 Task: Create a digital illustration inspired by nature: Design a digital illustration that draws inspiration from nature, incorporating organic elements, textures, and colors.
Action: Mouse moved to (34, 10)
Screenshot: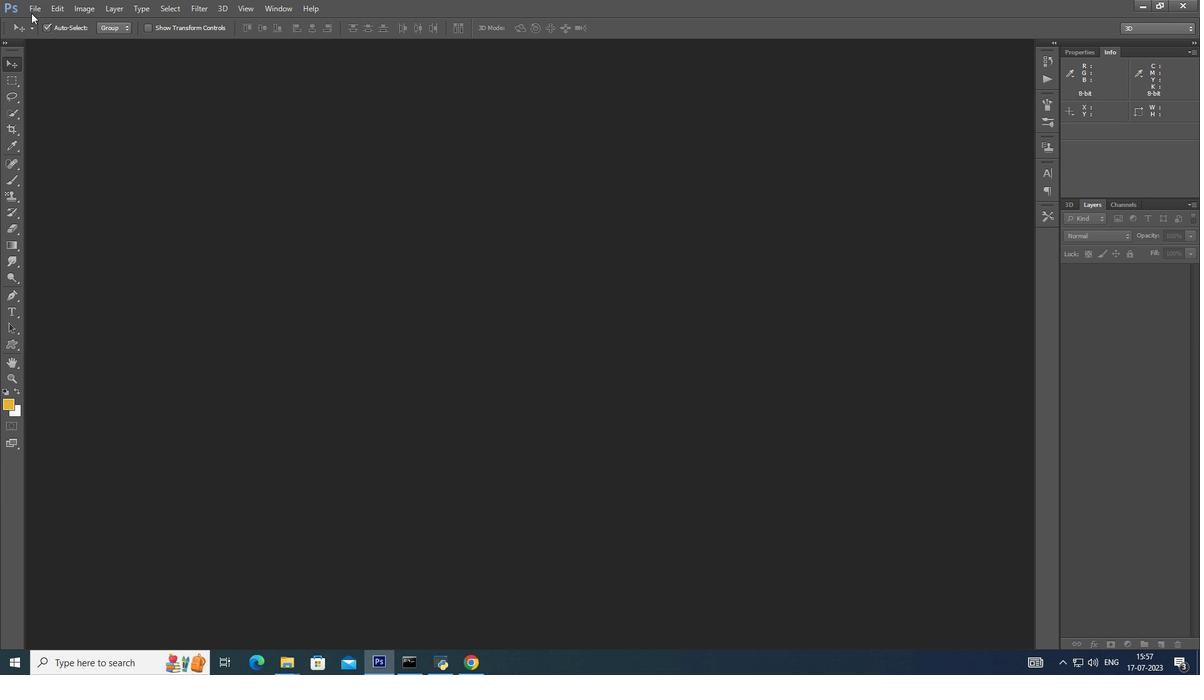 
Action: Mouse pressed left at (34, 10)
Screenshot: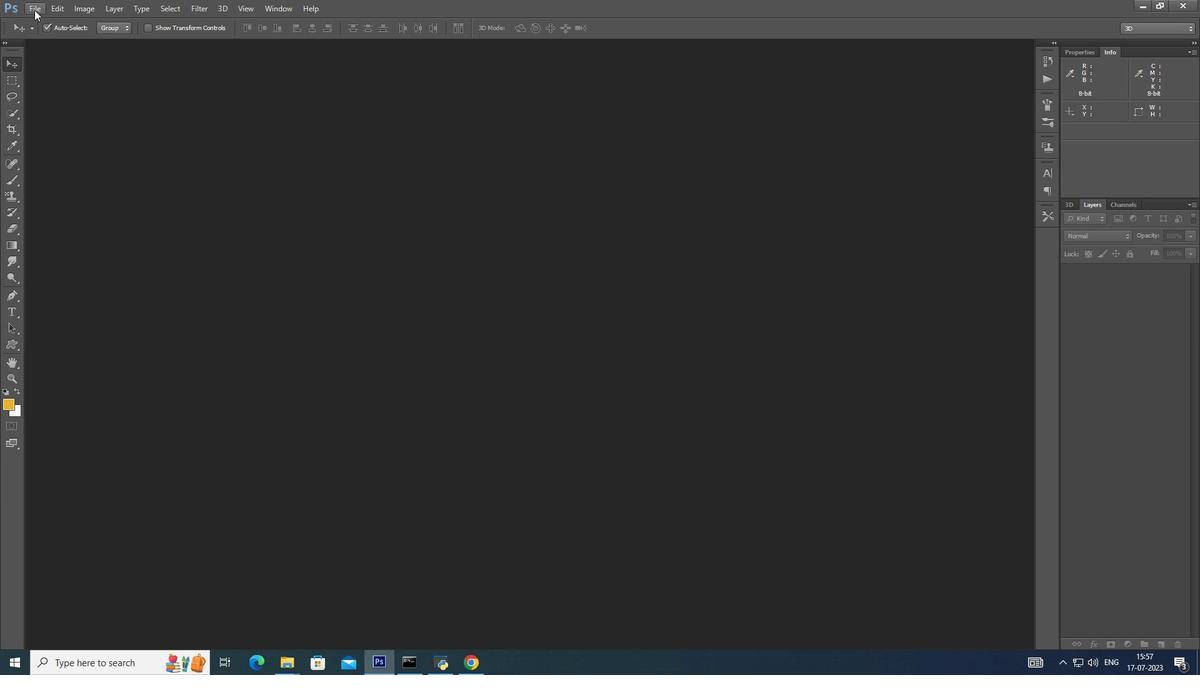 
Action: Mouse moved to (42, 21)
Screenshot: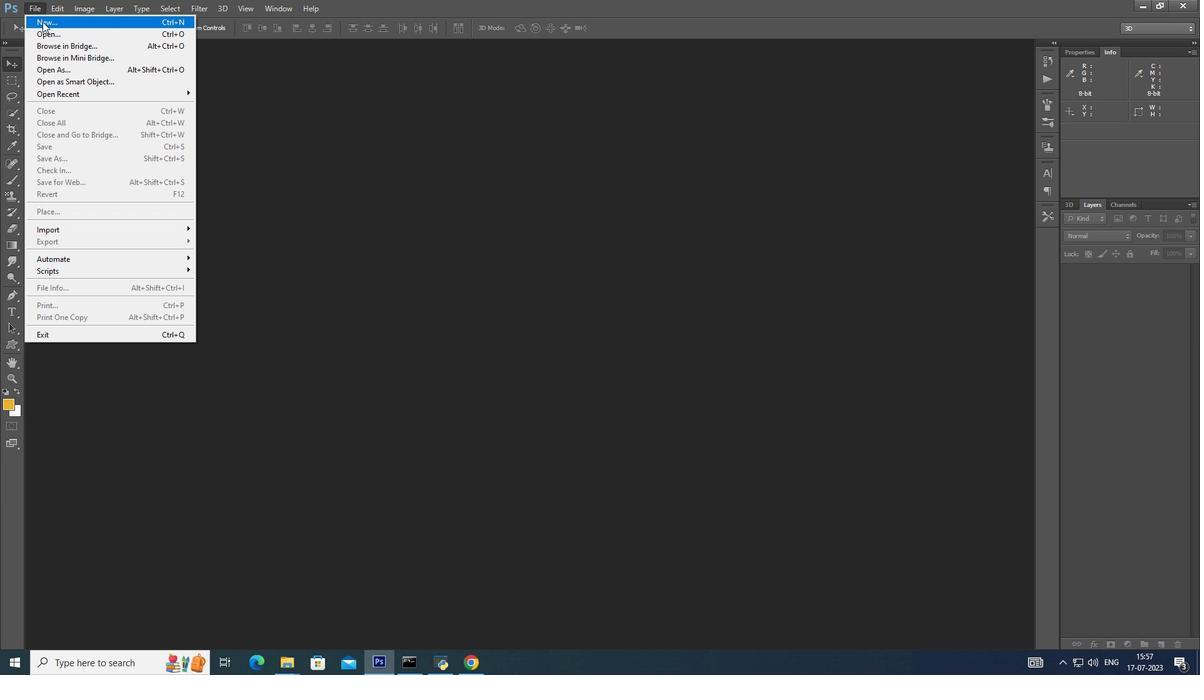 
Action: Mouse pressed left at (42, 21)
Screenshot: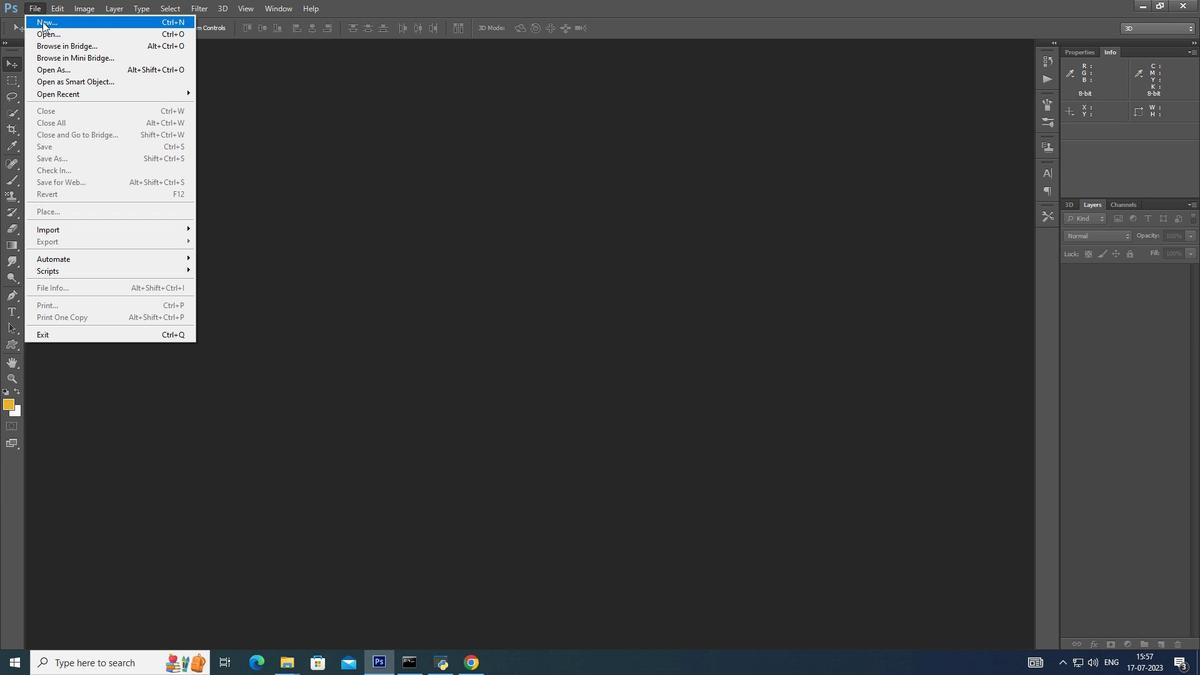 
Action: Mouse moved to (720, 160)
Screenshot: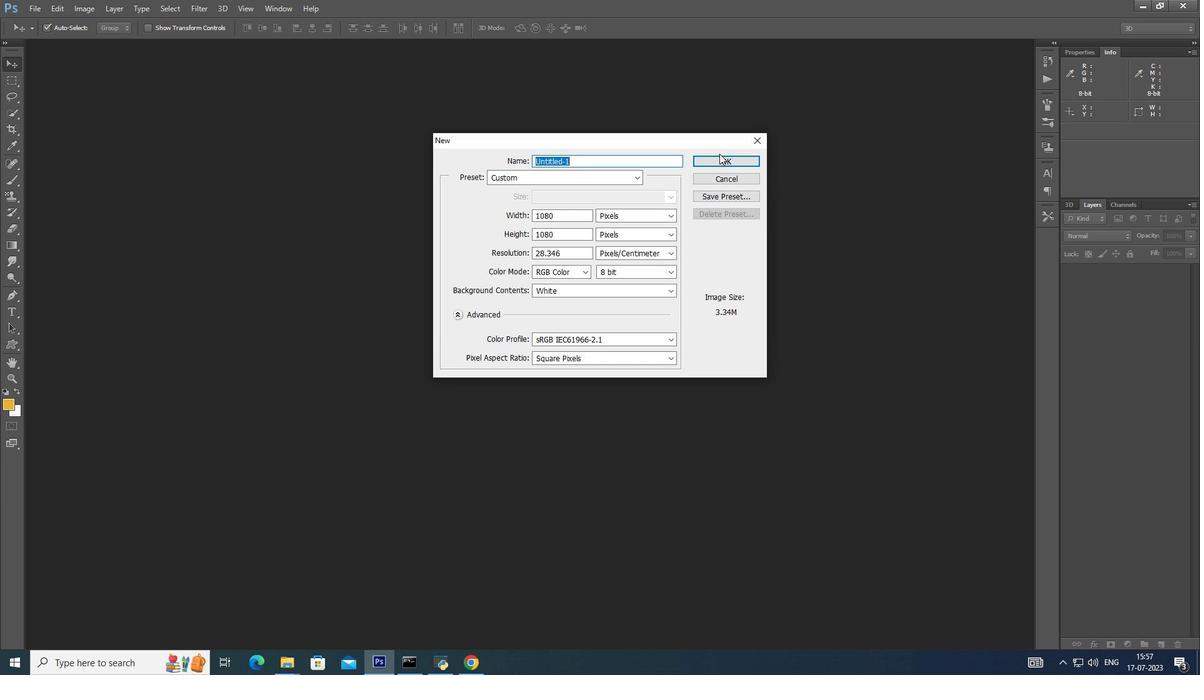 
Action: Mouse pressed left at (720, 160)
Screenshot: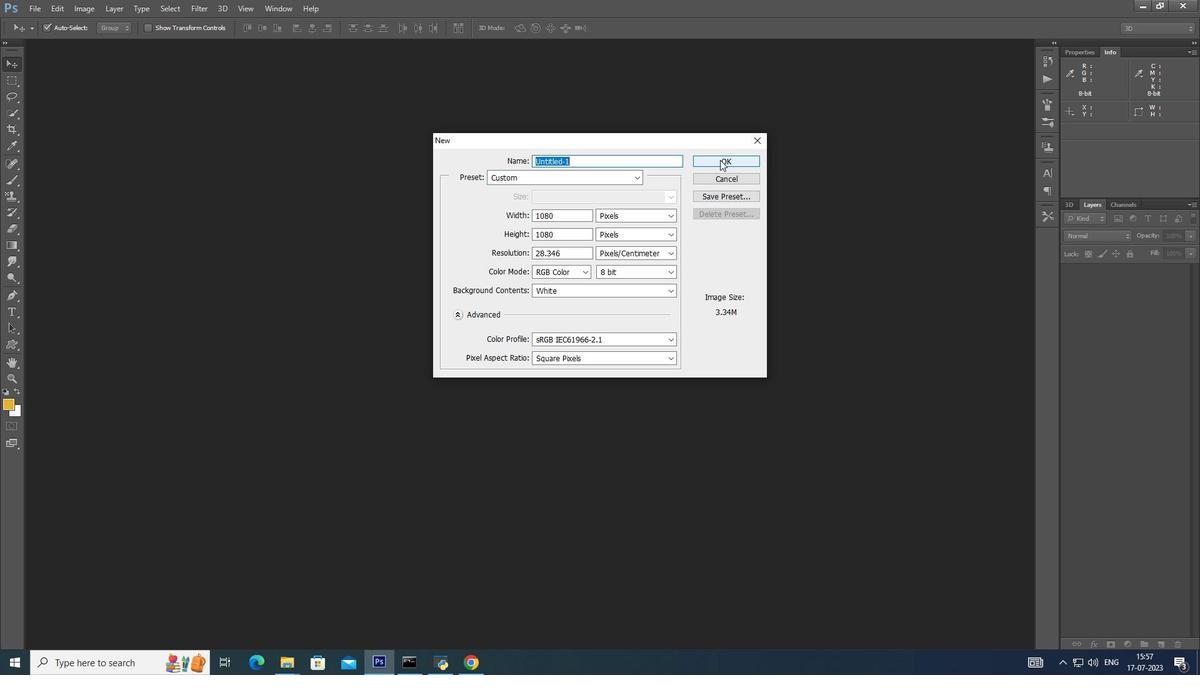 
Action: Mouse moved to (1161, 641)
Screenshot: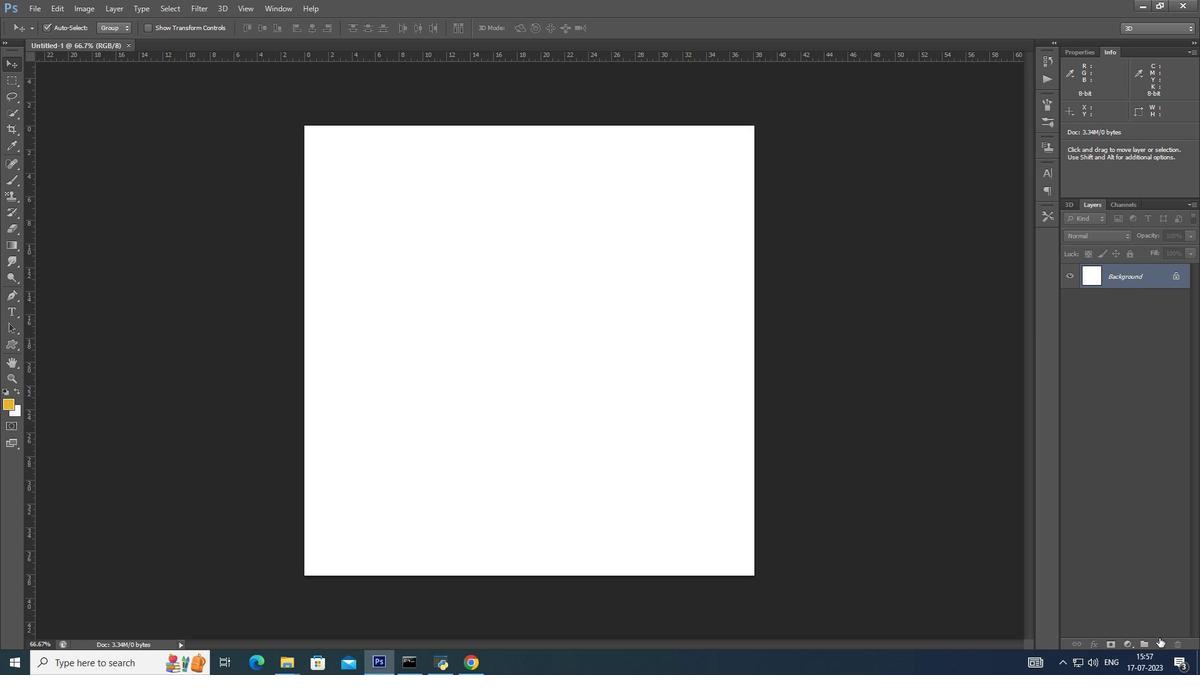 
Action: Mouse pressed left at (1161, 641)
Screenshot: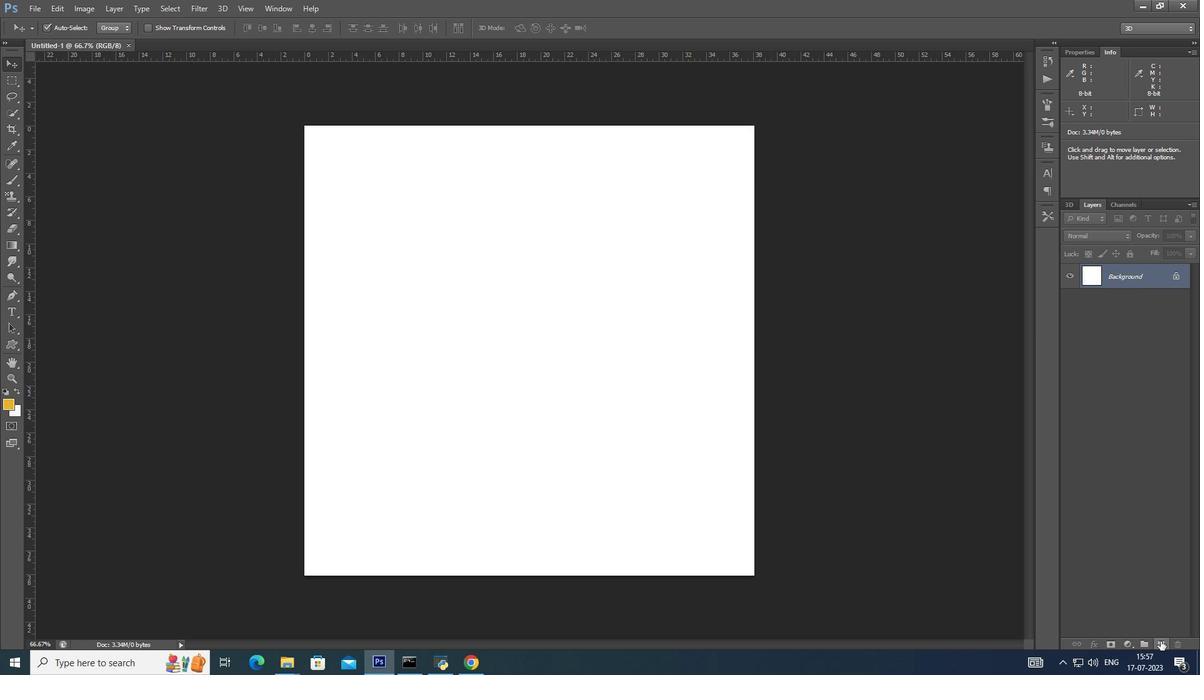 
Action: Mouse moved to (10, 96)
Screenshot: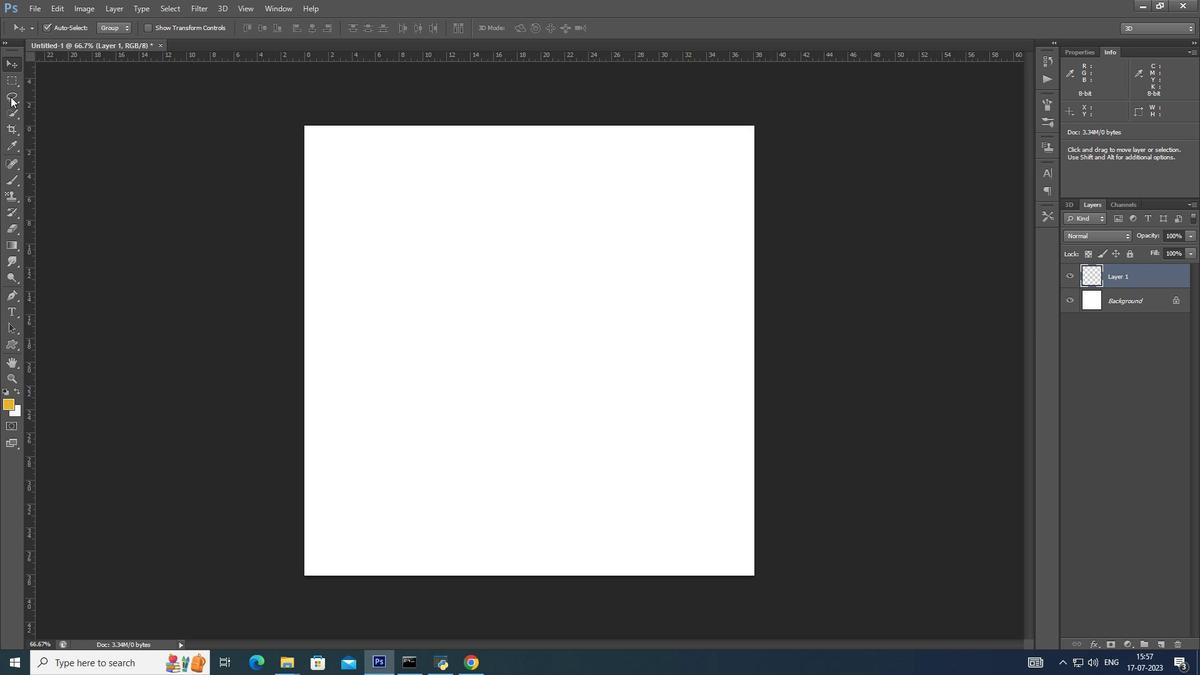 
Action: Mouse pressed left at (10, 96)
Screenshot: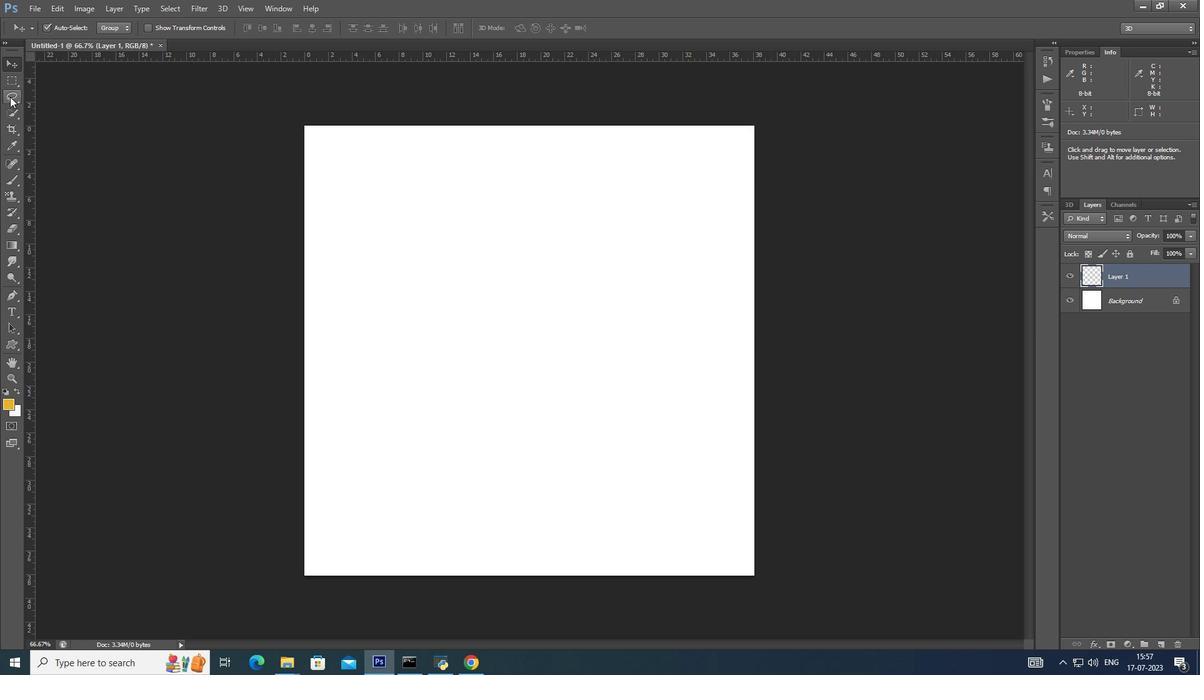 
Action: Mouse moved to (303, 522)
Screenshot: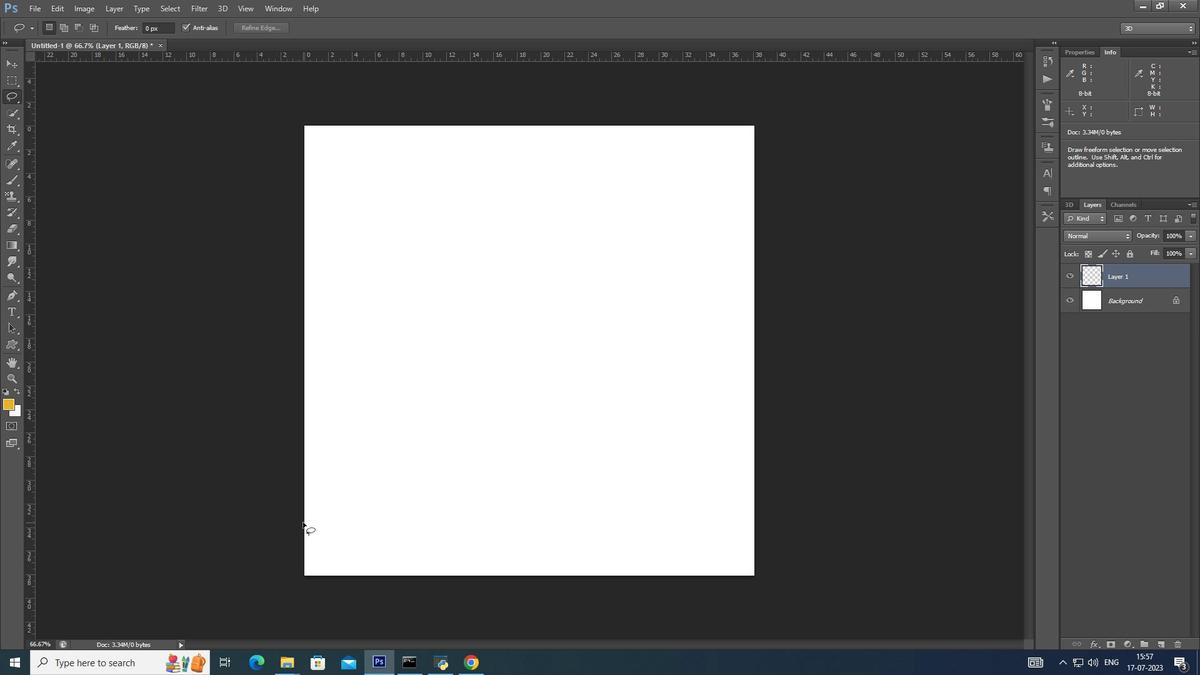 
Action: Mouse pressed left at (303, 522)
Screenshot: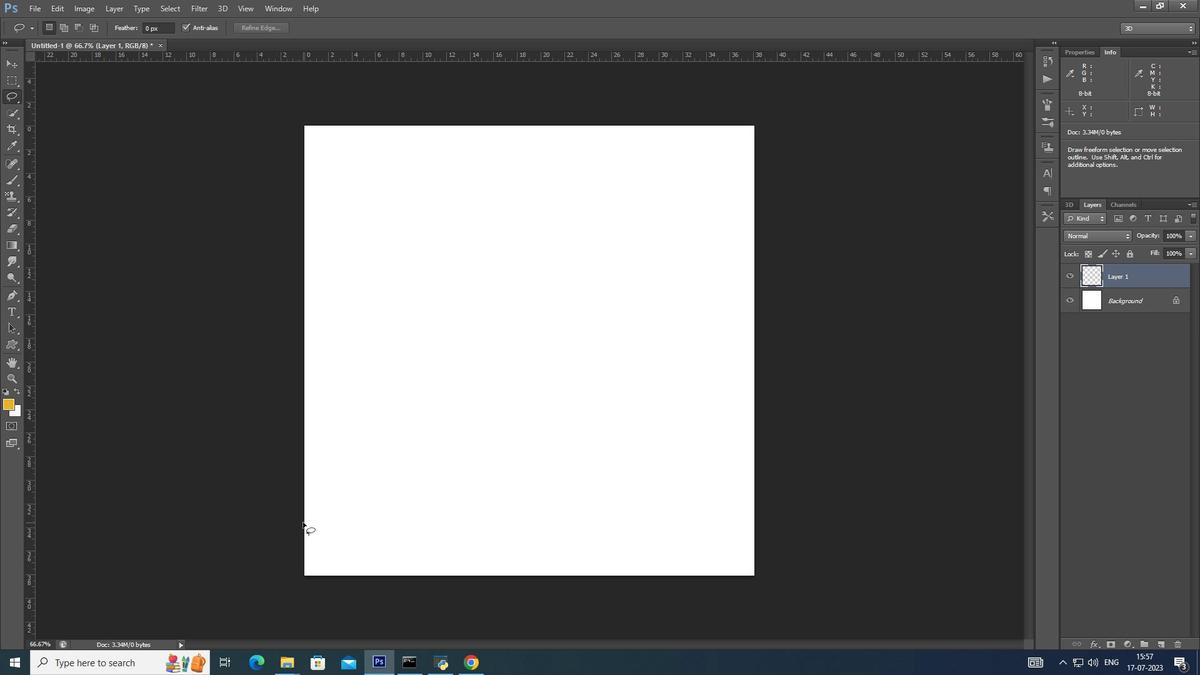 
Action: Mouse moved to (12, 400)
Screenshot: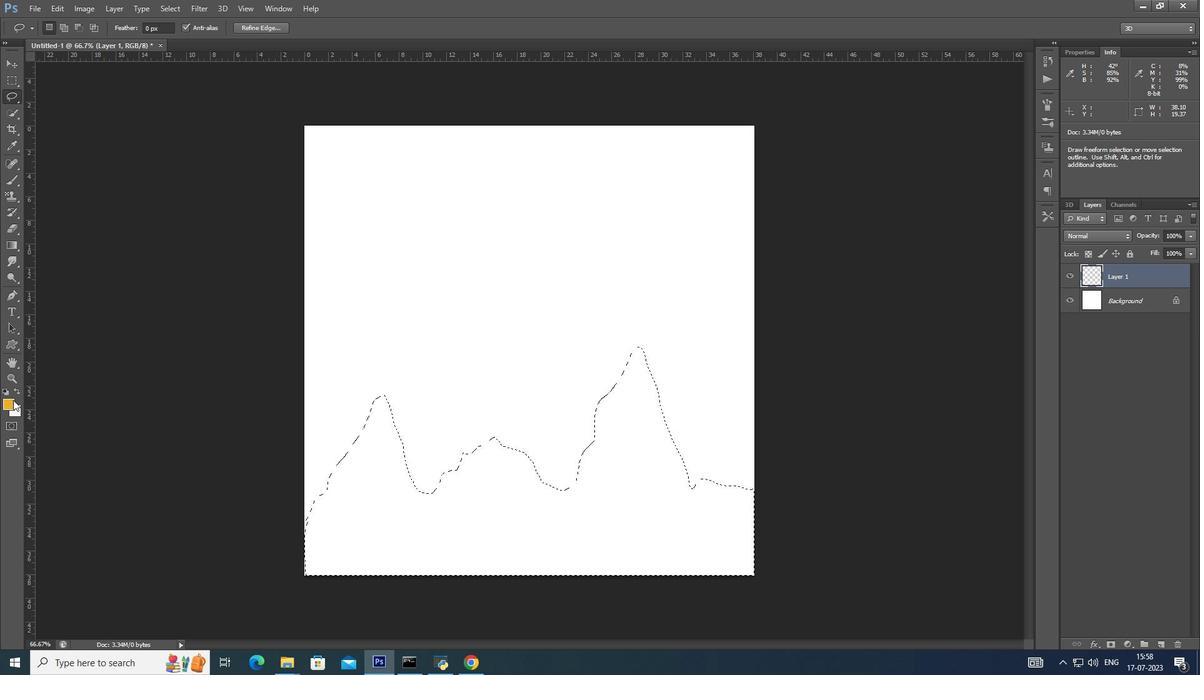 
Action: Mouse pressed left at (12, 400)
Screenshot: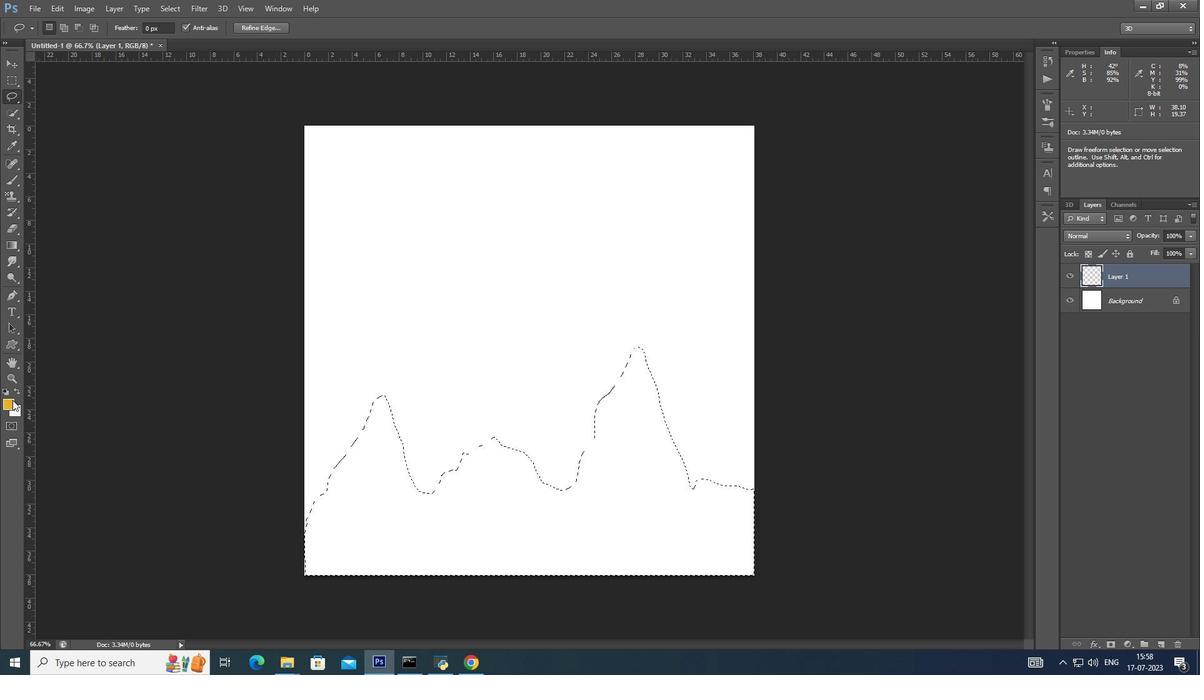 
Action: Mouse moved to (841, 333)
Screenshot: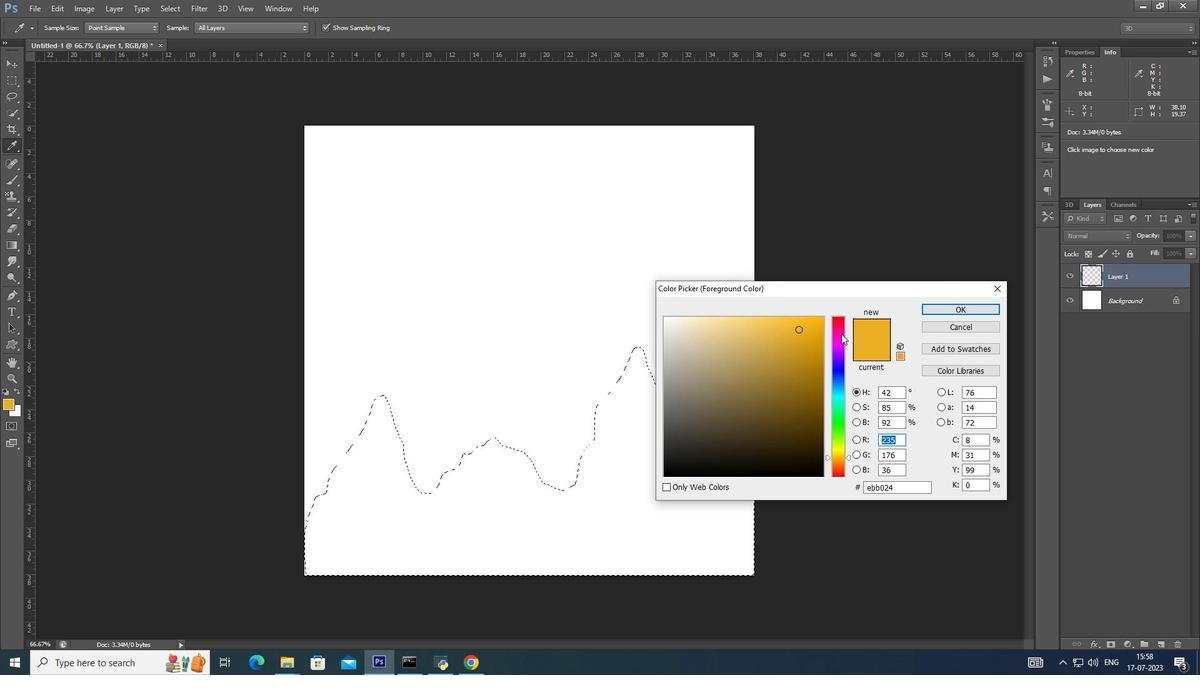 
Action: Mouse pressed left at (841, 333)
Screenshot: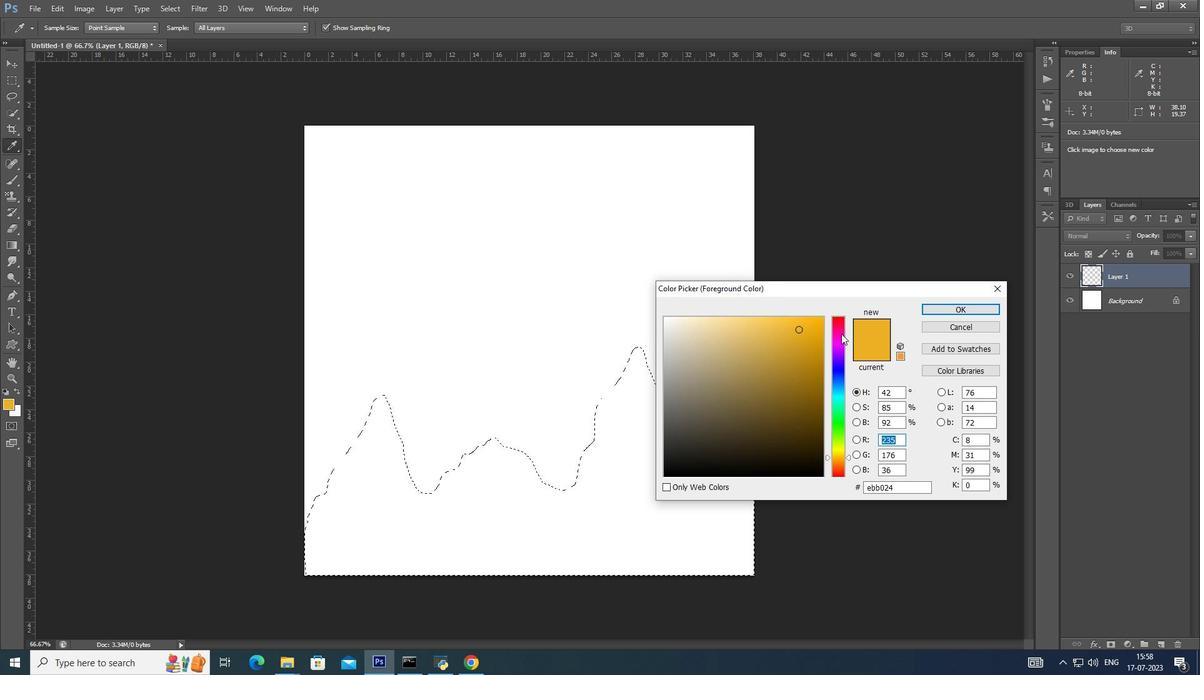 
Action: Mouse moved to (841, 323)
Screenshot: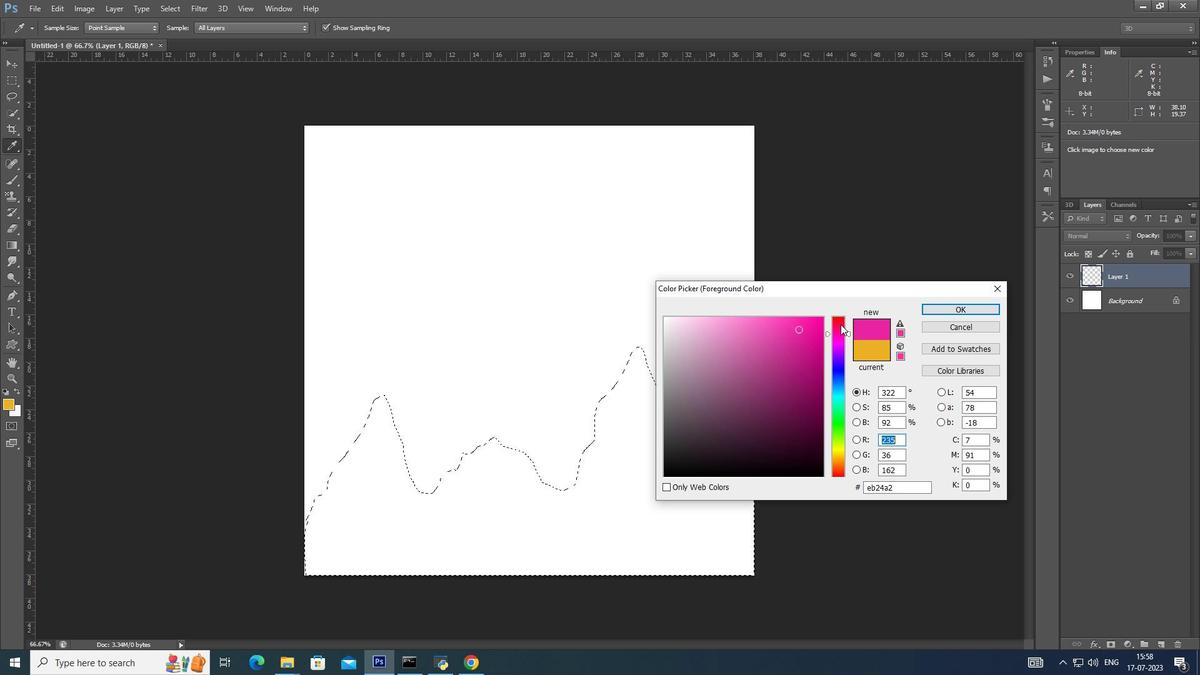 
Action: Mouse pressed left at (841, 323)
Screenshot: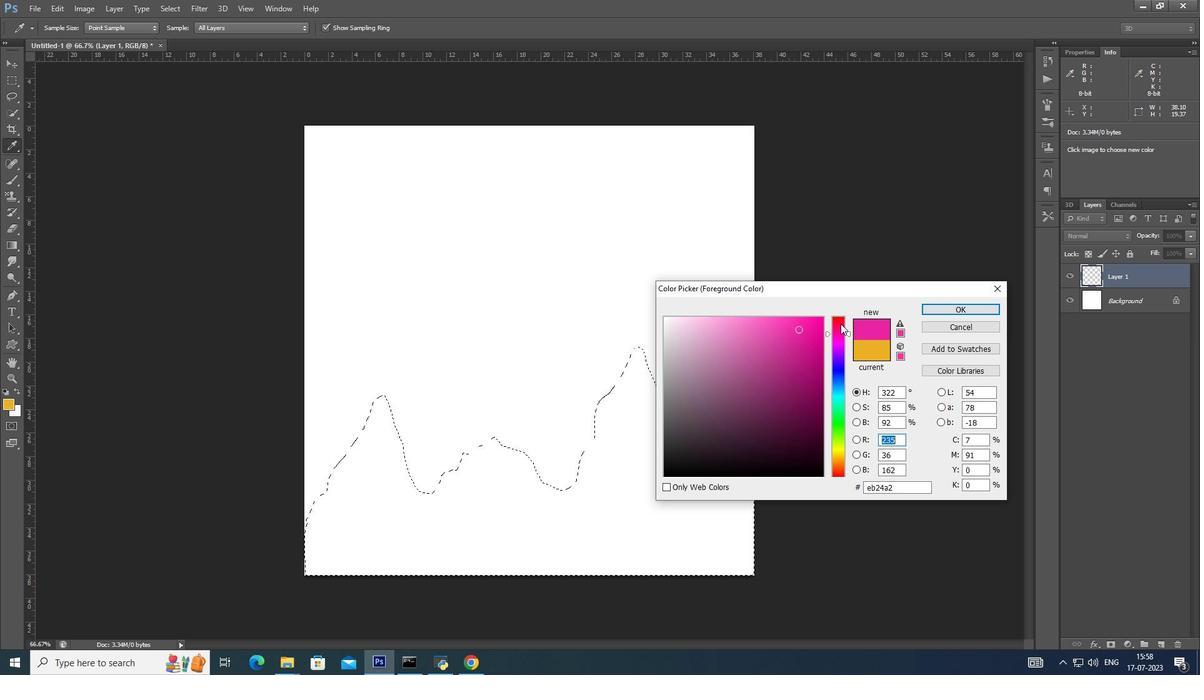 
Action: Mouse moved to (809, 325)
Screenshot: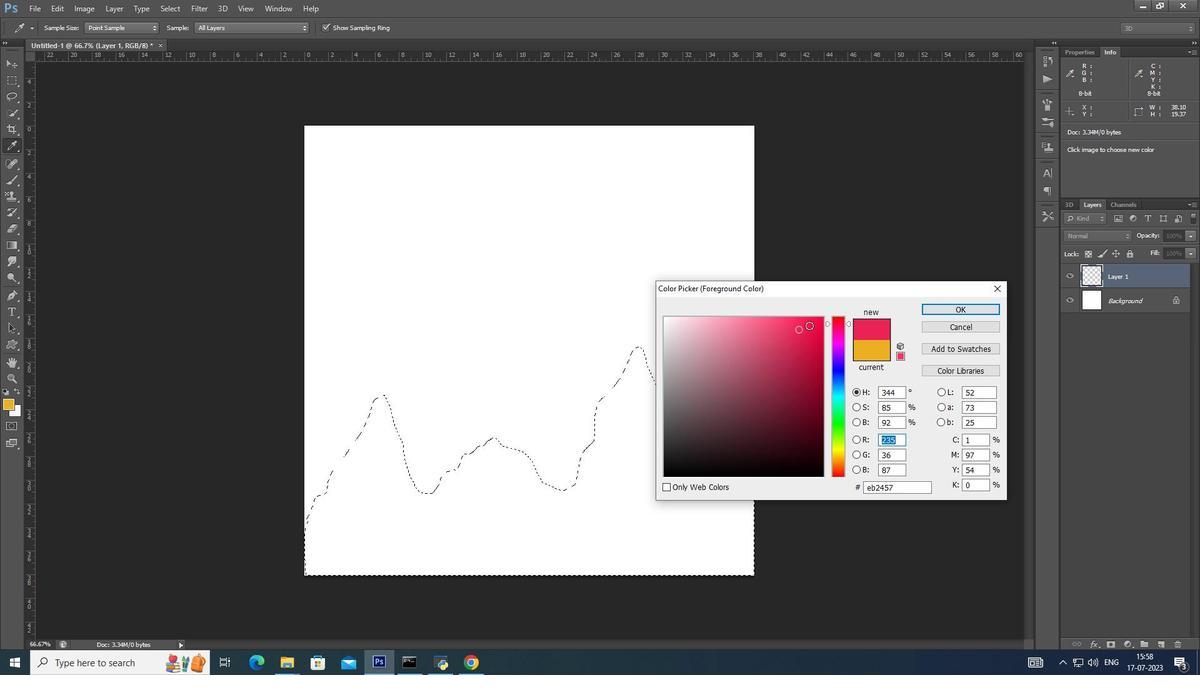 
Action: Mouse pressed left at (809, 325)
Screenshot: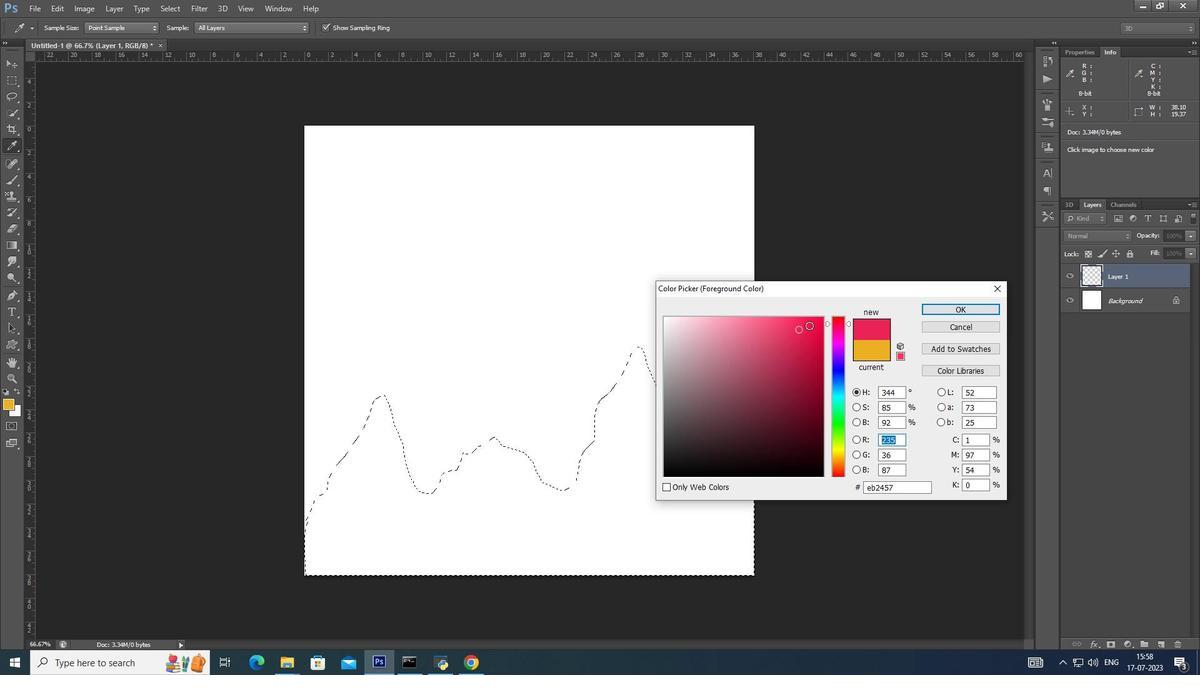 
Action: Mouse moved to (841, 319)
Screenshot: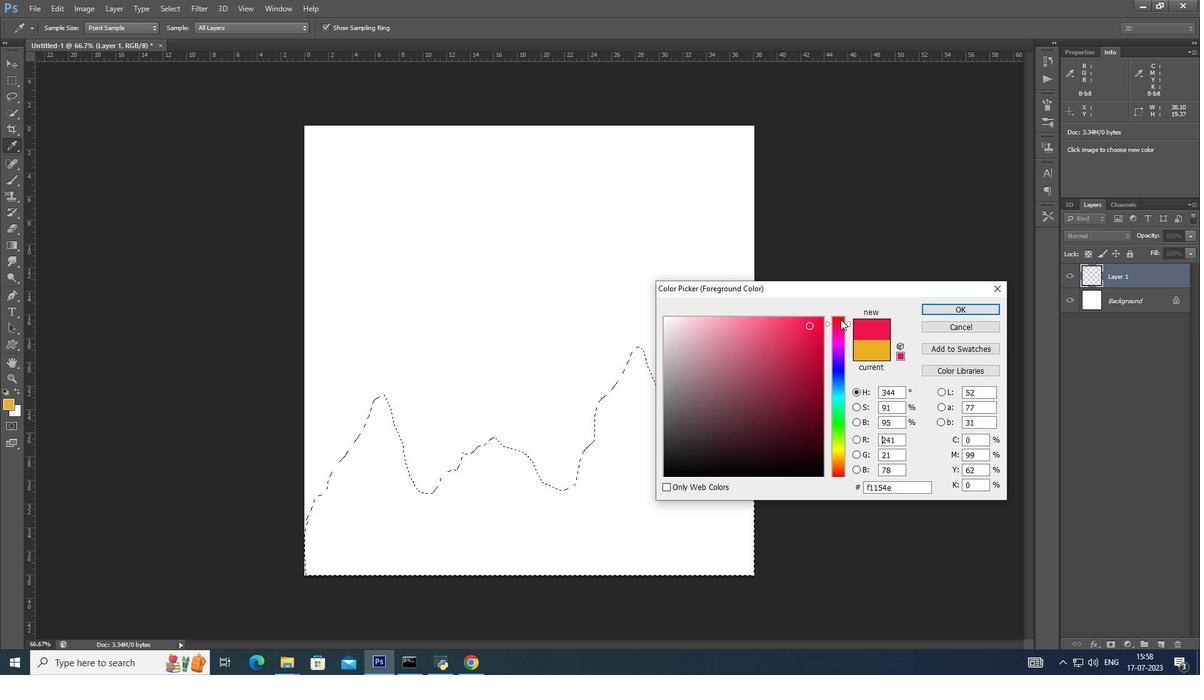 
Action: Mouse pressed left at (841, 319)
Screenshot: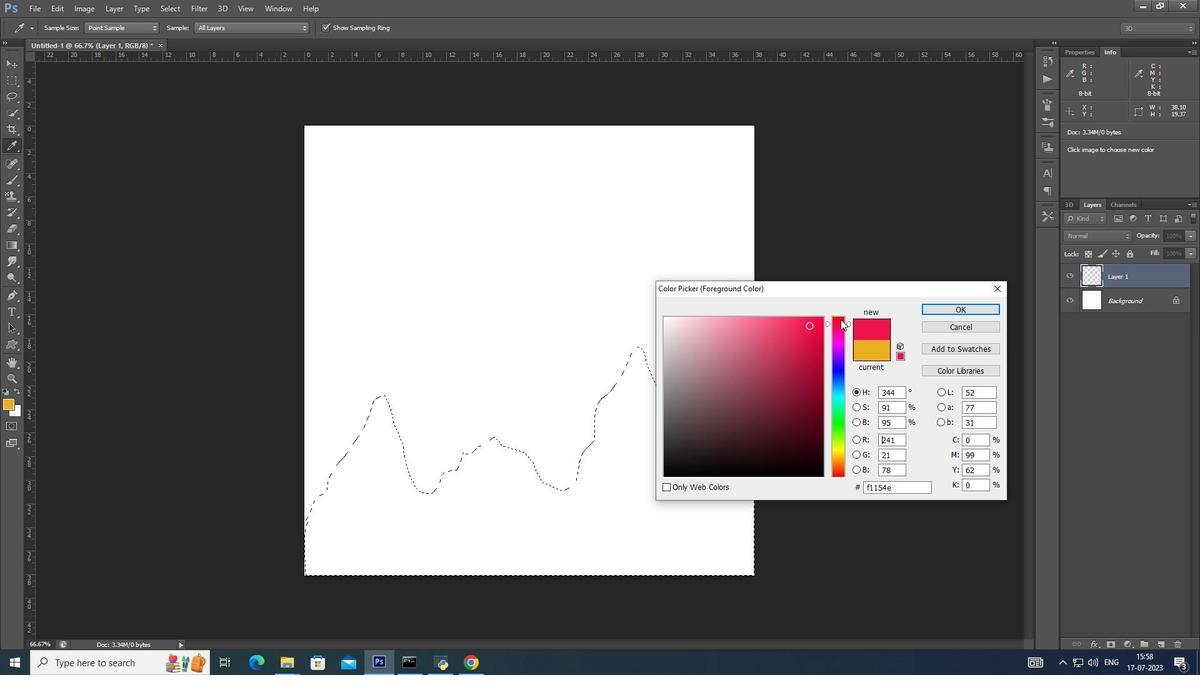 
Action: Mouse moved to (808, 411)
Screenshot: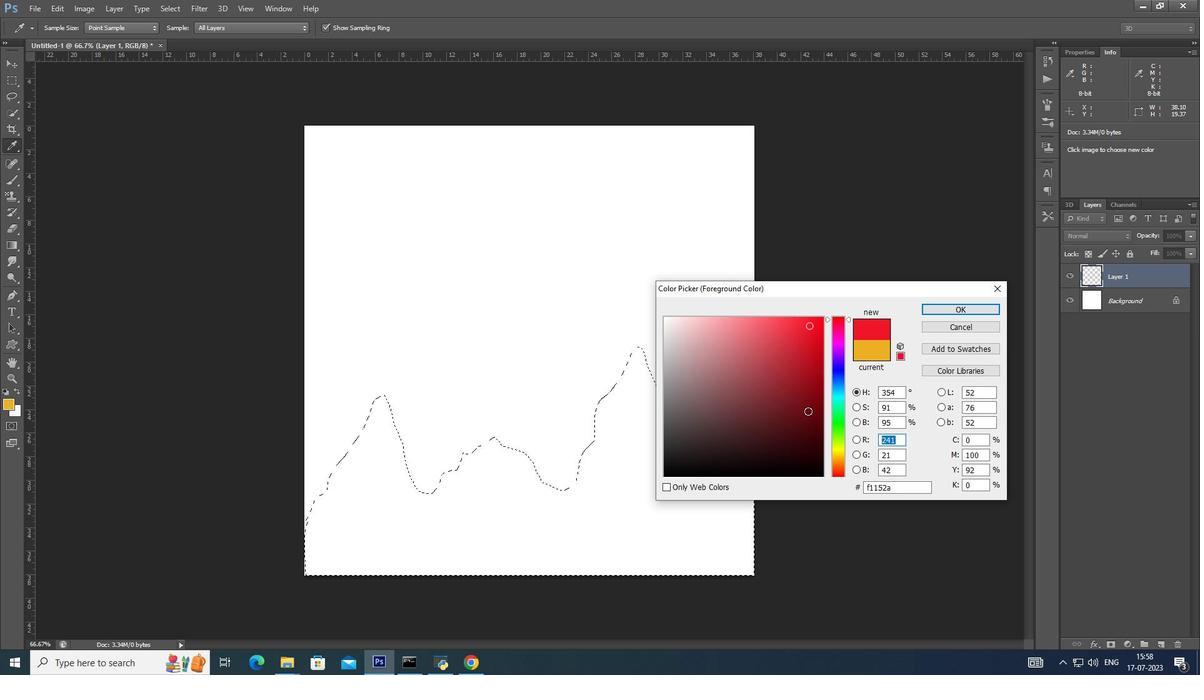 
Action: Mouse pressed left at (808, 411)
Screenshot: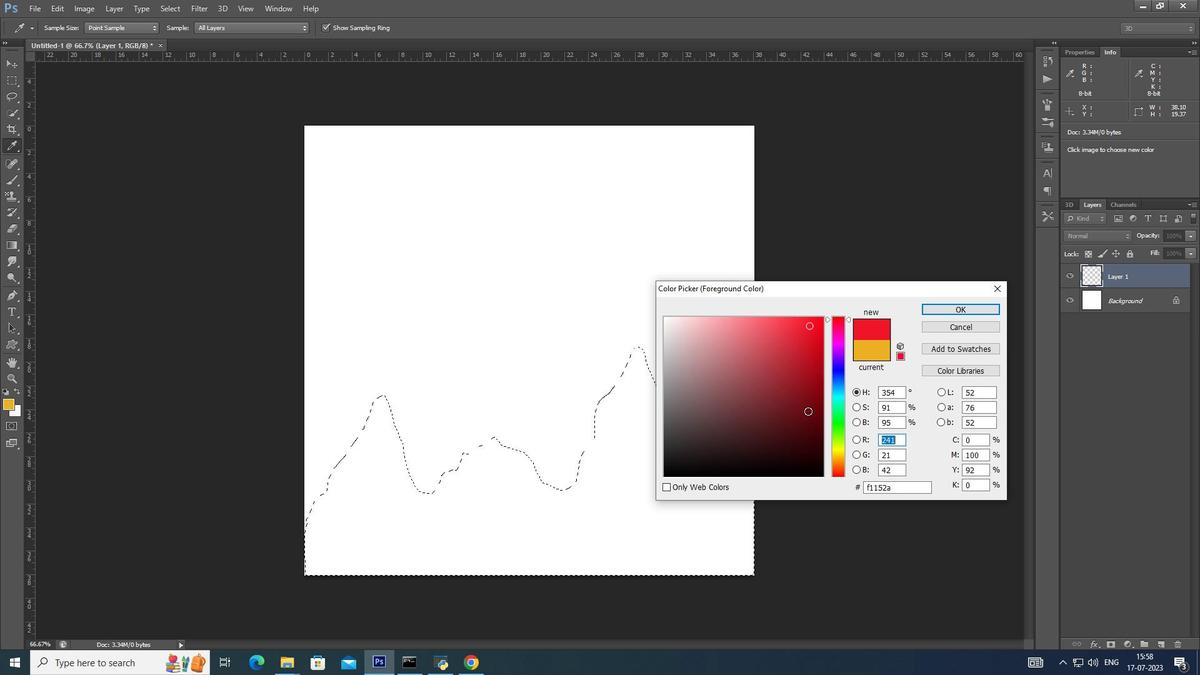 
Action: Mouse moved to (817, 323)
Screenshot: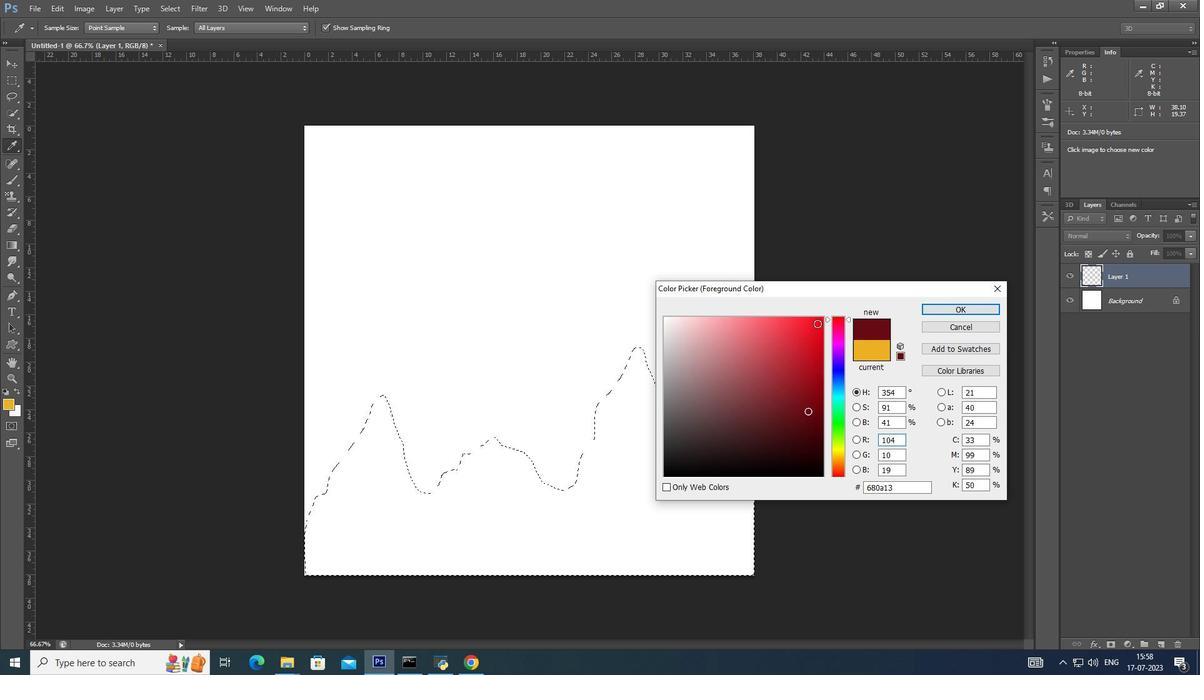 
Action: Mouse pressed left at (817, 323)
Screenshot: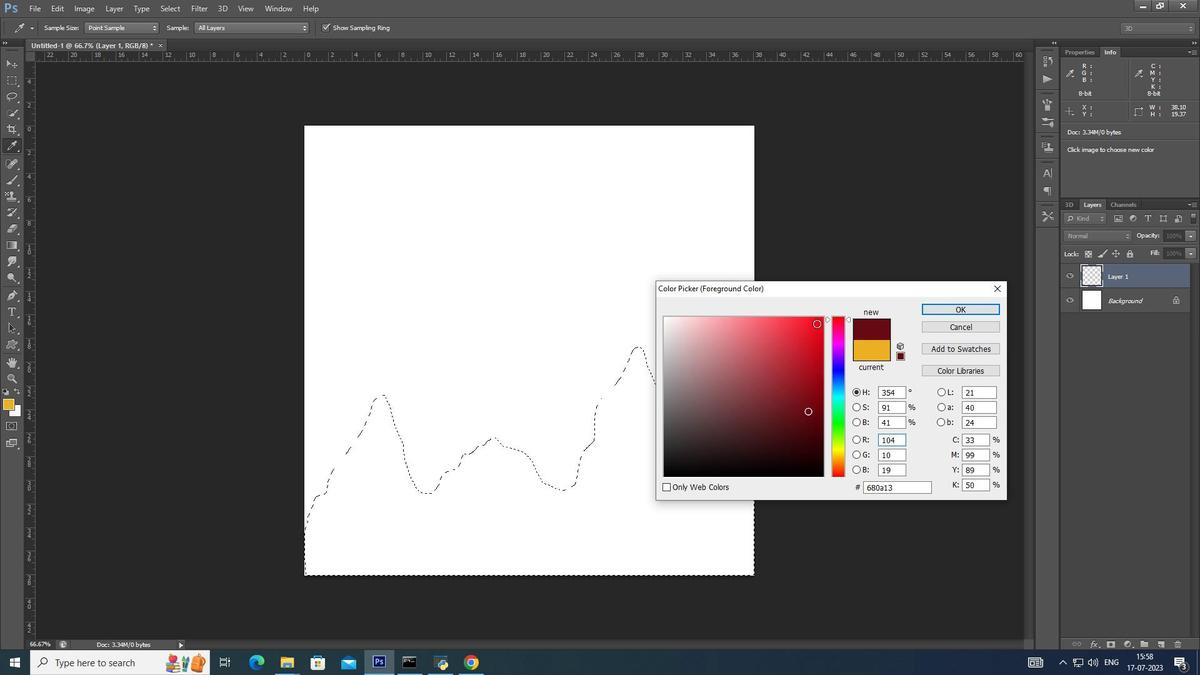 
Action: Mouse moved to (941, 307)
Screenshot: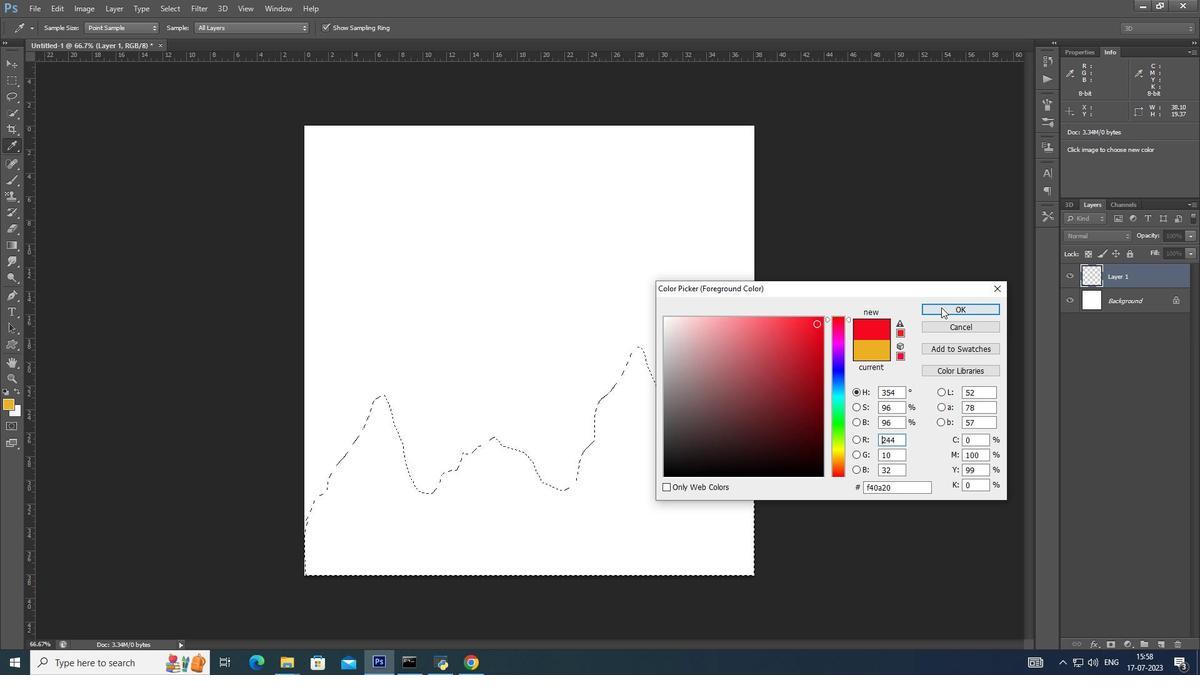 
Action: Mouse pressed left at (941, 307)
Screenshot: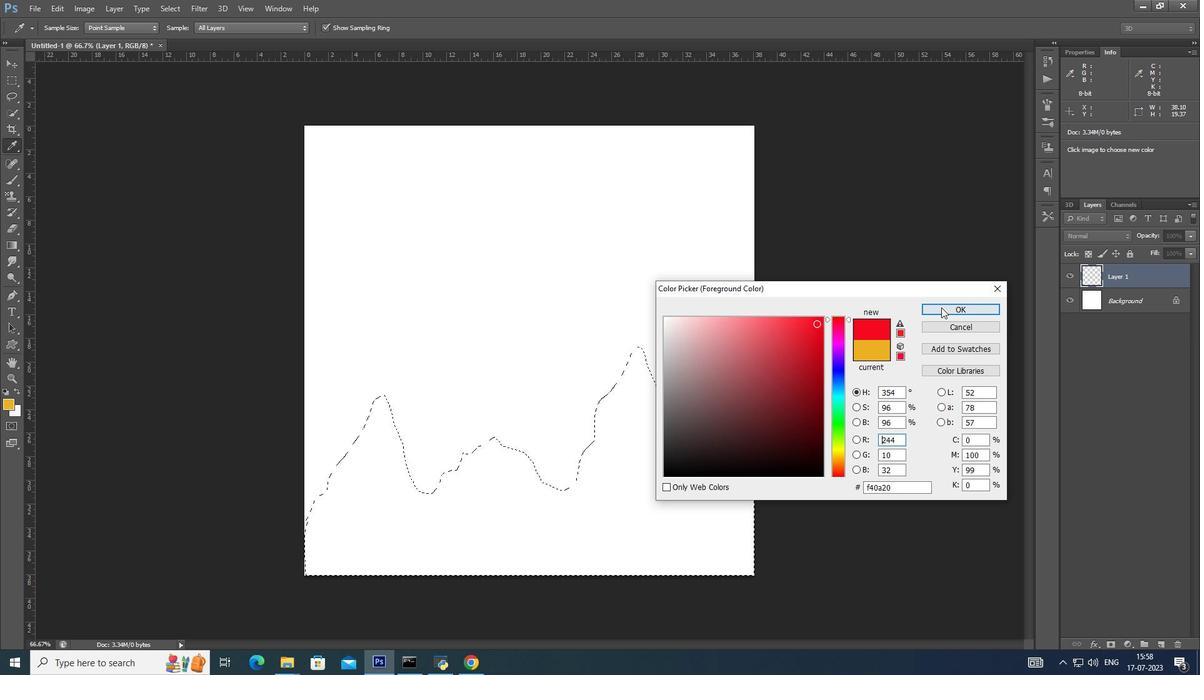 
Action: Mouse moved to (899, 343)
Screenshot: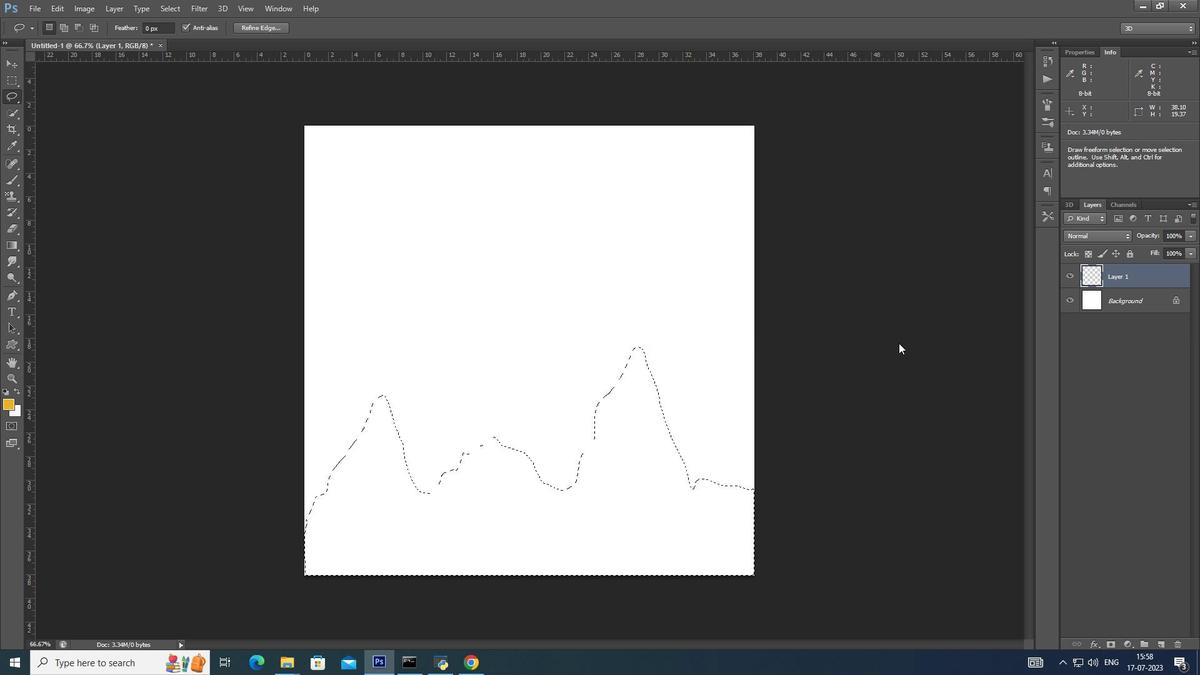
Action: Key pressed <Key.alt_l><Key.backspace>
Screenshot: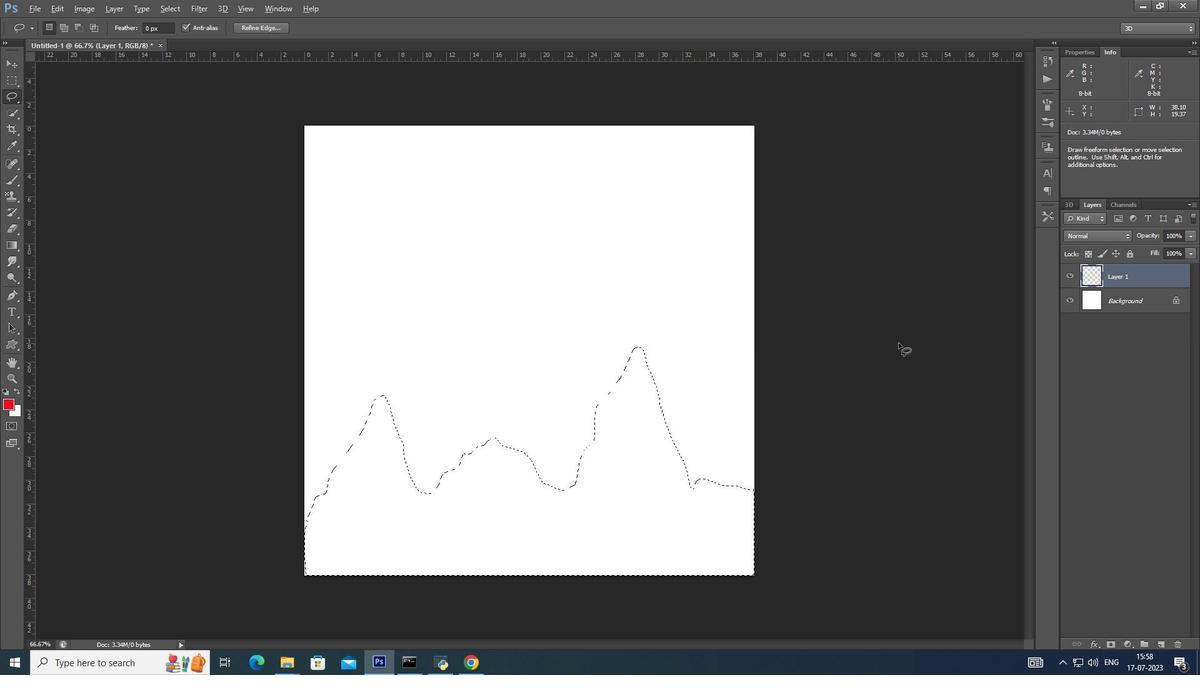 
Action: Mouse moved to (13, 65)
Screenshot: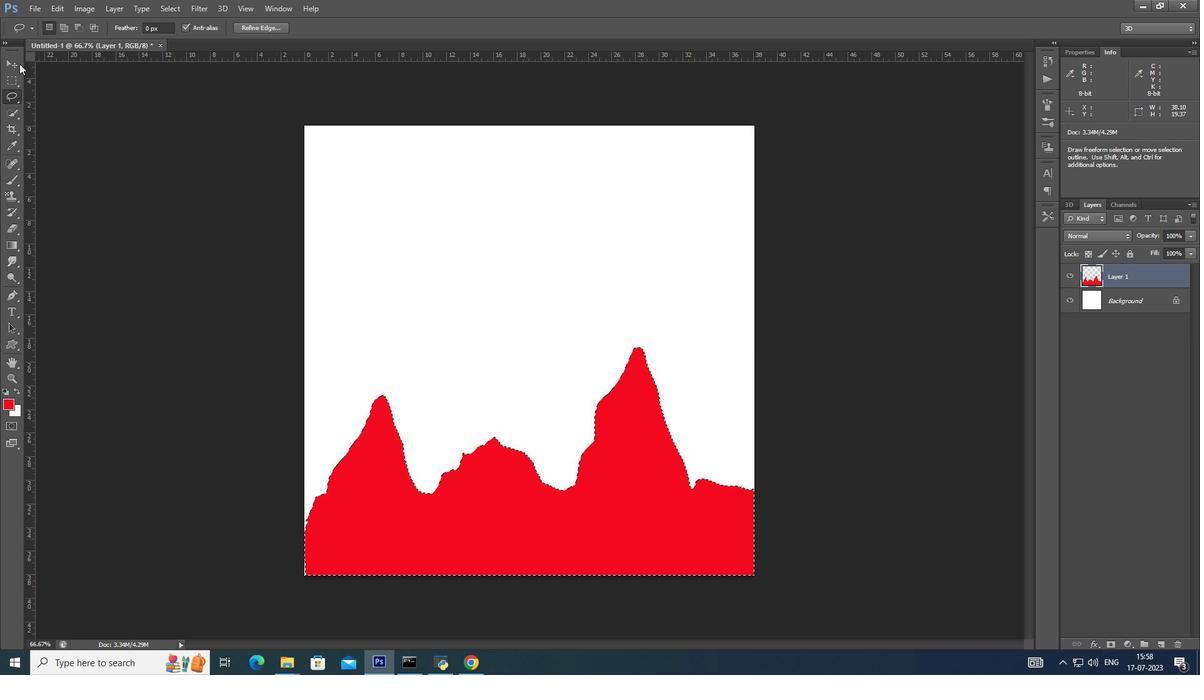 
Action: Mouse pressed left at (13, 65)
Screenshot: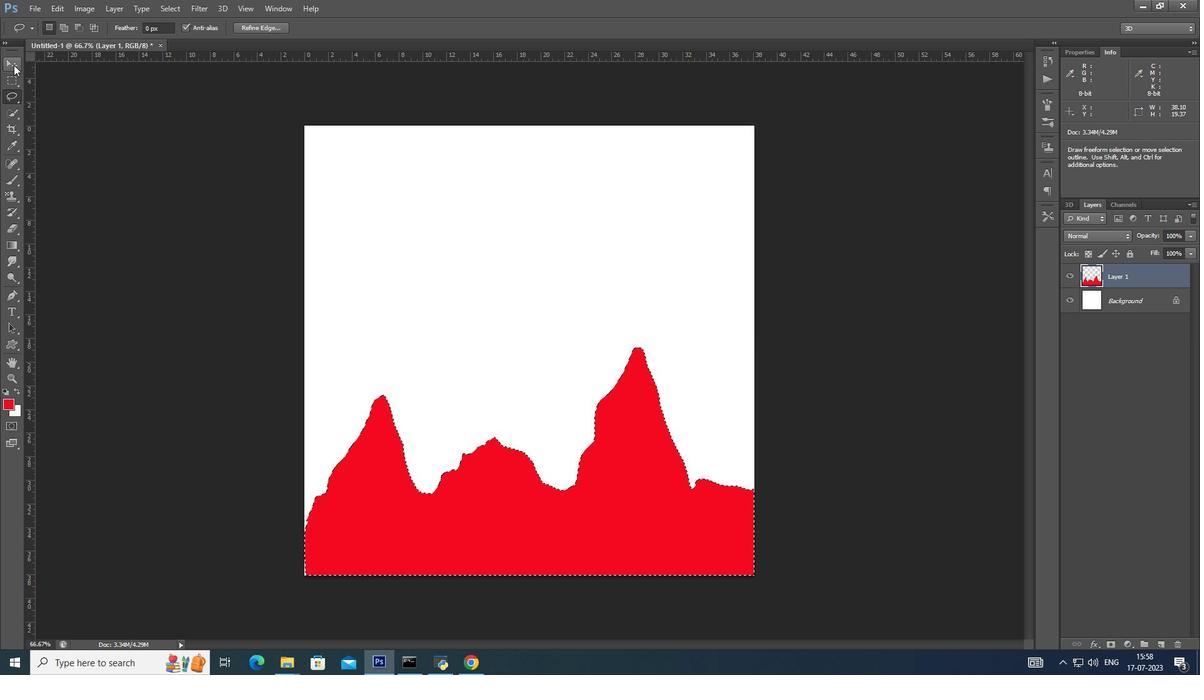 
Action: Mouse moved to (535, 541)
Screenshot: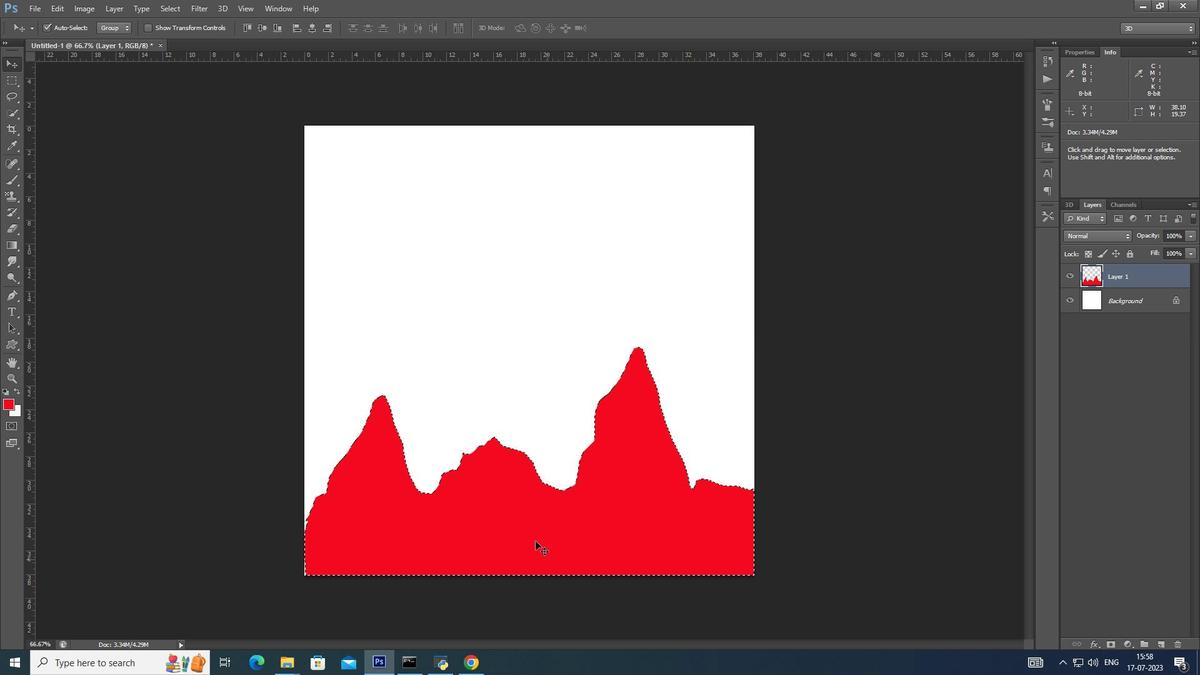 
Action: Key pressed ctrl+D
Screenshot: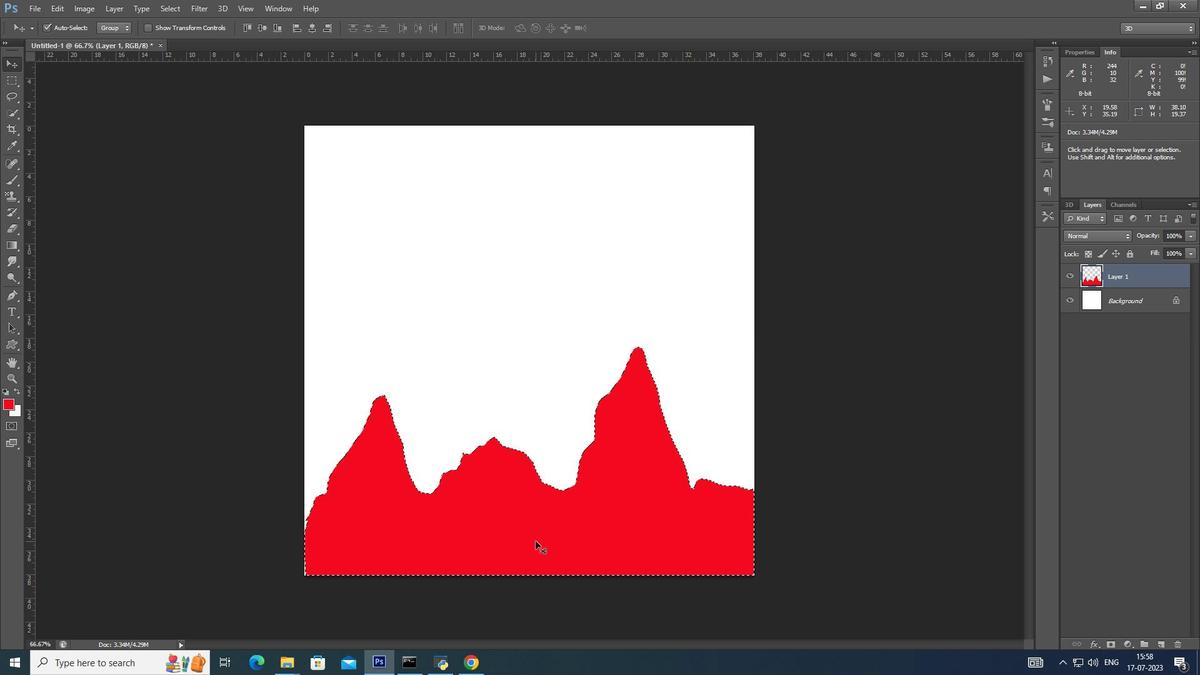 
Action: Mouse moved to (516, 532)
Screenshot: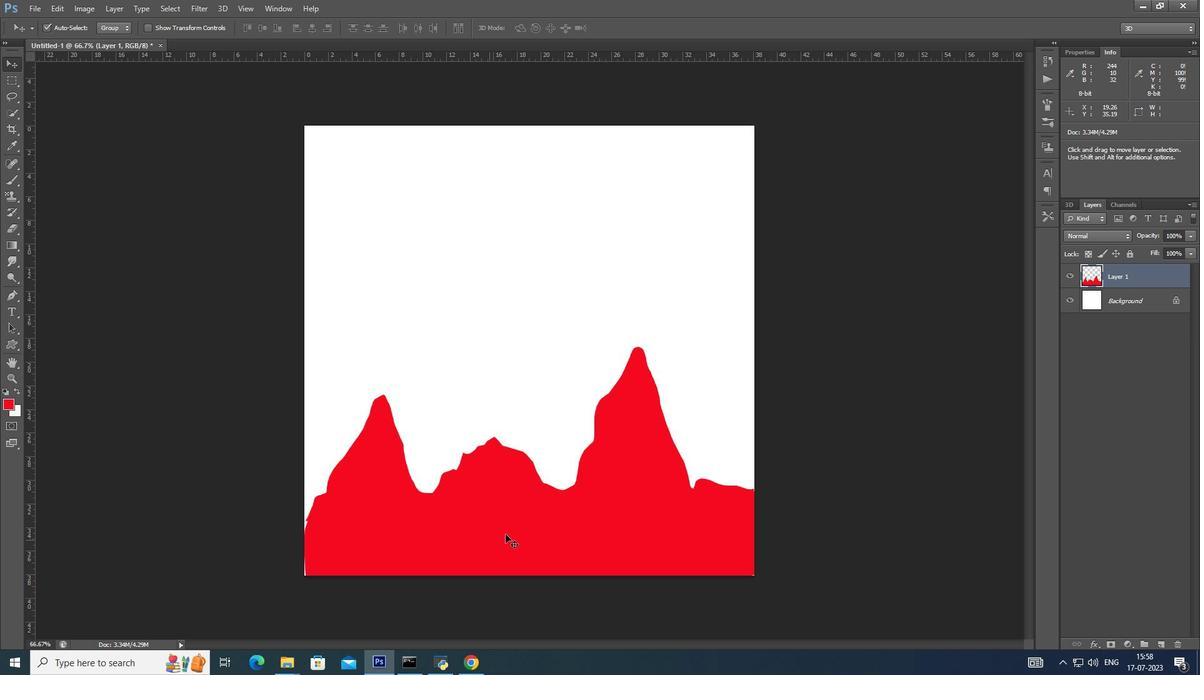 
Action: Mouse pressed left at (516, 532)
Screenshot: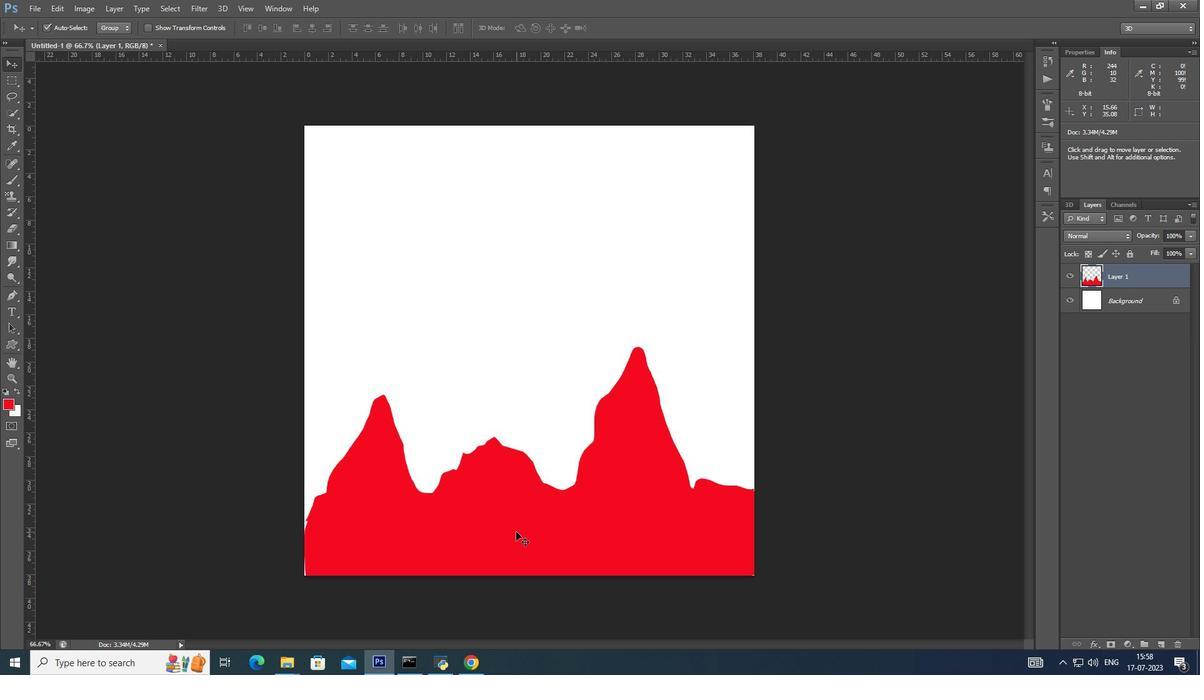 
Action: Mouse moved to (511, 532)
Screenshot: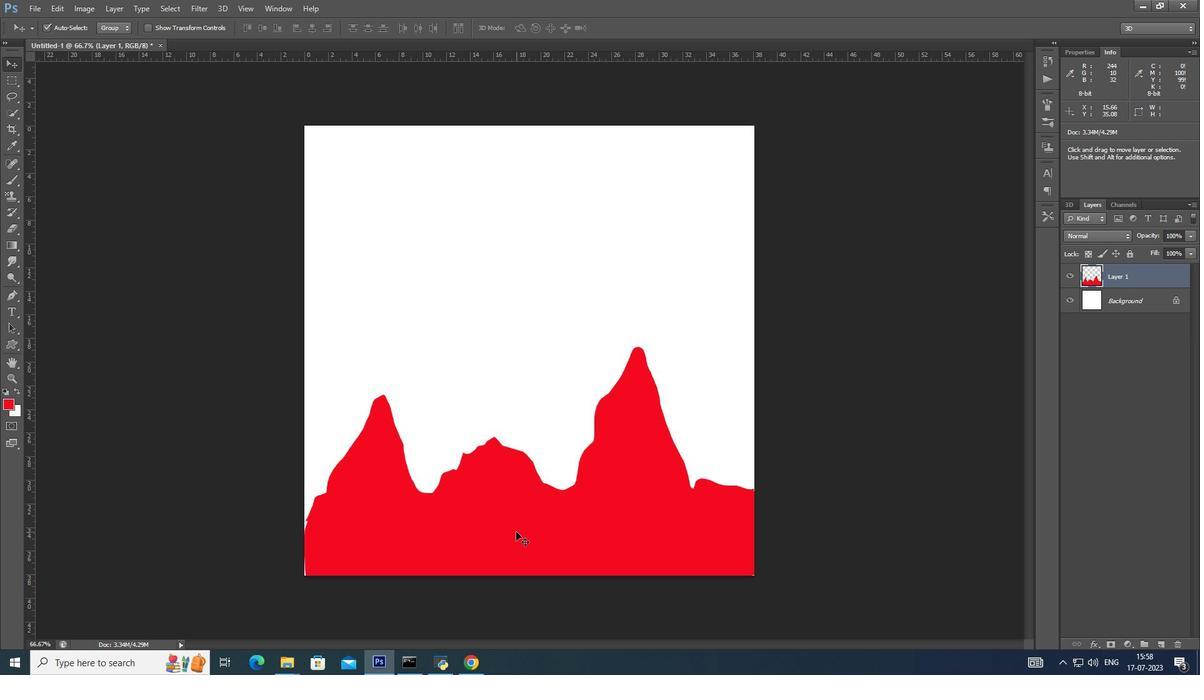
Action: Key pressed ctrl+T
Screenshot: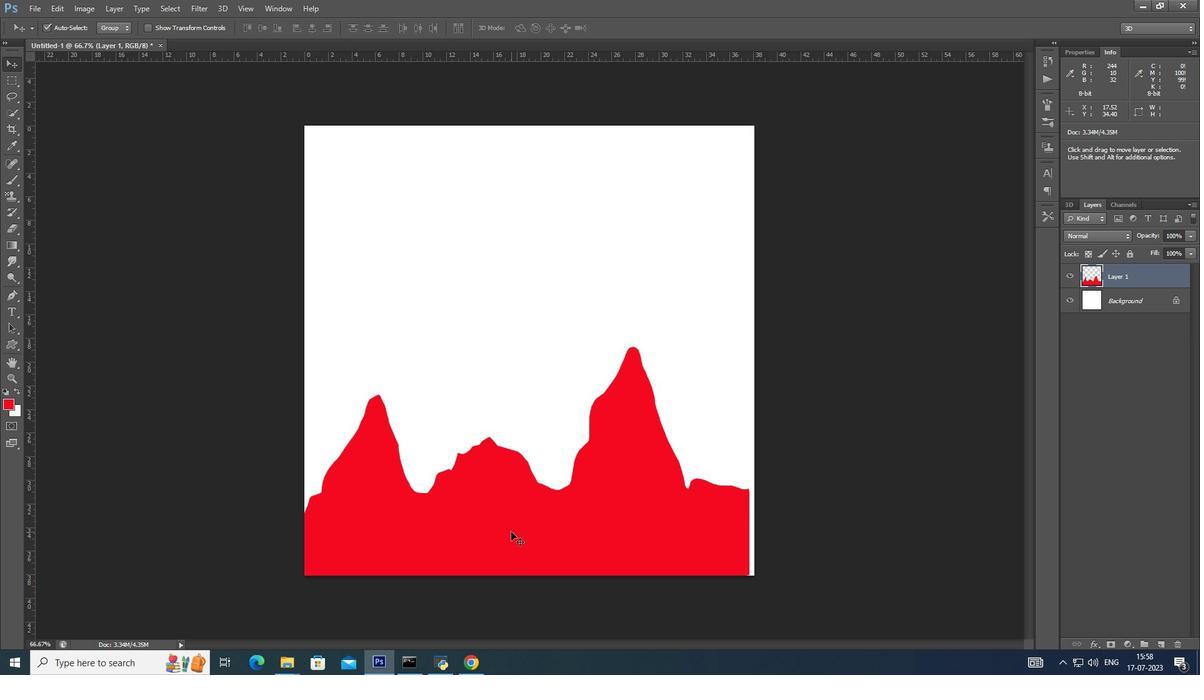 
Action: Mouse moved to (750, 345)
Screenshot: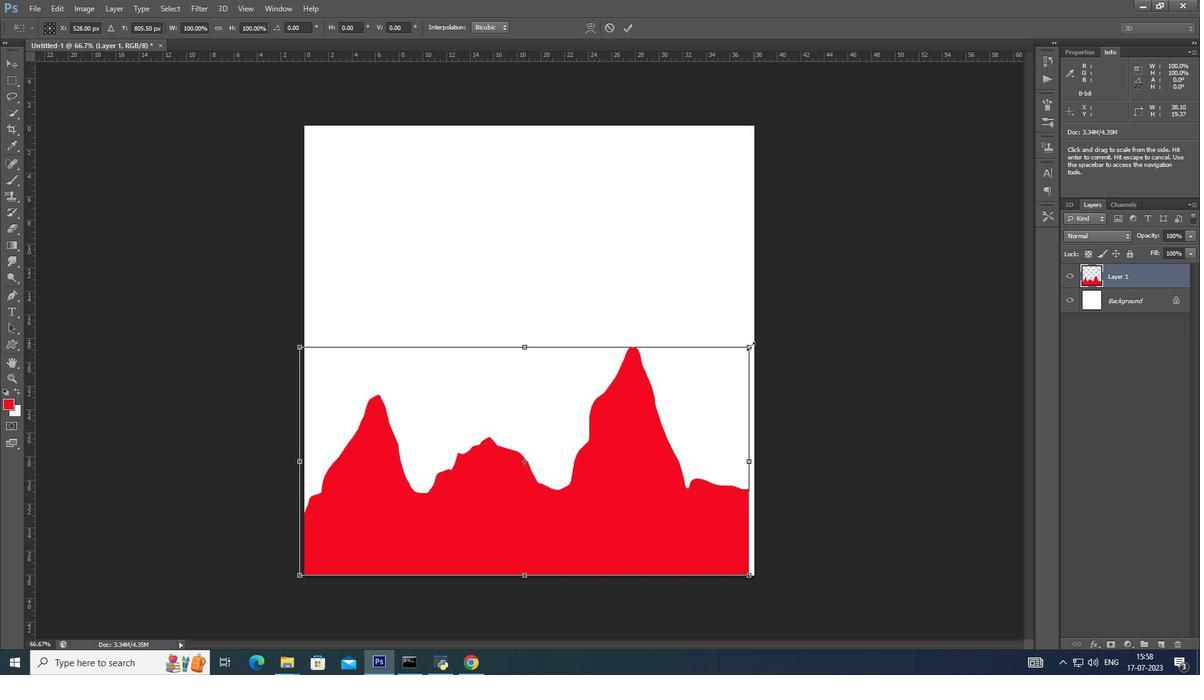 
Action: Mouse pressed left at (750, 345)
Screenshot: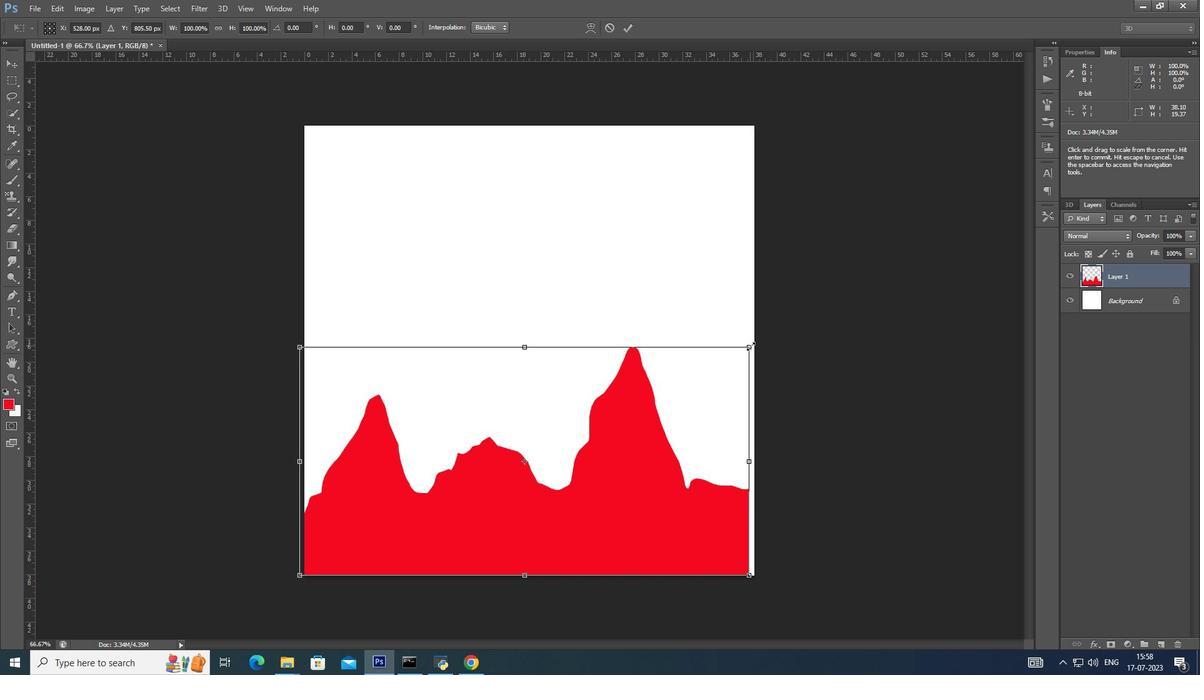 
Action: Key pressed <Key.alt_l><Key.shift>
Screenshot: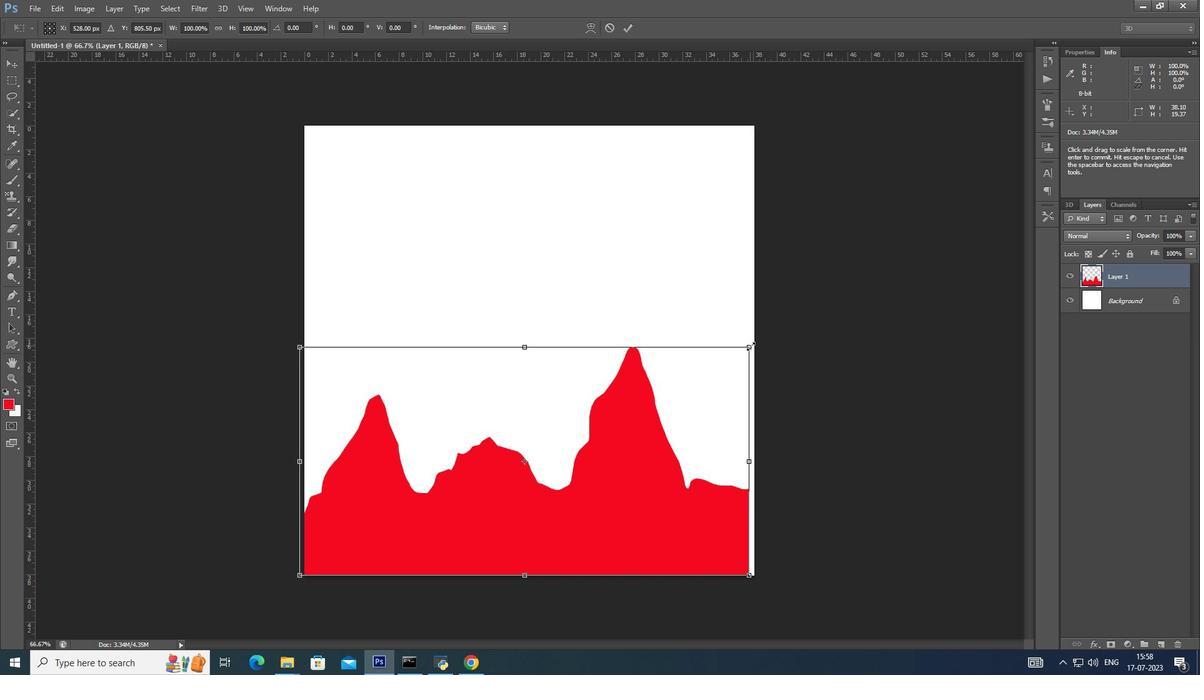 
Action: Mouse moved to (769, 339)
Screenshot: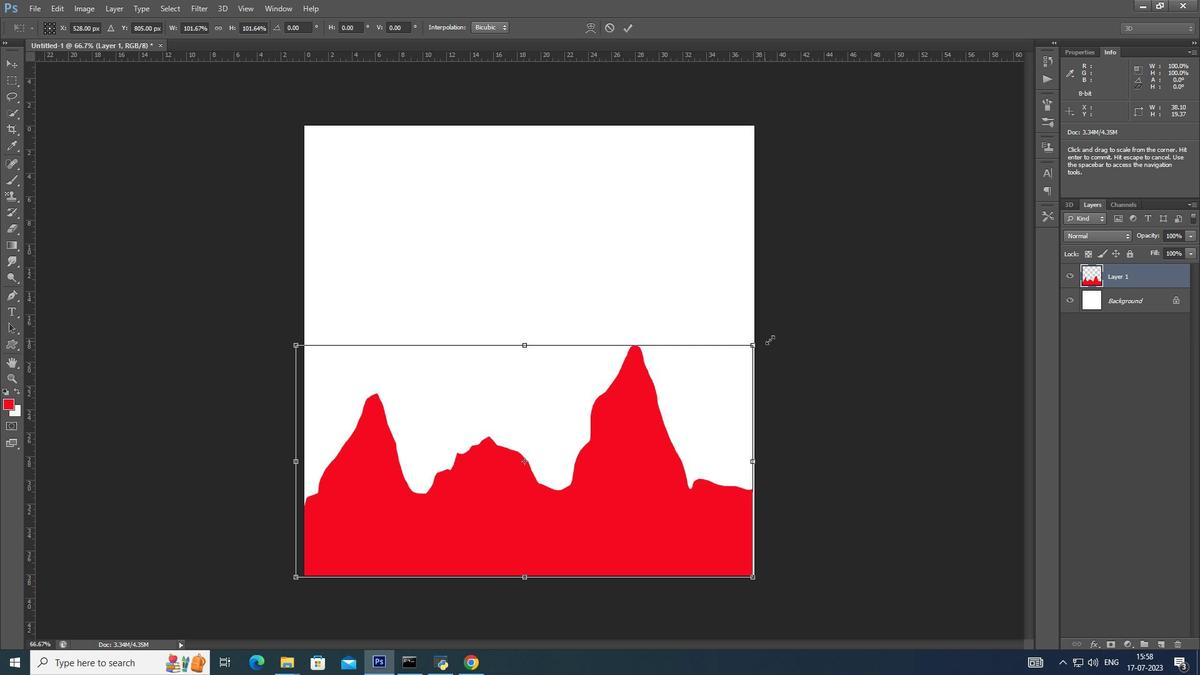 
Action: Key pressed <Key.shift>
Screenshot: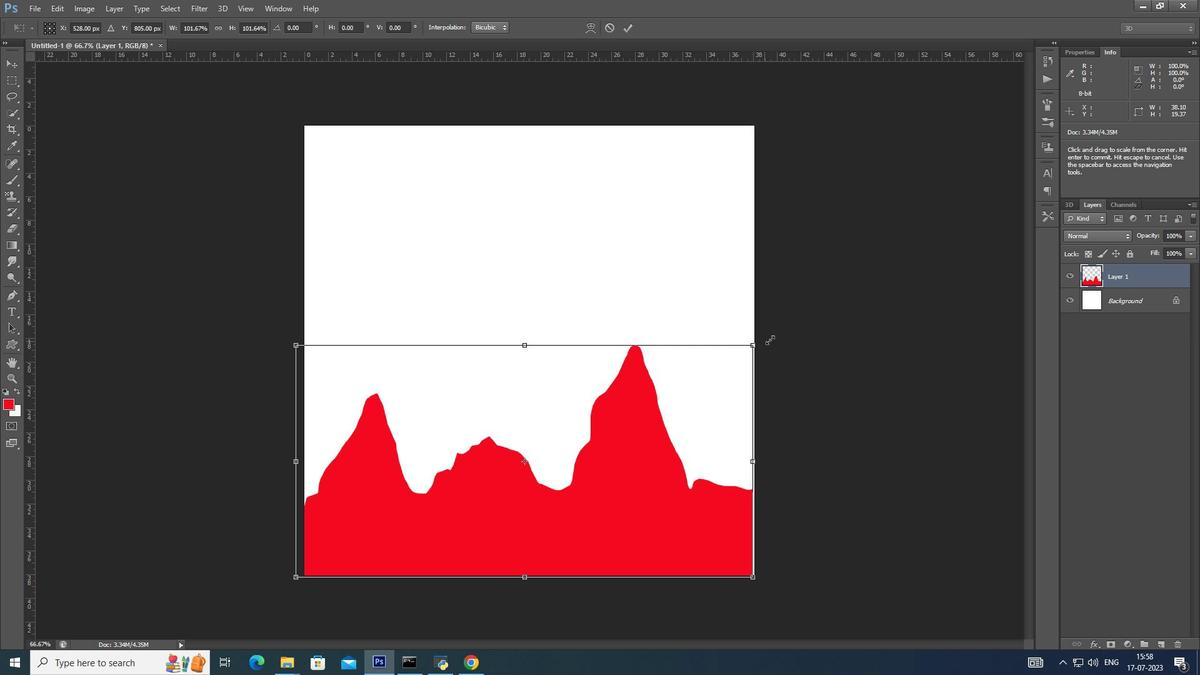 
Action: Mouse moved to (771, 339)
Screenshot: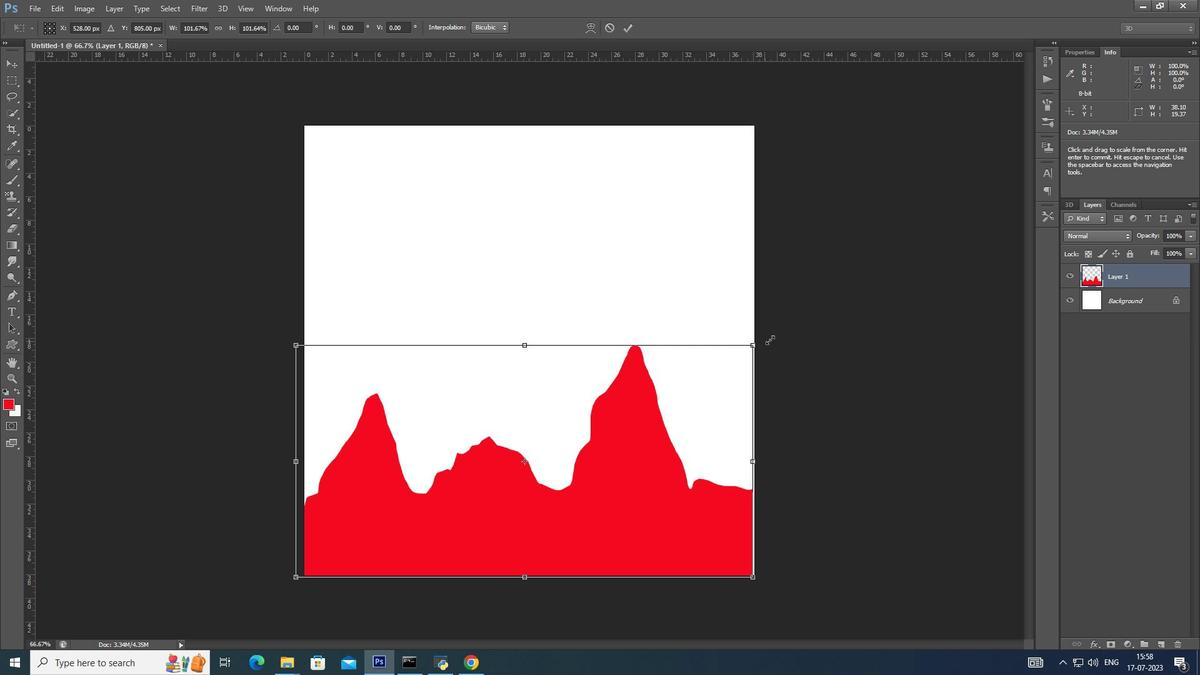 
Action: Key pressed <Key.shift><Key.shift><Key.shift><Key.shift><Key.shift><Key.shift><Key.shift><Key.shift><Key.shift><Key.shift><Key.shift><Key.shift><Key.shift><Key.shift><Key.shift><Key.shift><Key.shift><Key.shift><Key.shift>
Screenshot: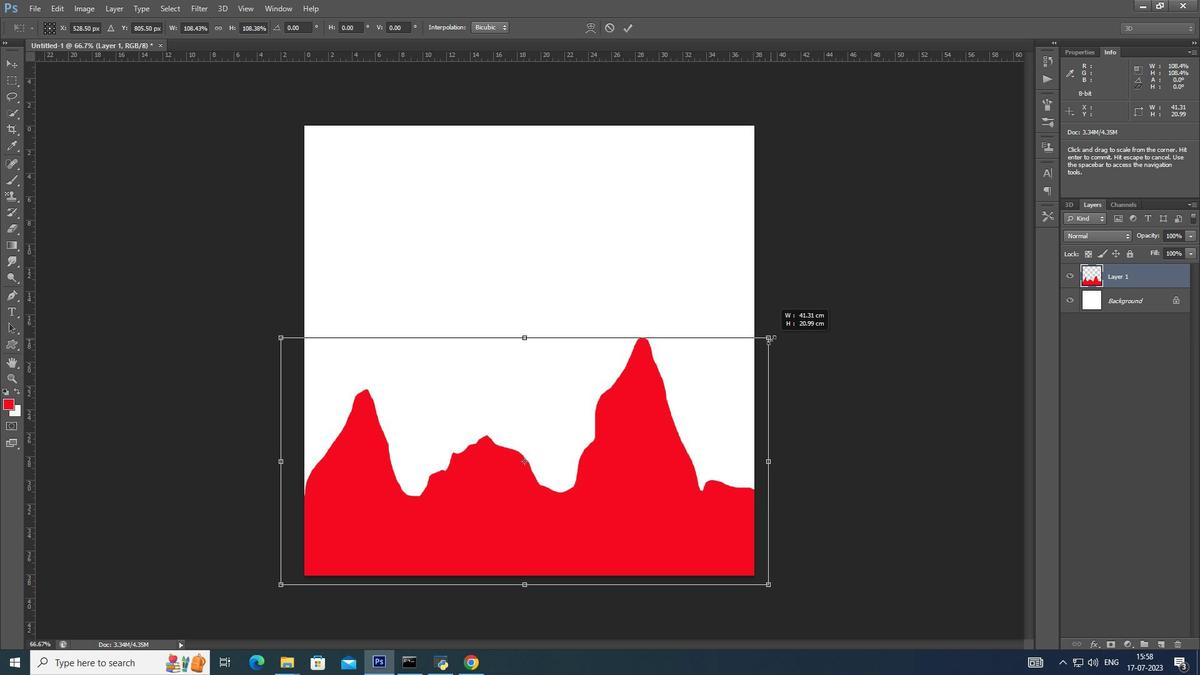 
Action: Mouse moved to (766, 343)
Screenshot: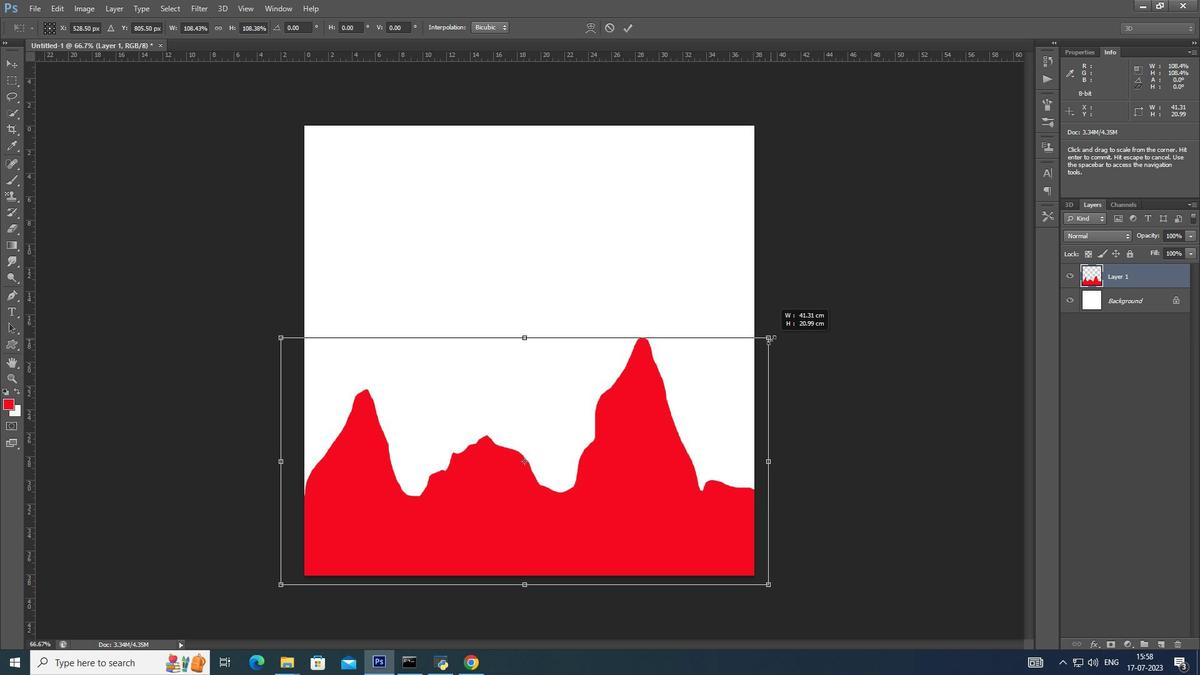 
Action: Key pressed <Key.shift>
Screenshot: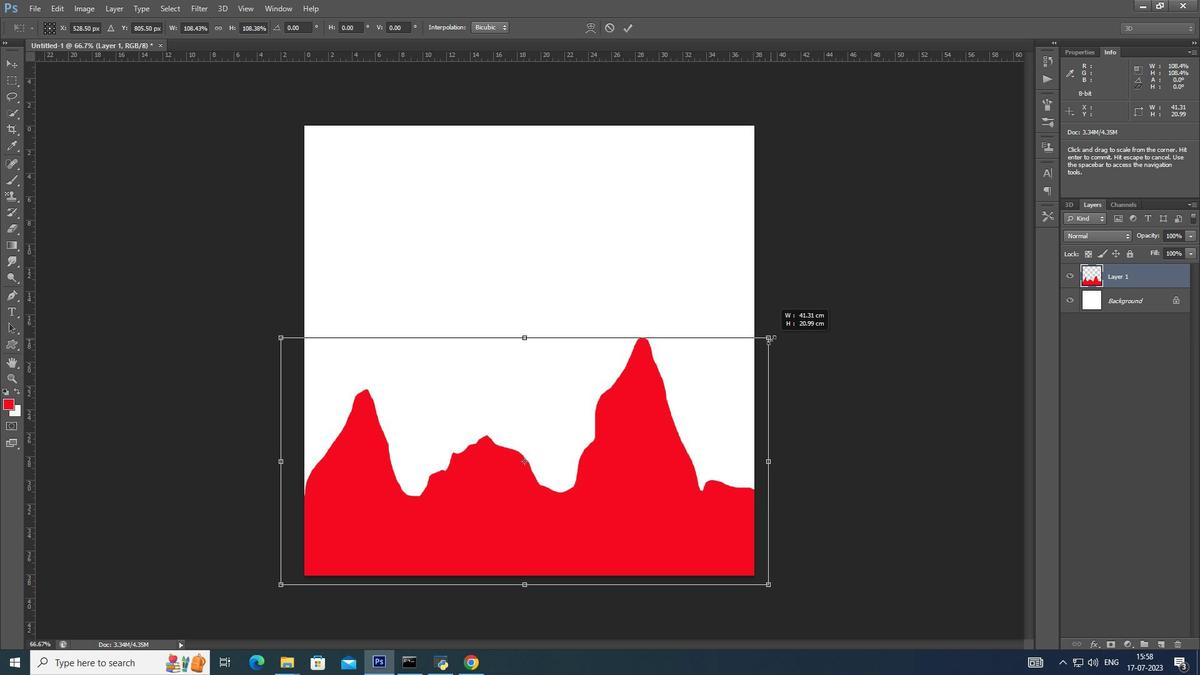 
Action: Mouse moved to (734, 390)
Screenshot: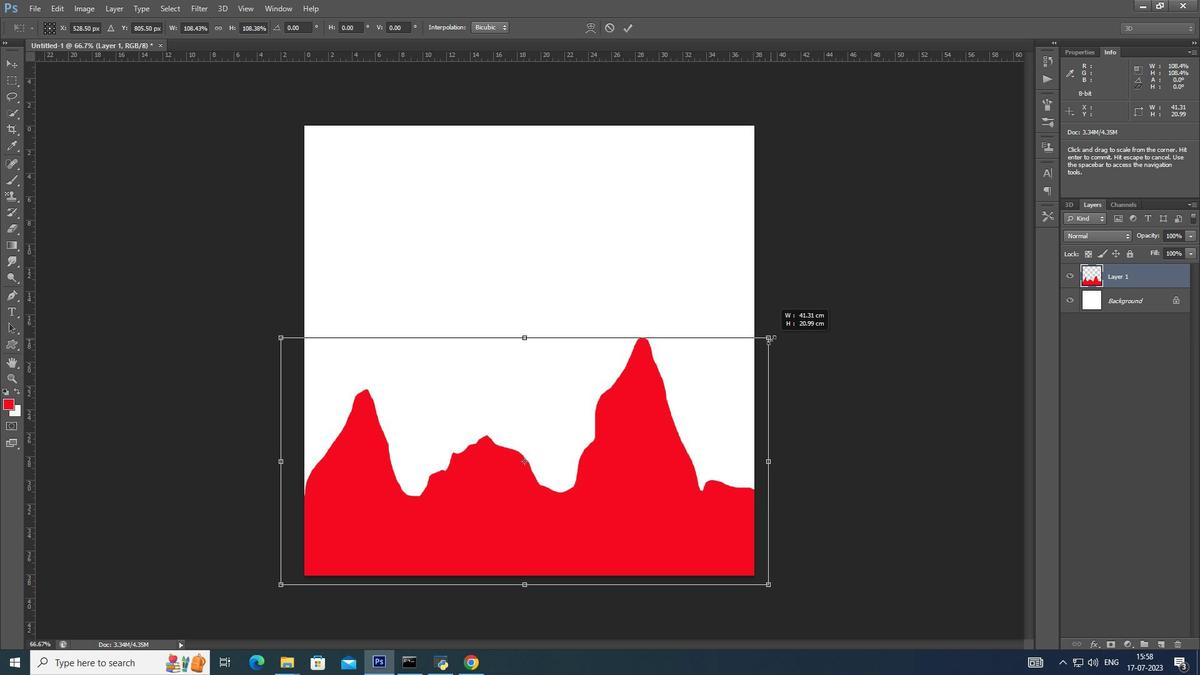 
Action: Key pressed <Key.shift>
Screenshot: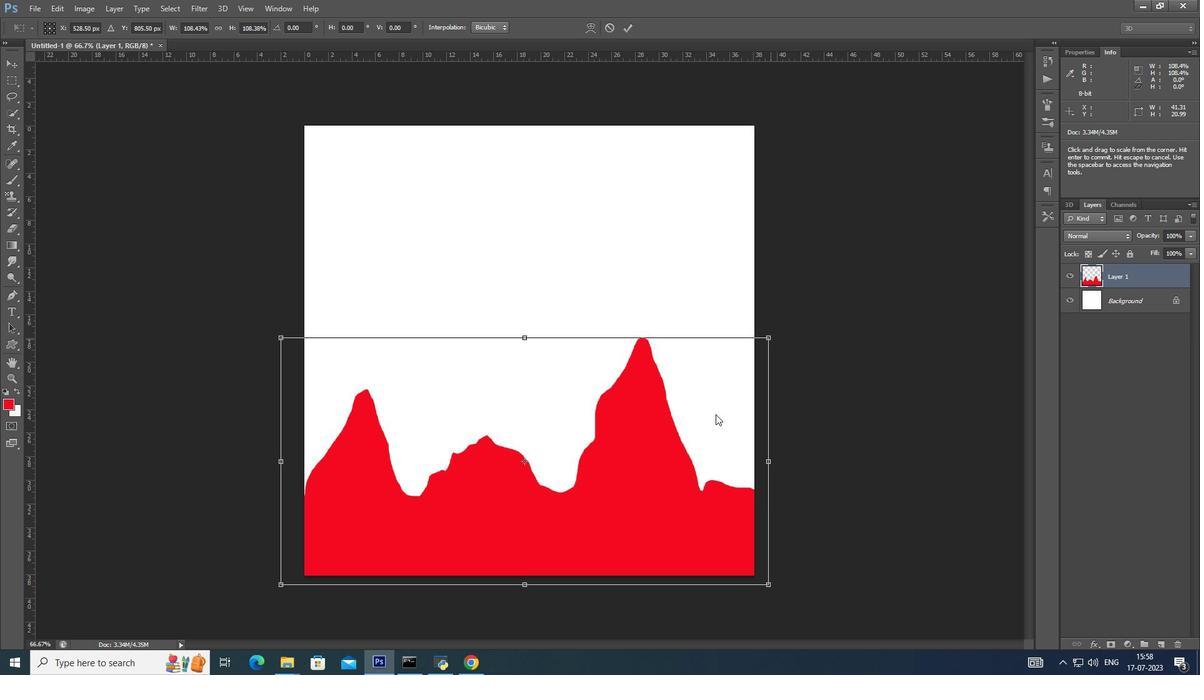 
Action: Mouse moved to (769, 337)
Screenshot: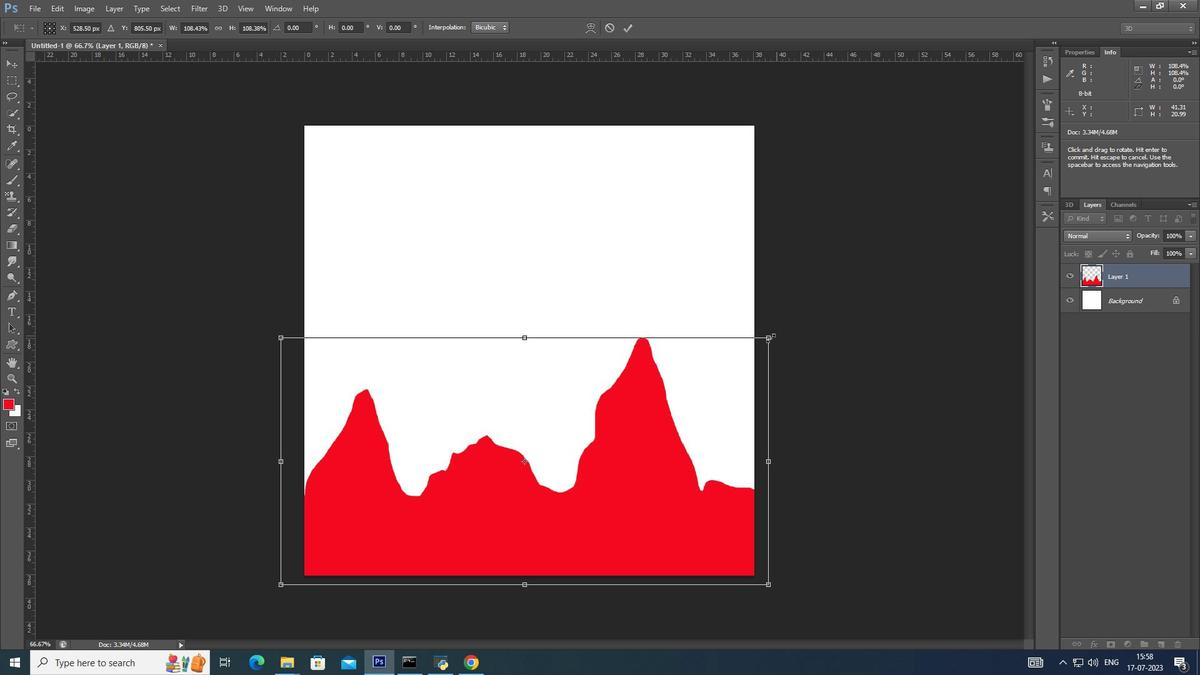 
Action: Key pressed <Key.alt_l>
Screenshot: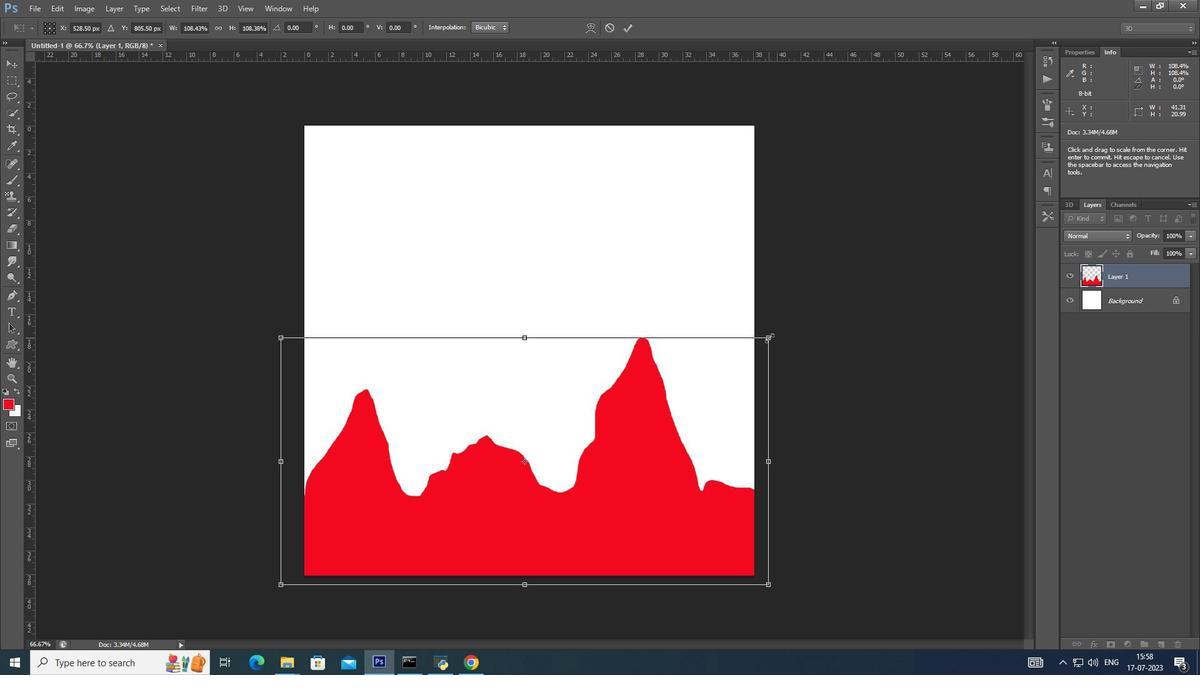 
Action: Mouse pressed left at (769, 337)
Screenshot: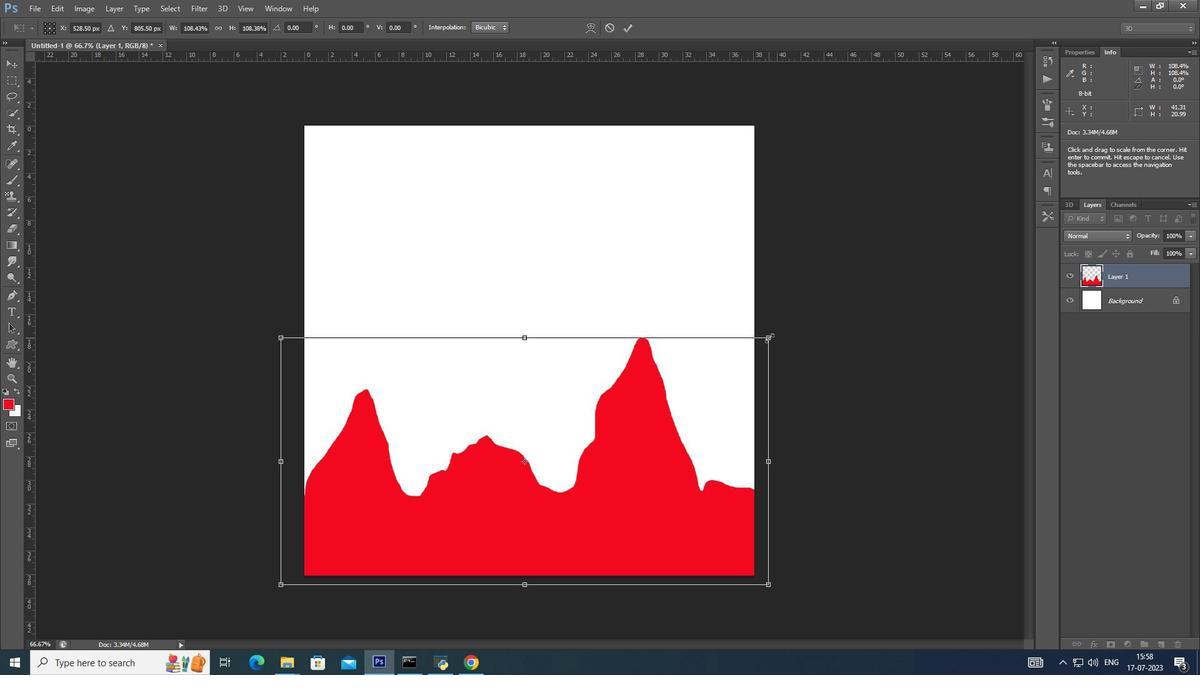 
Action: Key pressed <Key.shift>
Screenshot: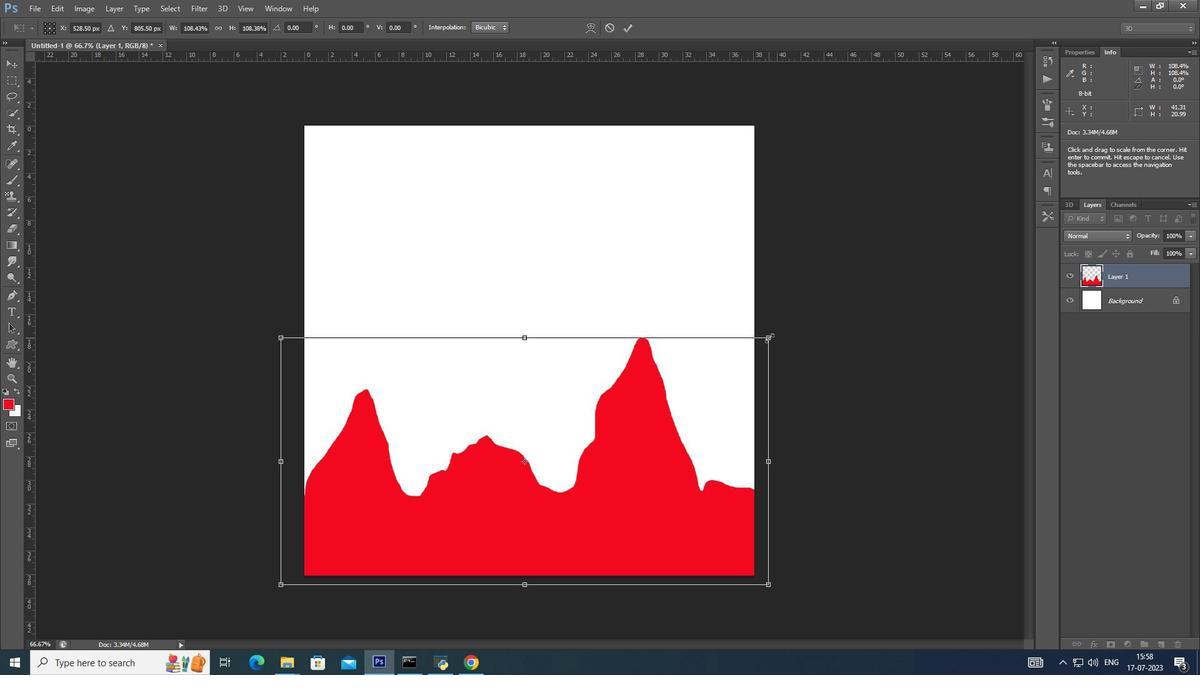 
Action: Mouse moved to (776, 337)
Screenshot: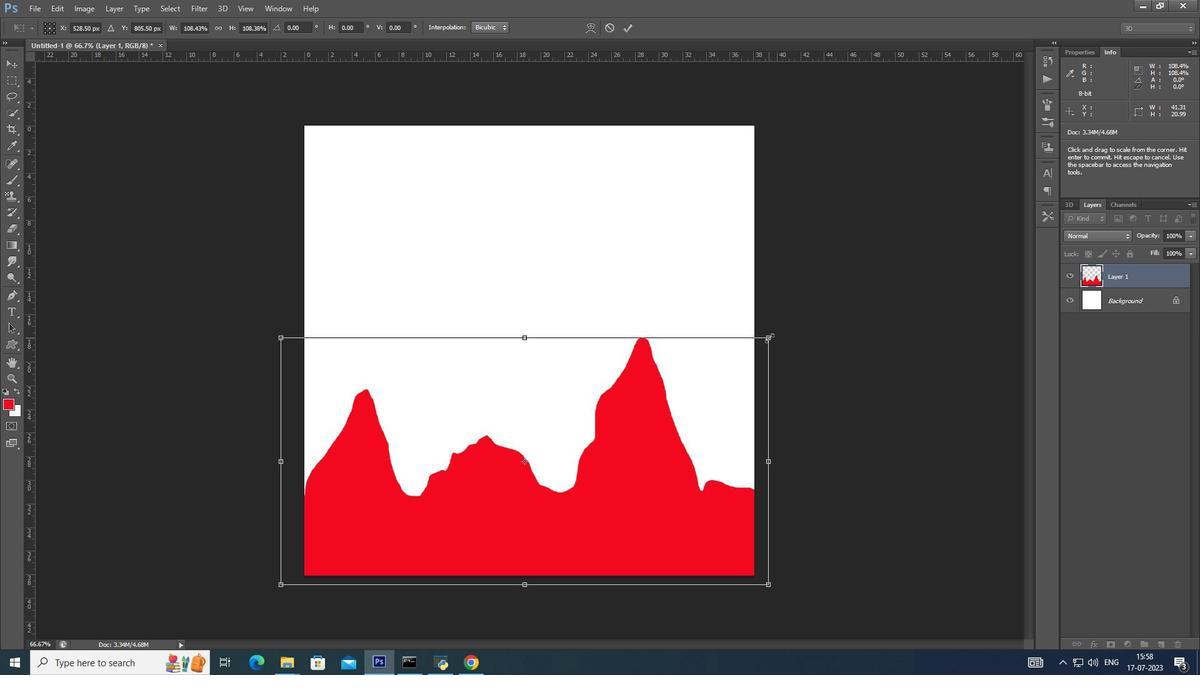 
Action: Key pressed <Key.shift>
Screenshot: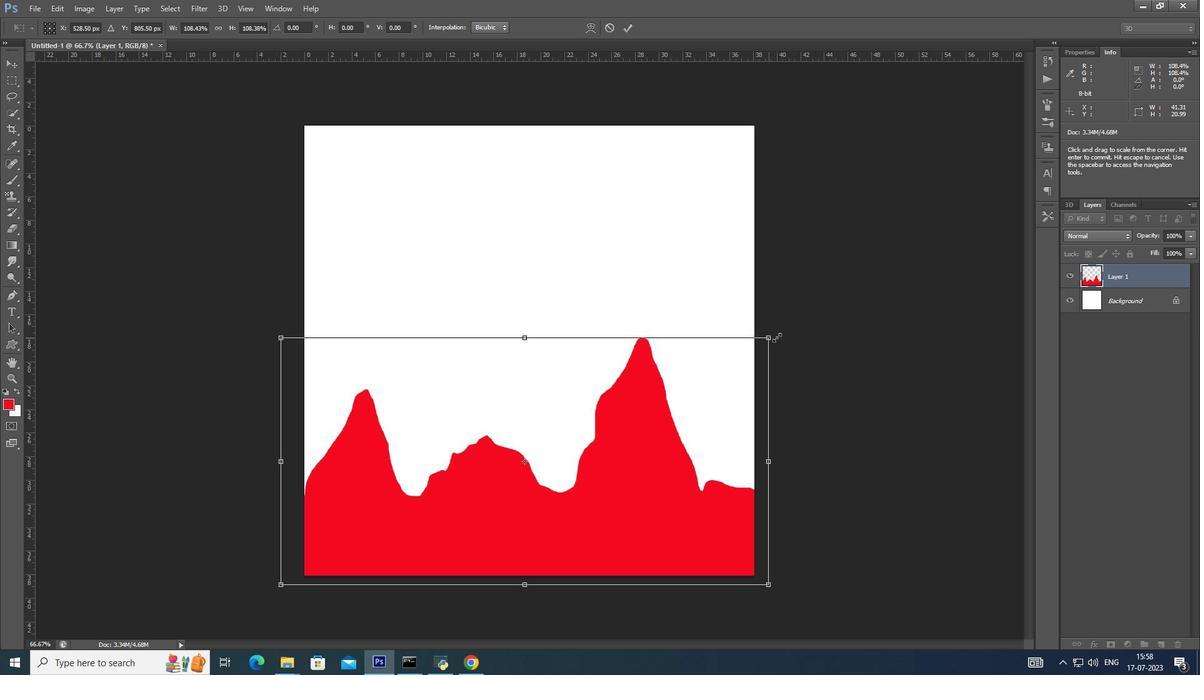 
Action: Mouse moved to (776, 337)
Screenshot: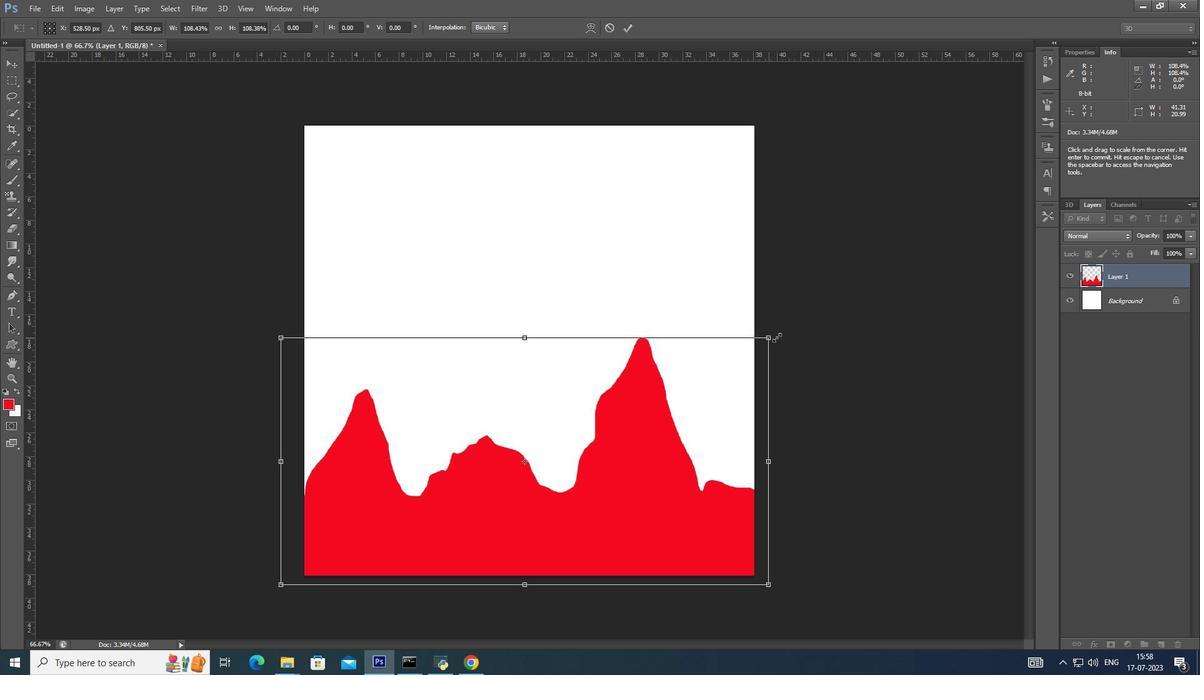 
Action: Key pressed <Key.shift><Key.shift>
Screenshot: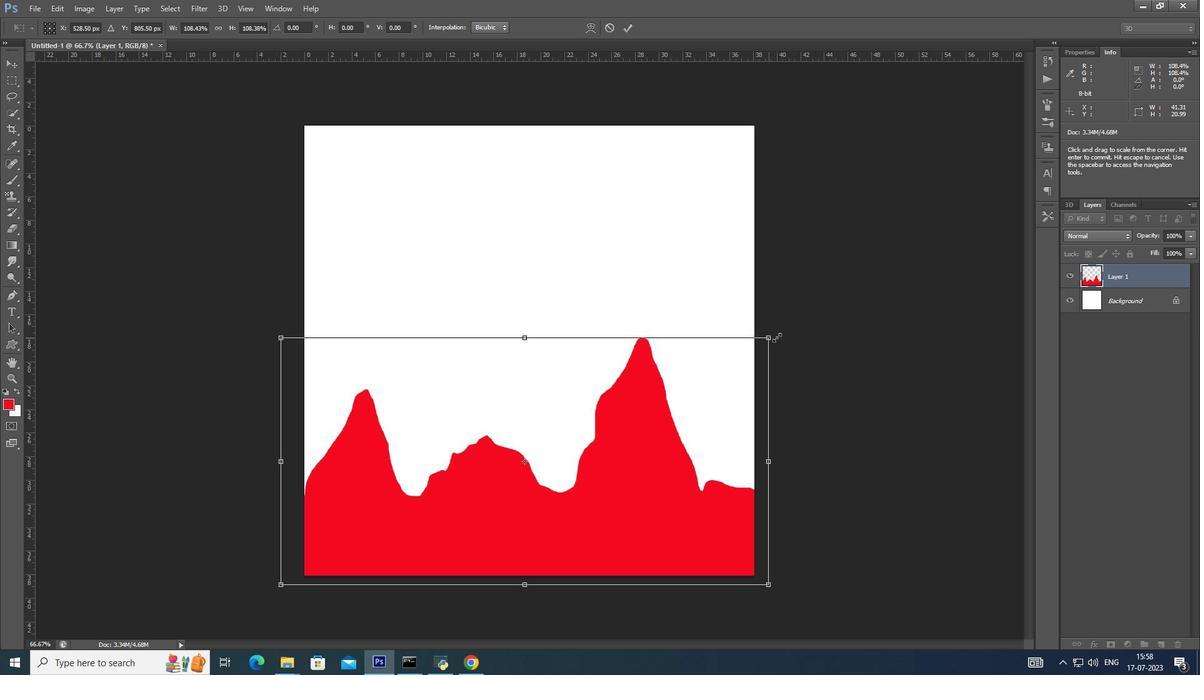 
Action: Mouse moved to (777, 336)
Screenshot: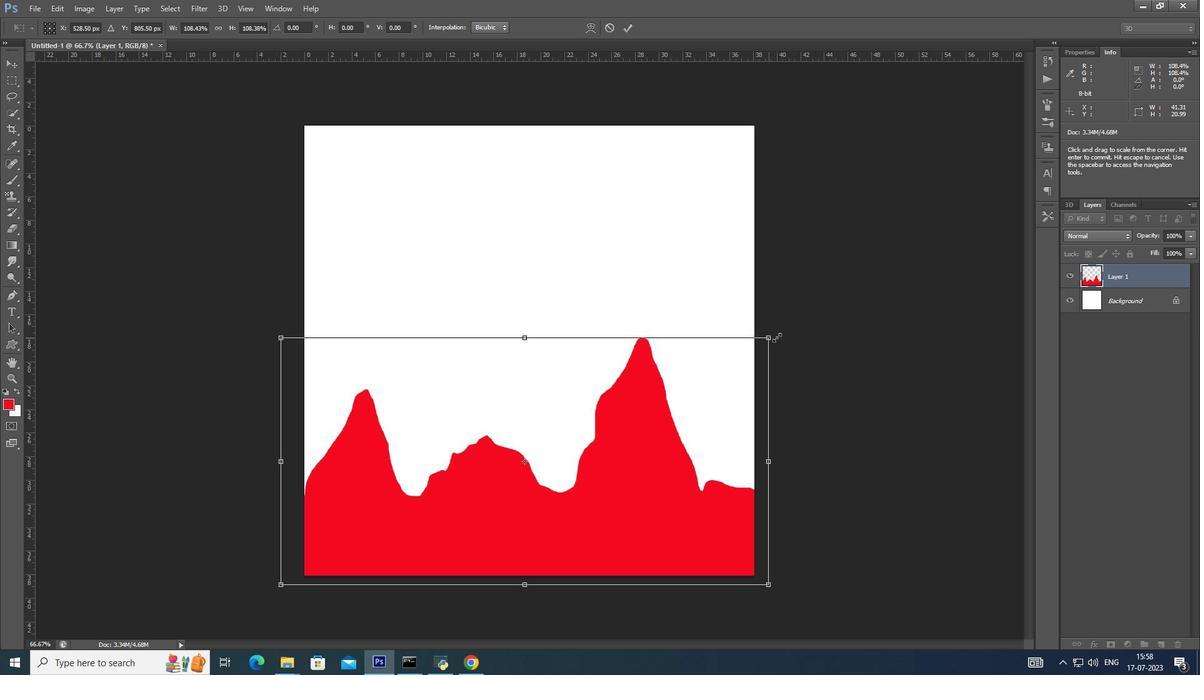 
Action: Key pressed <Key.shift>
Screenshot: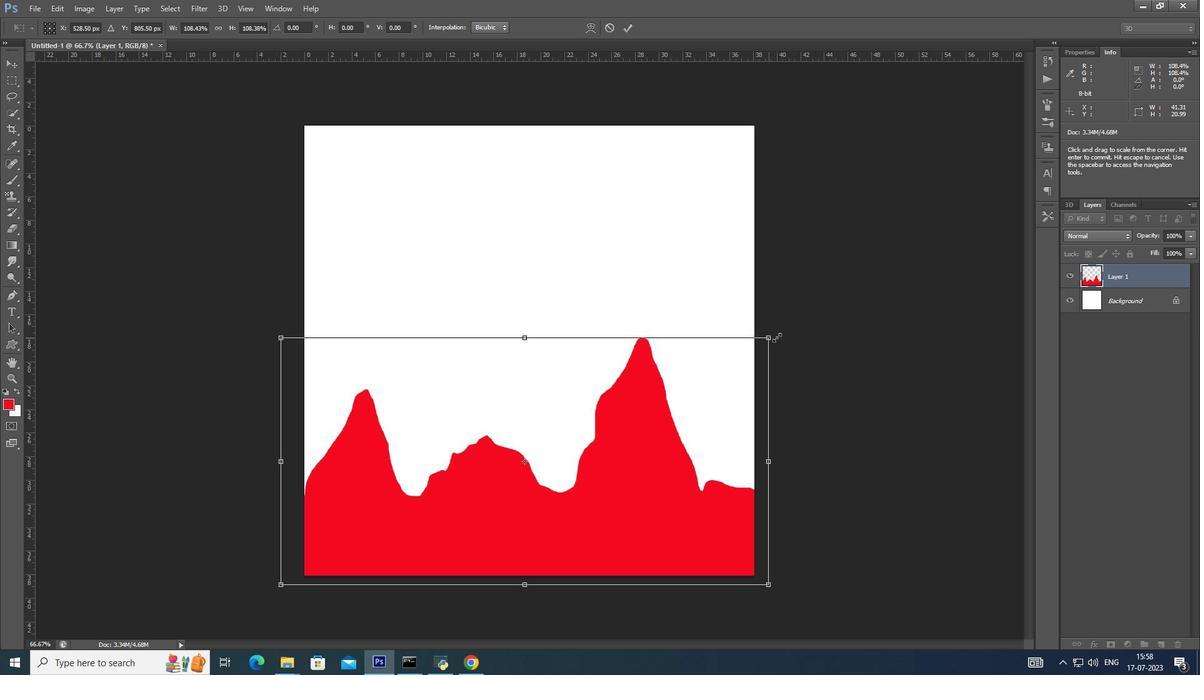 
Action: Mouse moved to (778, 336)
Screenshot: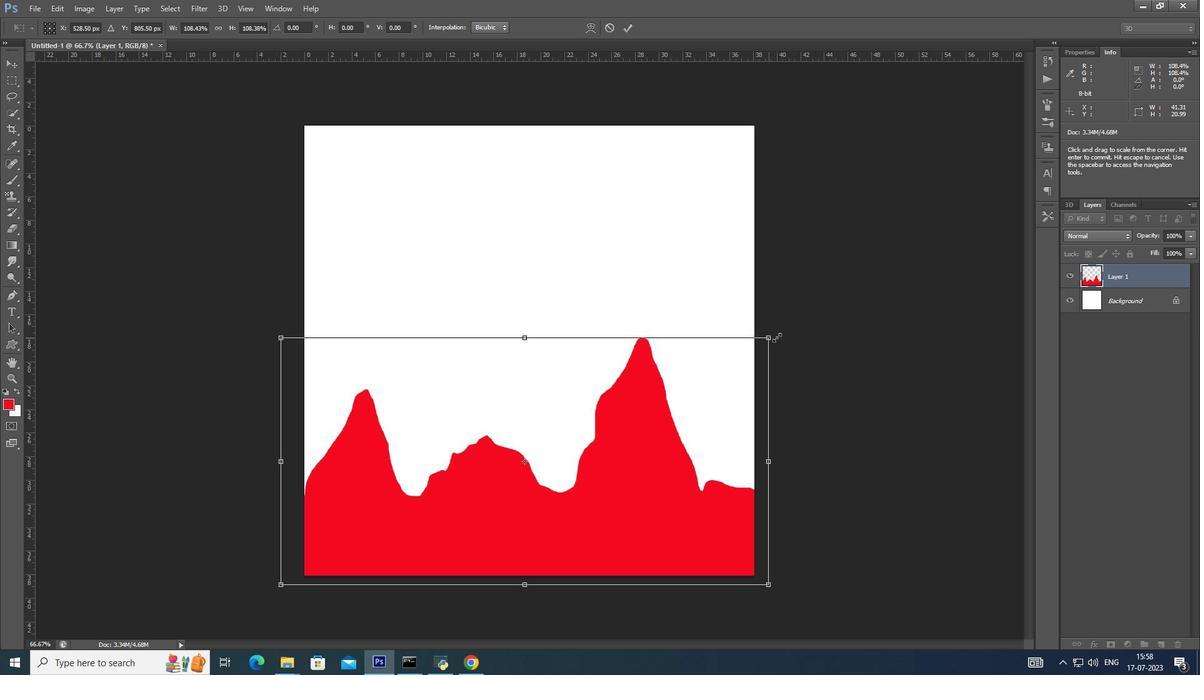 
Action: Key pressed <Key.shift>
Screenshot: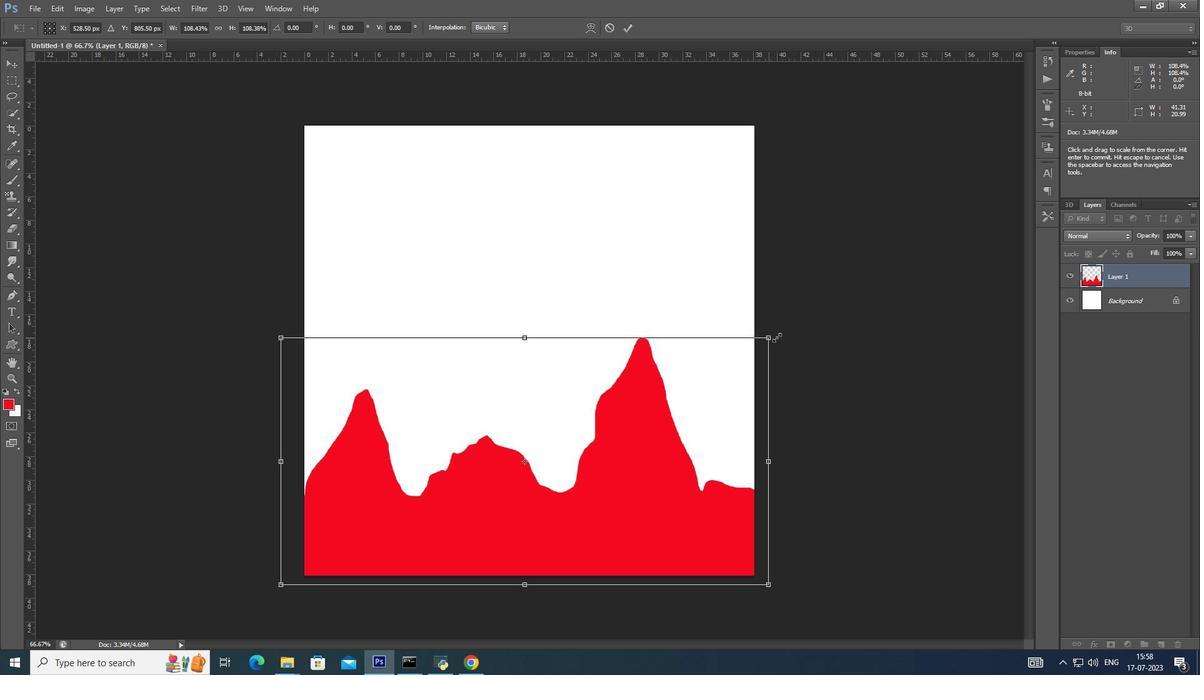 
Action: Mouse moved to (779, 336)
Screenshot: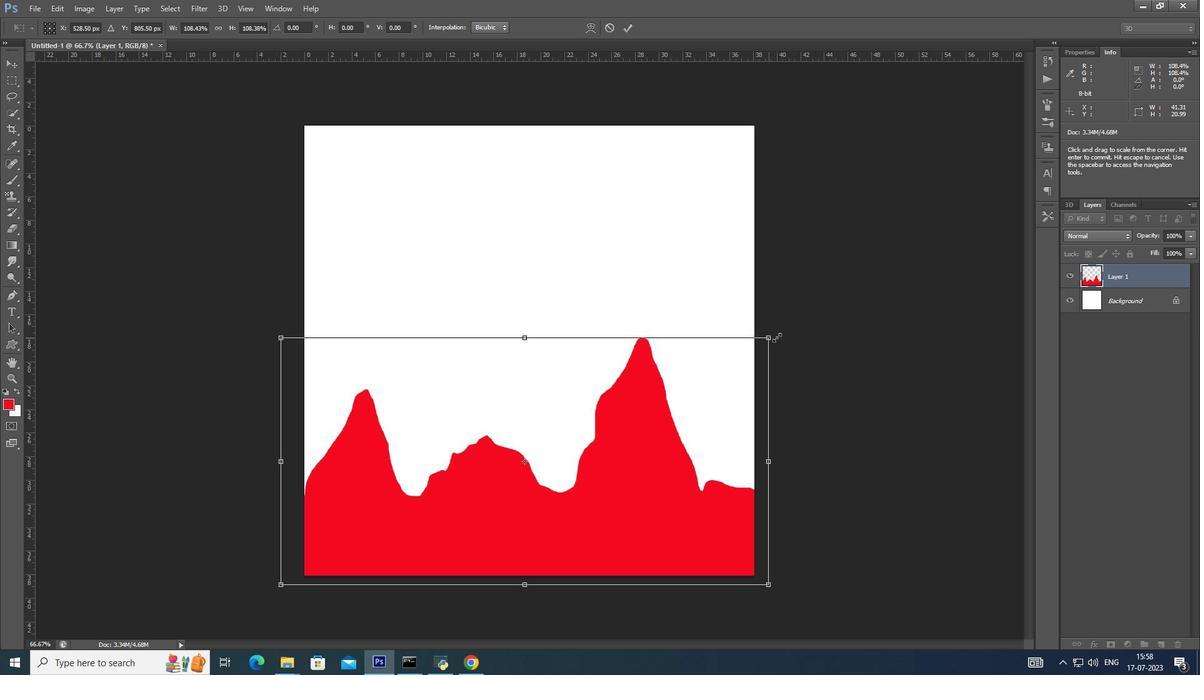 
Action: Key pressed <Key.shift>
Screenshot: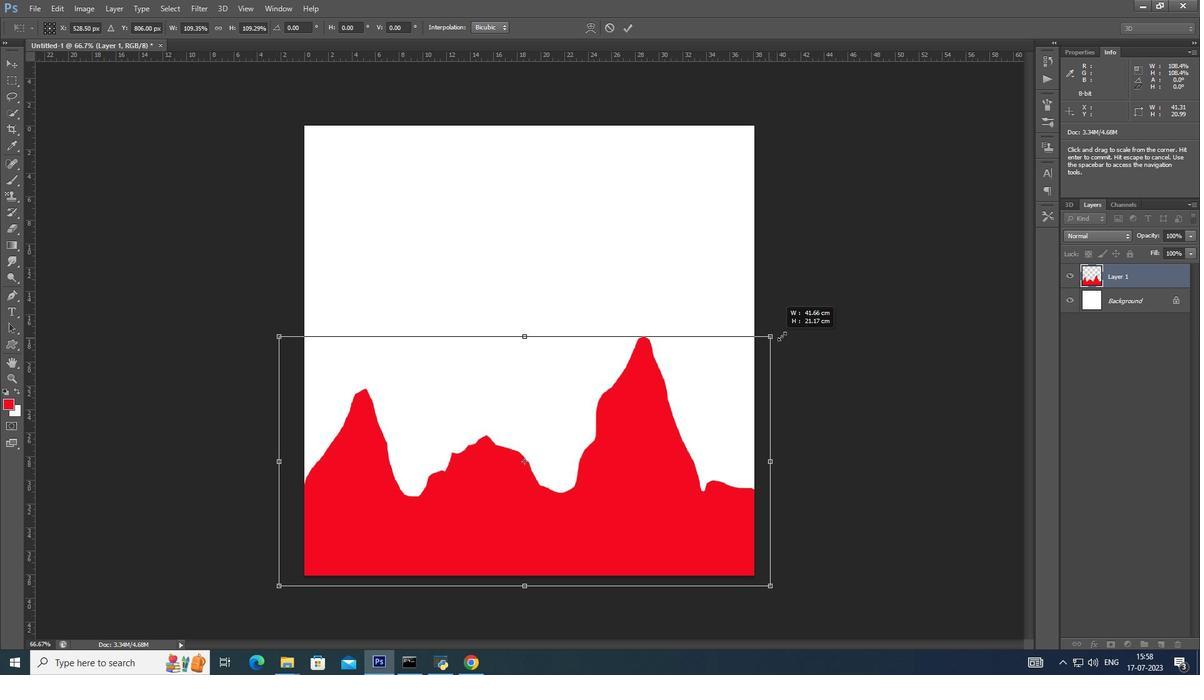 
Action: Mouse moved to (780, 336)
Screenshot: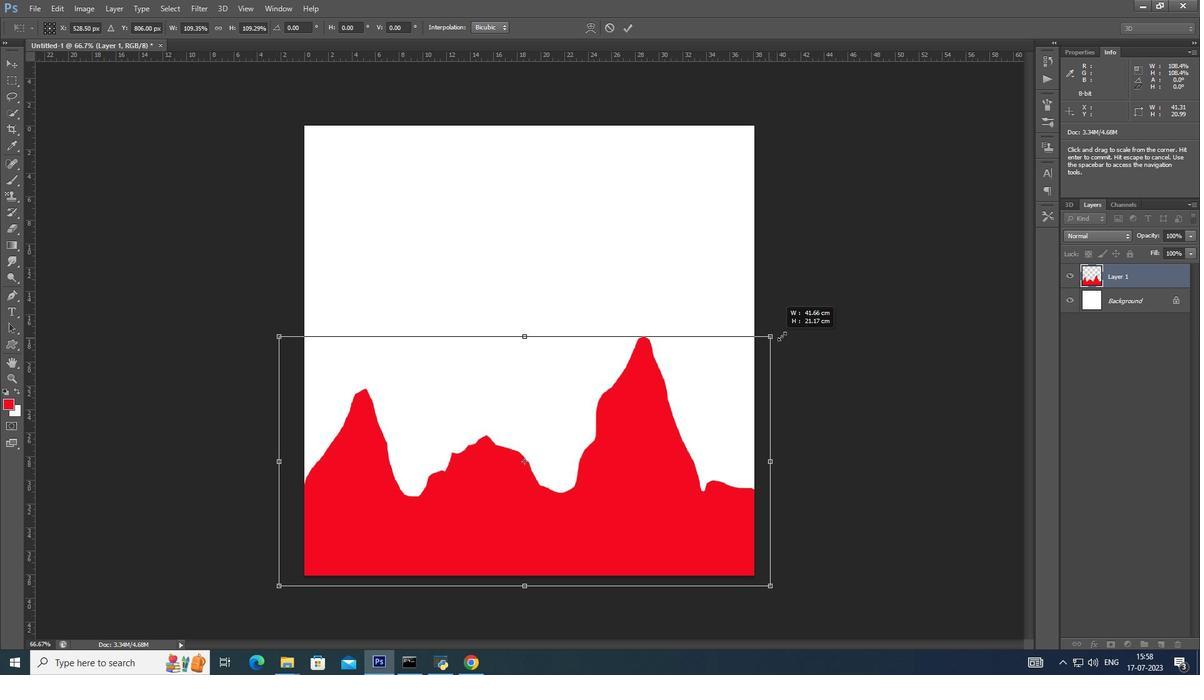 
Action: Key pressed <Key.shift>
Screenshot: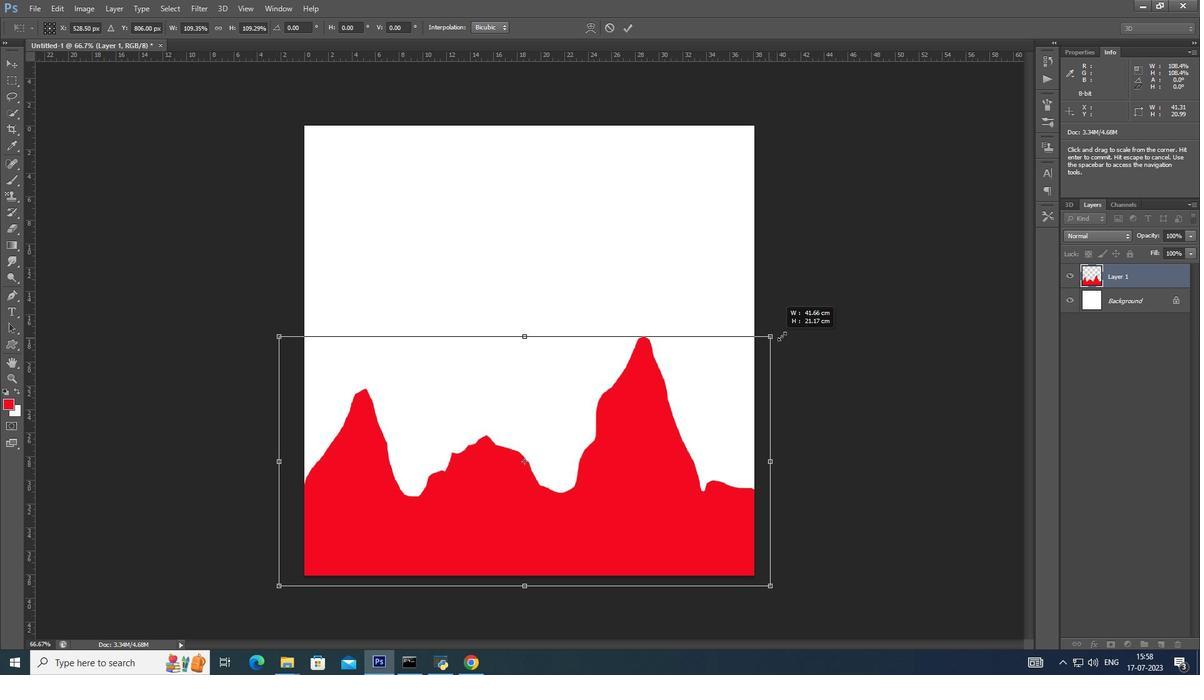 
Action: Mouse moved to (781, 335)
Screenshot: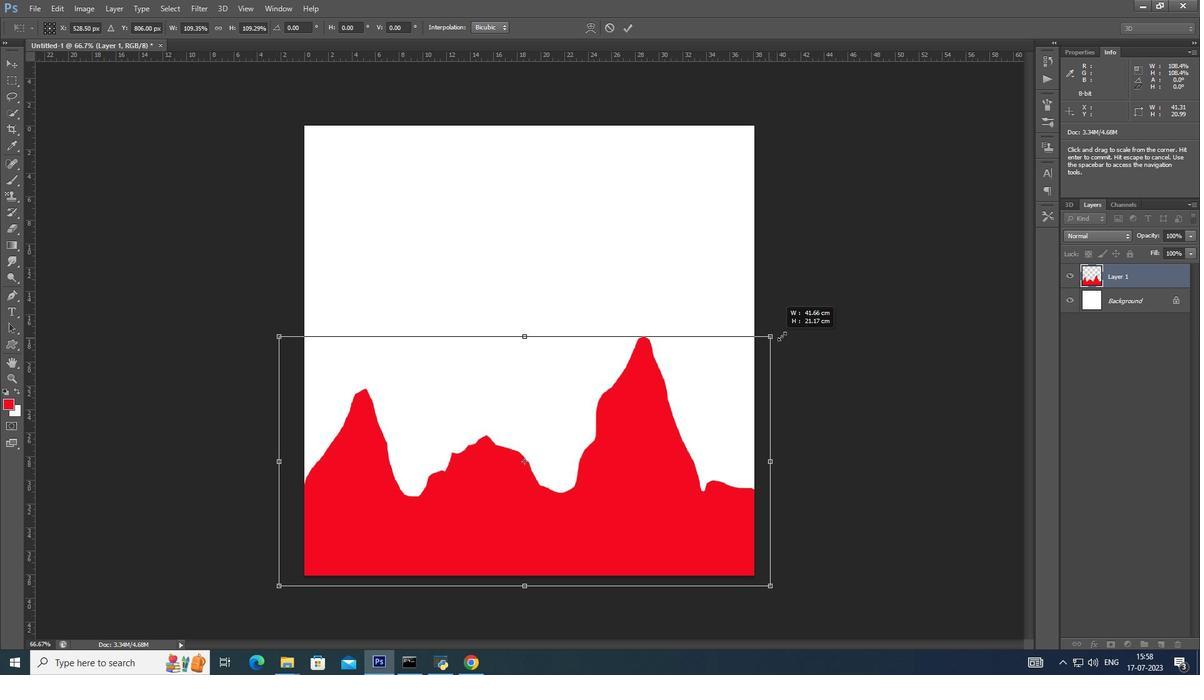 
Action: Key pressed <Key.shift>
Screenshot: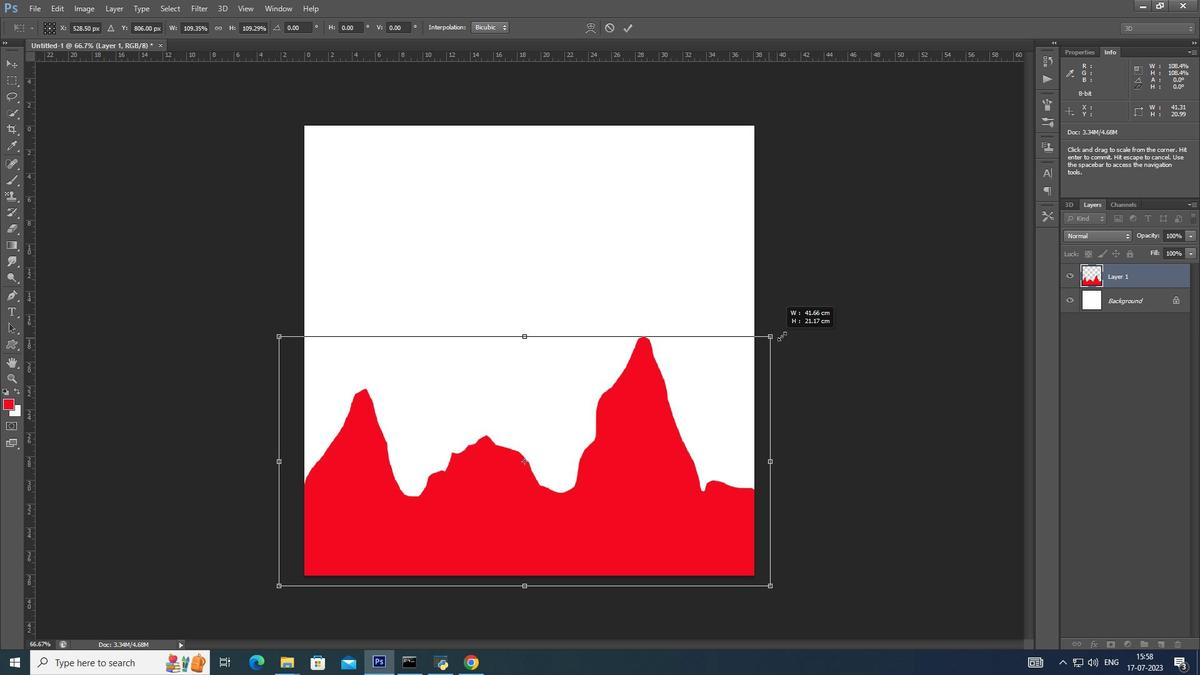 
Action: Mouse moved to (782, 335)
Screenshot: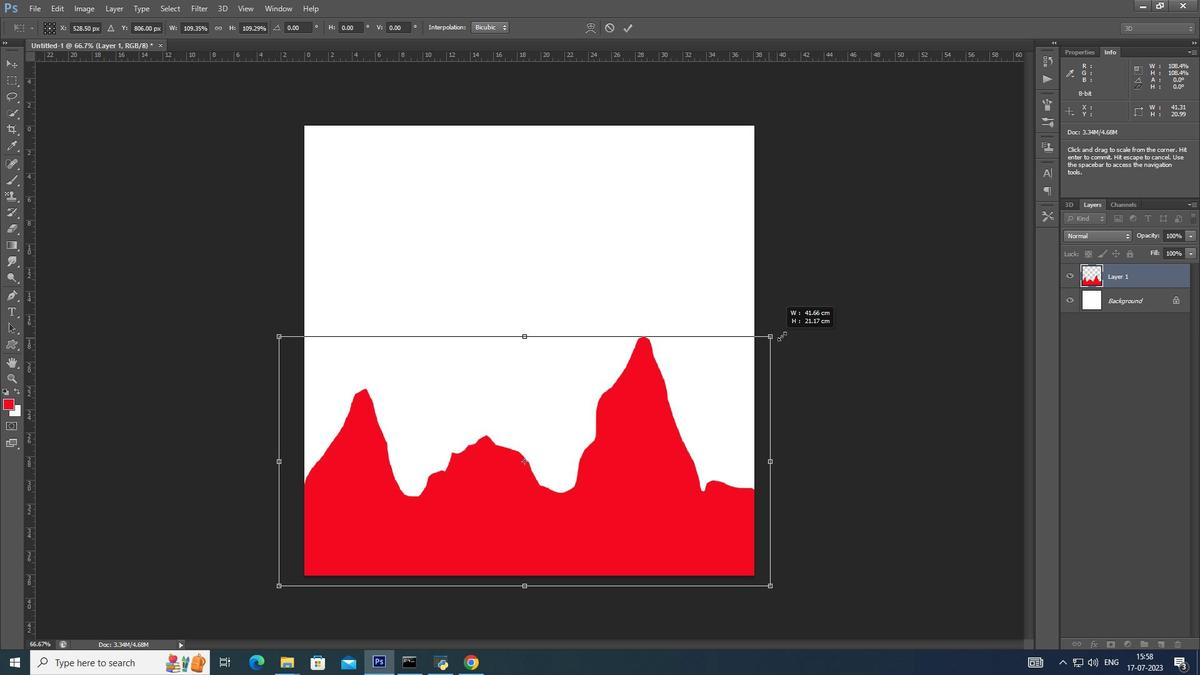 
Action: Key pressed <Key.shift>
Screenshot: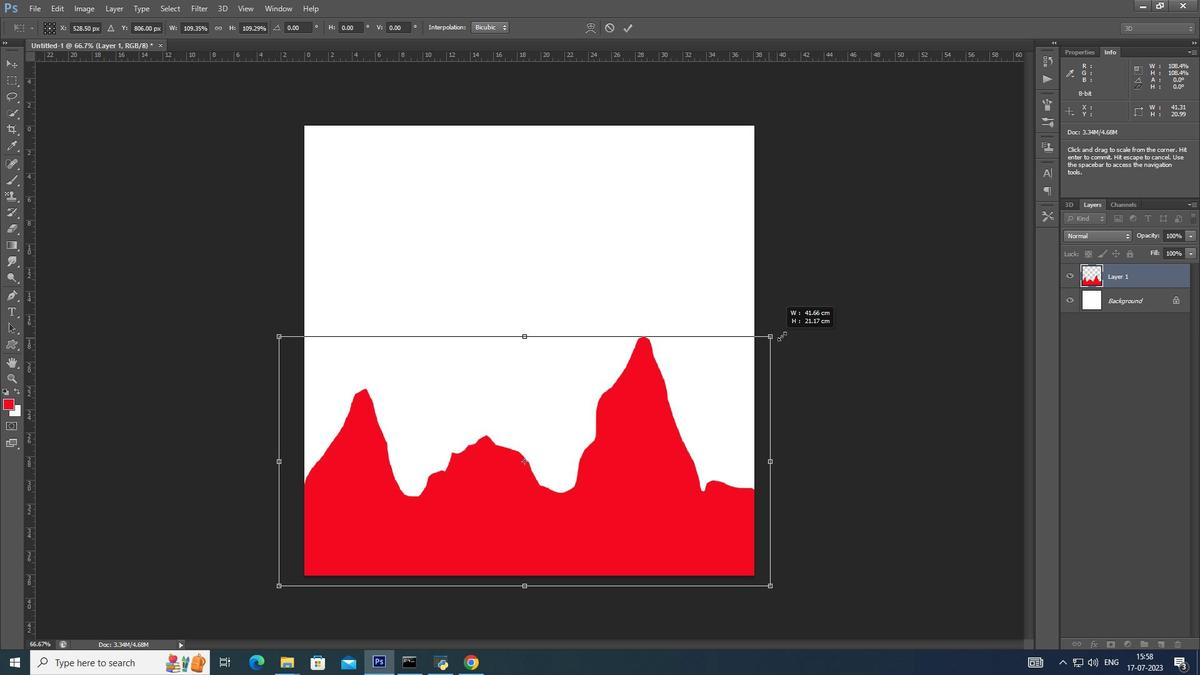 
Action: Mouse moved to (782, 335)
Screenshot: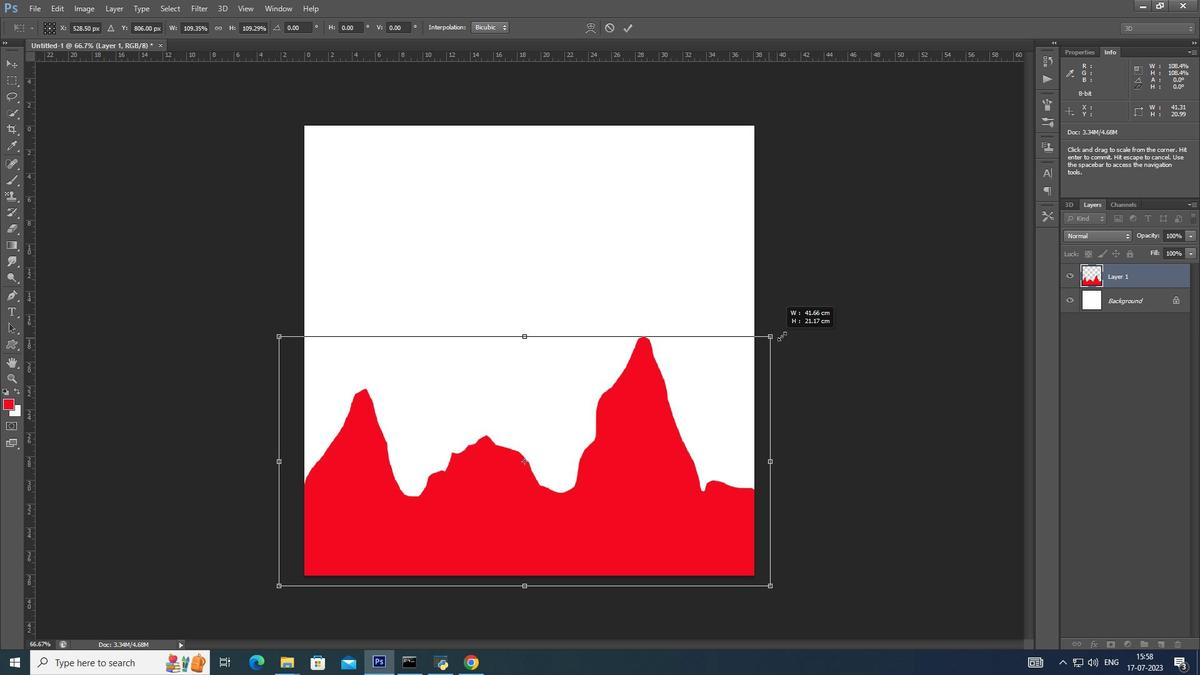 
Action: Key pressed <Key.shift><Key.shift><Key.shift><Key.shift><Key.shift><Key.shift><Key.shift><Key.shift><Key.shift><Key.shift><Key.shift><Key.shift>
Screenshot: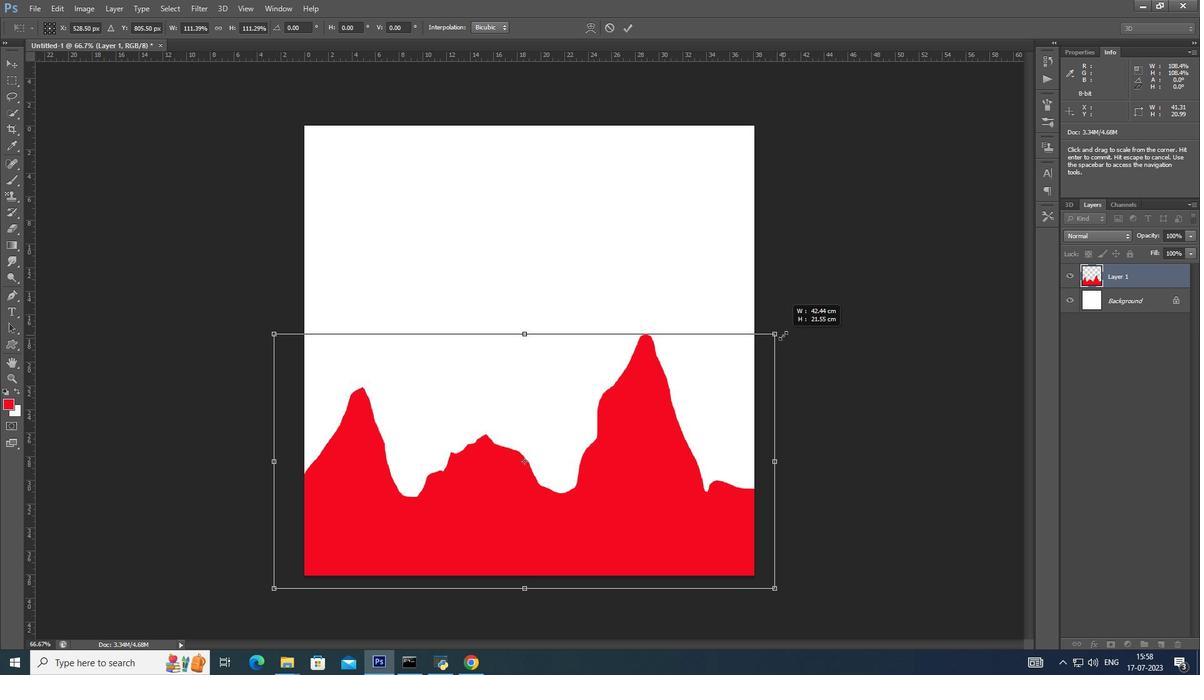 
Action: Mouse moved to (783, 335)
Screenshot: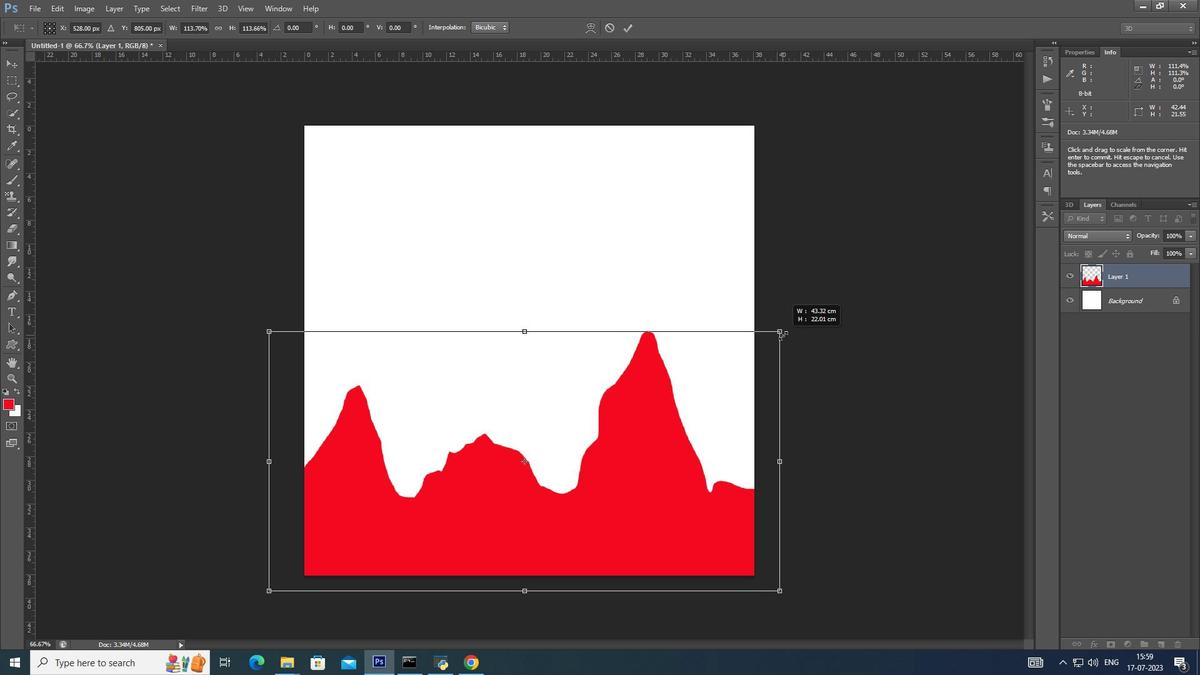 
Action: Key pressed <Key.shift>
Screenshot: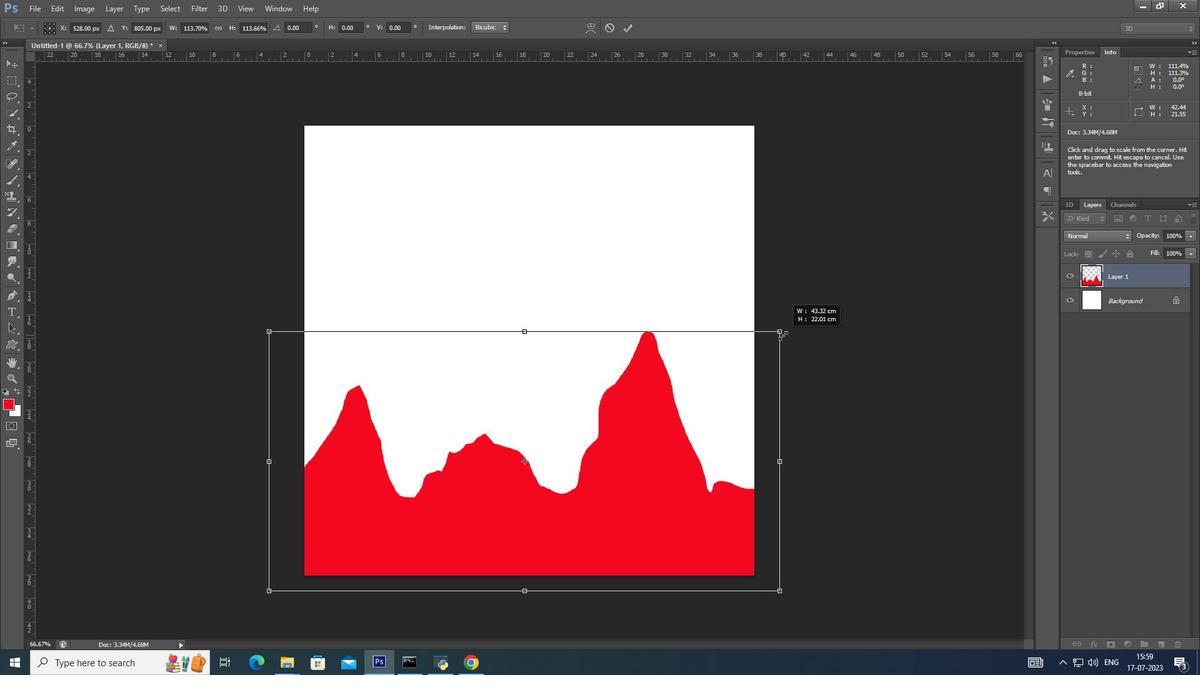 
Action: Mouse moved to (784, 335)
Screenshot: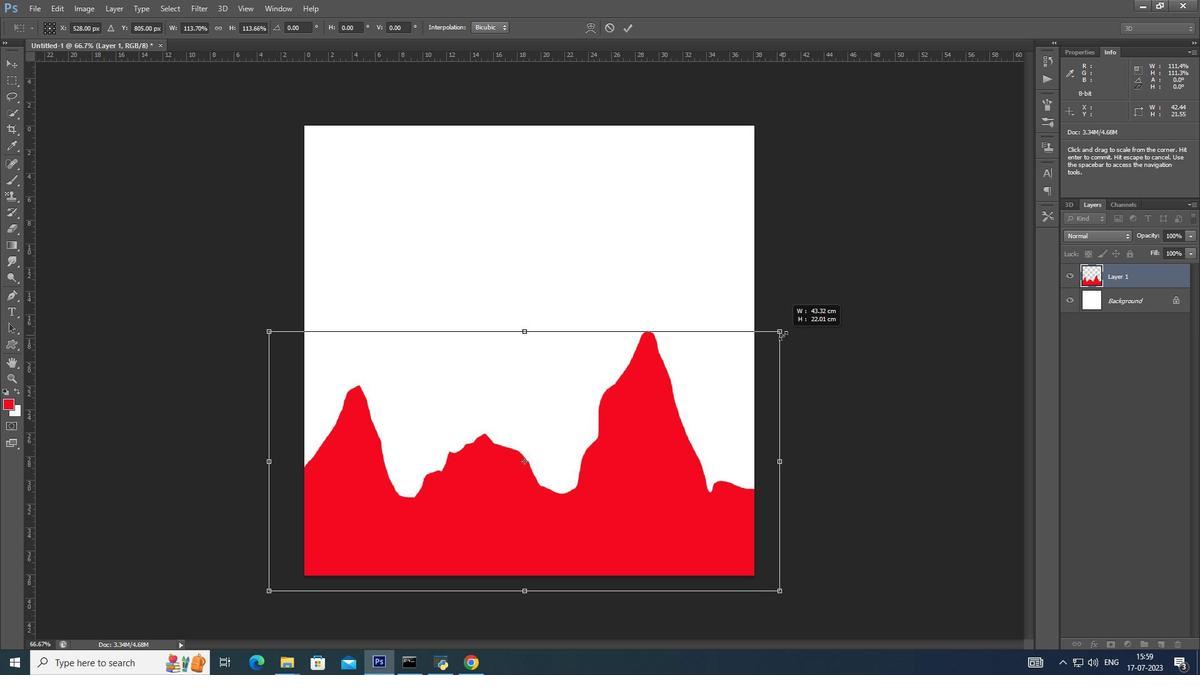 
Action: Key pressed <Key.shift>
Screenshot: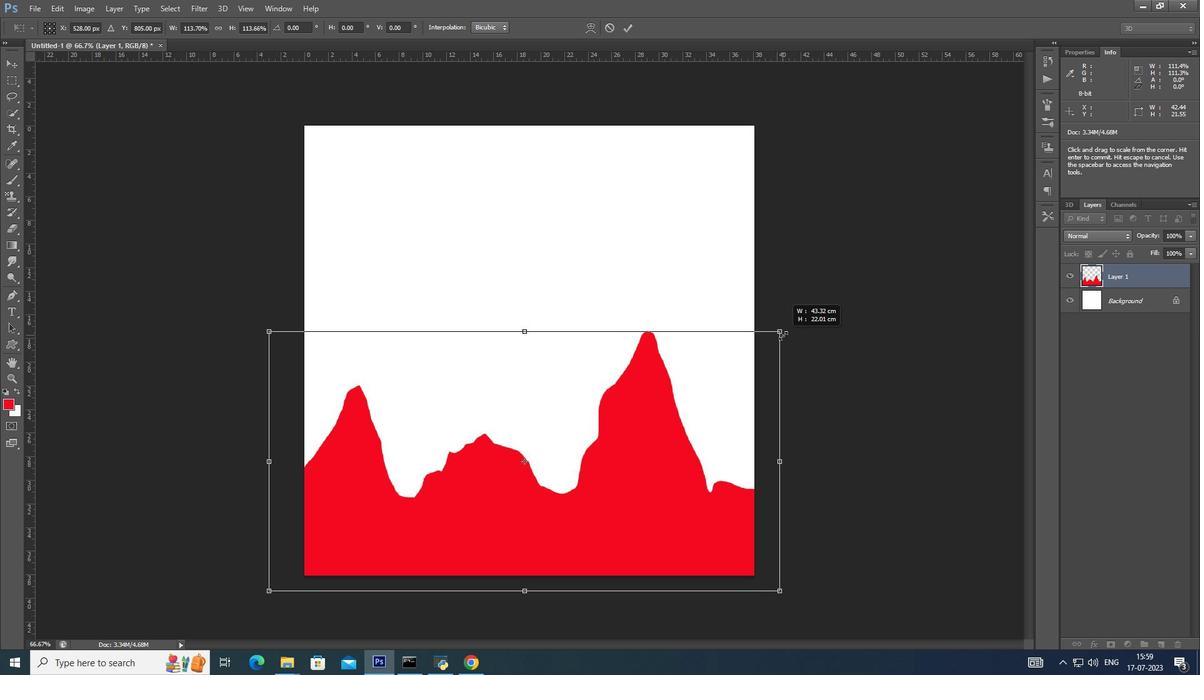 
Action: Mouse moved to (784, 334)
Screenshot: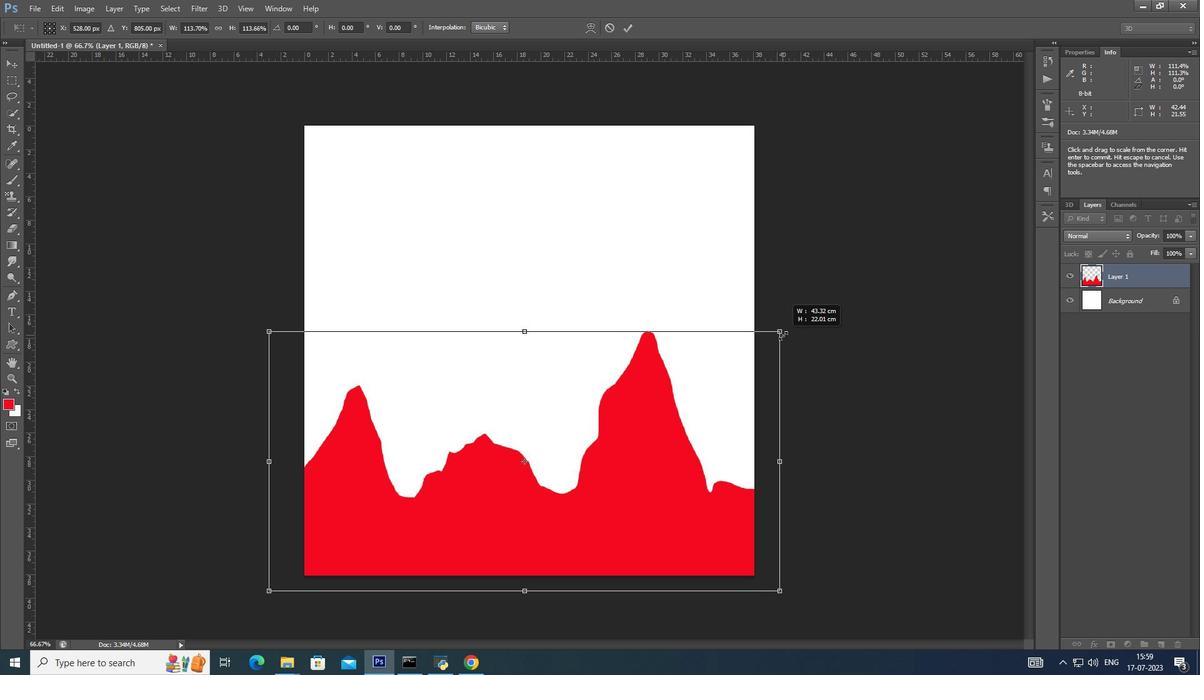 
Action: Key pressed <Key.shift><Key.shift><Key.shift><Key.shift><Key.shift><Key.shift><Key.shift><Key.shift><Key.shift><Key.shift><Key.shift><Key.shift><Key.shift><Key.shift>
Screenshot: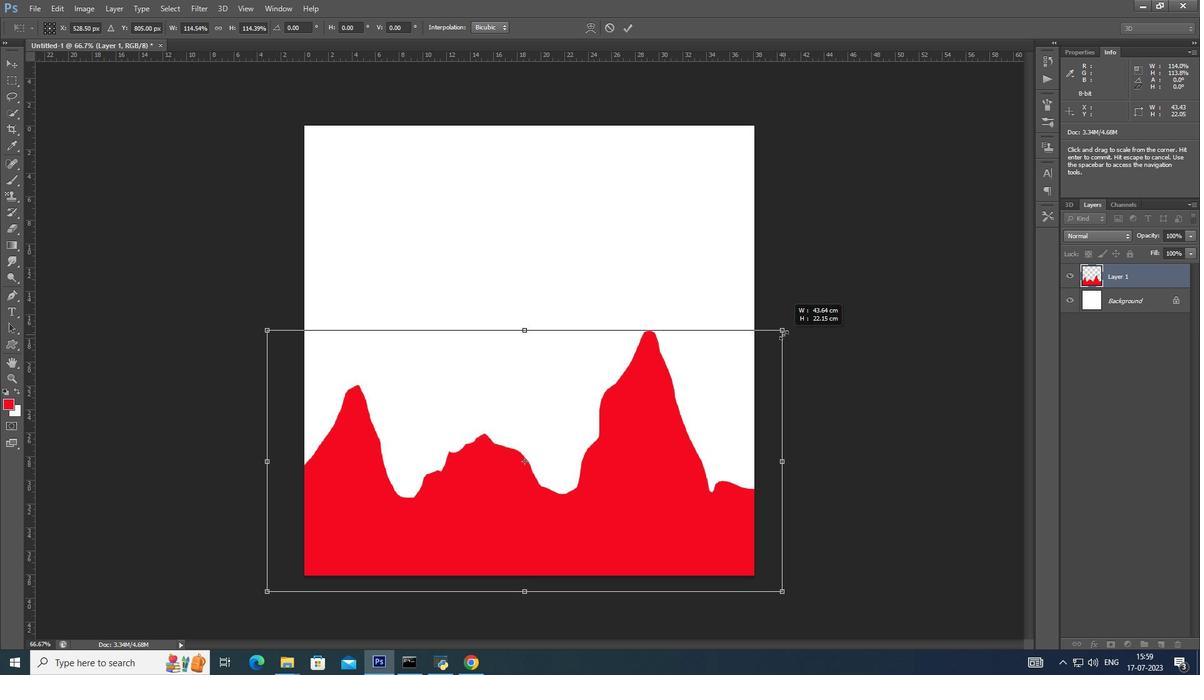 
Action: Mouse moved to (783, 334)
Screenshot: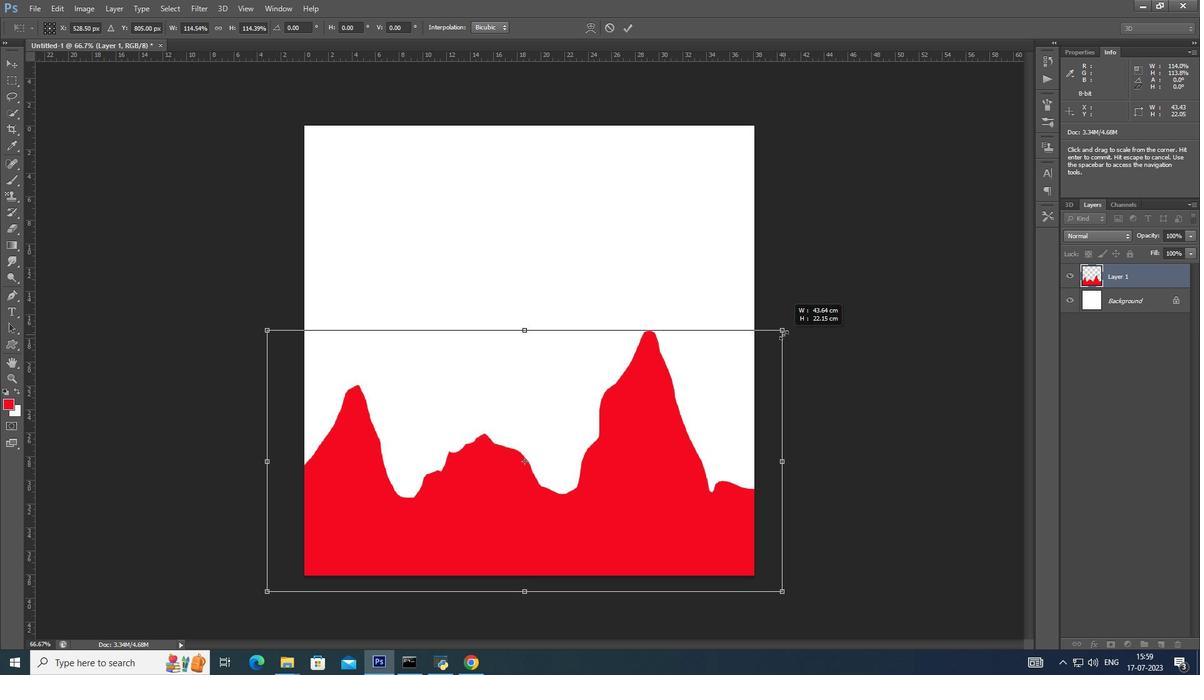 
Action: Key pressed <Key.shift><Key.shift><Key.shift><Key.shift>
Screenshot: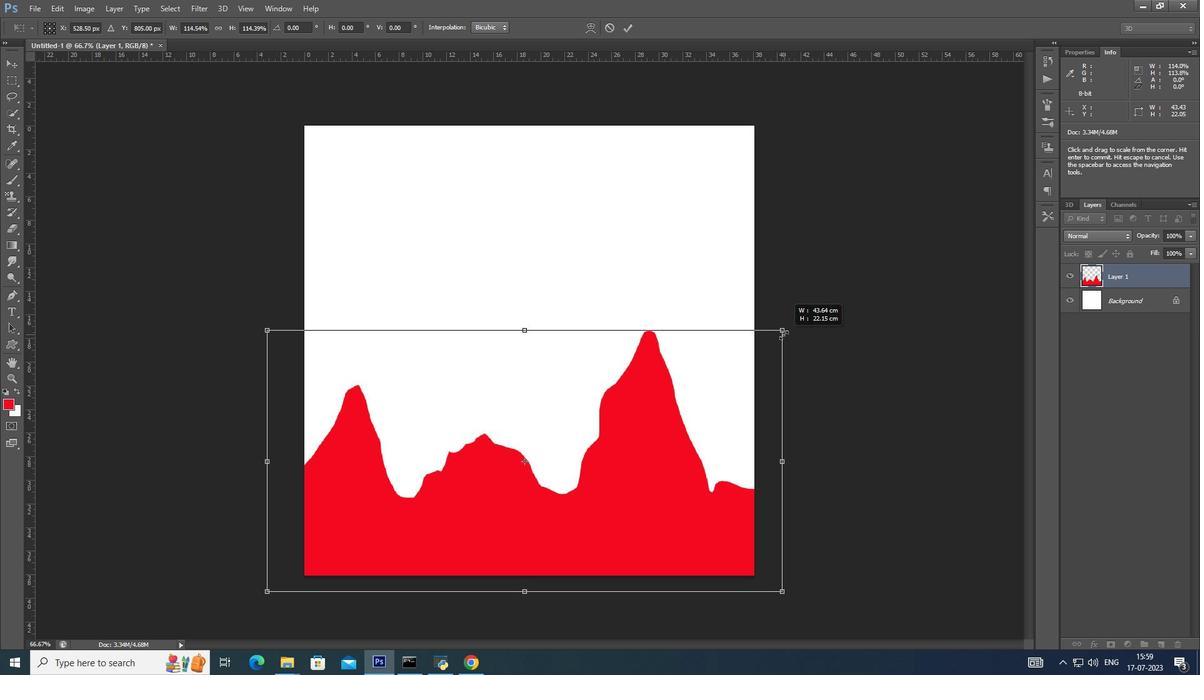 
Action: Mouse moved to (659, 485)
Screenshot: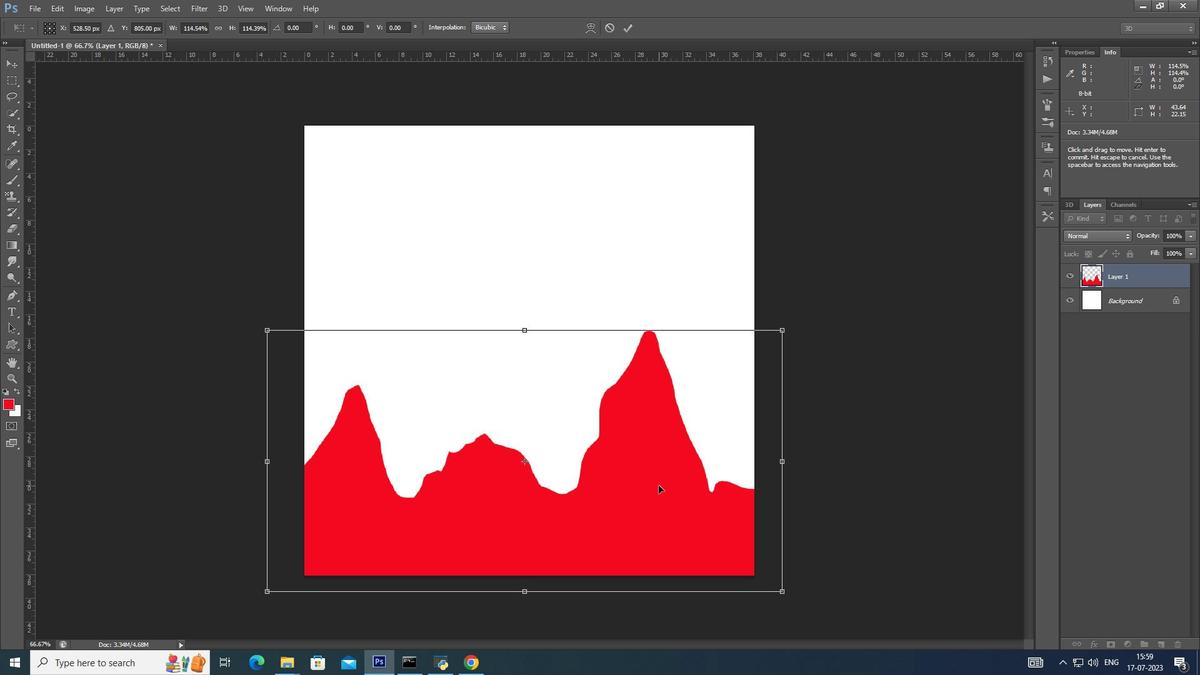 
Action: Mouse pressed left at (659, 485)
Screenshot: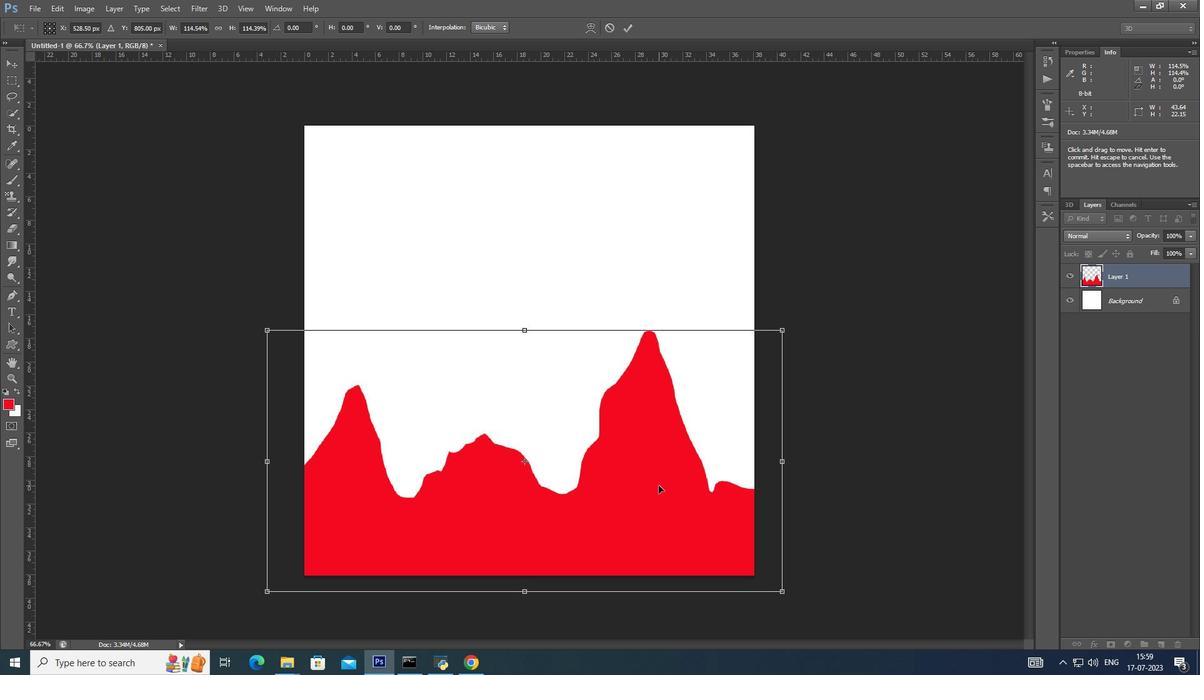 
Action: Mouse moved to (817, 333)
Screenshot: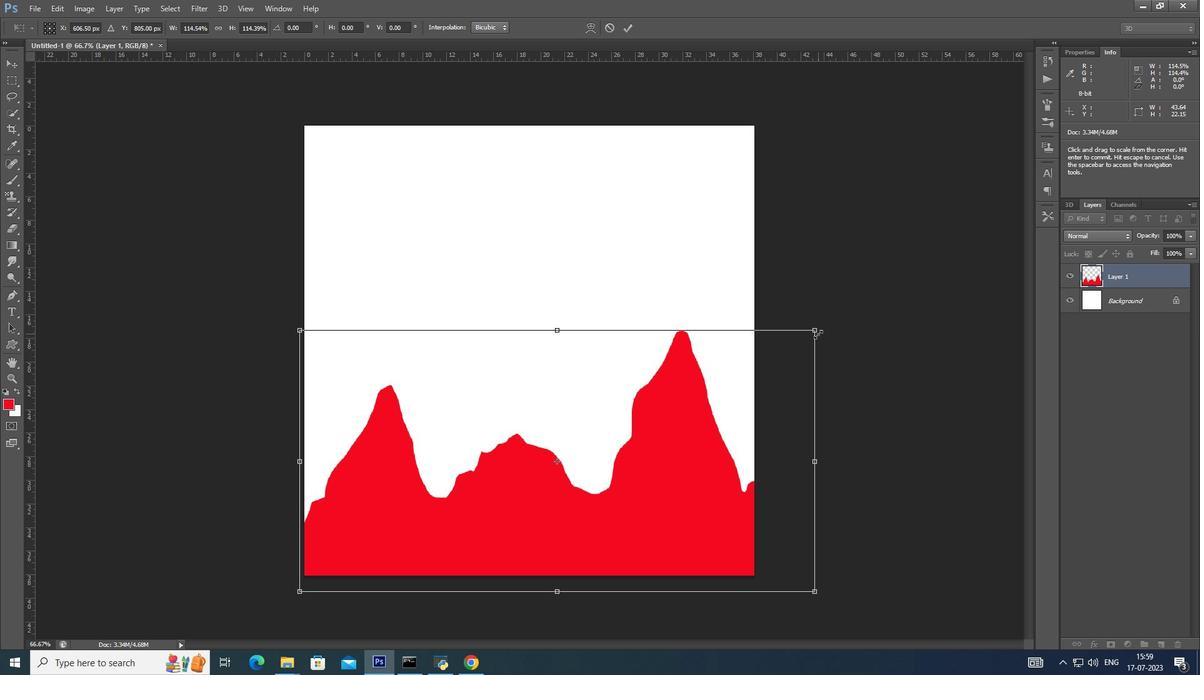 
Action: Key pressed <Key.shift>
Screenshot: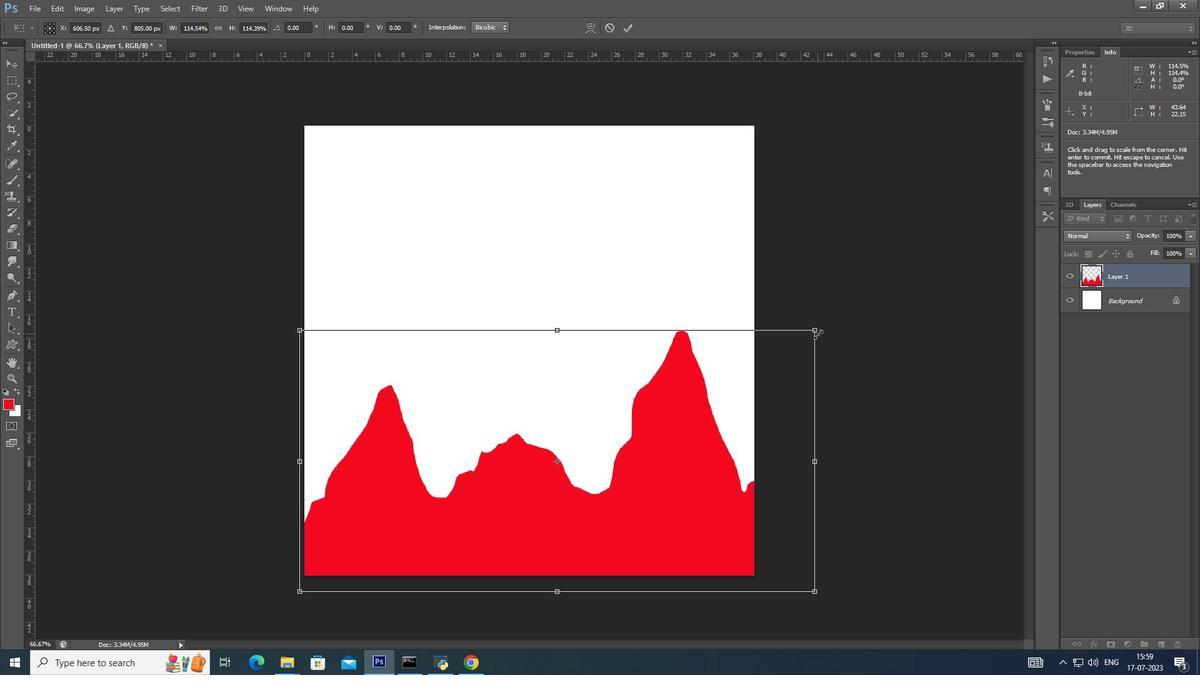 
Action: Mouse pressed left at (817, 333)
Screenshot: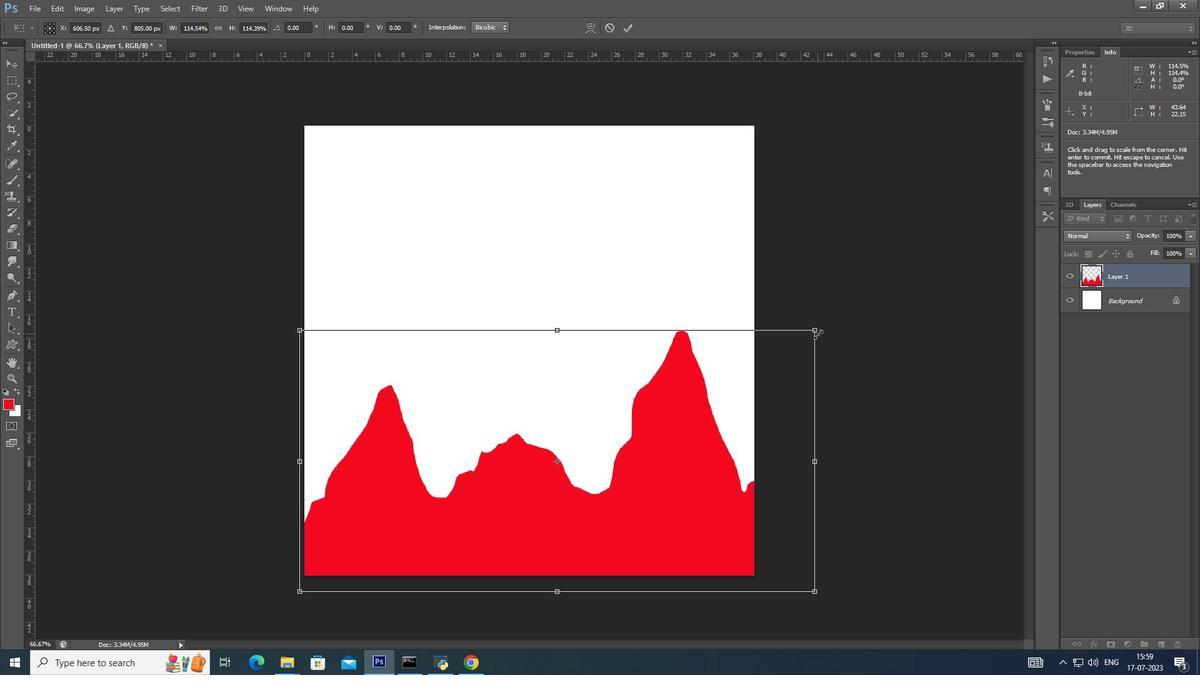 
Action: Key pressed <Key.alt_l>
Screenshot: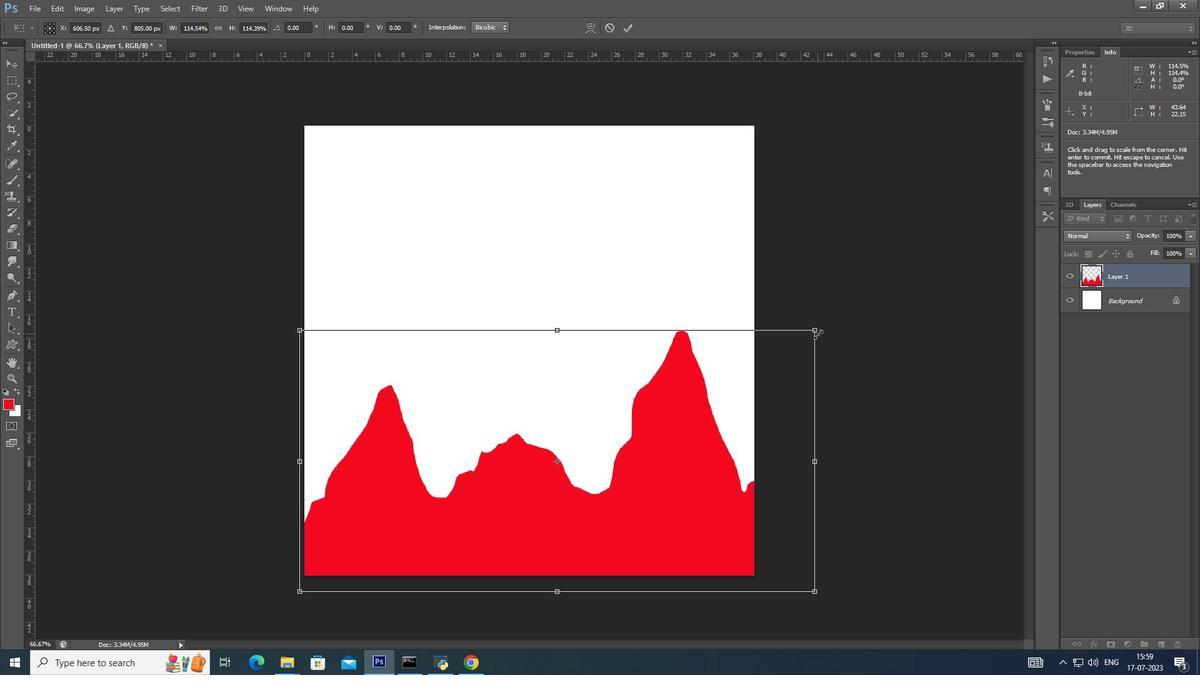 
Action: Mouse moved to (849, 321)
Screenshot: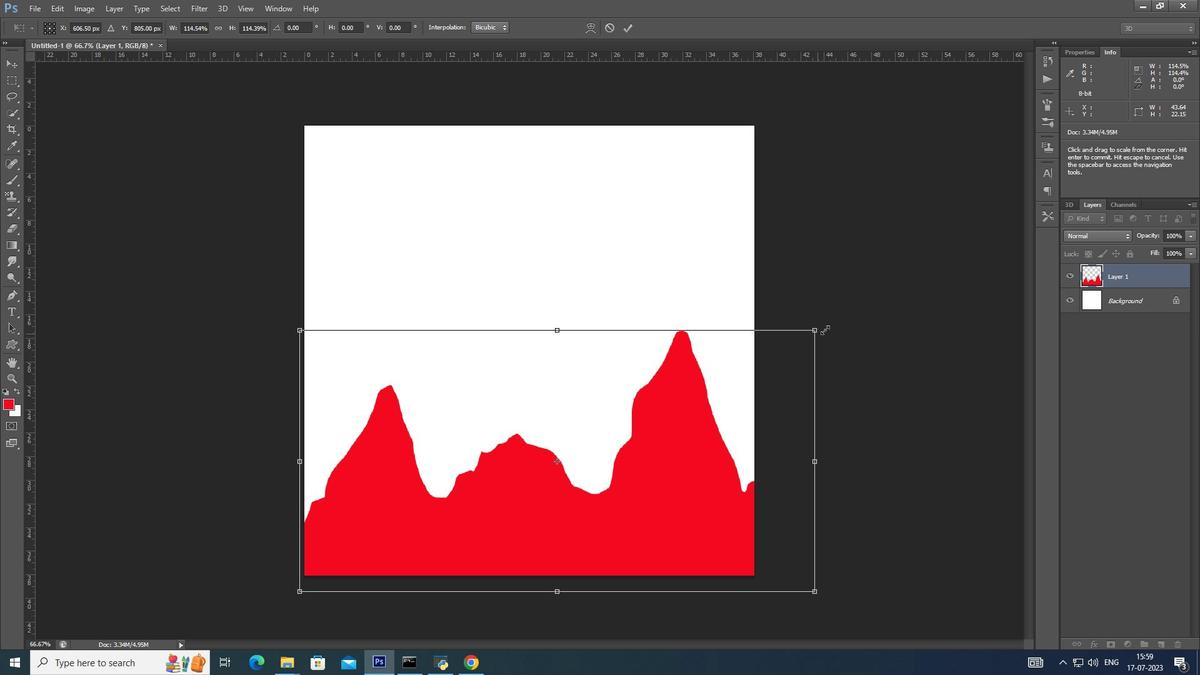 
Action: Key pressed <Key.shift>
Screenshot: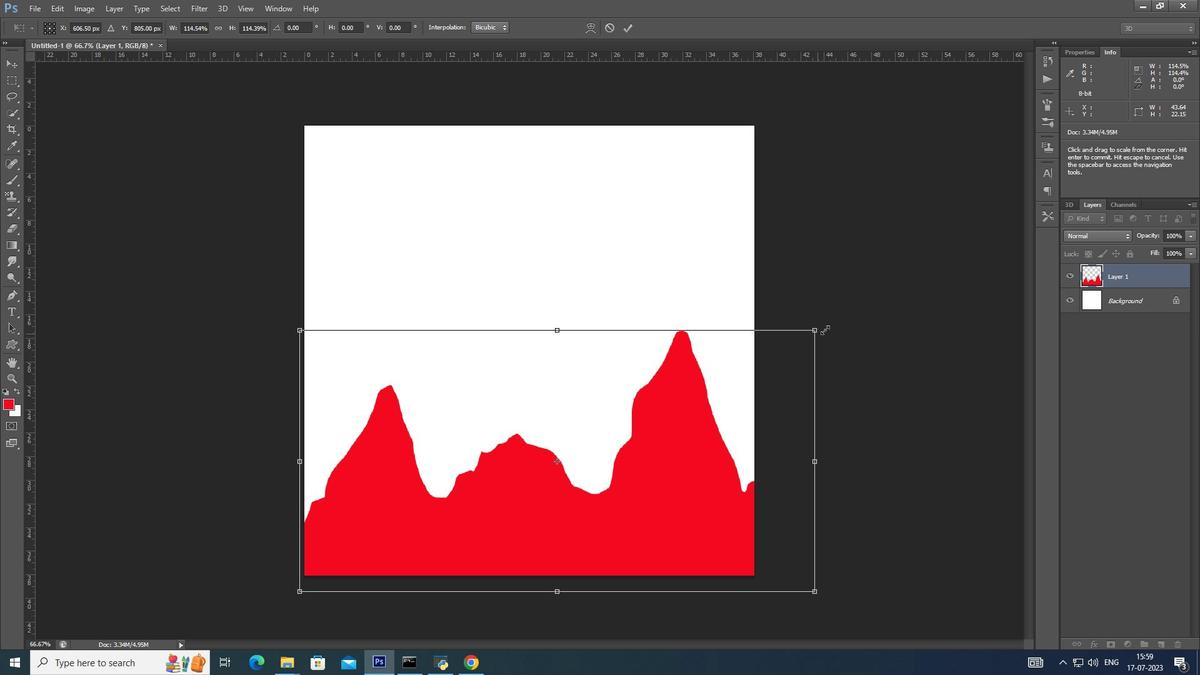 
Action: Mouse moved to (849, 320)
Screenshot: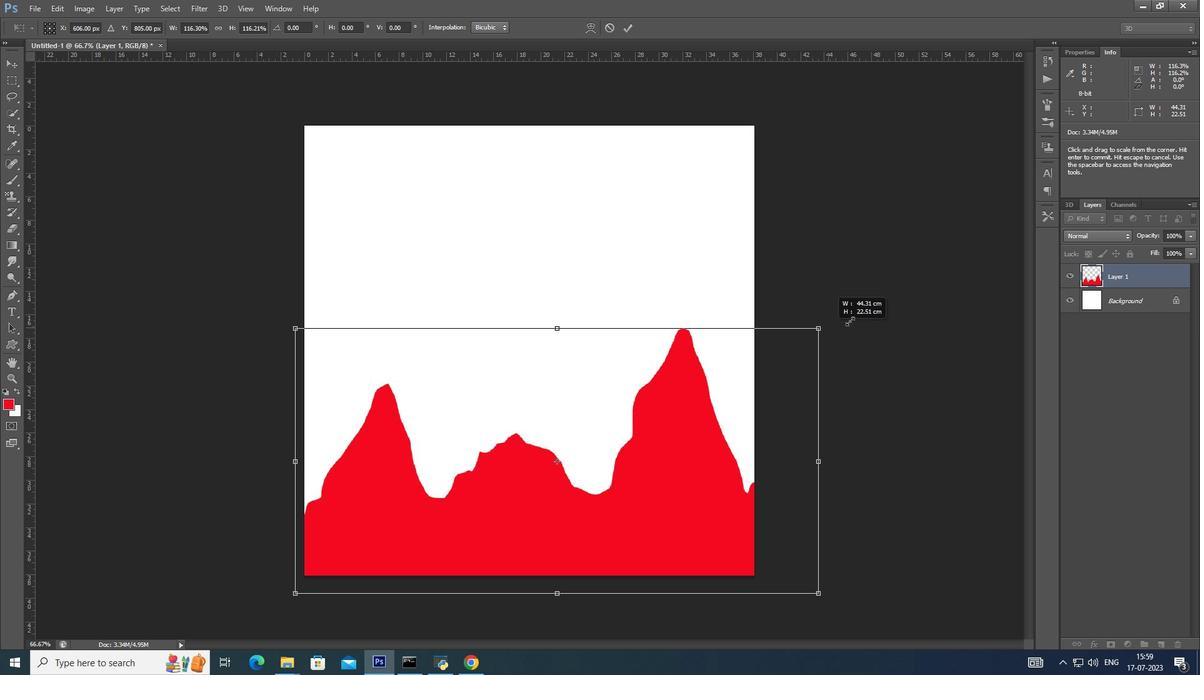 
Action: Key pressed <Key.alt_l><Key.shift><Key.alt_l>
Screenshot: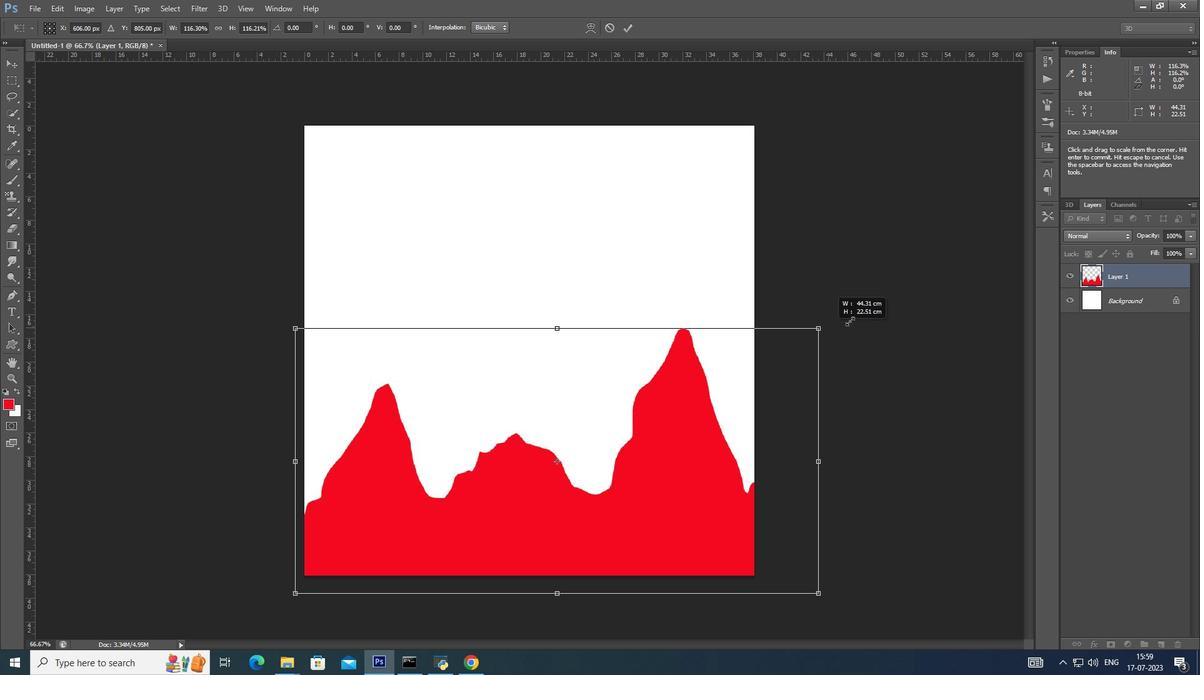 
Action: Mouse moved to (850, 320)
Screenshot: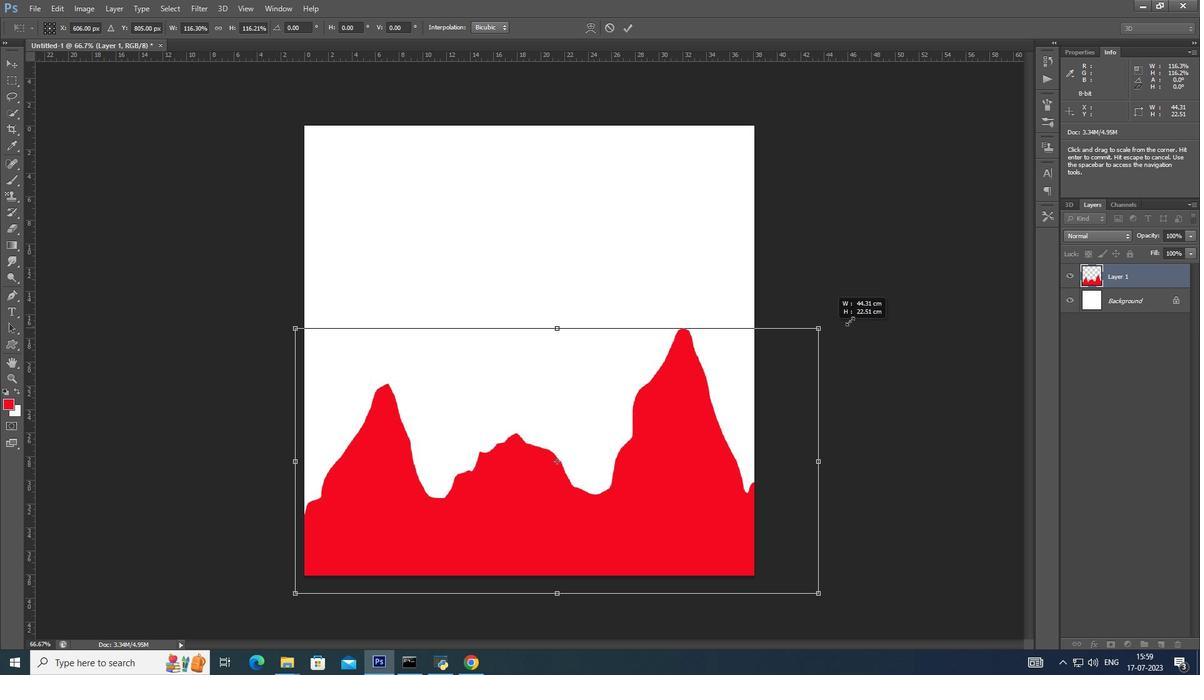 
Action: Key pressed <Key.shift><Key.alt_l>
Screenshot: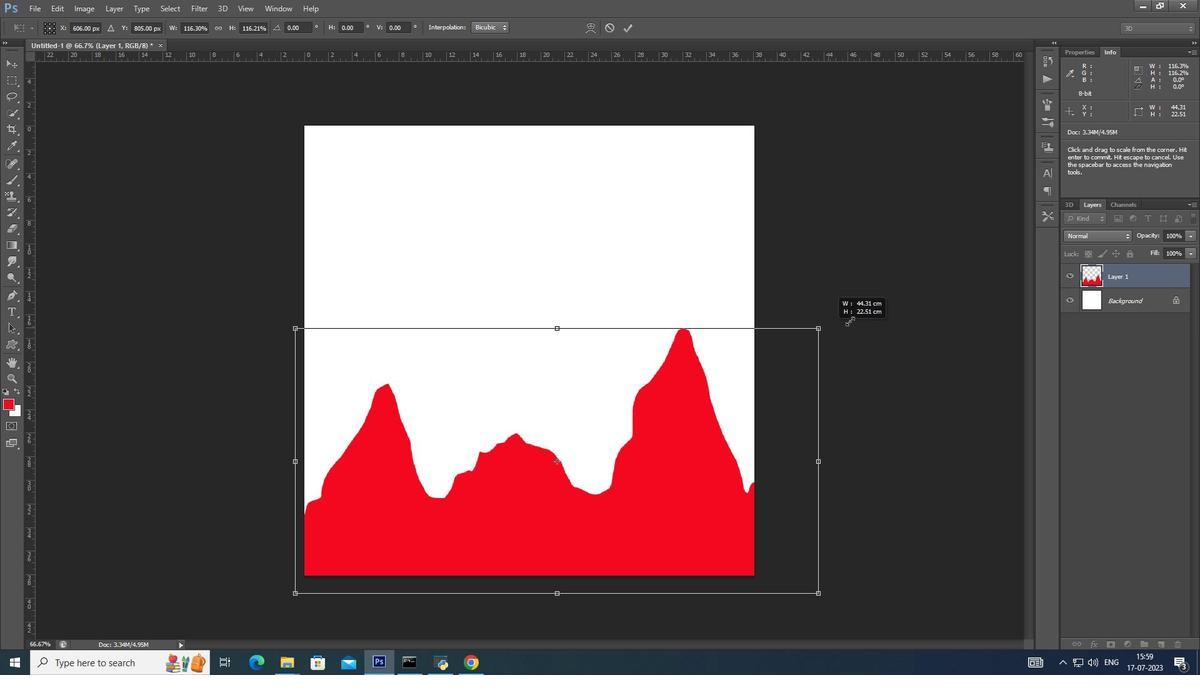 
Action: Mouse moved to (860, 317)
Screenshot: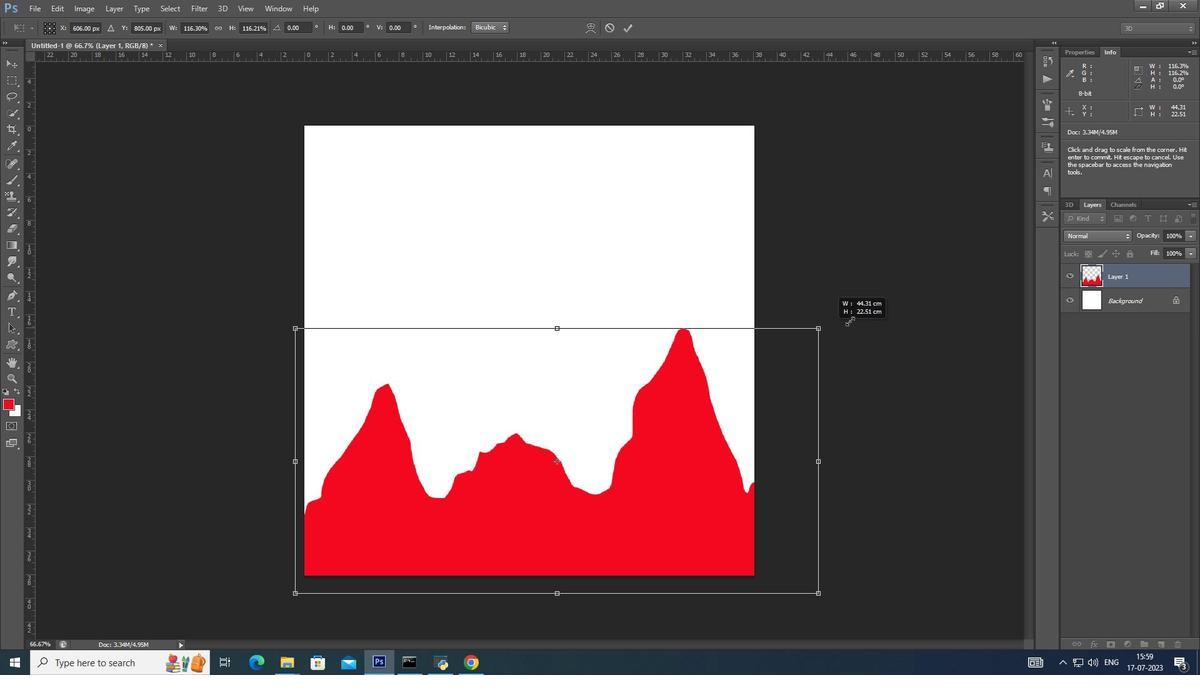 
Action: Key pressed <Key.shift>
Screenshot: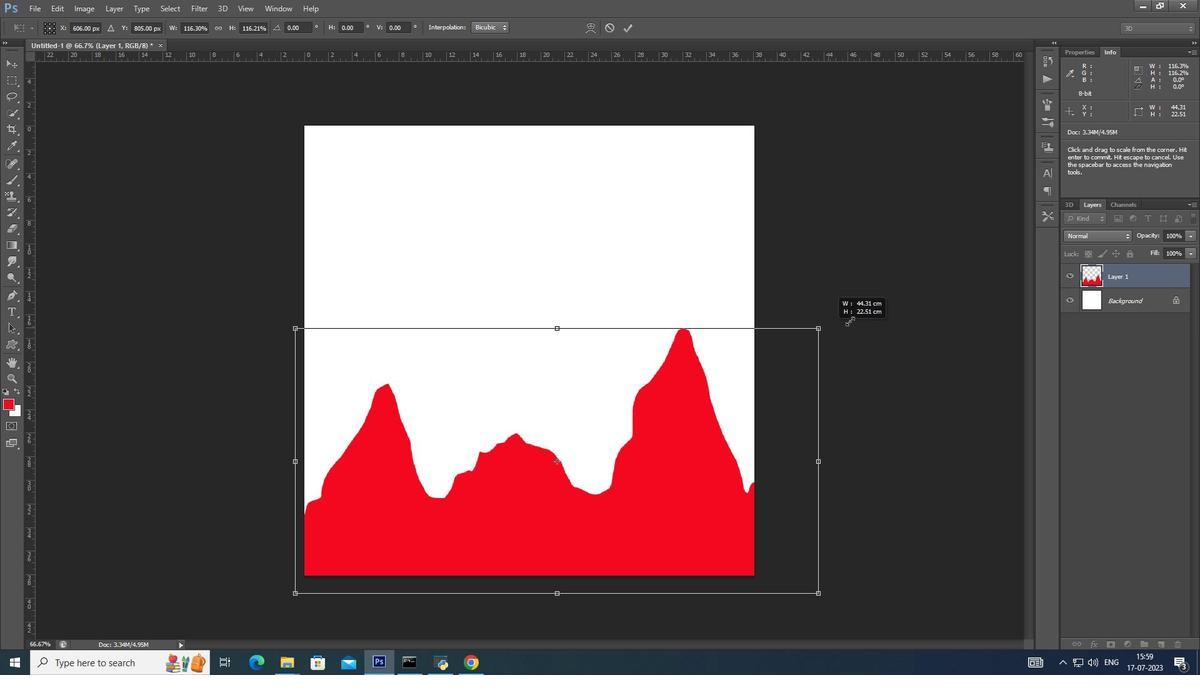 
Action: Mouse moved to (864, 315)
Screenshot: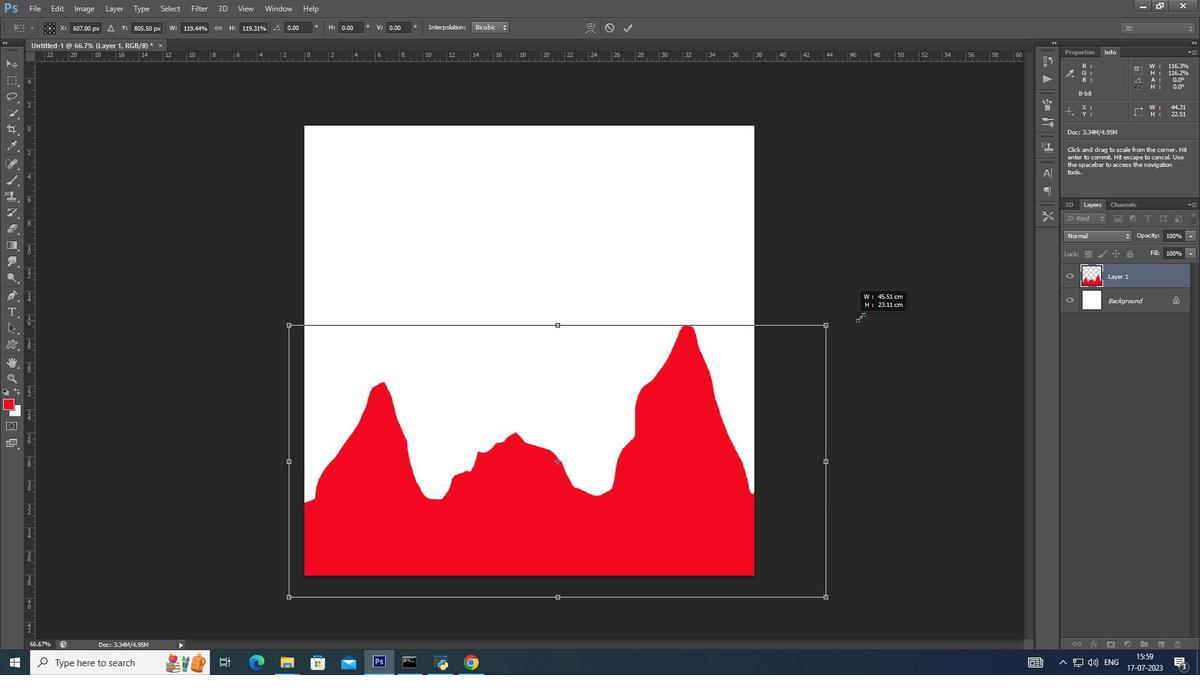 
Action: Key pressed <Key.alt_l>
Screenshot: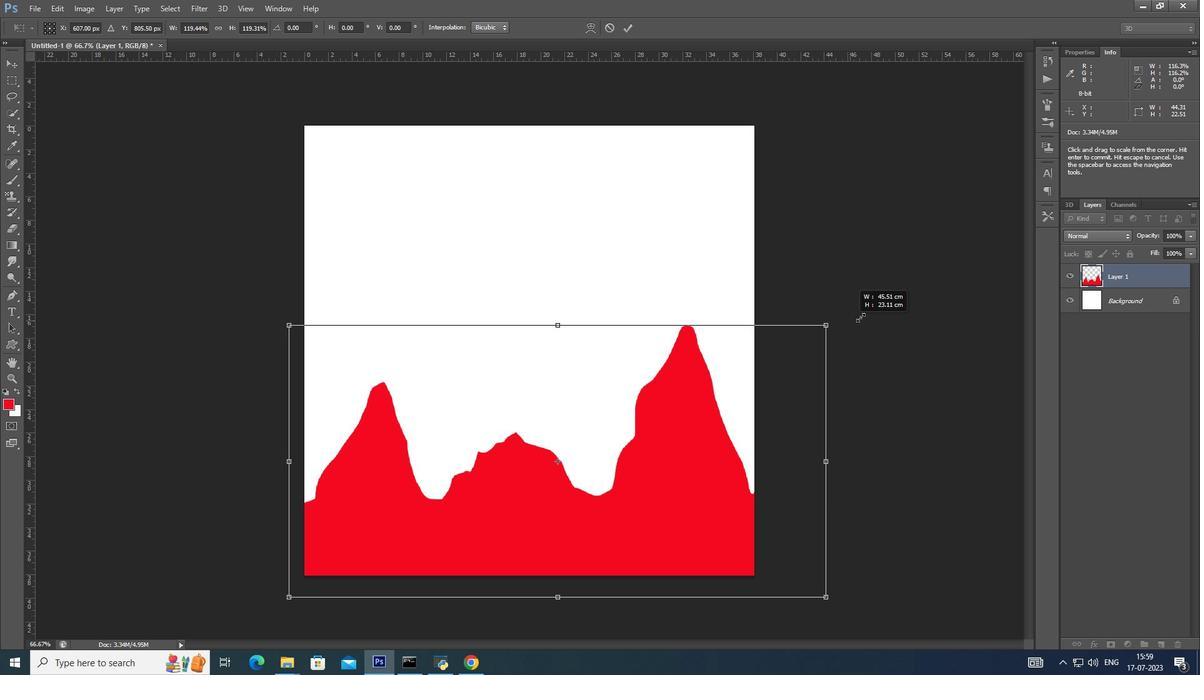 
Action: Mouse moved to (864, 314)
Screenshot: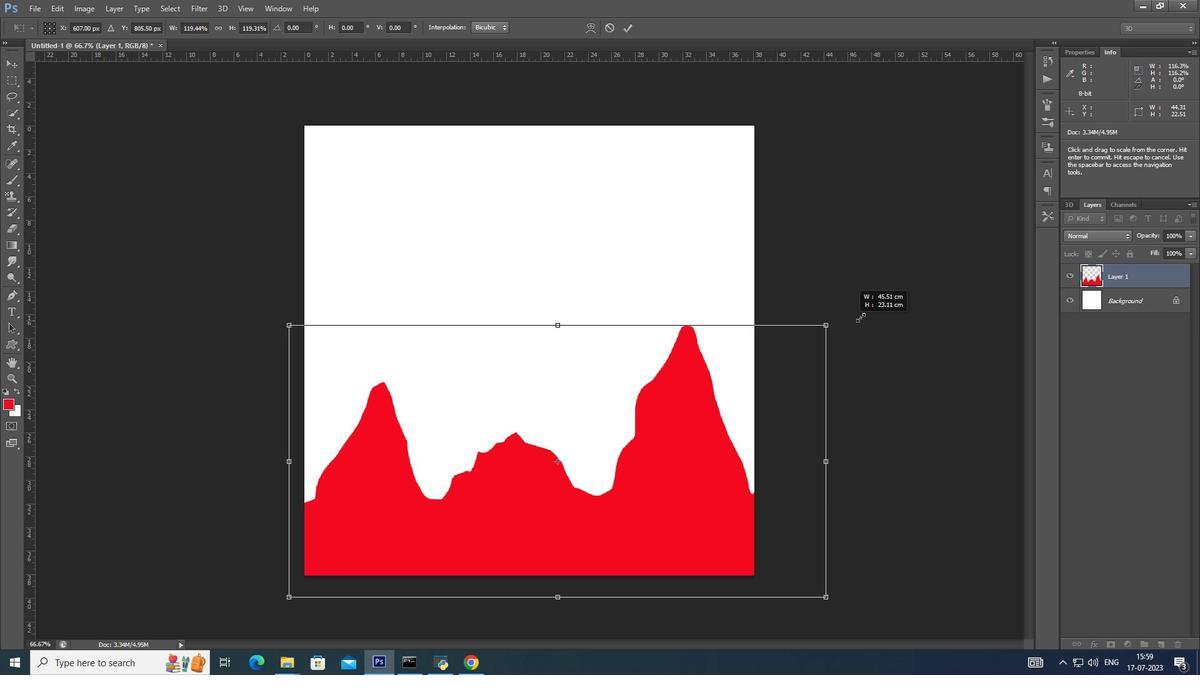 
Action: Key pressed <Key.shift><Key.alt_l><Key.shift><Key.alt_l><Key.shift><Key.alt_l>
Screenshot: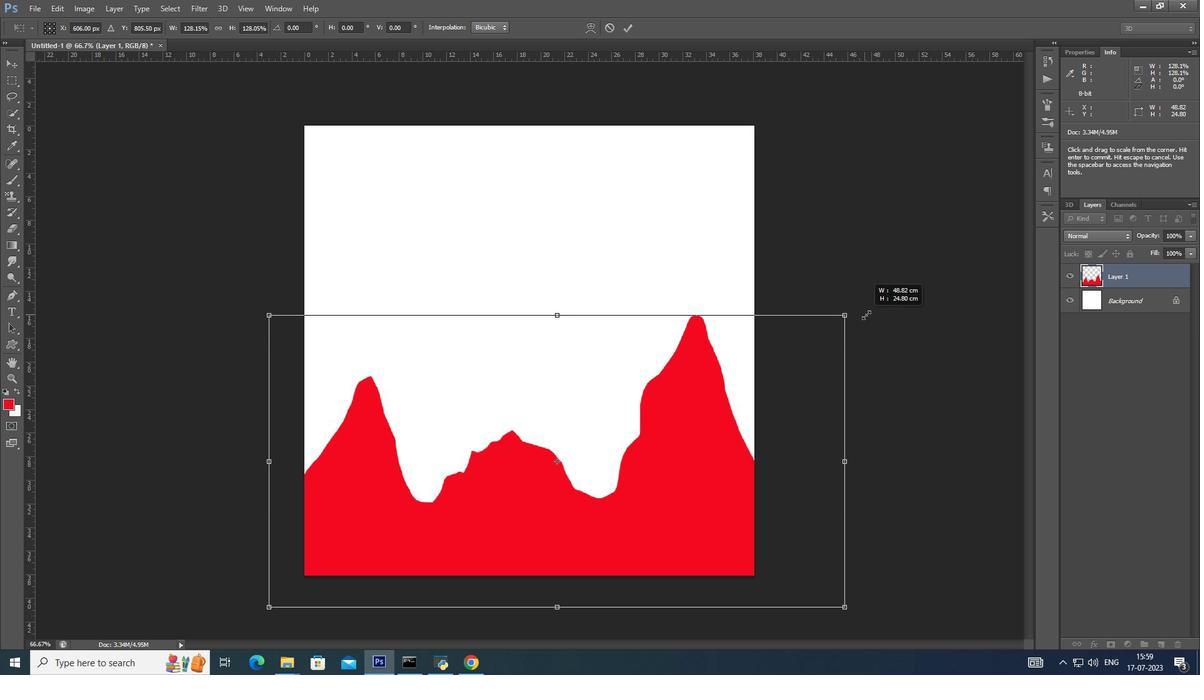 
Action: Mouse moved to (867, 313)
Screenshot: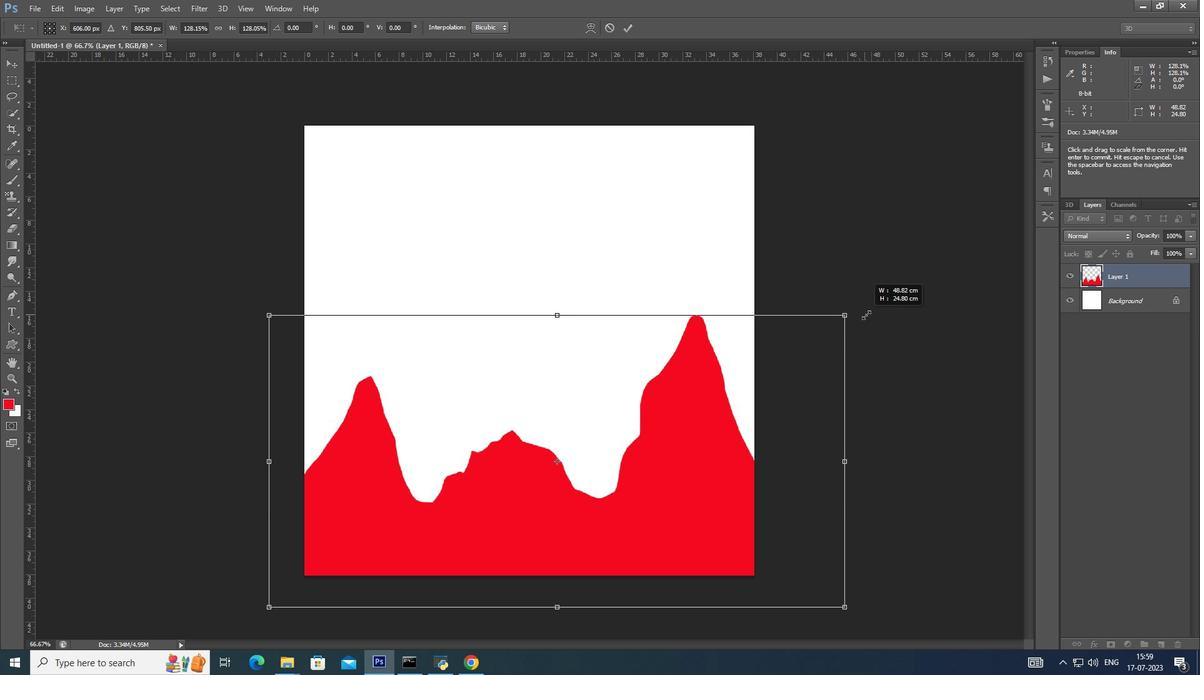 
Action: Key pressed <Key.alt_l><Key.shift><Key.alt_l><Key.shift><Key.alt_l><Key.shift><Key.alt_l><Key.shift><Key.alt_l><Key.shift><Key.alt_l><Key.shift><Key.alt_l><Key.shift><Key.alt_l><Key.shift><Key.alt_l><Key.shift><Key.alt_l><Key.shift><Key.alt_l><Key.shift><Key.alt_l><Key.shift><Key.alt_l>
Screenshot: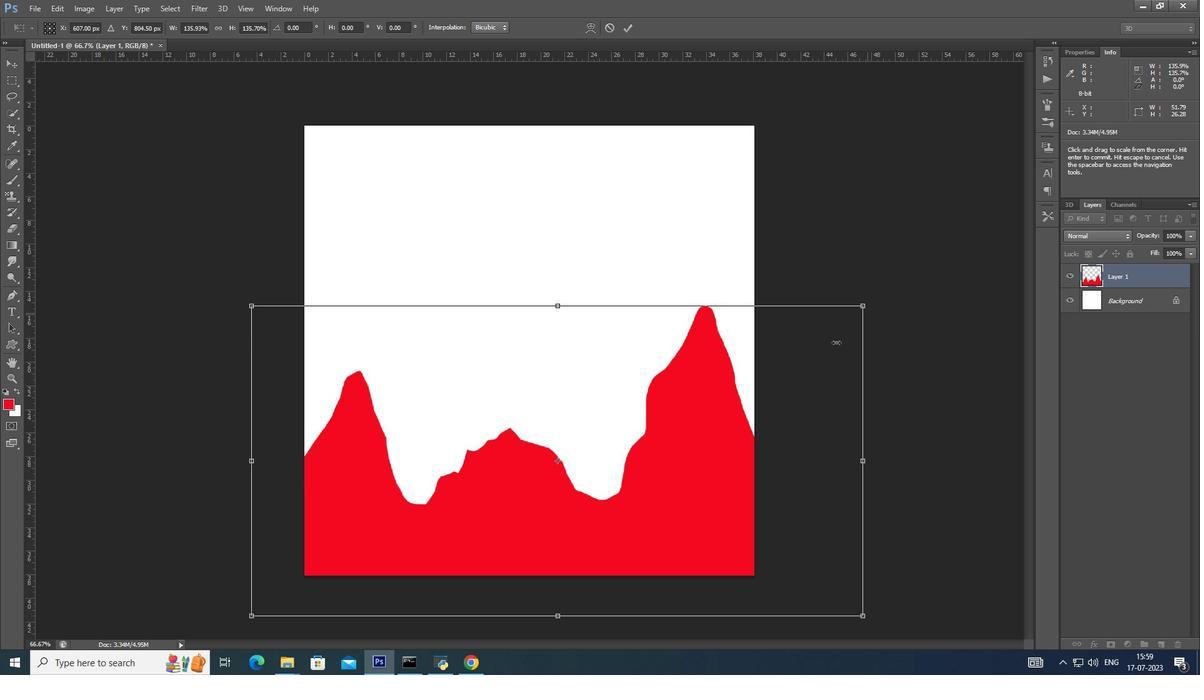 
Action: Mouse moved to (868, 313)
Screenshot: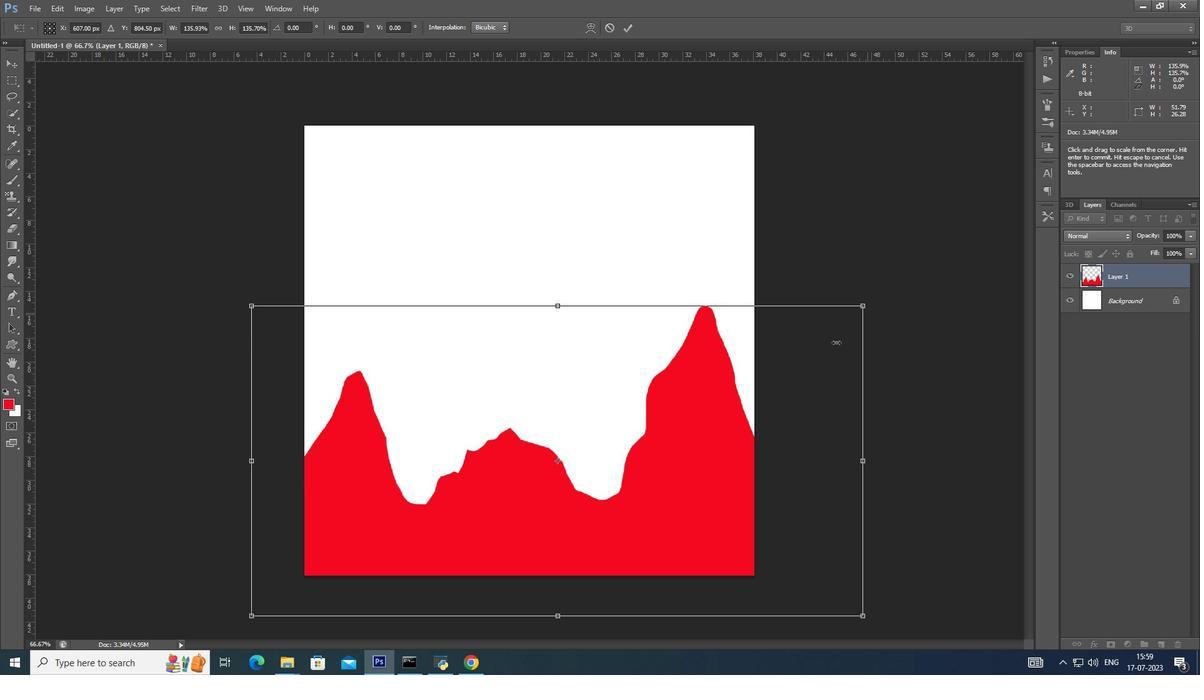
Action: Key pressed <Key.shift>
Screenshot: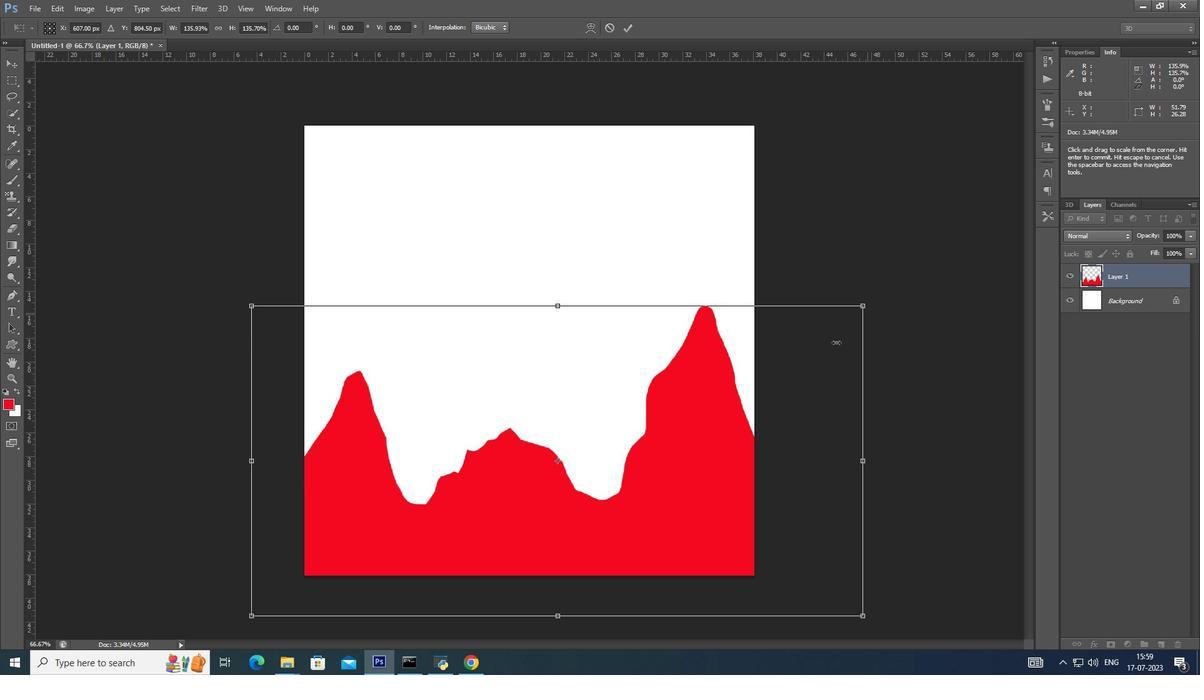 
Action: Mouse moved to (836, 342)
Screenshot: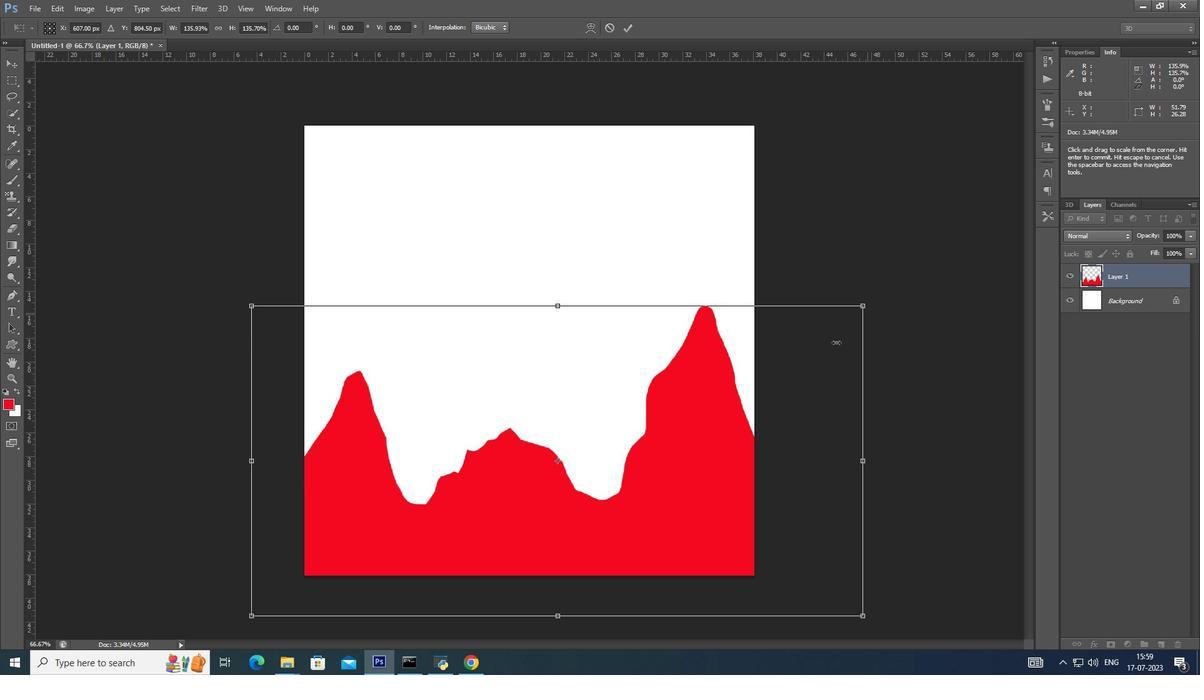 
Action: Key pressed <Key.alt_l><Key.shift>
Screenshot: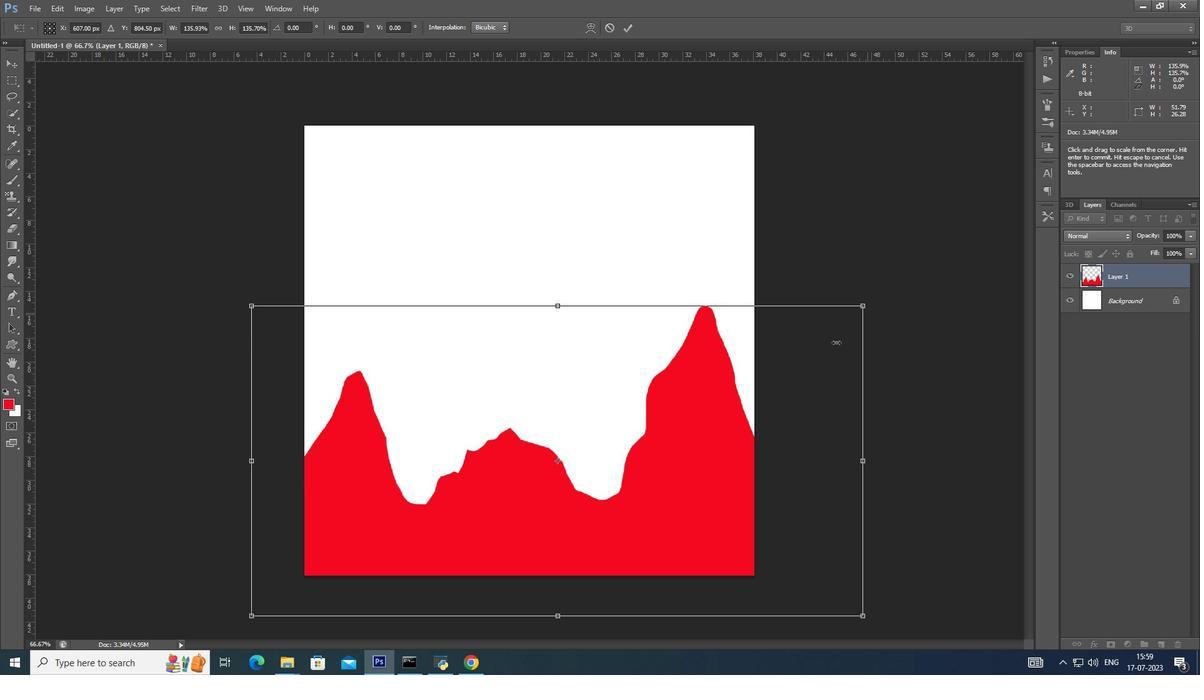 
Action: Mouse moved to (824, 352)
Screenshot: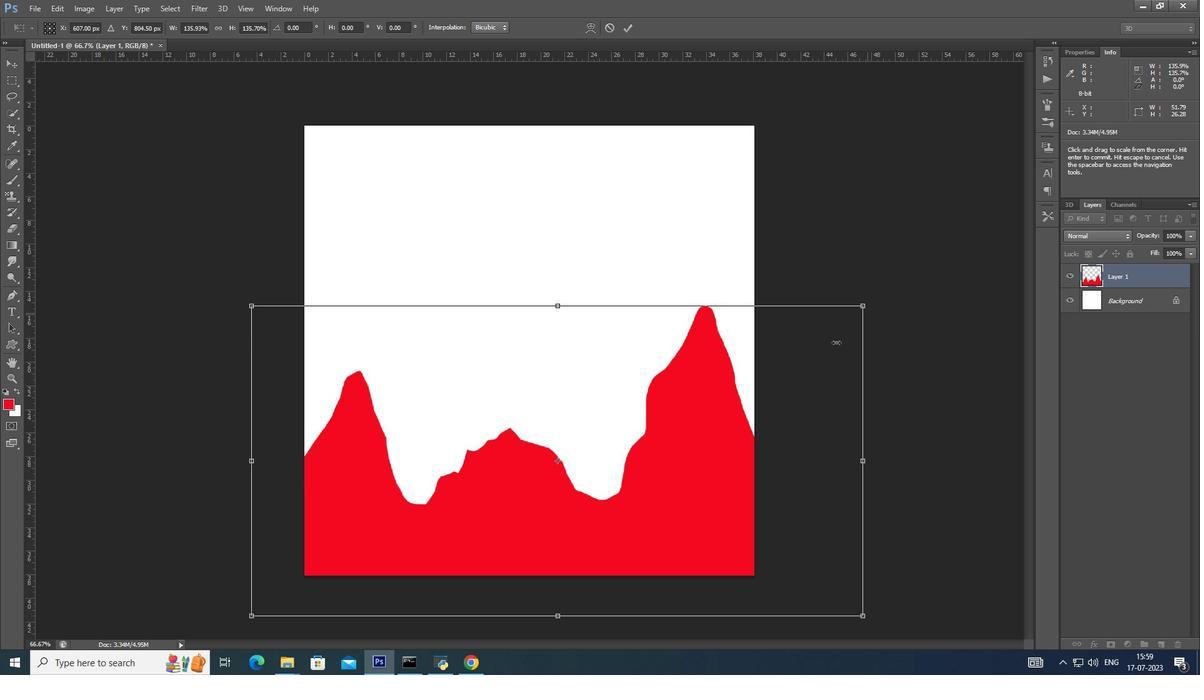 
Action: Key pressed <Key.alt_l>
Screenshot: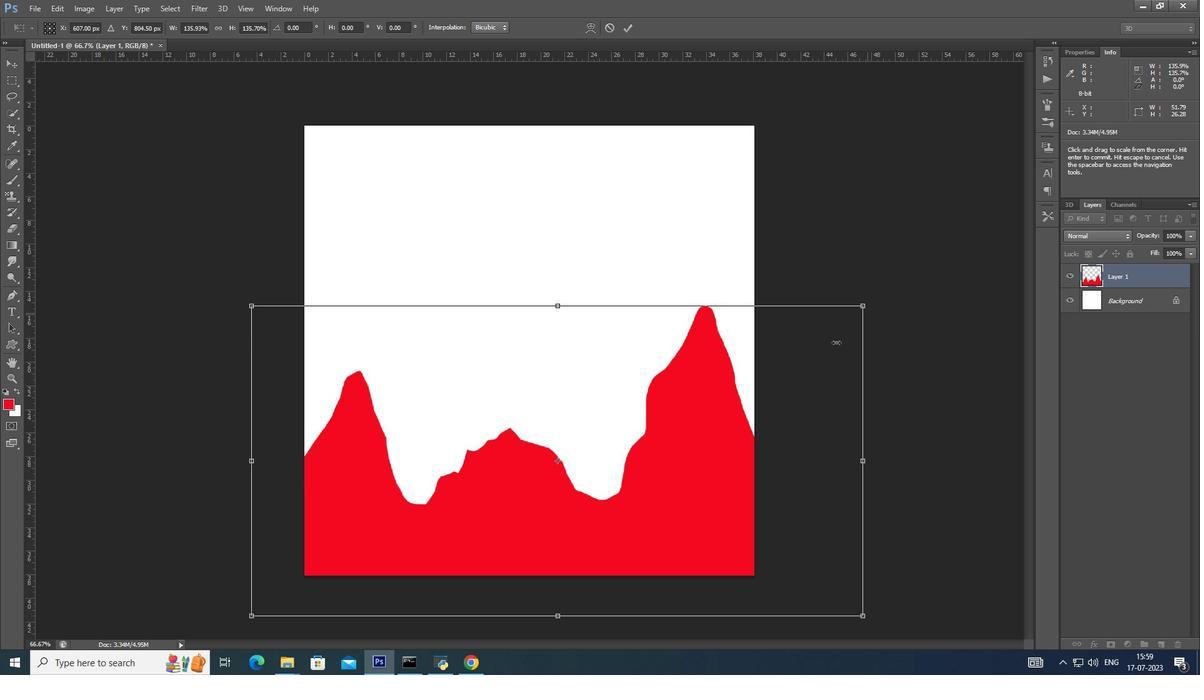 
Action: Mouse moved to (792, 380)
Screenshot: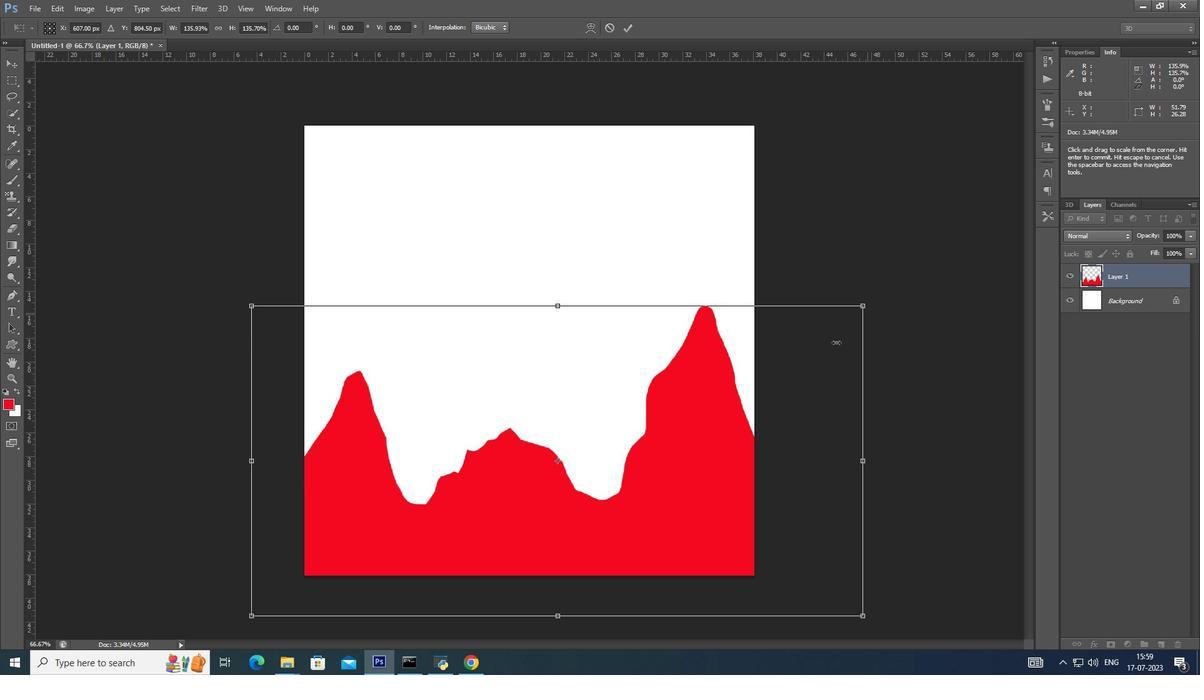 
Action: Key pressed <Key.shift>
Screenshot: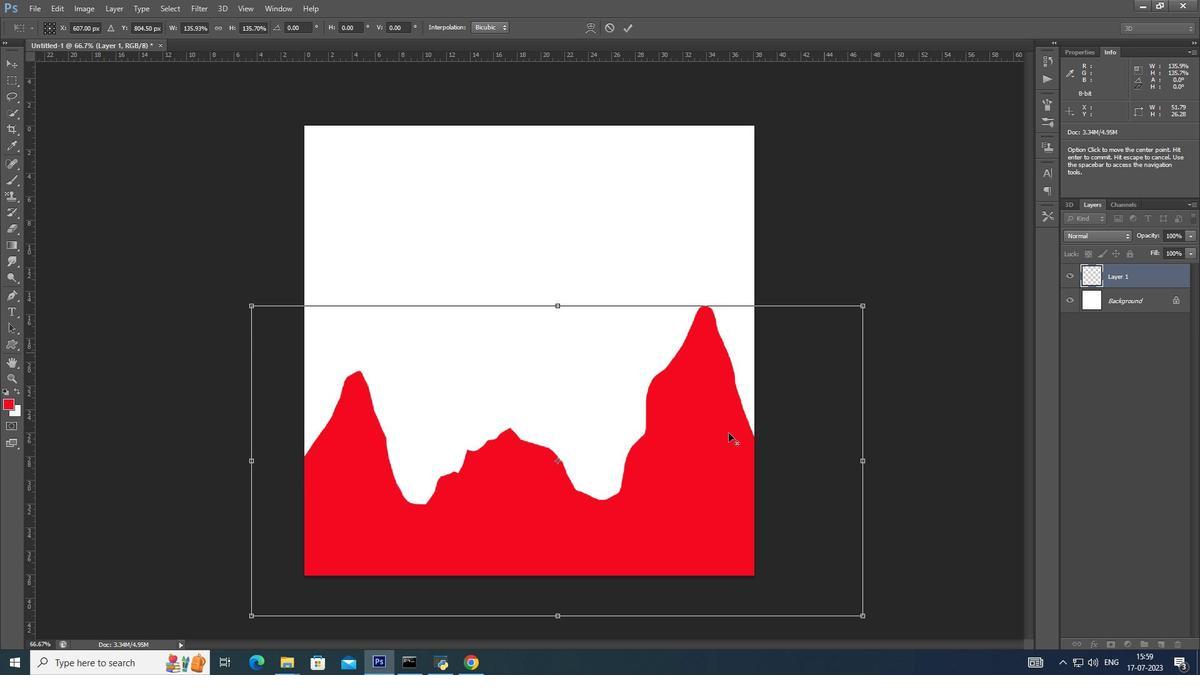
Action: Mouse moved to (730, 431)
Screenshot: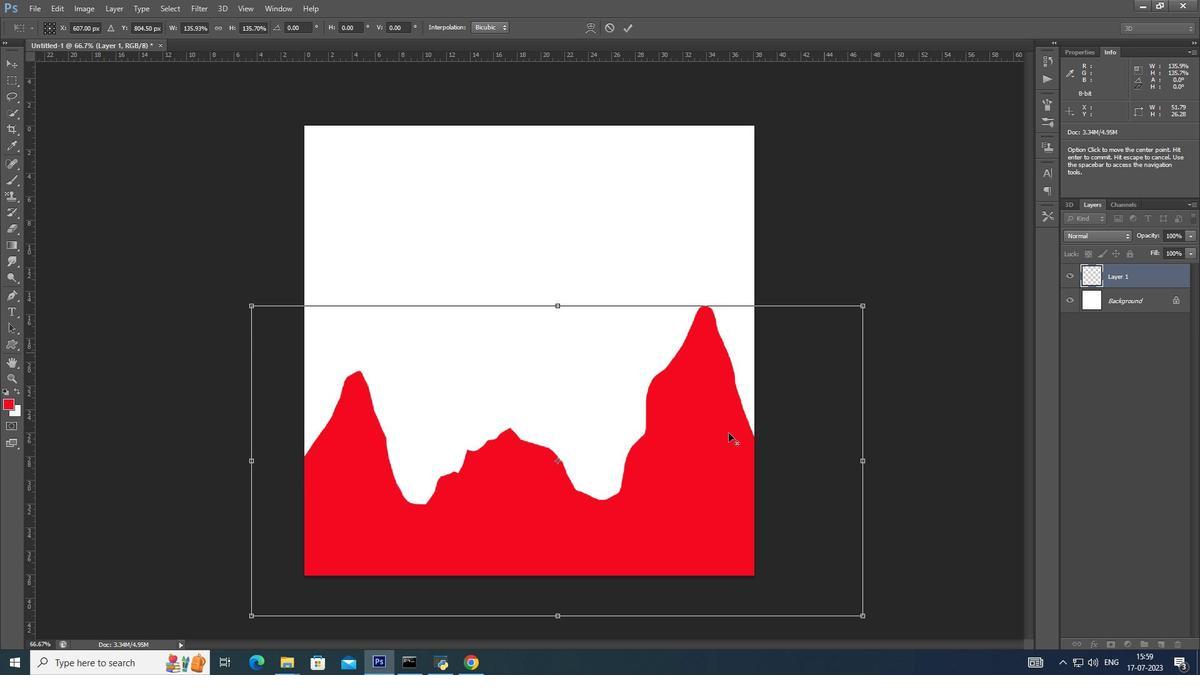 
Action: Key pressed <Key.alt_l>
Screenshot: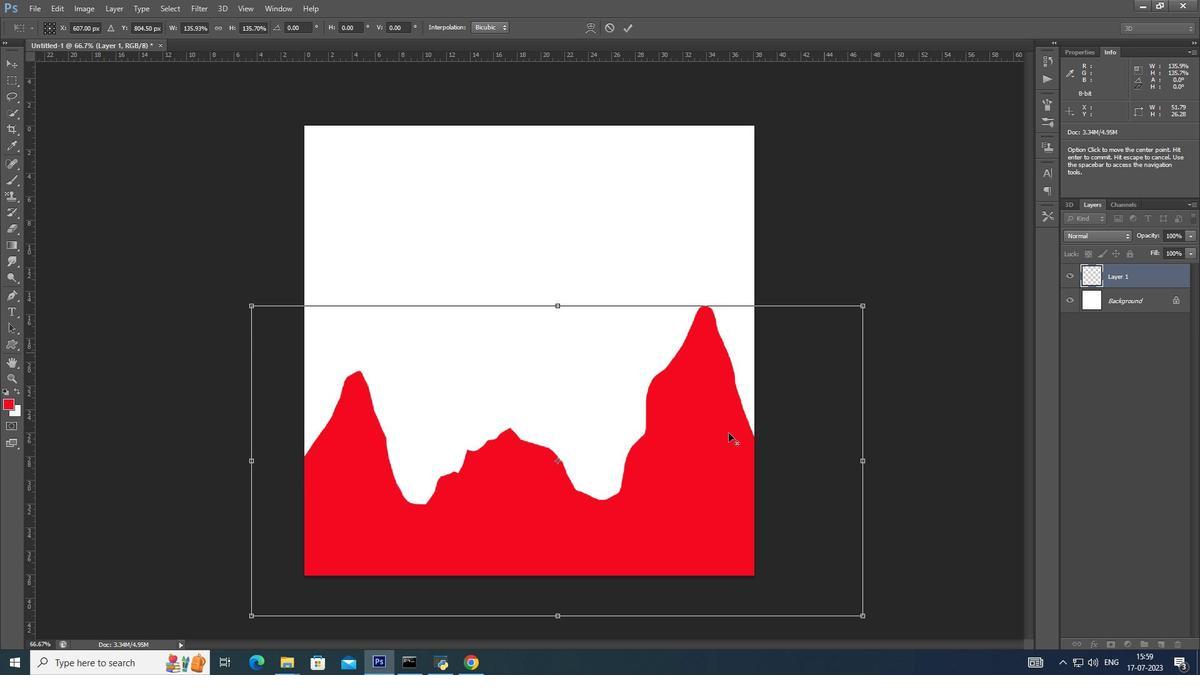 
Action: Mouse moved to (729, 433)
Screenshot: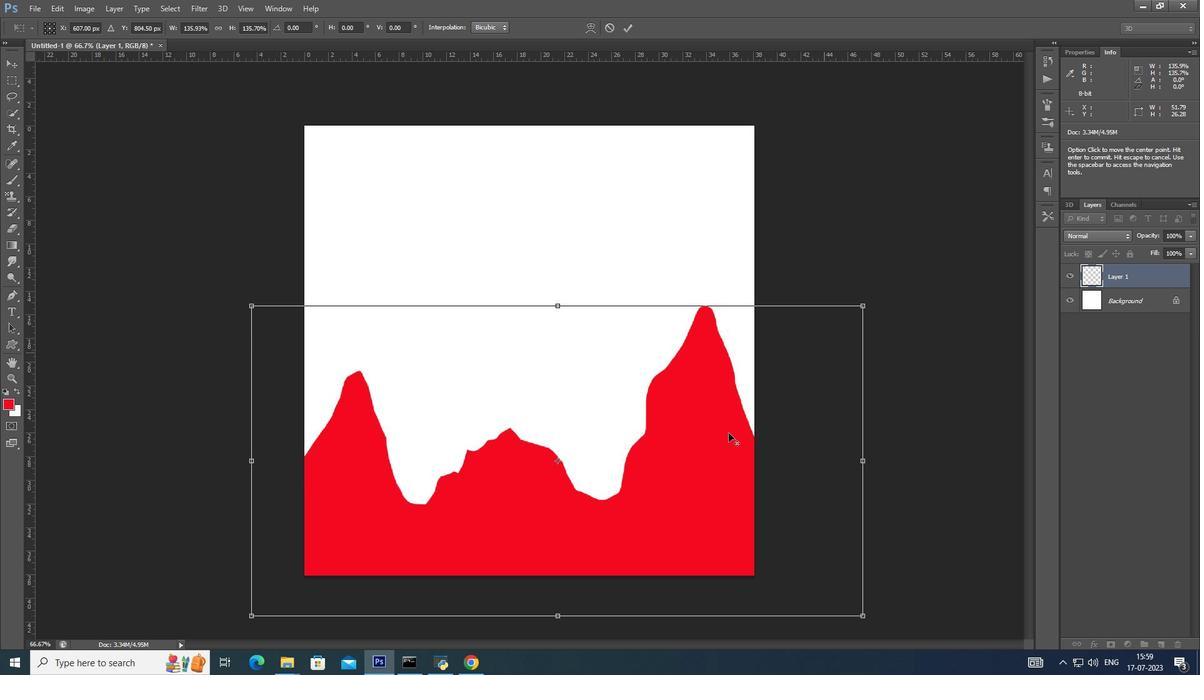 
Action: Key pressed <Key.shift><Key.alt_l>
Screenshot: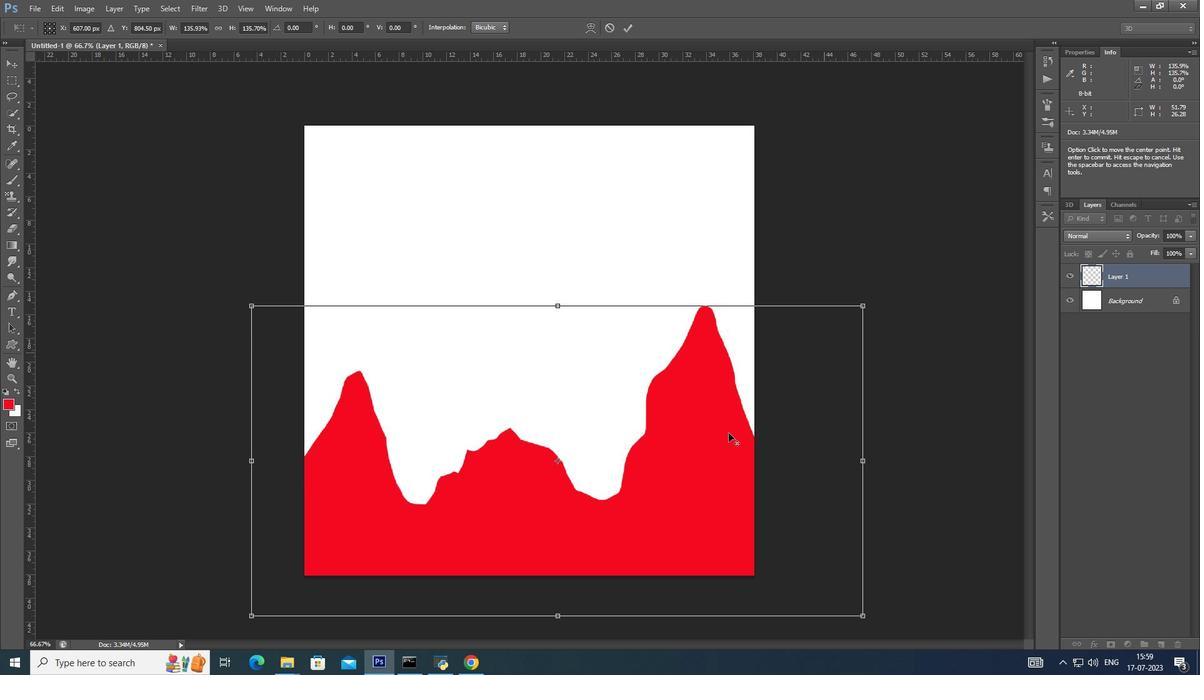 
Action: Mouse moved to (724, 437)
Screenshot: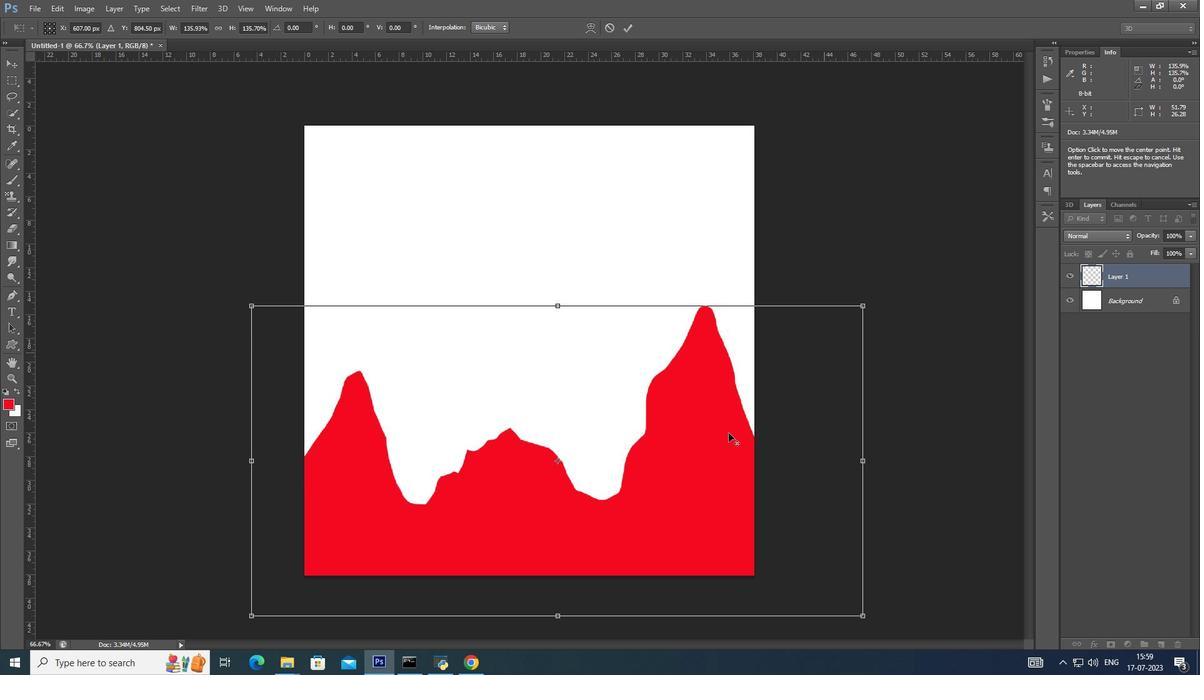 
Action: Key pressed <Key.shift>
Screenshot: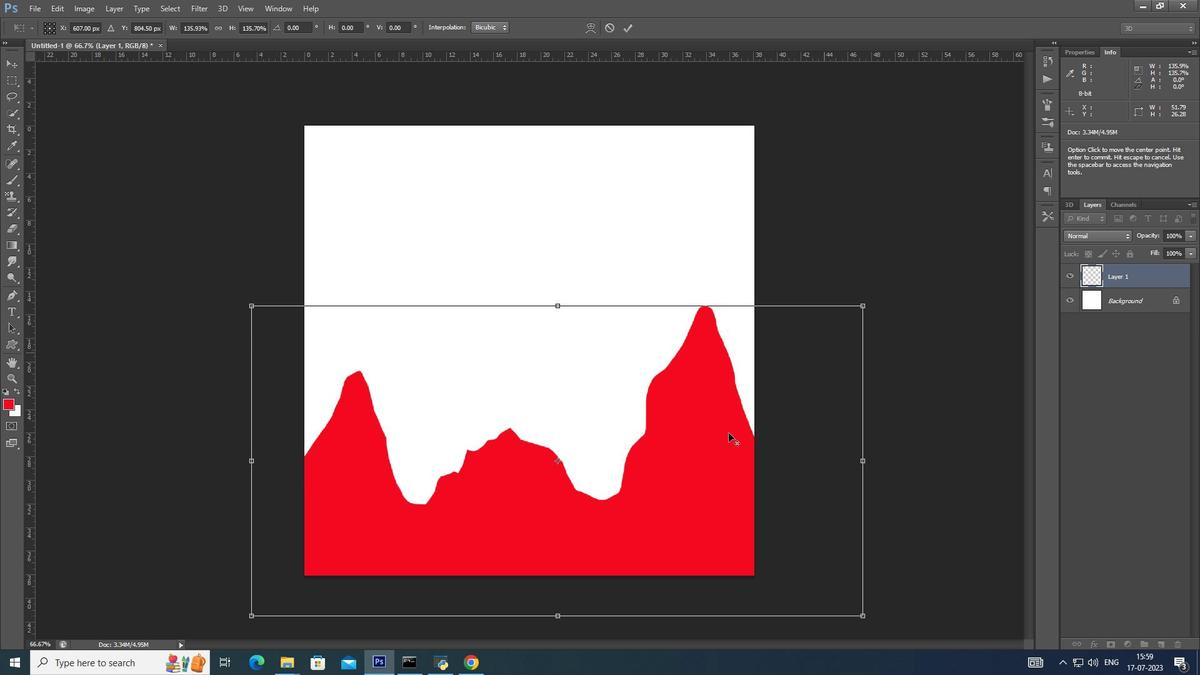 
Action: Mouse moved to (719, 440)
Screenshot: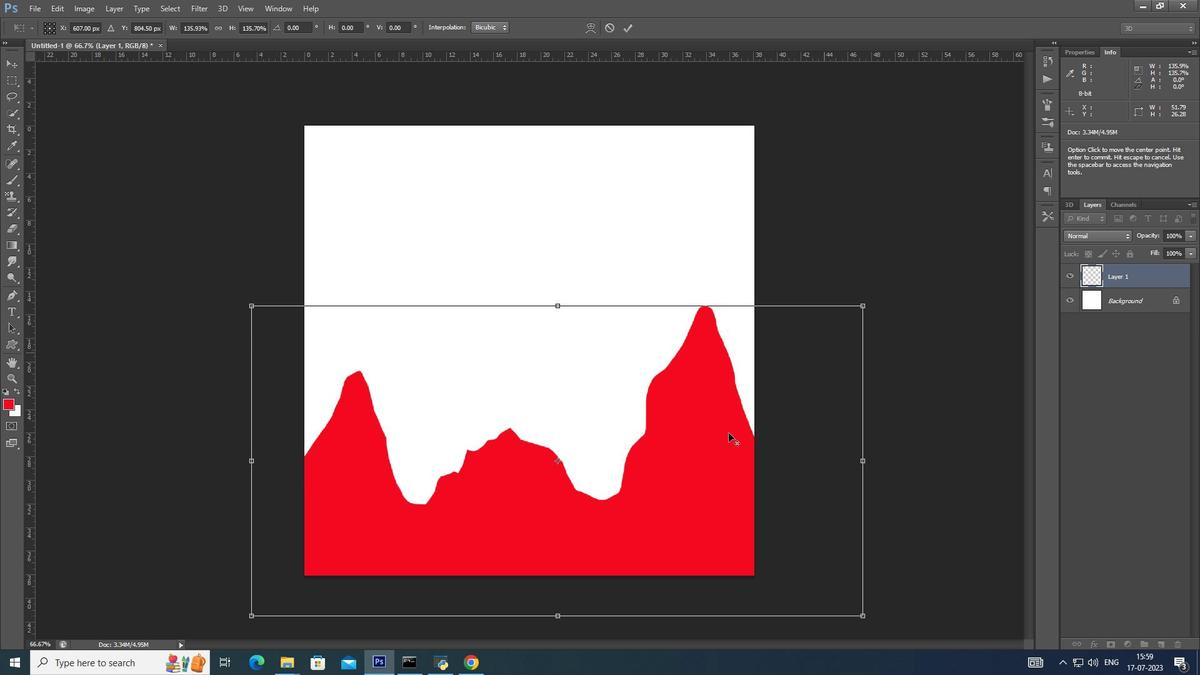 
Action: Key pressed <Key.alt_l><Key.shift>
Screenshot: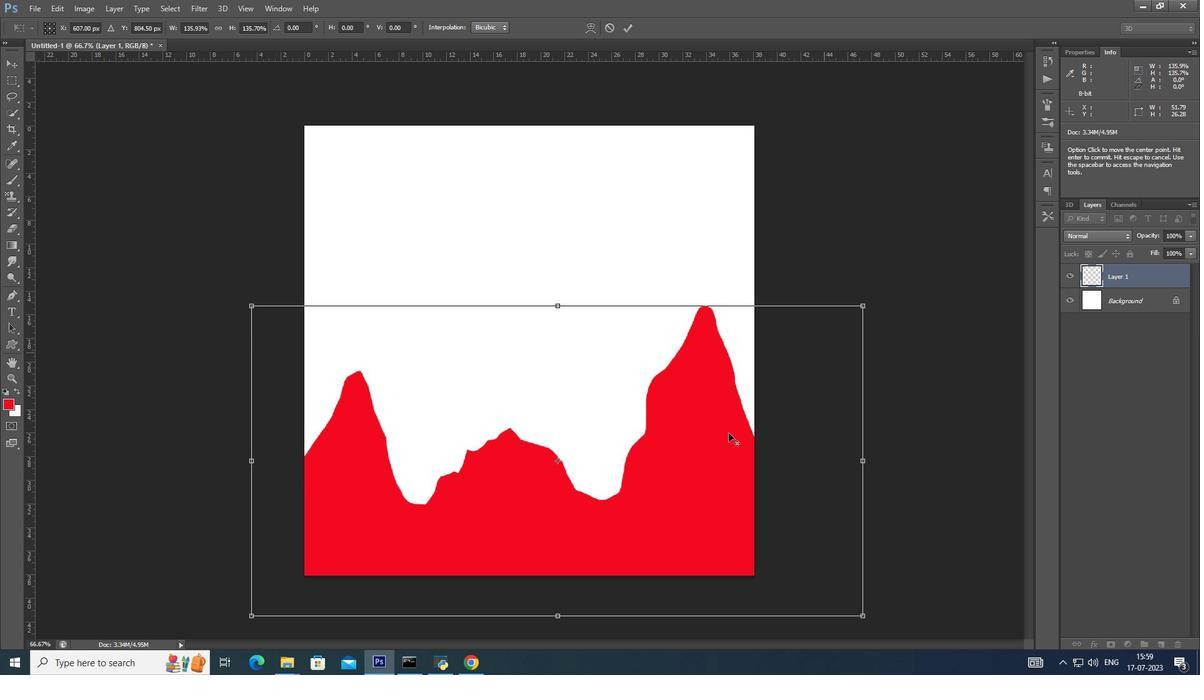 
Action: Mouse moved to (707, 447)
Screenshot: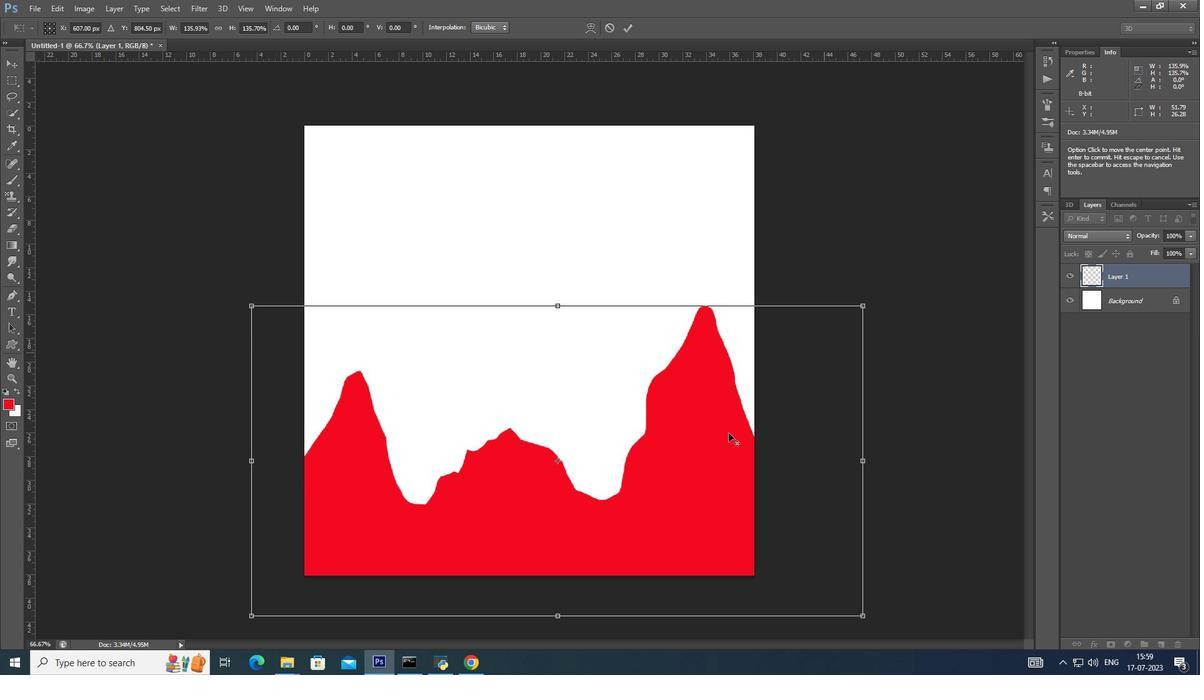
Action: Key pressed <Key.alt_l><Key.shift><Key.alt_l><Key.shift><Key.alt_l>
Screenshot: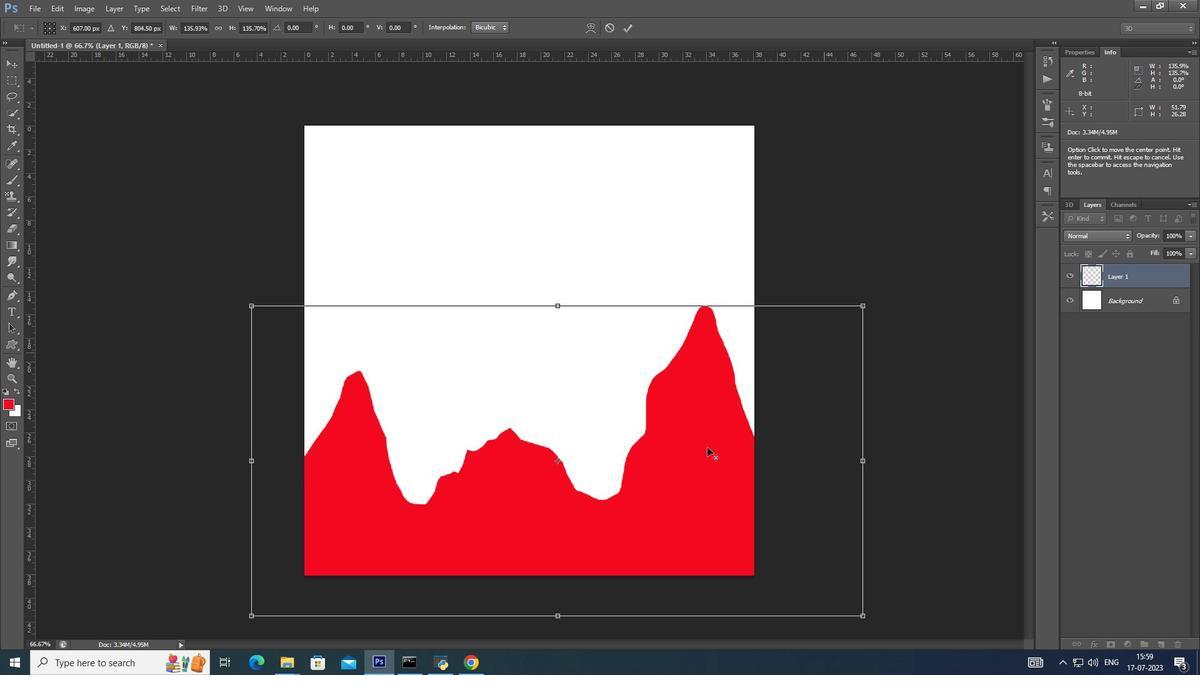 
Action: Mouse moved to (707, 447)
Screenshot: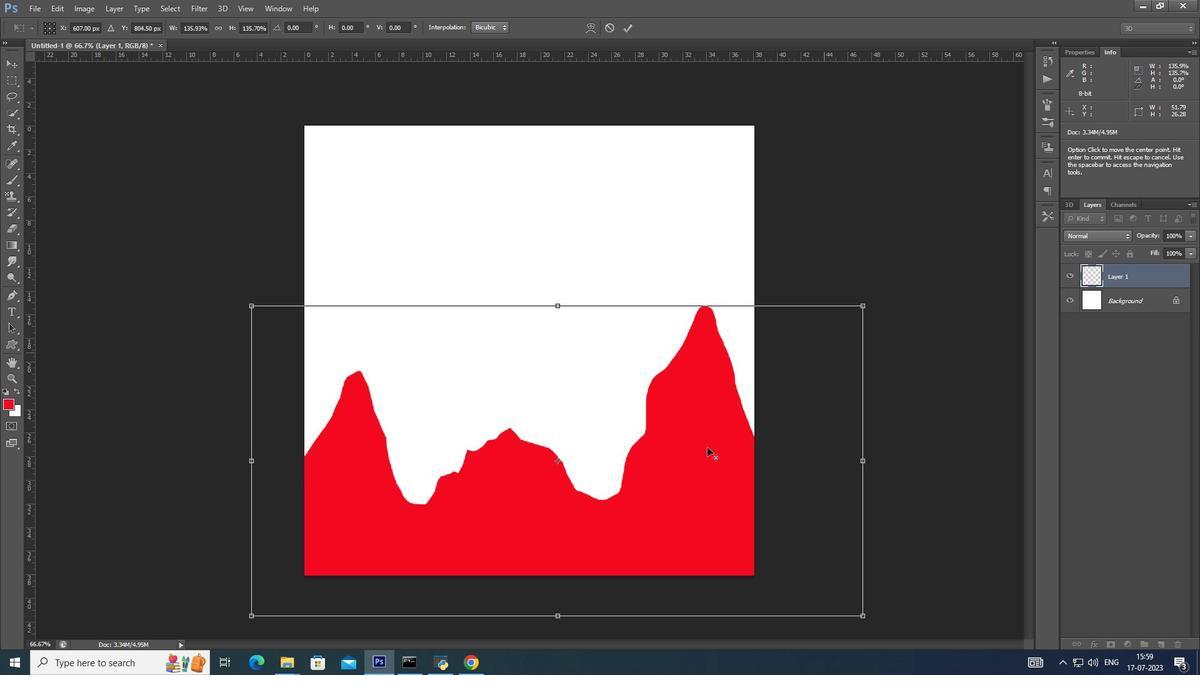 
Action: Key pressed <Key.shift>
Screenshot: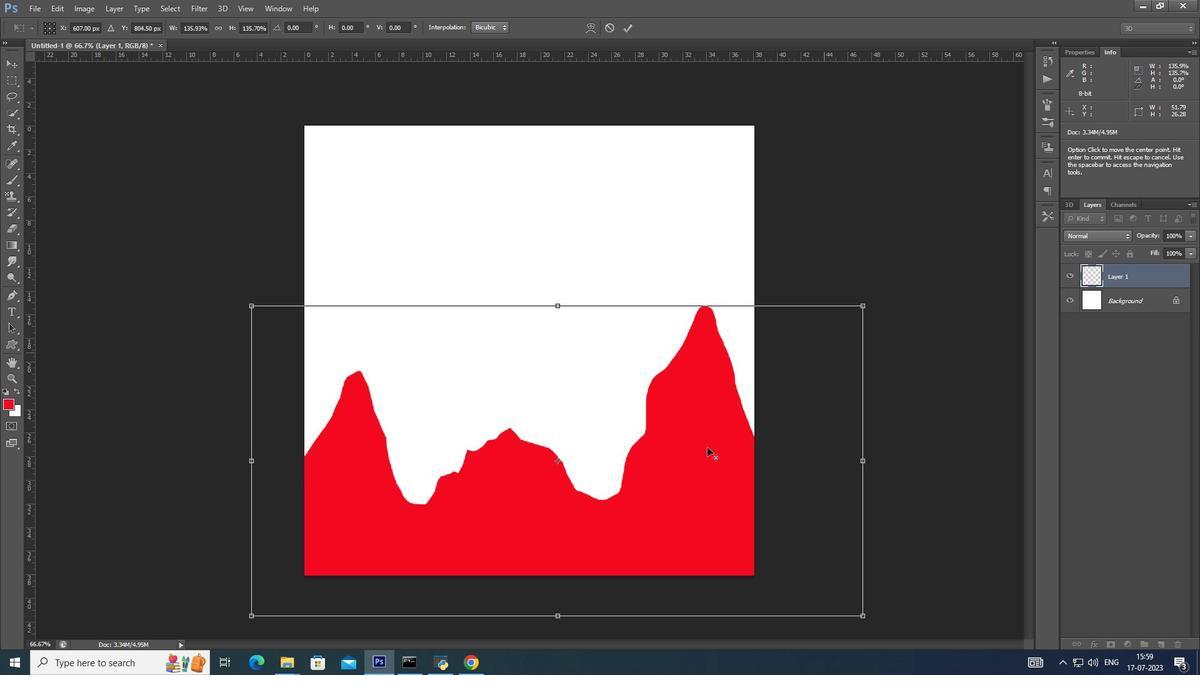 
Action: Mouse moved to (705, 437)
Screenshot: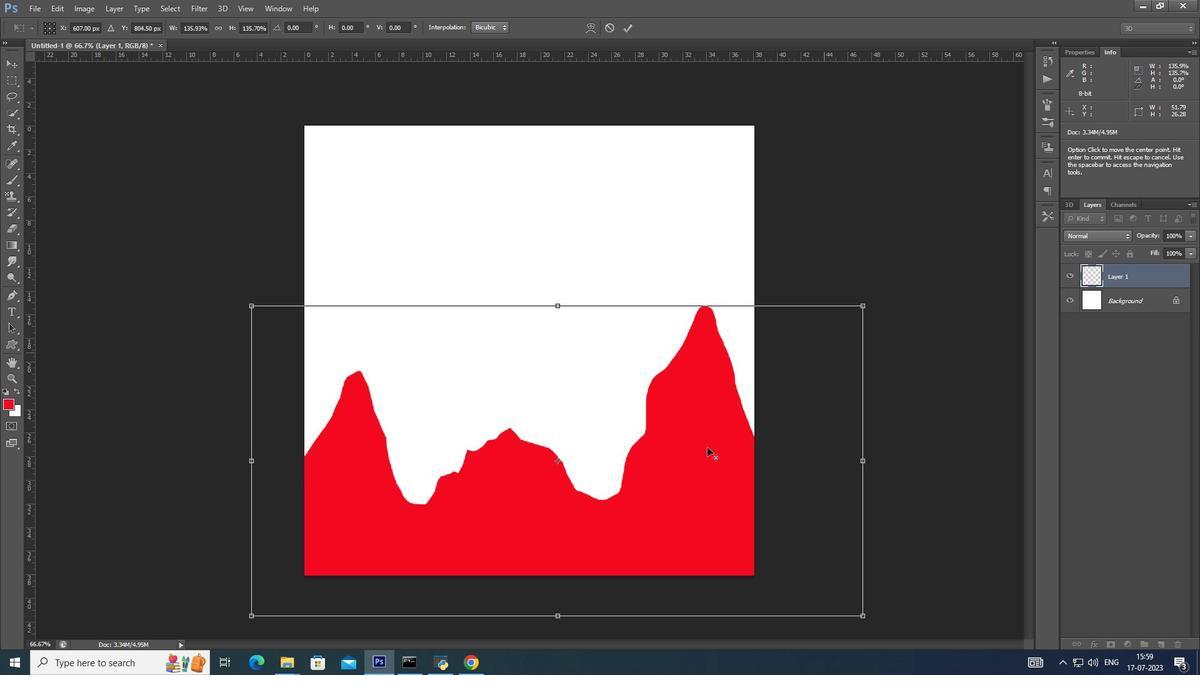 
Action: Key pressed <Key.alt_l>
Screenshot: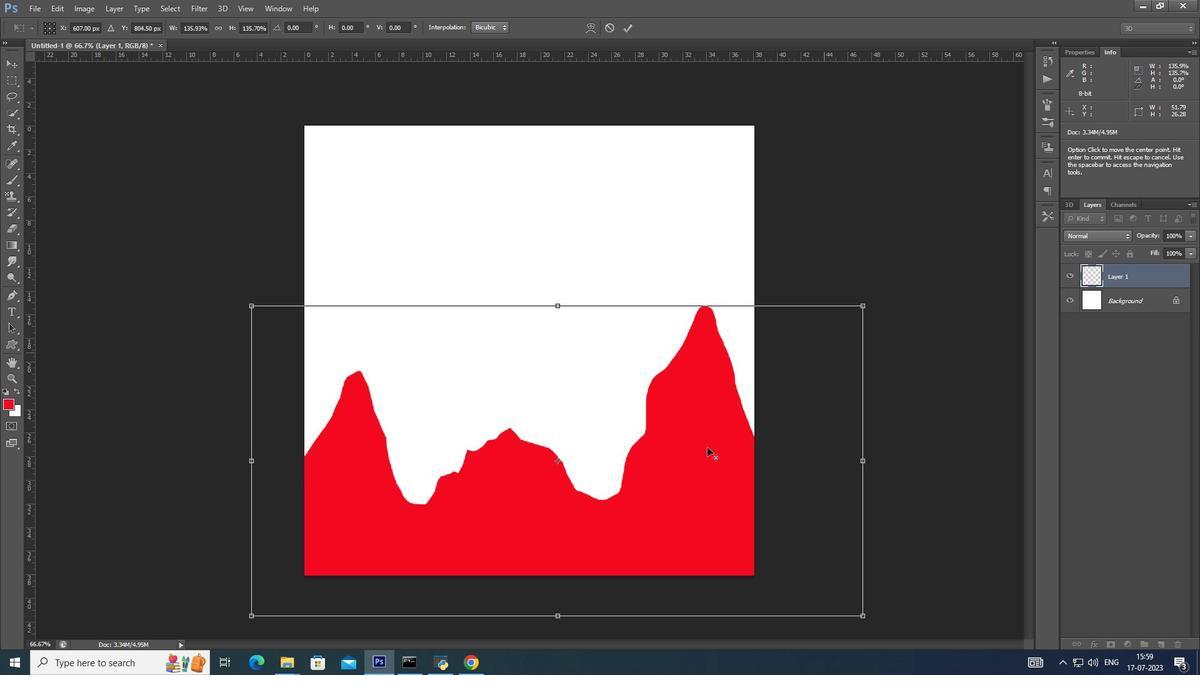 
Action: Mouse pressed left at (705, 437)
Screenshot: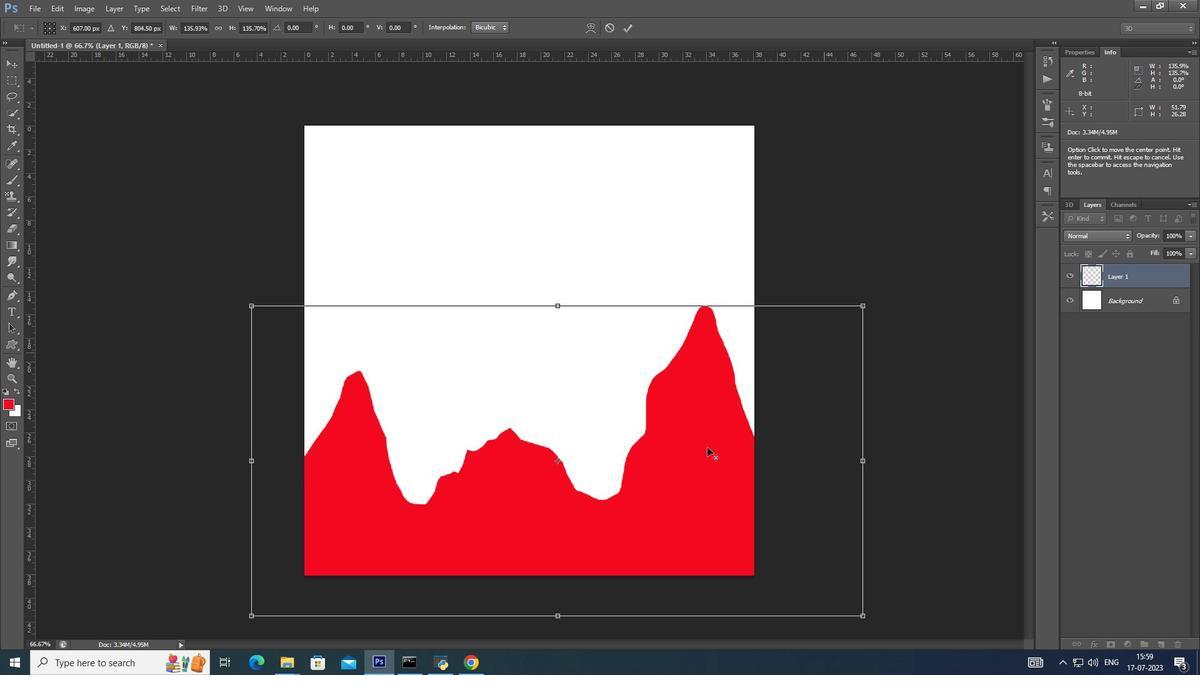 
Action: Key pressed <Key.alt_l>
Screenshot: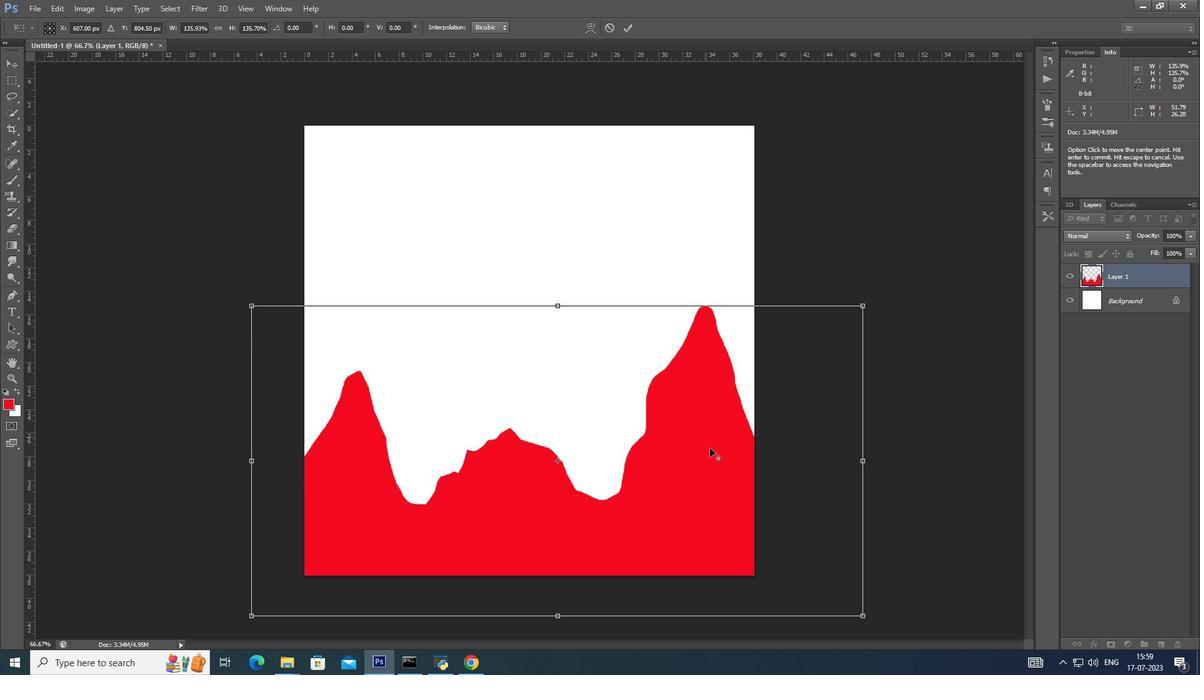 
Action: Mouse moved to (705, 437)
Screenshot: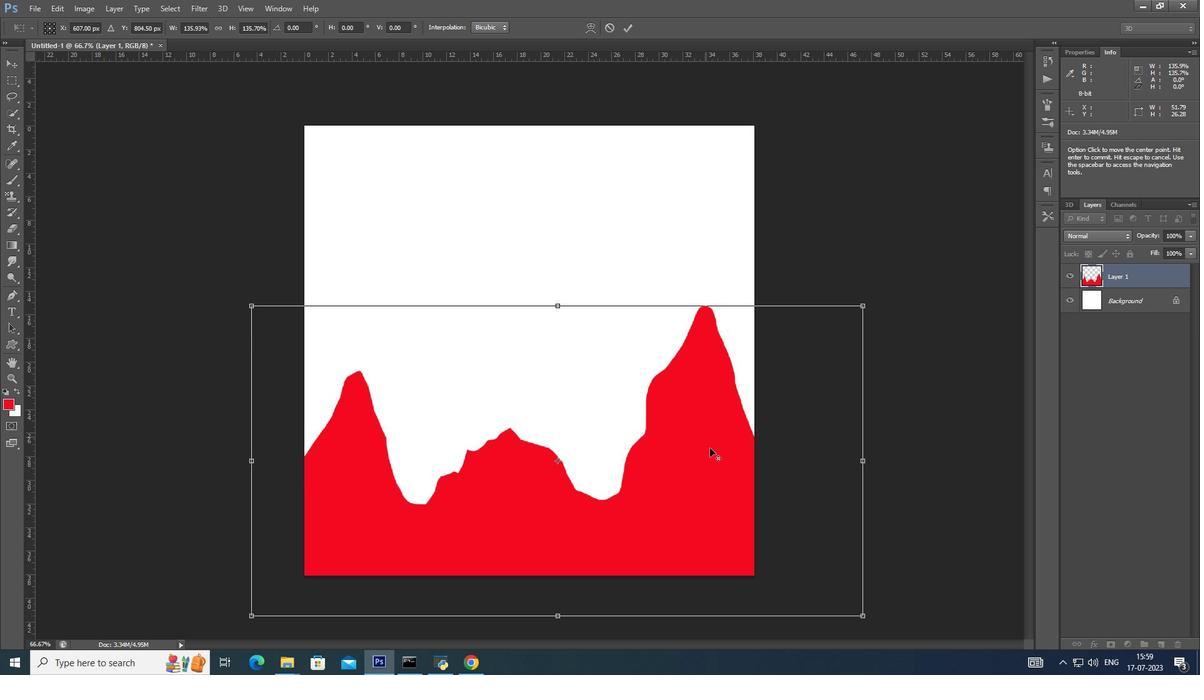 
Action: Key pressed <Key.shift>
Screenshot: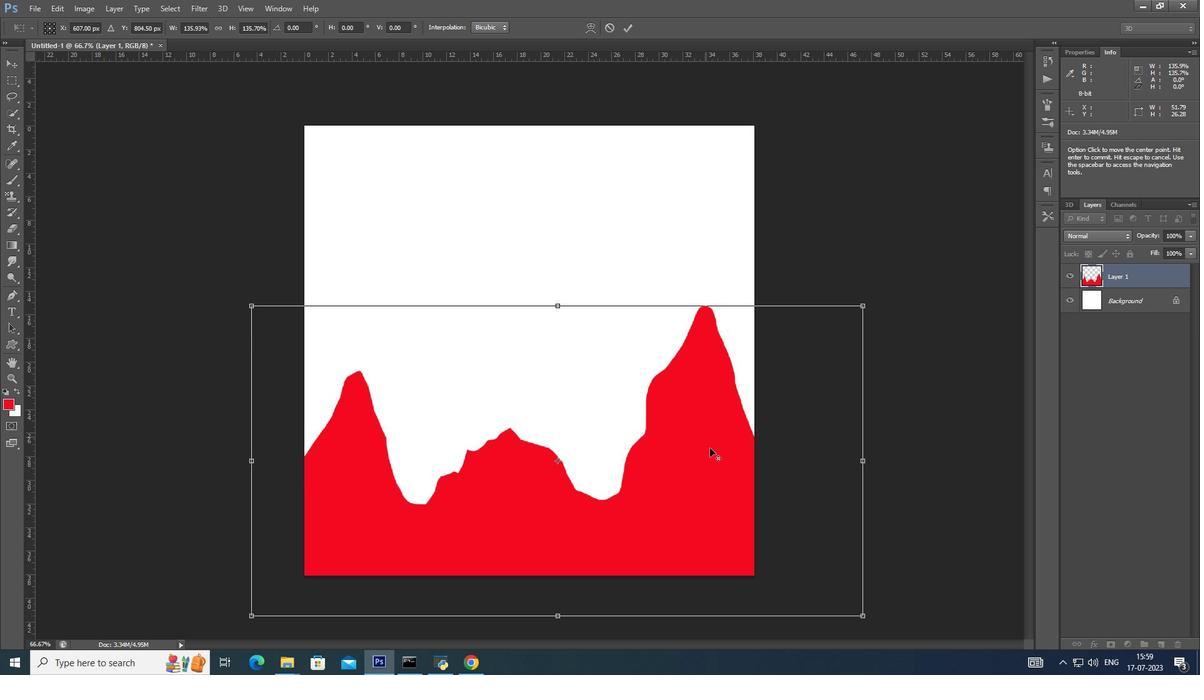 
Action: Mouse moved to (710, 448)
Screenshot: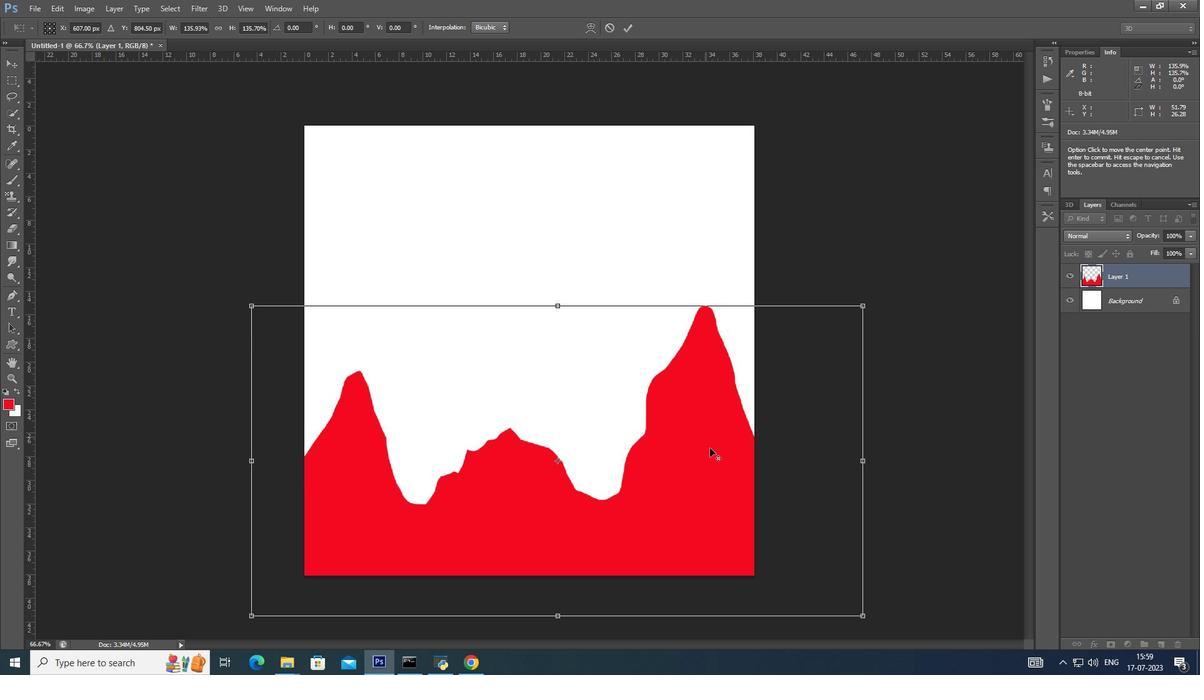 
Action: Key pressed <Key.alt_l>
Screenshot: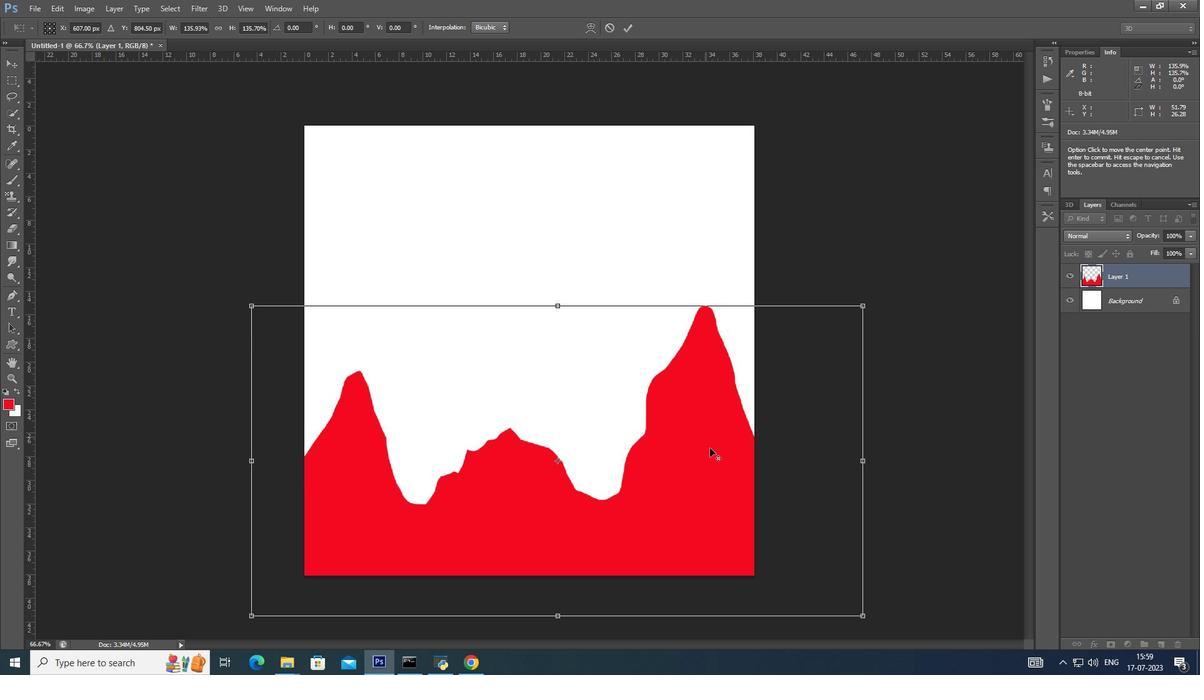 
Action: Mouse moved to (717, 462)
Screenshot: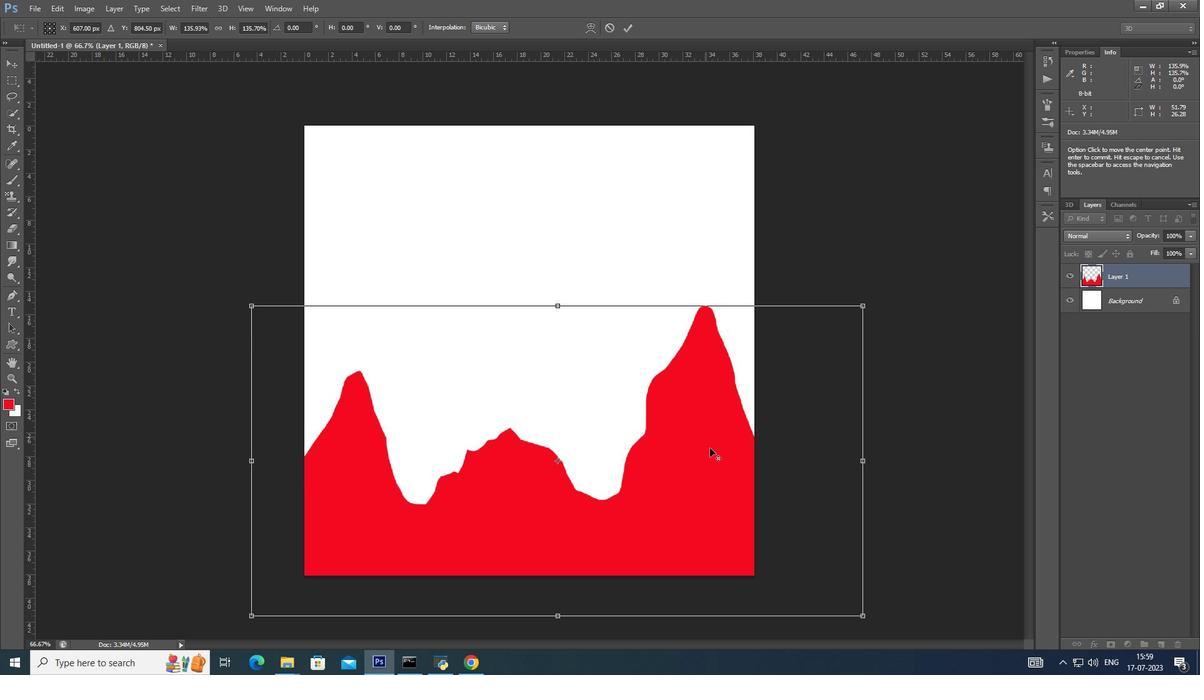 
Action: Key pressed <Key.shift>
Screenshot: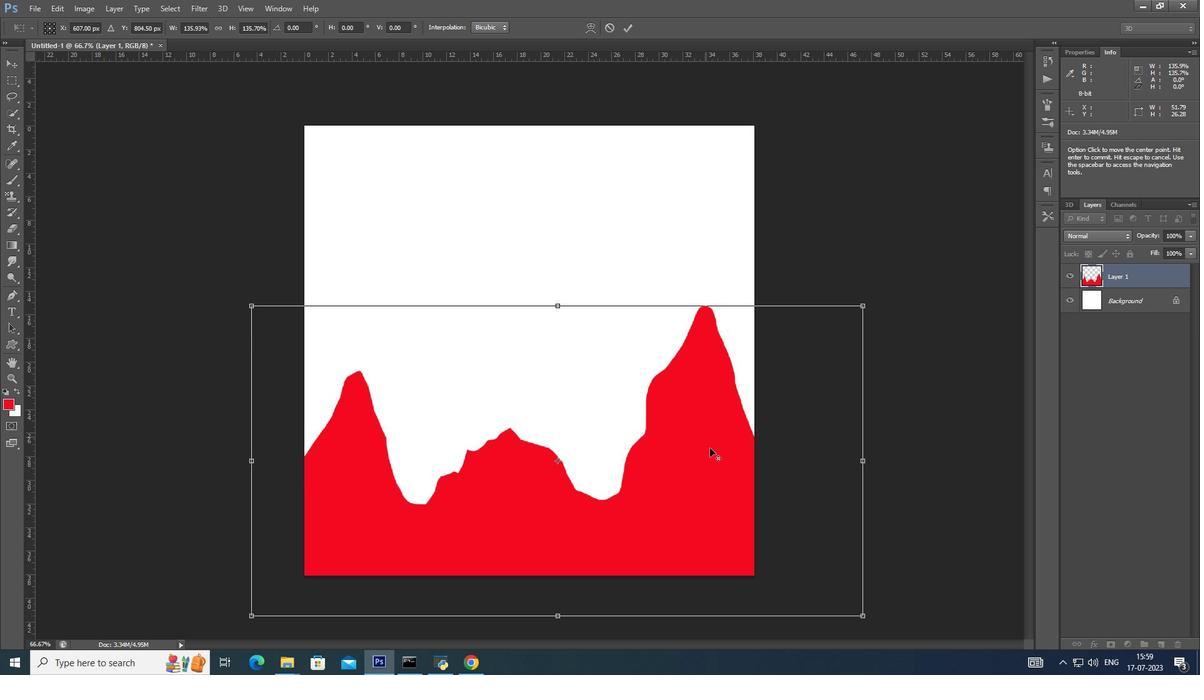 
Action: Mouse moved to (734, 491)
Screenshot: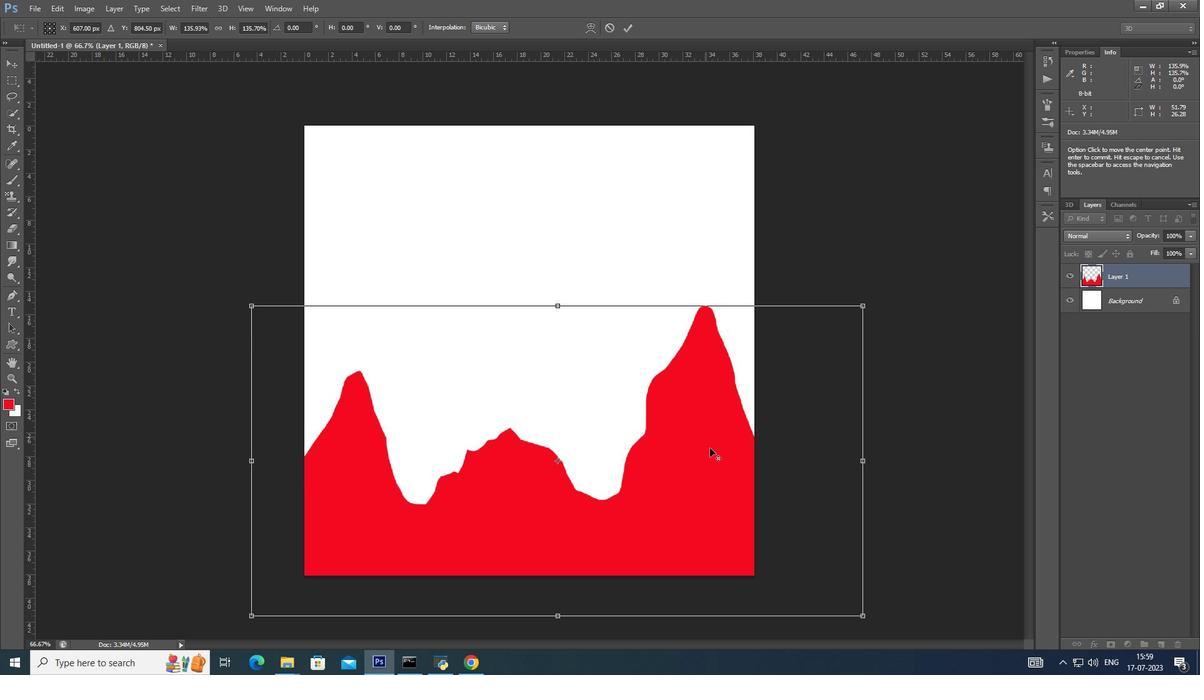 
Action: Key pressed <Key.alt_l>
Screenshot: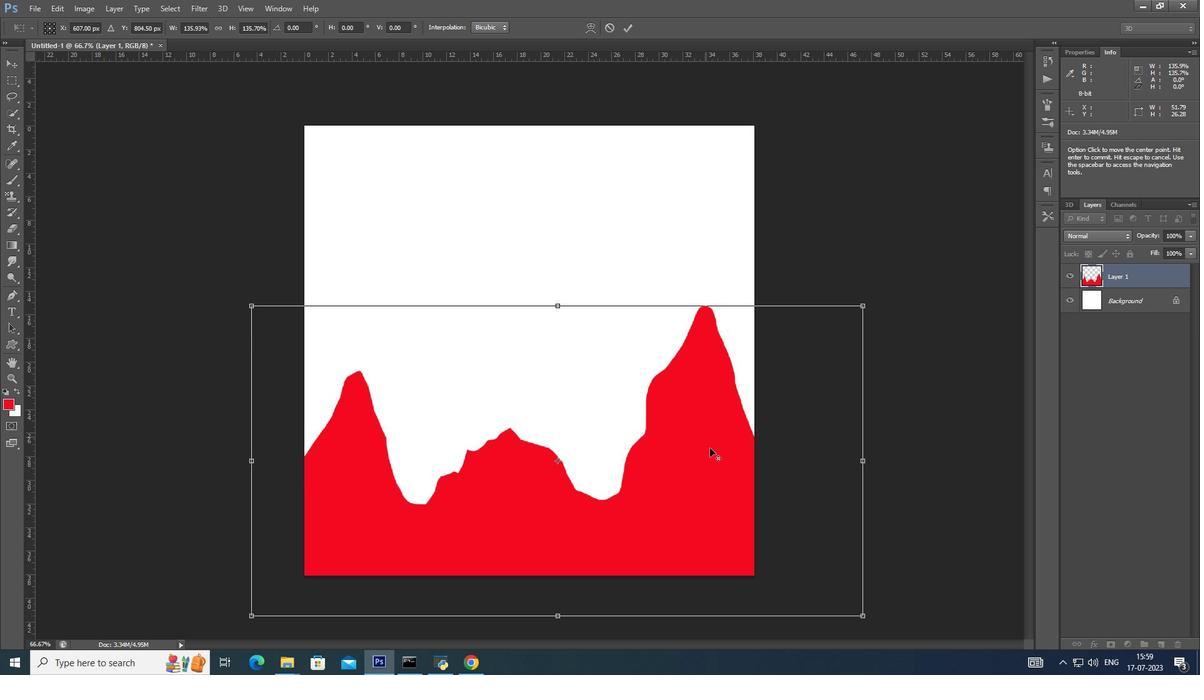 
Action: Mouse moved to (739, 503)
Screenshot: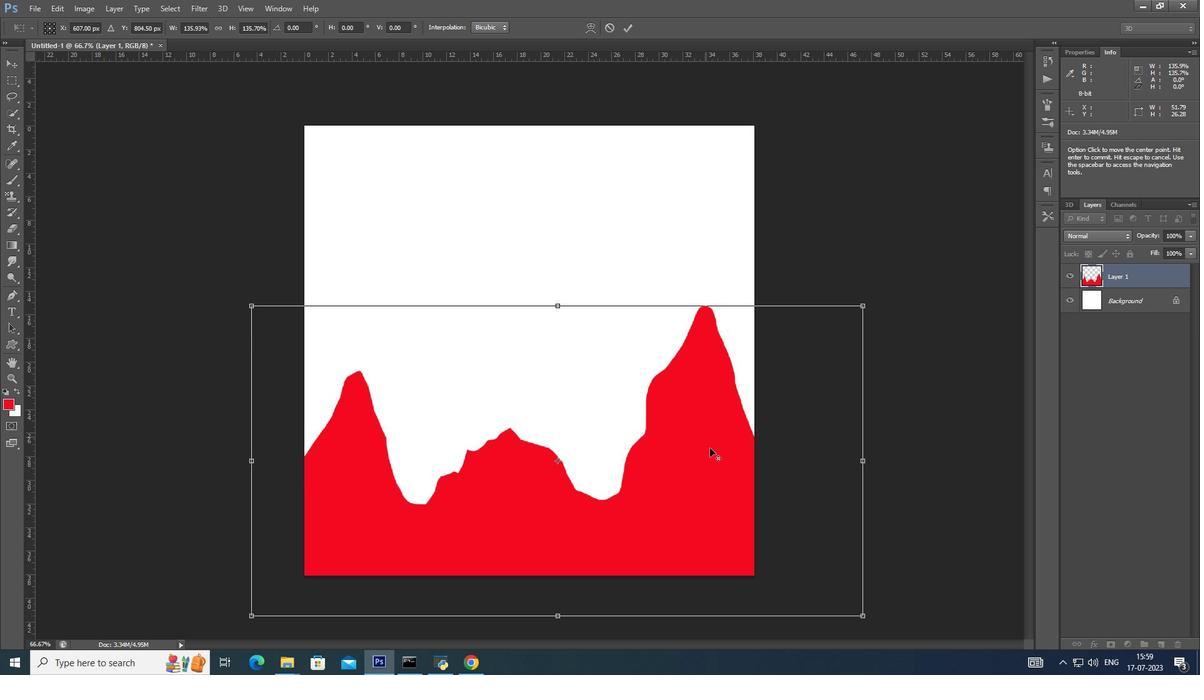 
Action: Key pressed <Key.shift>
Screenshot: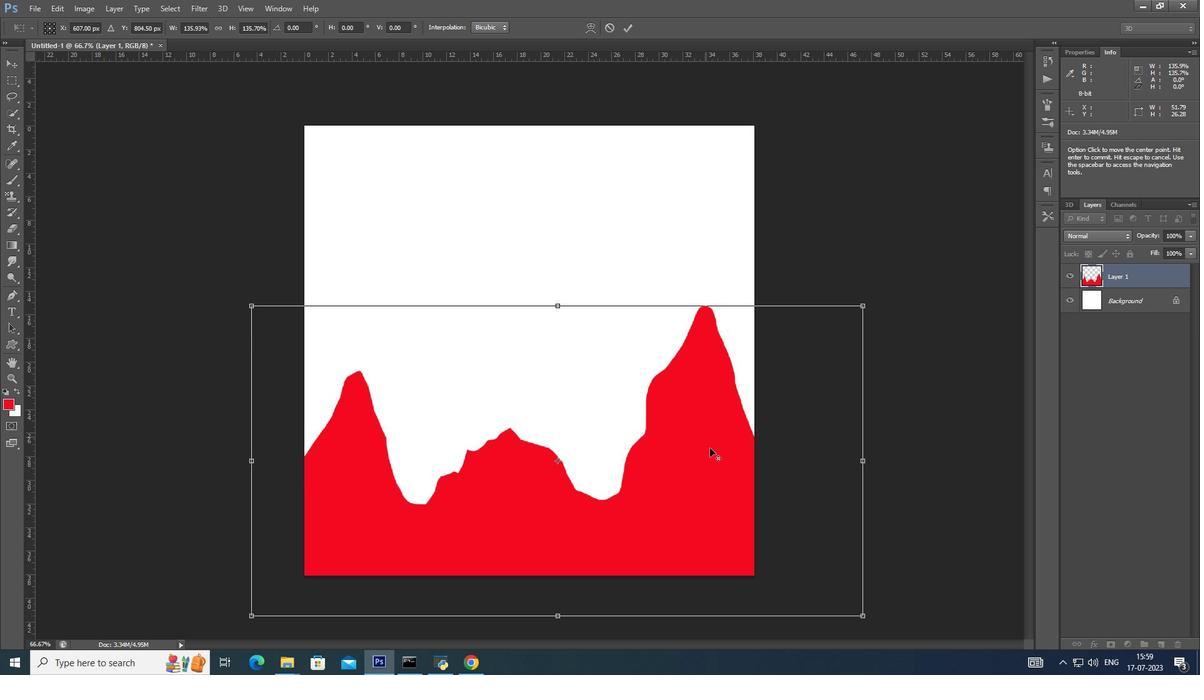 
Action: Mouse moved to (740, 508)
Screenshot: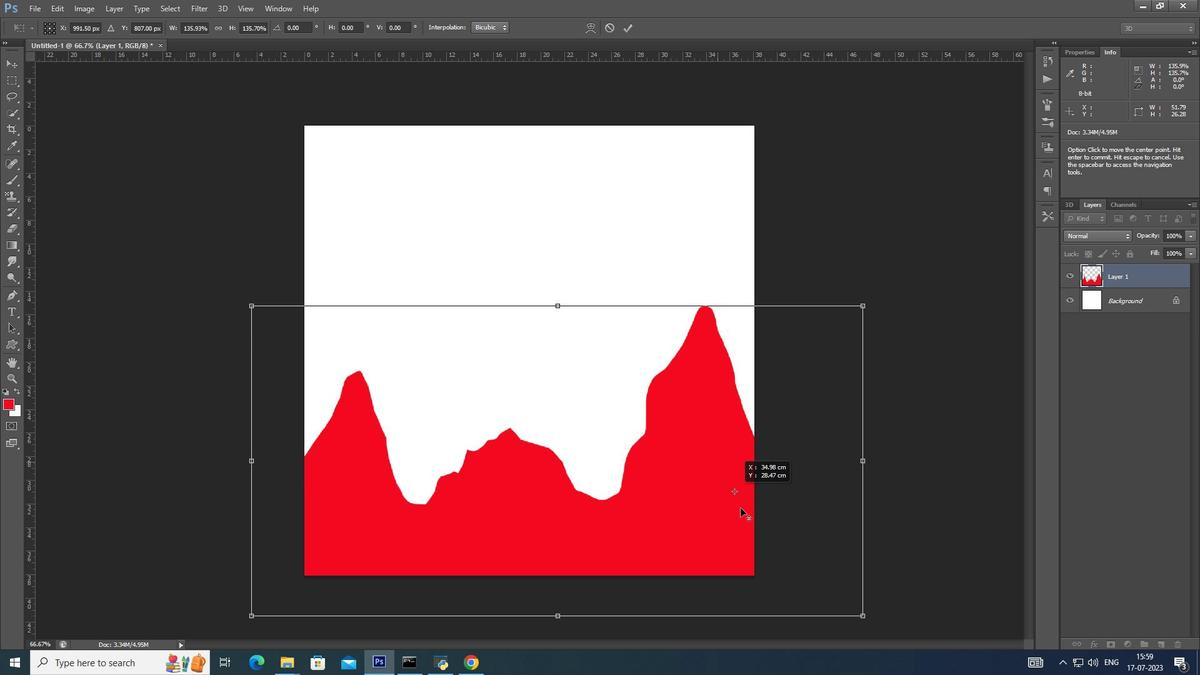 
Action: Key pressed <Key.alt_l><Key.shift><Key.alt_l><Key.shift><Key.alt_l><Key.shift><Key.alt_l><Key.shift><Key.alt_l><Key.shift><Key.alt_l><Key.shift><Key.alt_l>
Screenshot: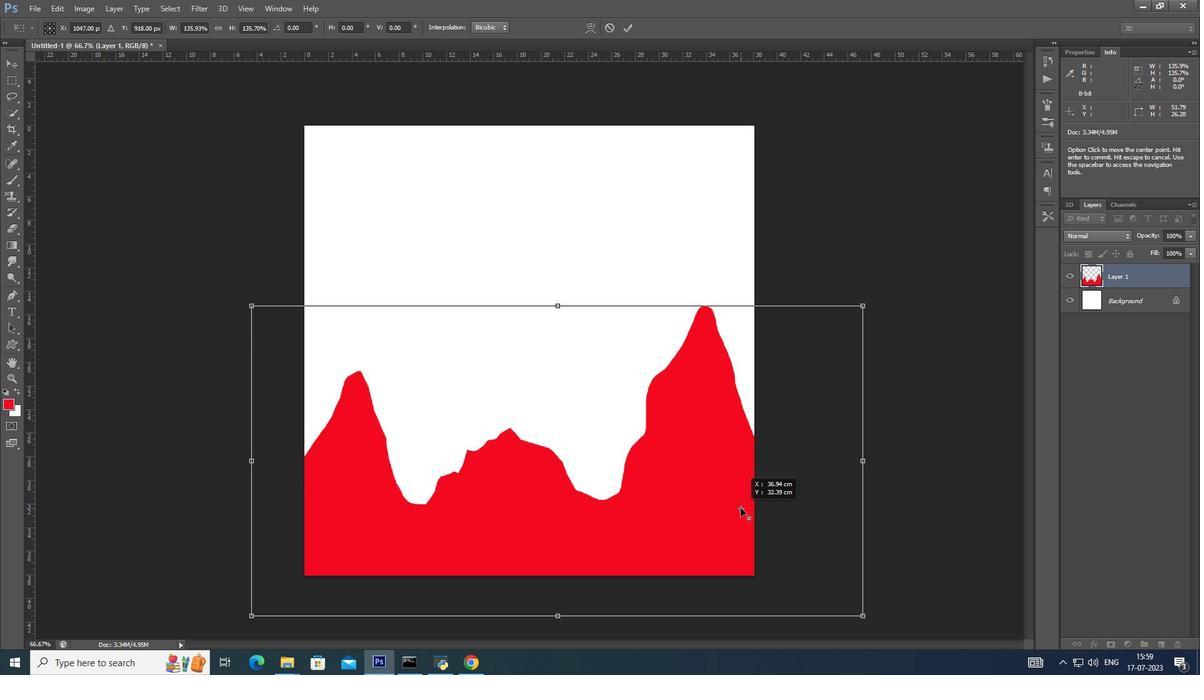 
Action: Mouse moved to (740, 509)
Screenshot: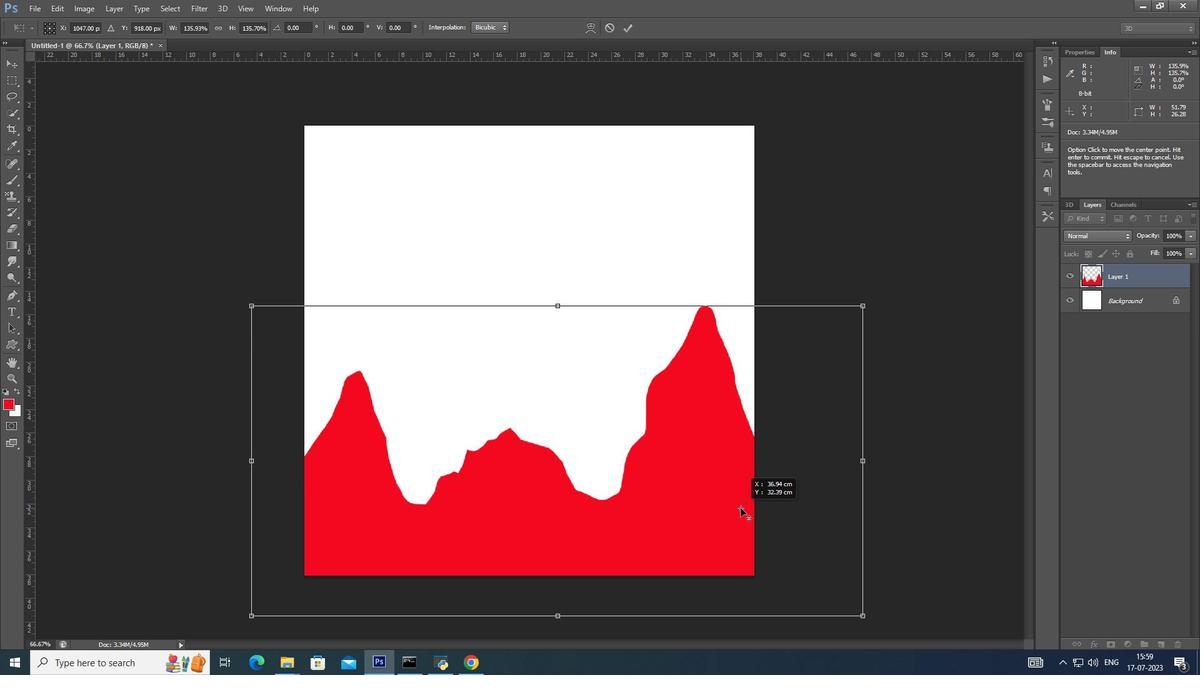 
Action: Key pressed <Key.shift>
Screenshot: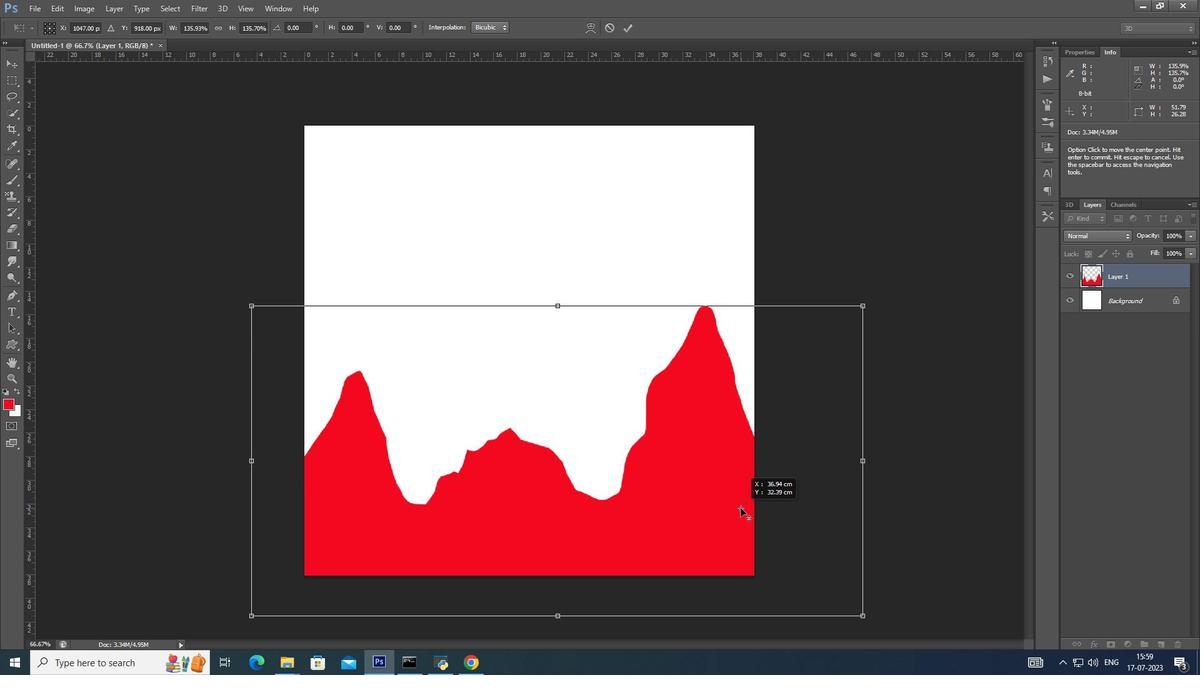 
Action: Mouse moved to (741, 515)
Screenshot: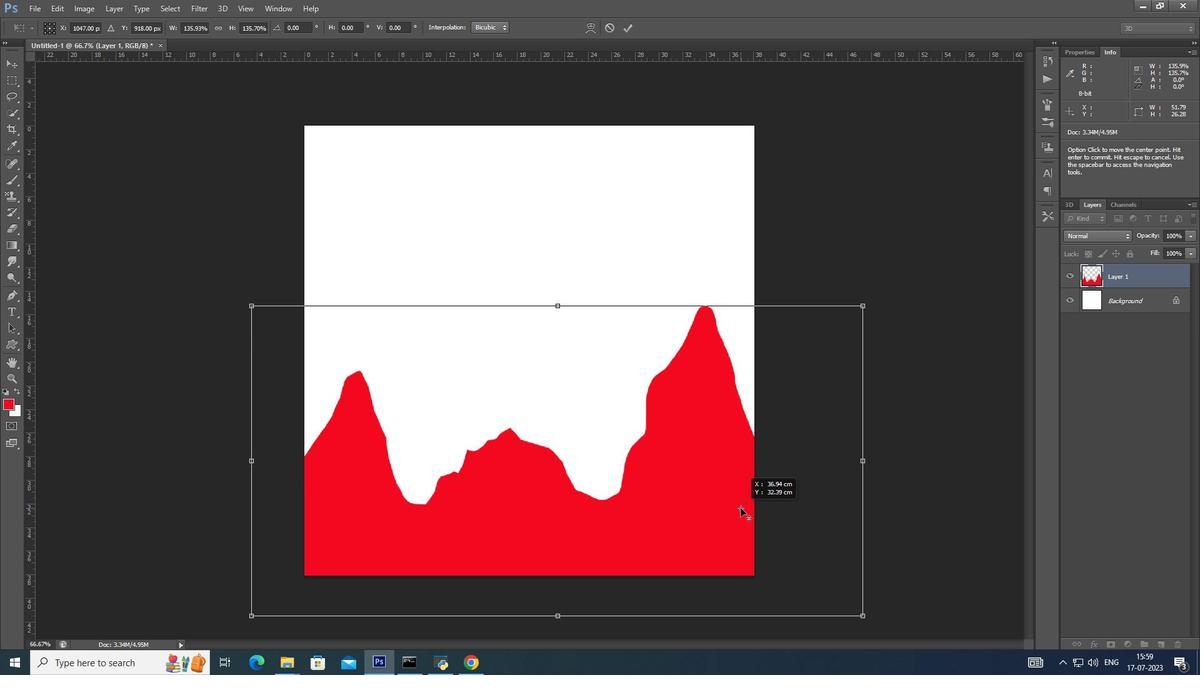 
Action: Key pressed <Key.alt_l>
Screenshot: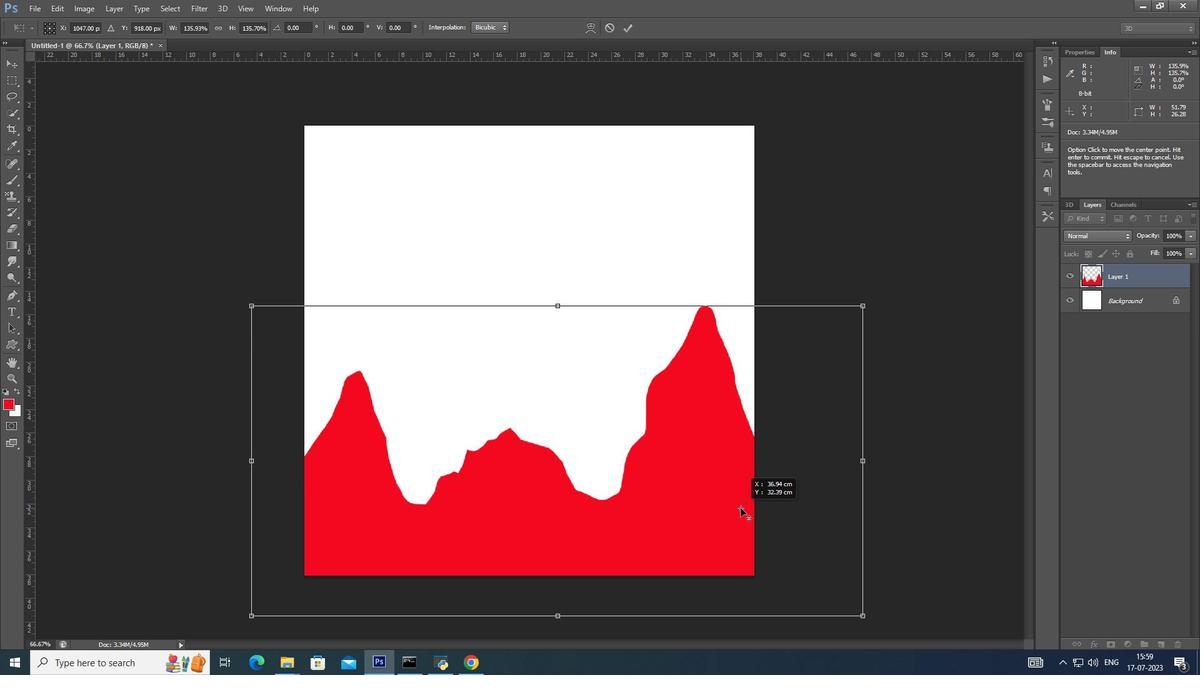 
Action: Mouse moved to (742, 519)
Screenshot: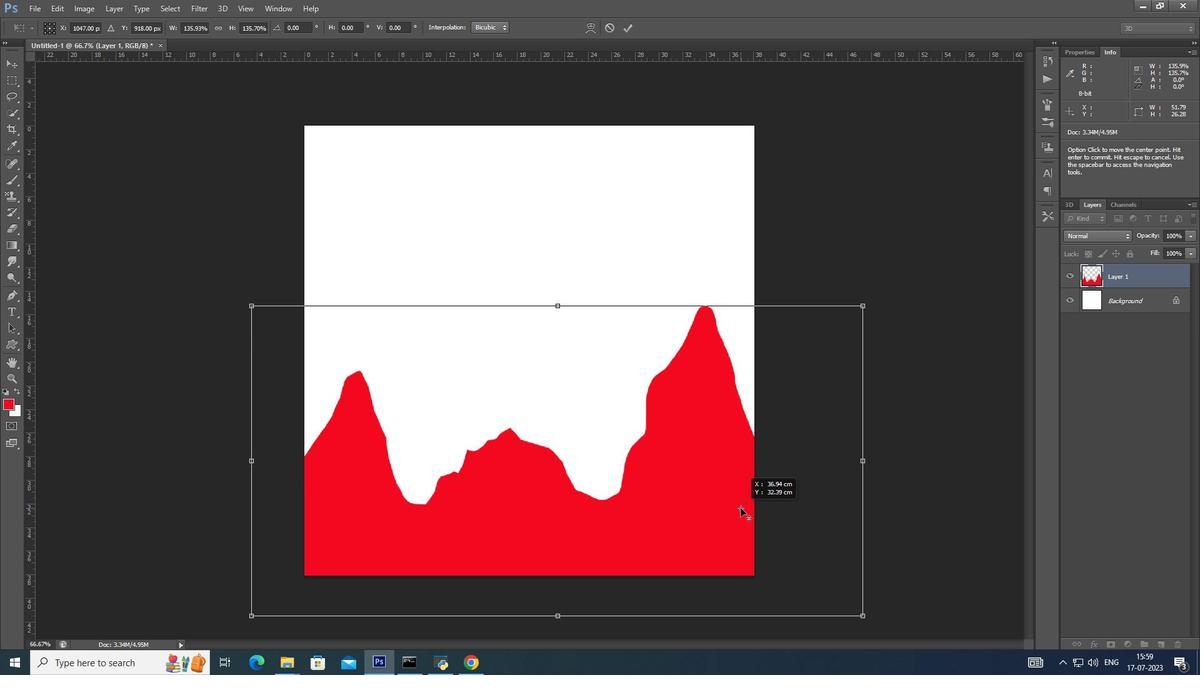 
Action: Key pressed <Key.shift>
Screenshot: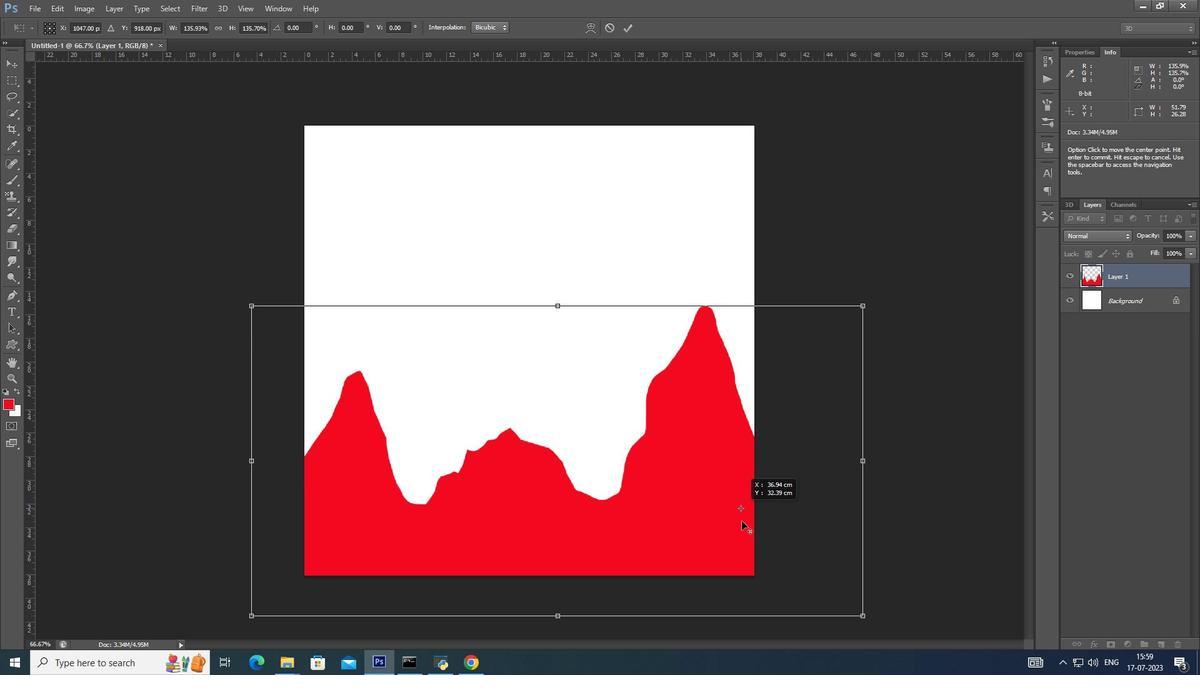 
Action: Mouse moved to (742, 520)
Screenshot: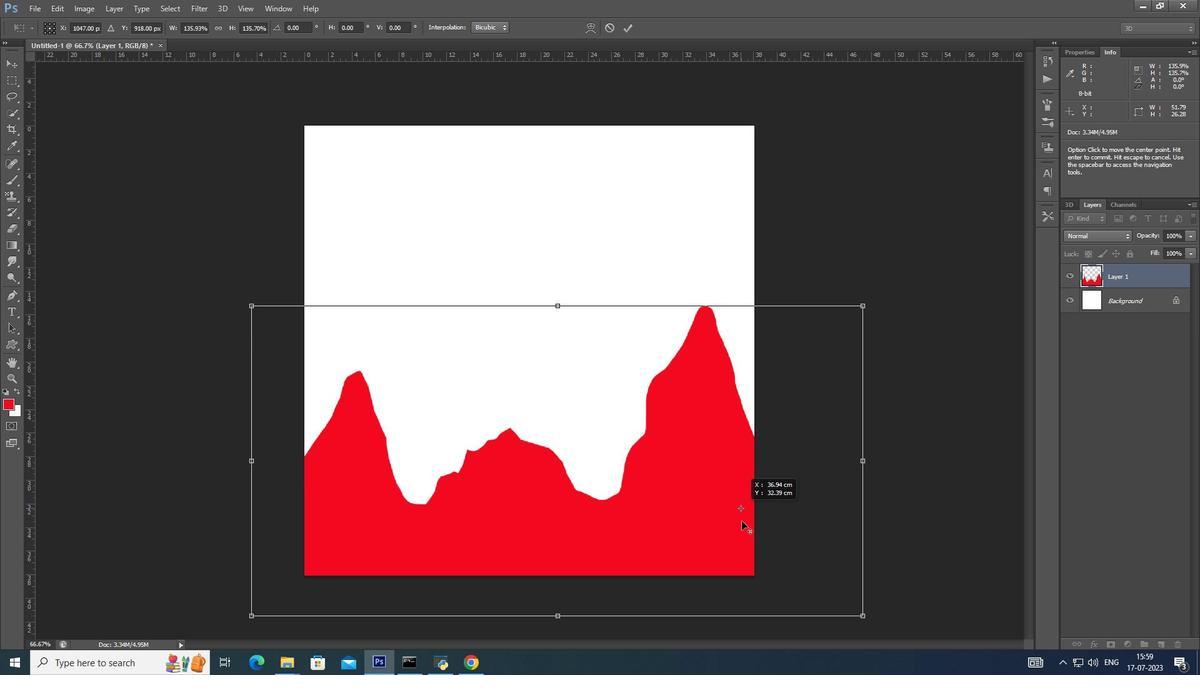 
Action: Key pressed <Key.alt_l><Key.shift>
Screenshot: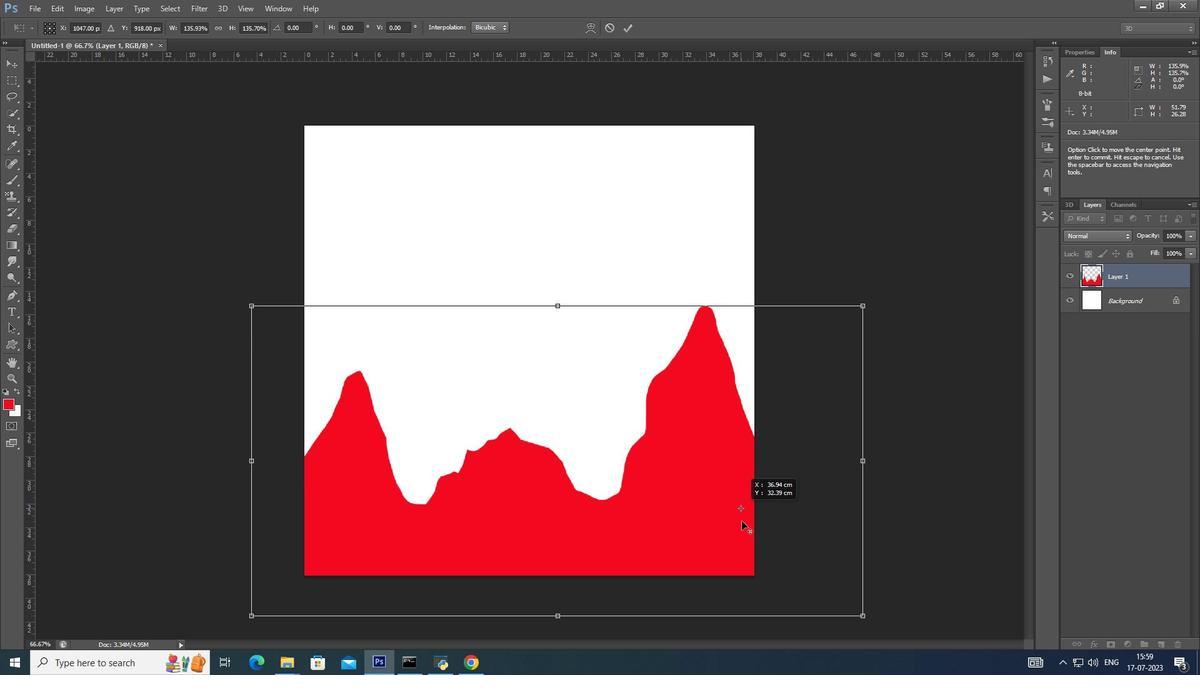 
Action: Mouse moved to (742, 521)
Screenshot: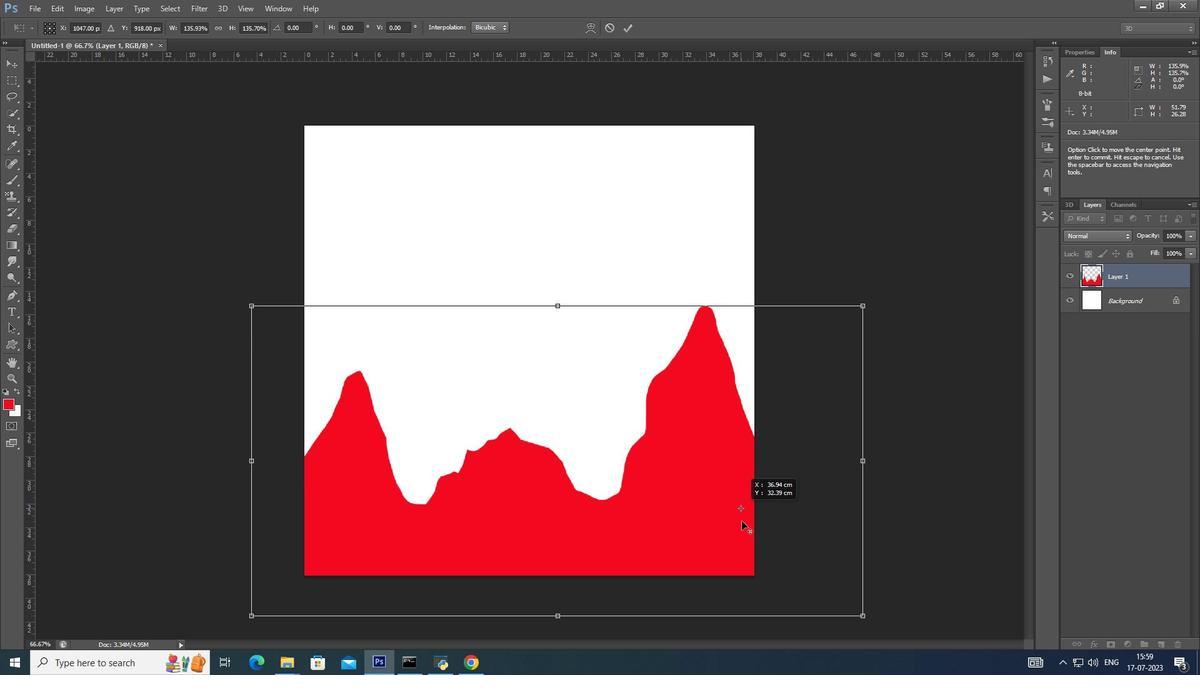 
Action: Key pressed <Key.alt_l>
Screenshot: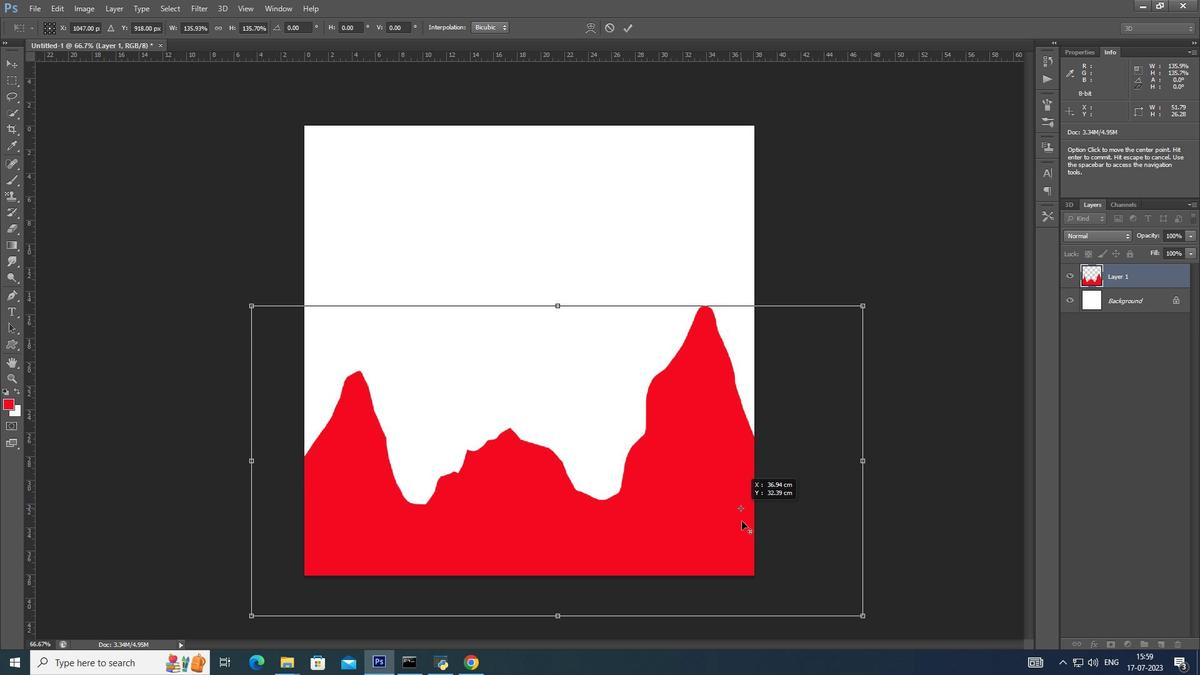
Action: Mouse moved to (690, 396)
Screenshot: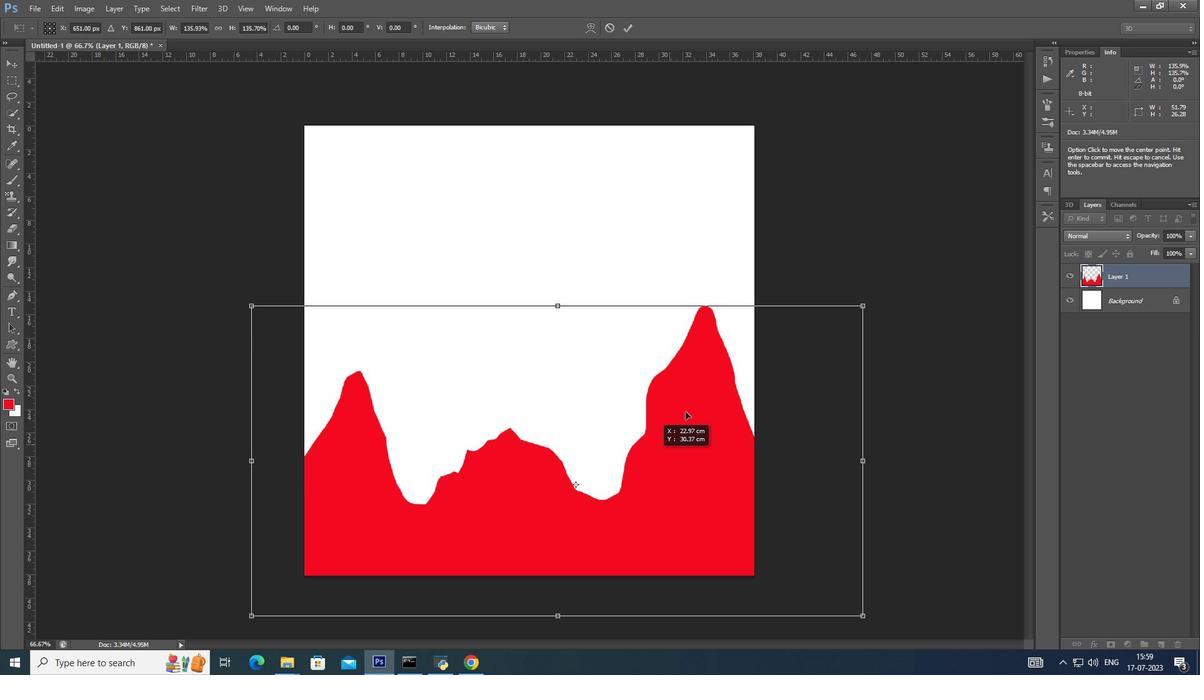 
Action: Mouse pressed left at (690, 396)
Screenshot: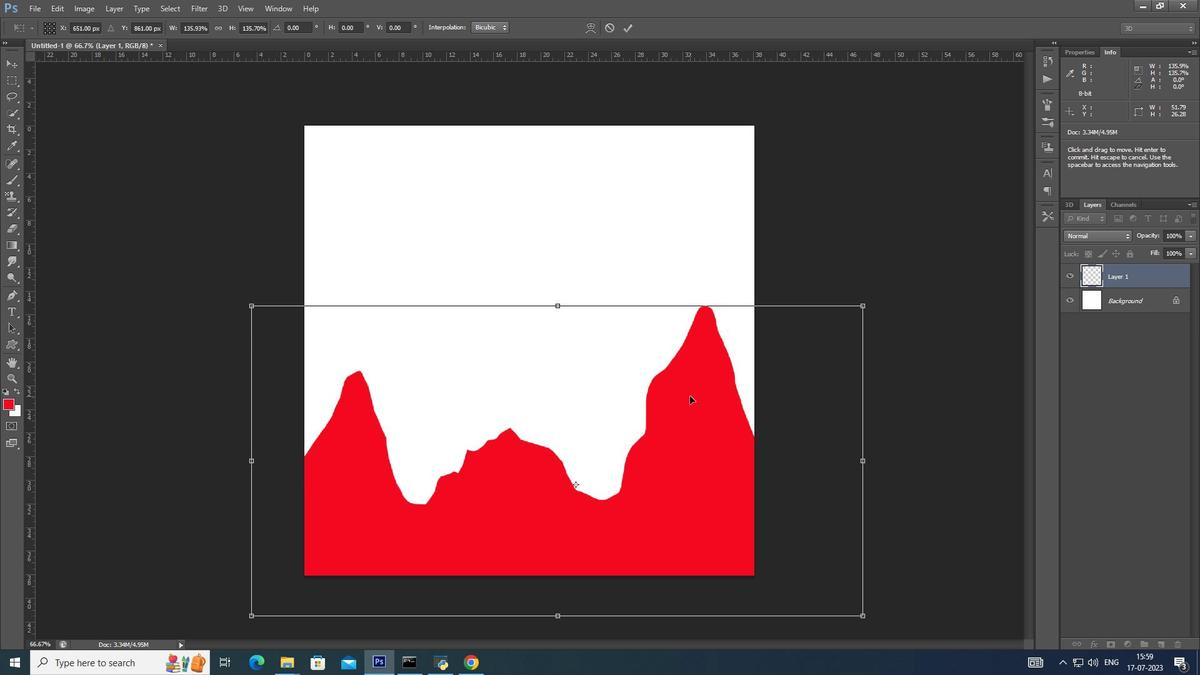 
Action: Mouse moved to (694, 414)
Screenshot: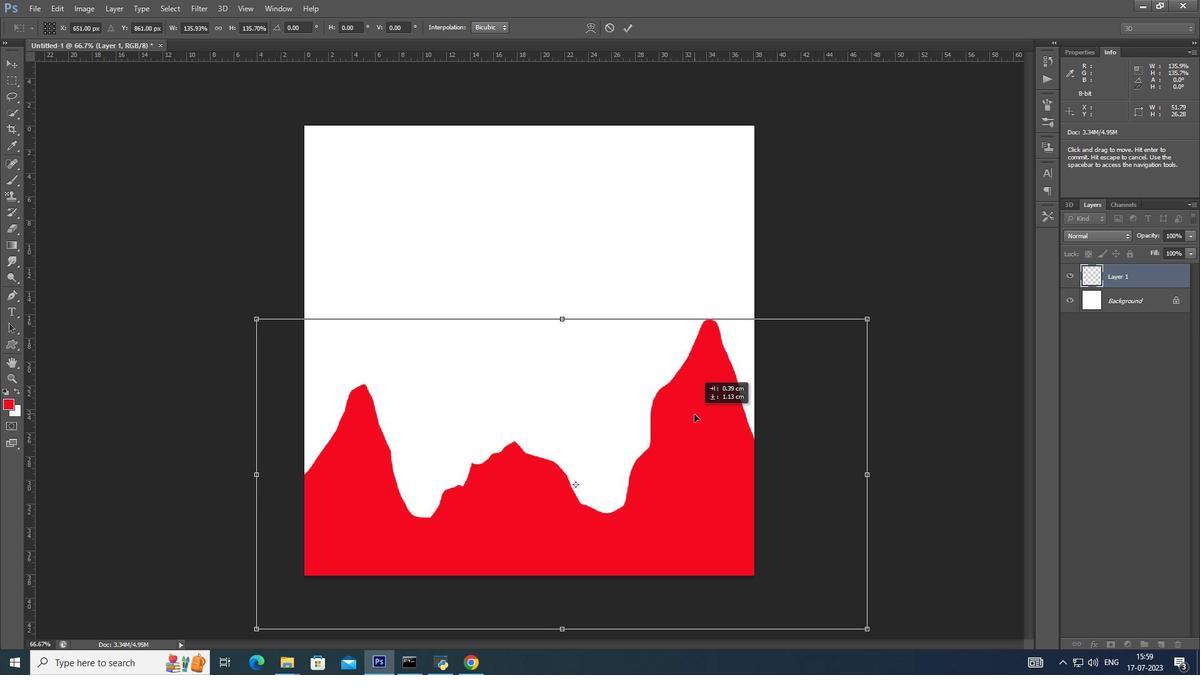 
Action: Key pressed <Key.enter>
Screenshot: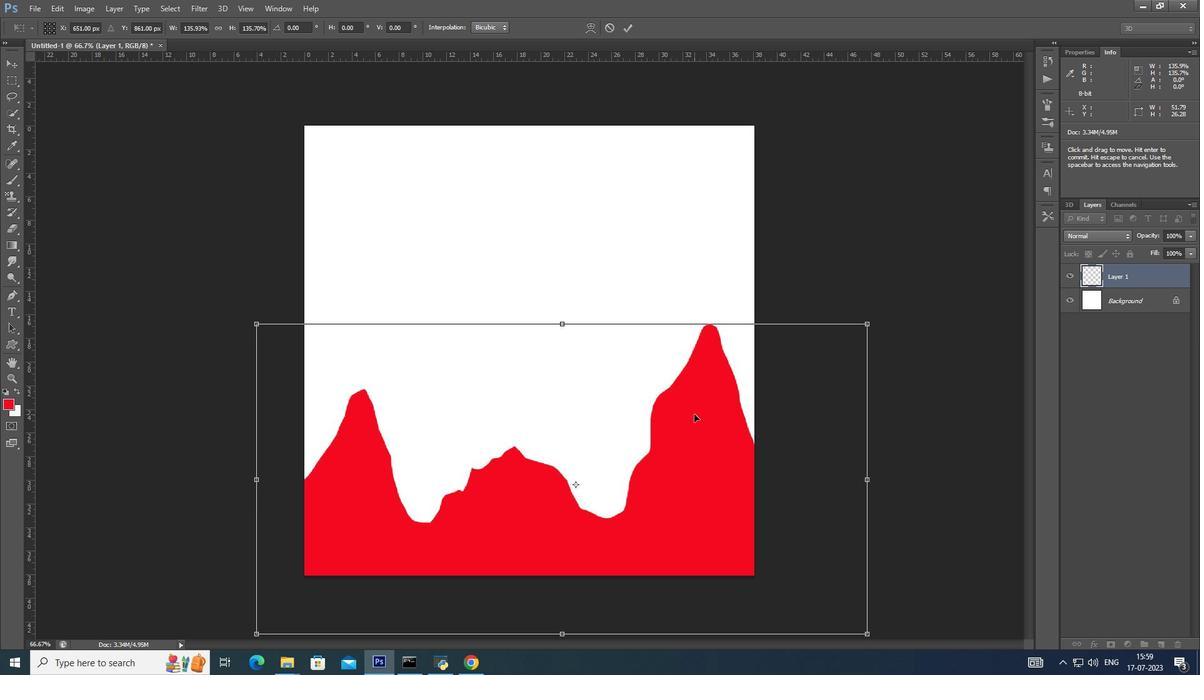 
Action: Mouse moved to (686, 422)
Screenshot: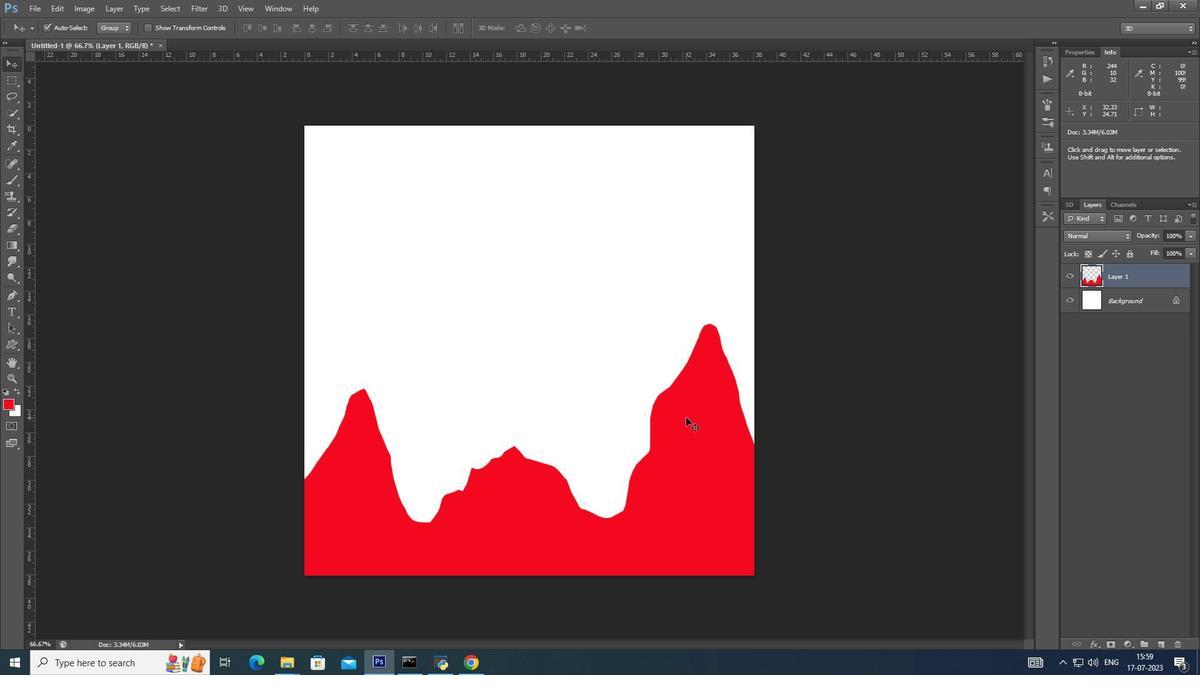 
Action: Key pressed <Key.alt_l>
Screenshot: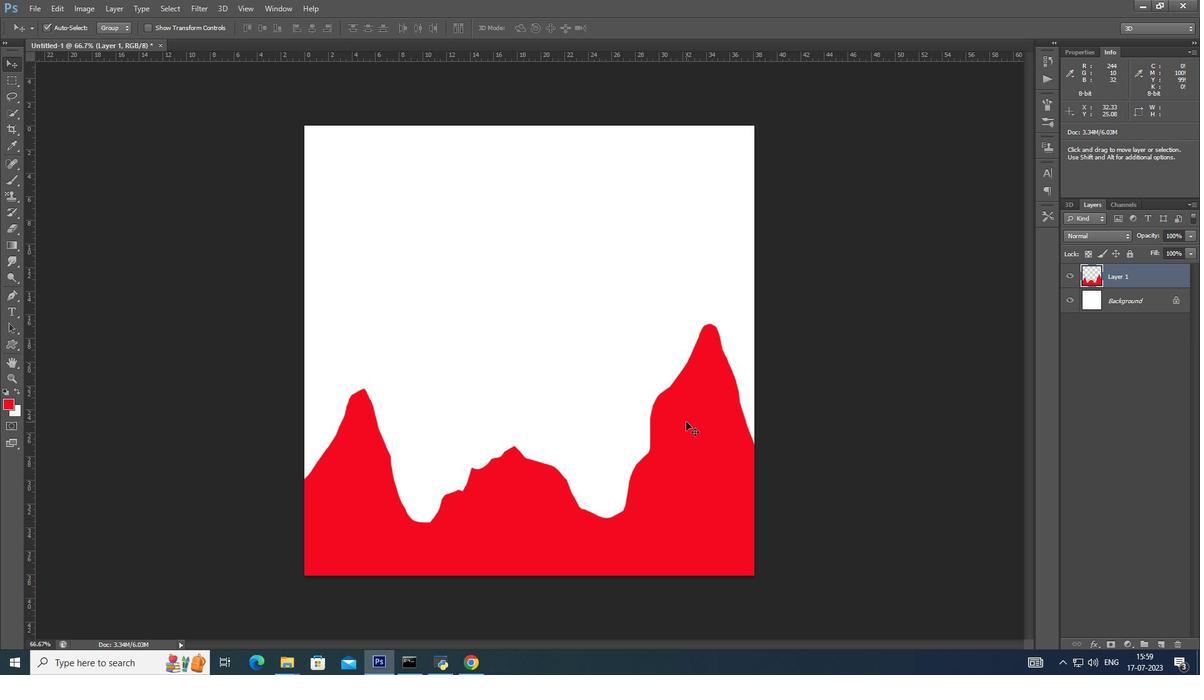 
Action: Mouse pressed left at (686, 422)
Screenshot: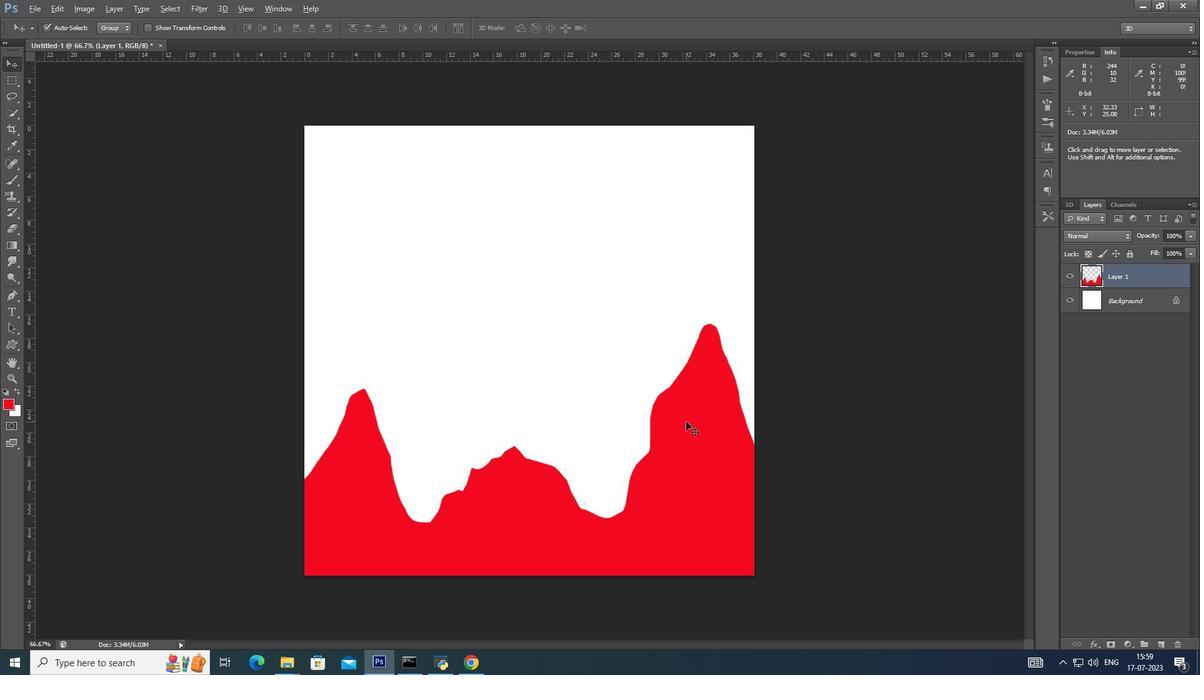 
Action: Mouse moved to (686, 381)
Screenshot: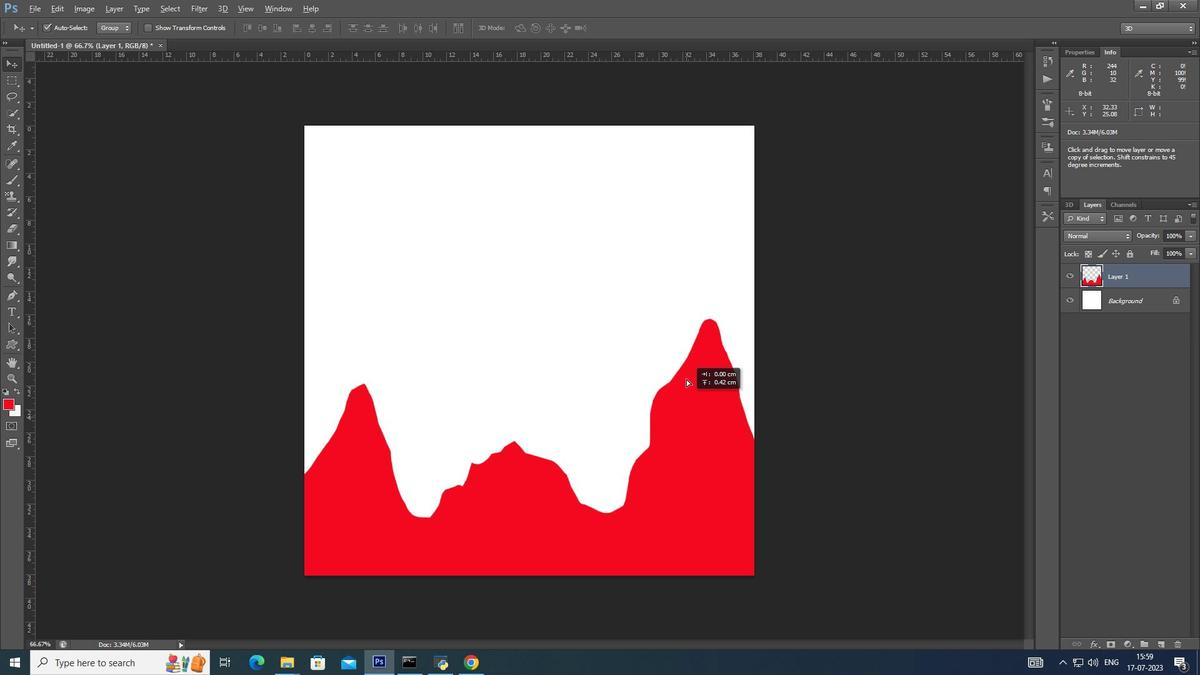 
Action: Key pressed <Key.alt_l>
Screenshot: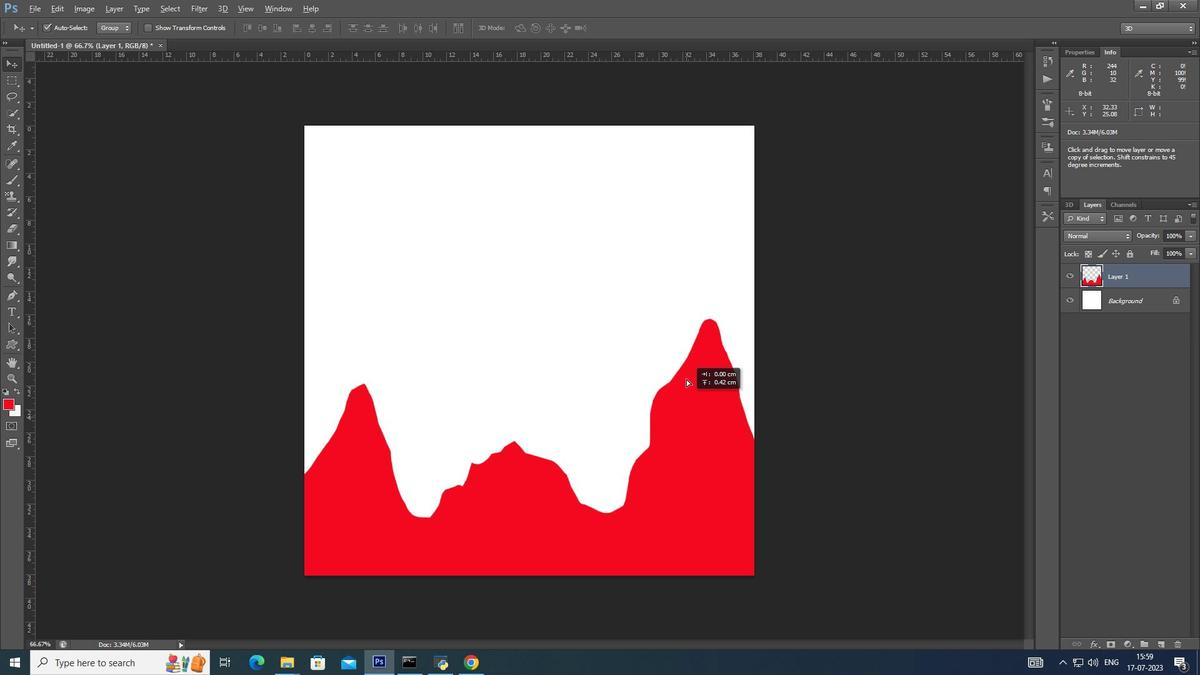 
Action: Mouse moved to (687, 372)
Screenshot: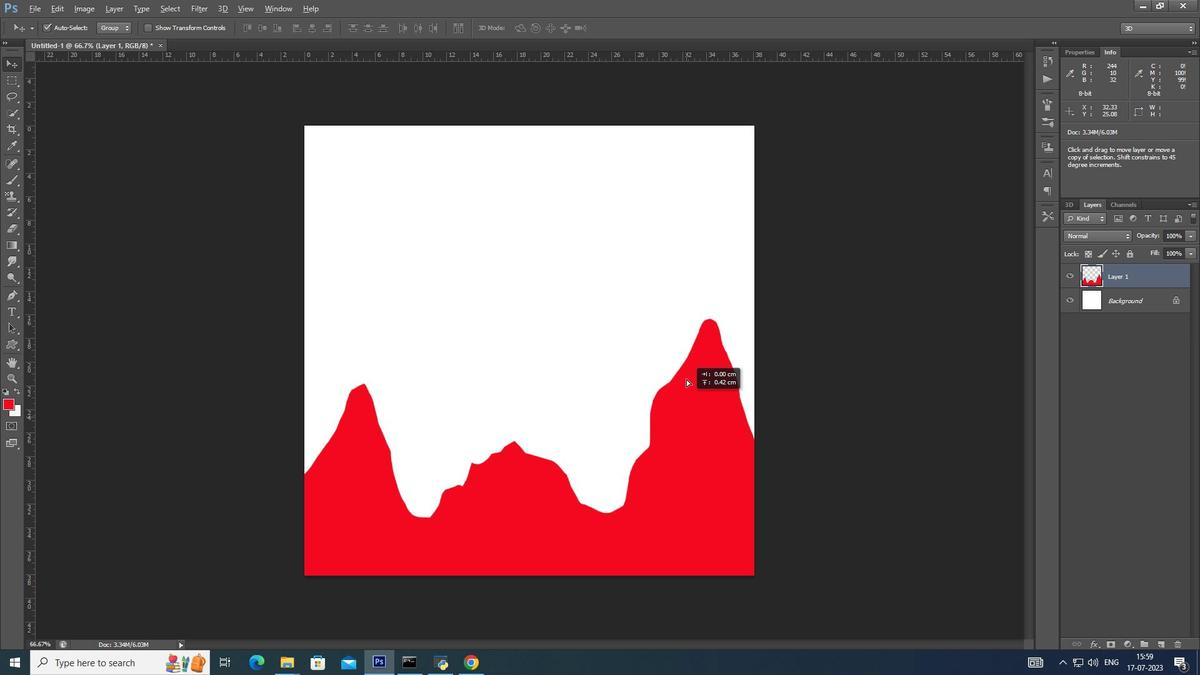 
Action: Key pressed <Key.alt_l>
Screenshot: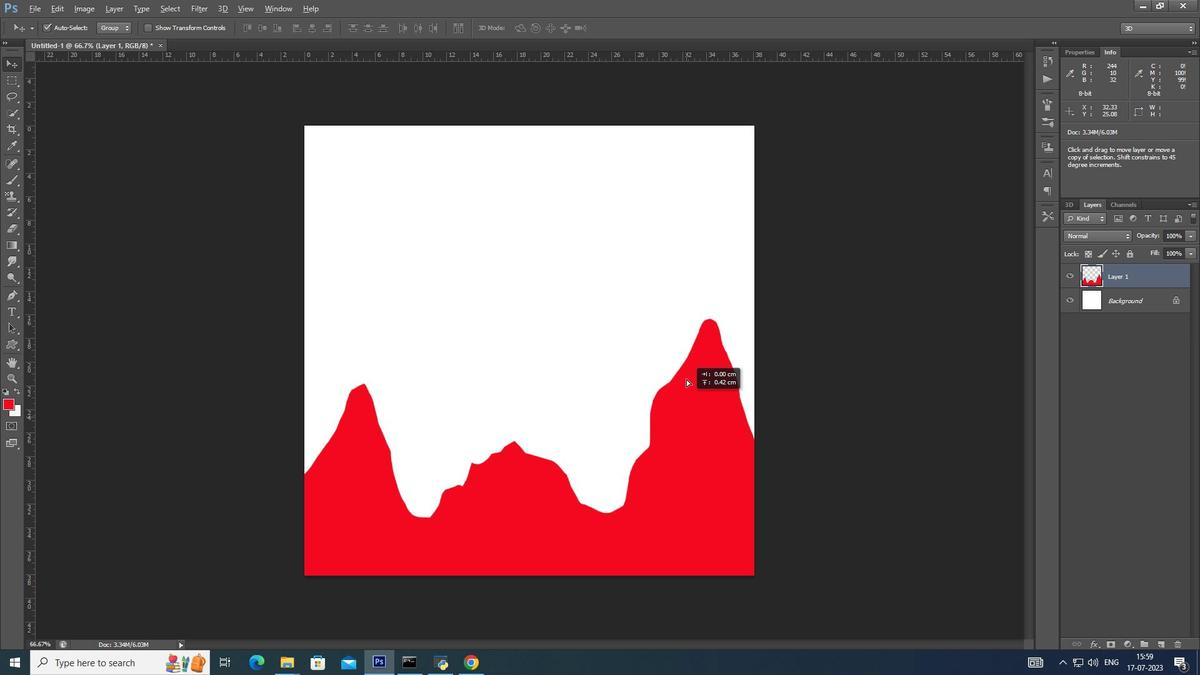 
Action: Mouse moved to (687, 369)
Screenshot: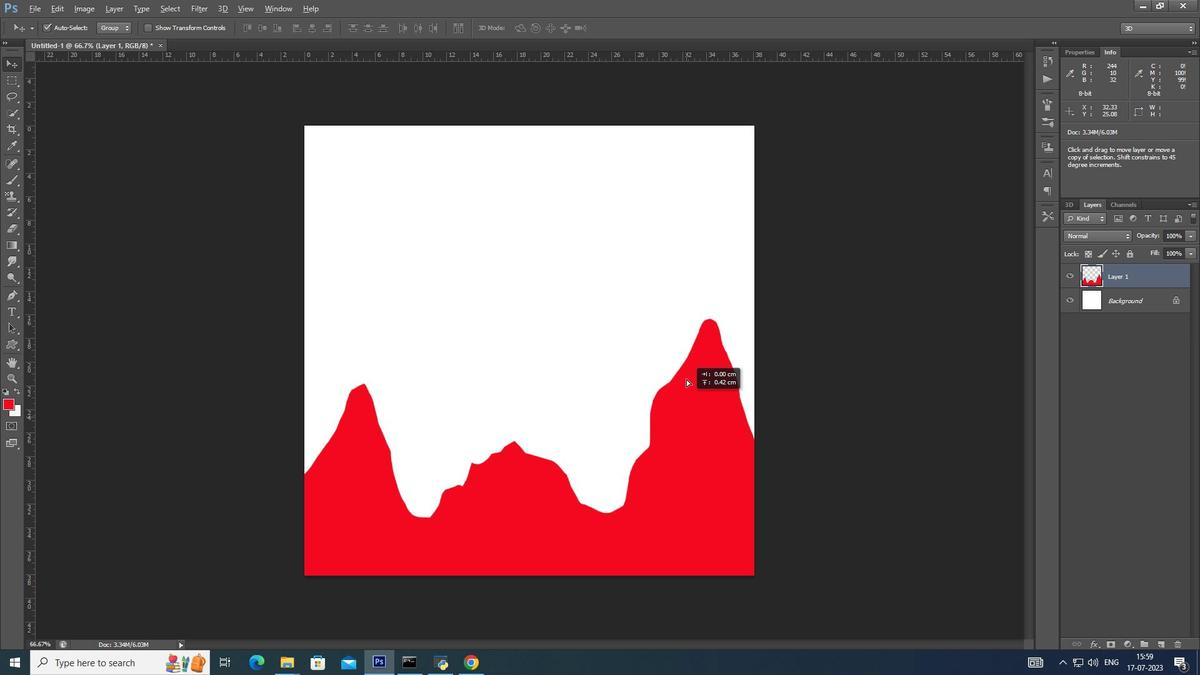 
Action: Key pressed <Key.alt_l><Key.alt_l><Key.alt_l><Key.alt_l>
Screenshot: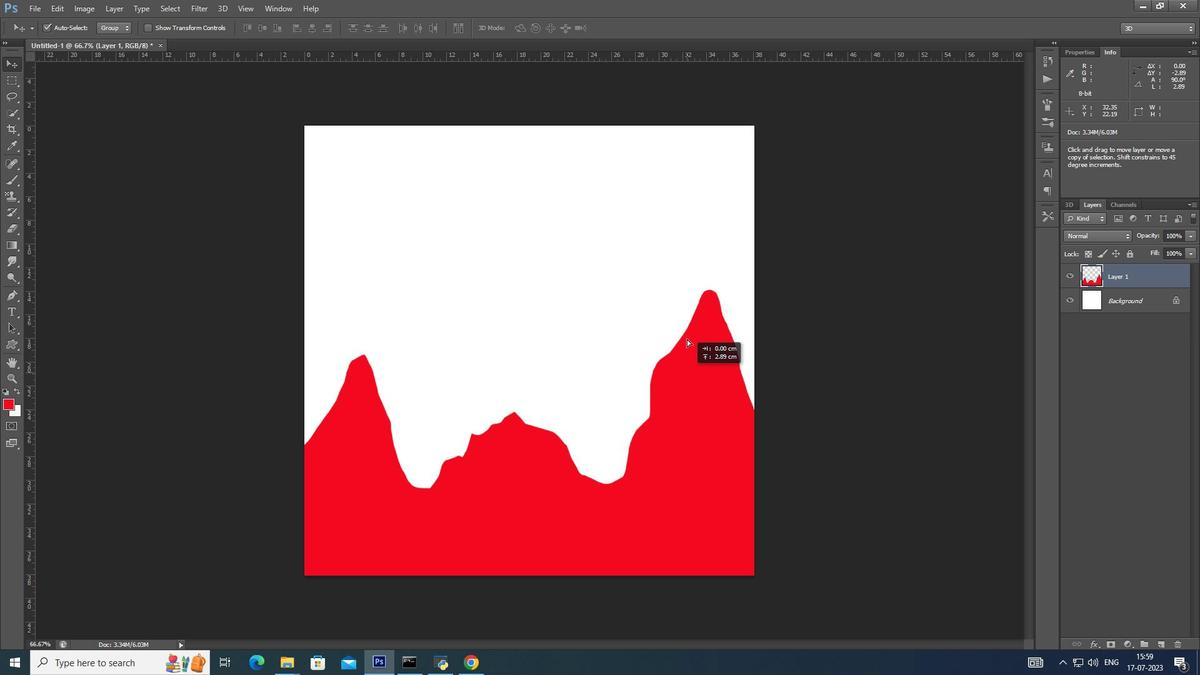 
Action: Mouse moved to (687, 350)
Screenshot: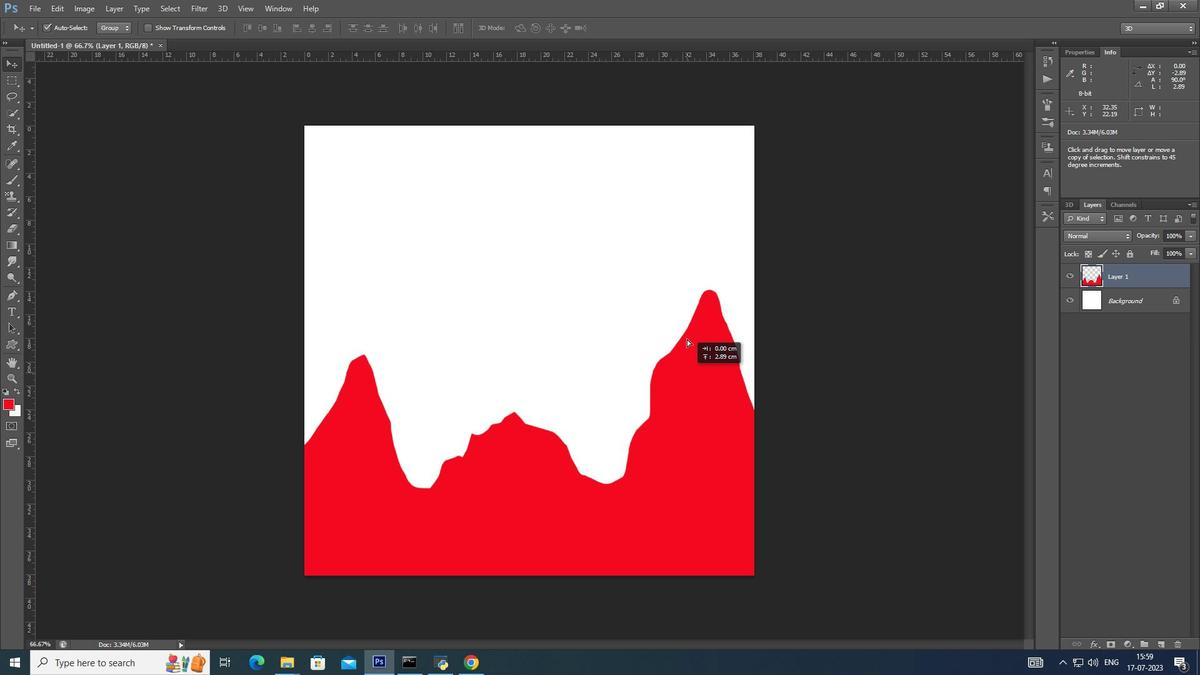 
Action: Key pressed <Key.alt_l>
Screenshot: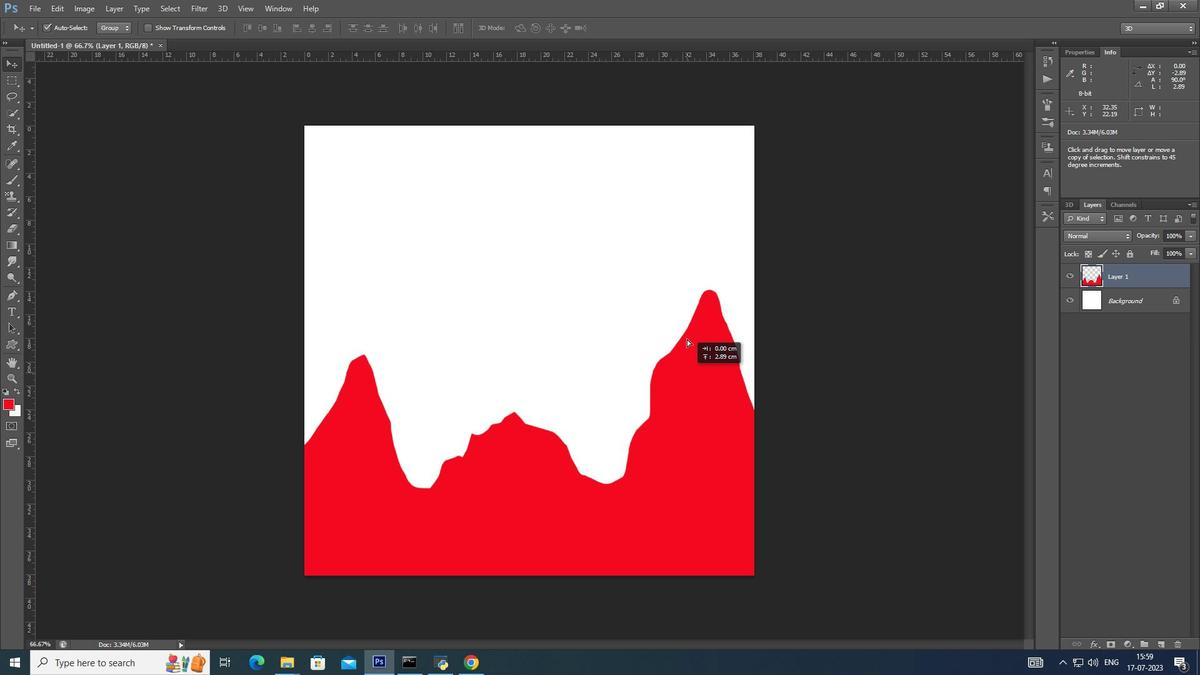 
Action: Mouse moved to (687, 338)
Screenshot: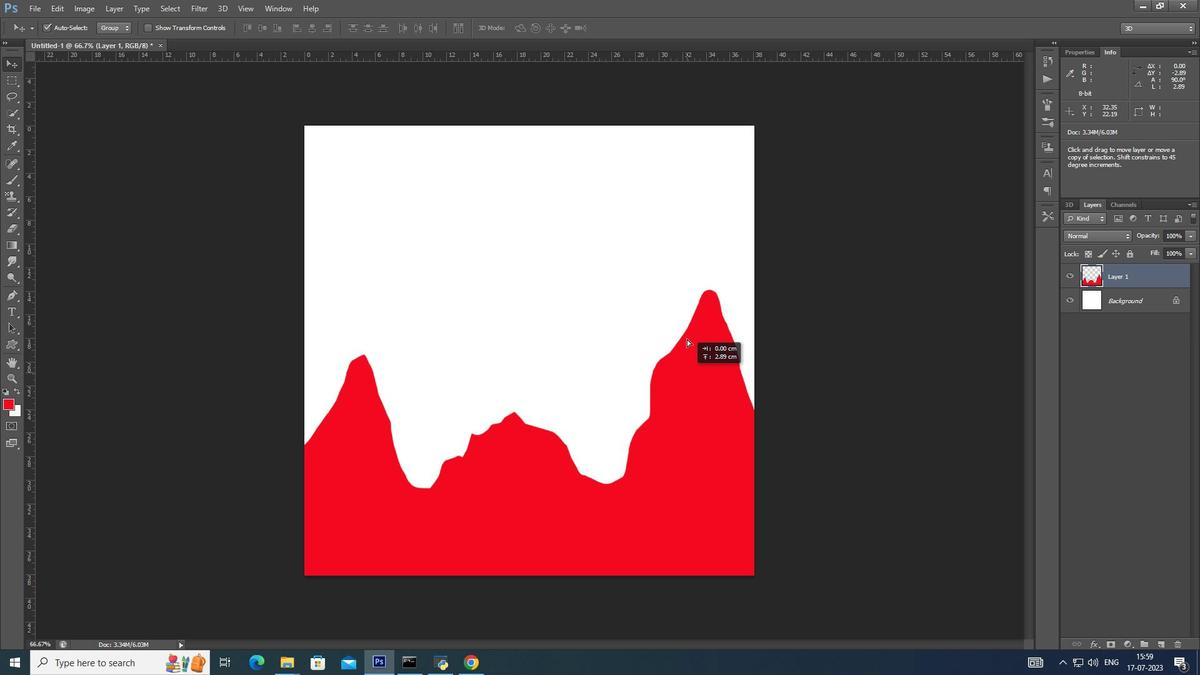 
Action: Key pressed <Key.alt_l><Key.alt_l><Key.alt_l><Key.alt_l><Key.alt_l><Key.alt_l><Key.alt_l><Key.alt_l><Key.alt_l><Key.alt_l><Key.alt_l><Key.alt_l><Key.alt_l><Key.alt_l><Key.alt_l><Key.alt_l><Key.alt_l><Key.alt_l><Key.alt_l><Key.alt_l><Key.alt_l><Key.alt_l><Key.alt_l><Key.alt_l><Key.alt_l><Key.alt_l><Key.alt_l><Key.alt_l><Key.alt_l><Key.alt_l><Key.alt_l><Key.alt_l><Key.alt_l><Key.alt_l><Key.alt_l><Key.alt_l><Key.alt_l>
Screenshot: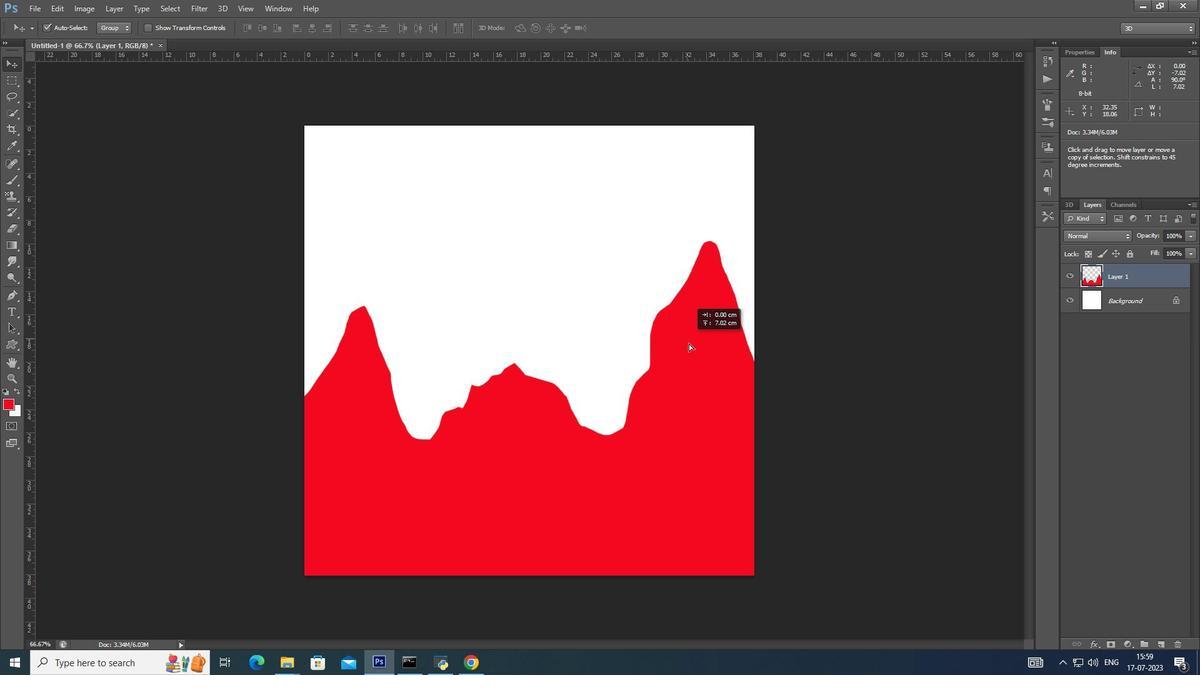 
Action: Mouse moved to (689, 343)
Screenshot: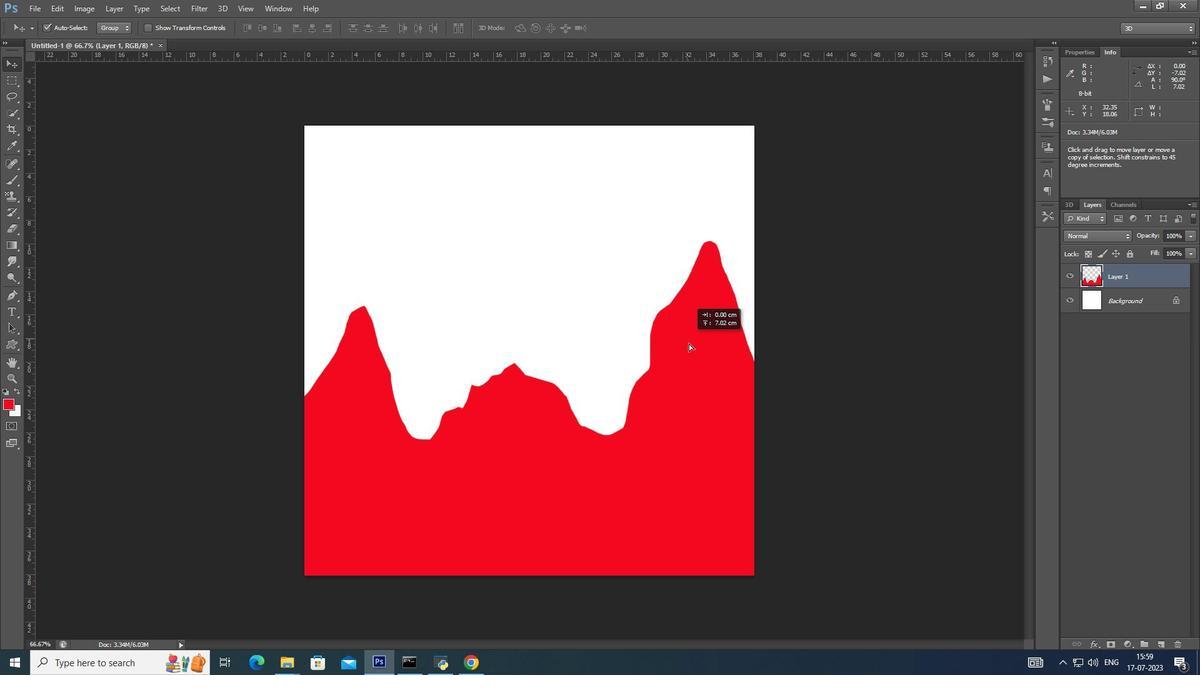 
Action: Key pressed <Key.alt_l>
Screenshot: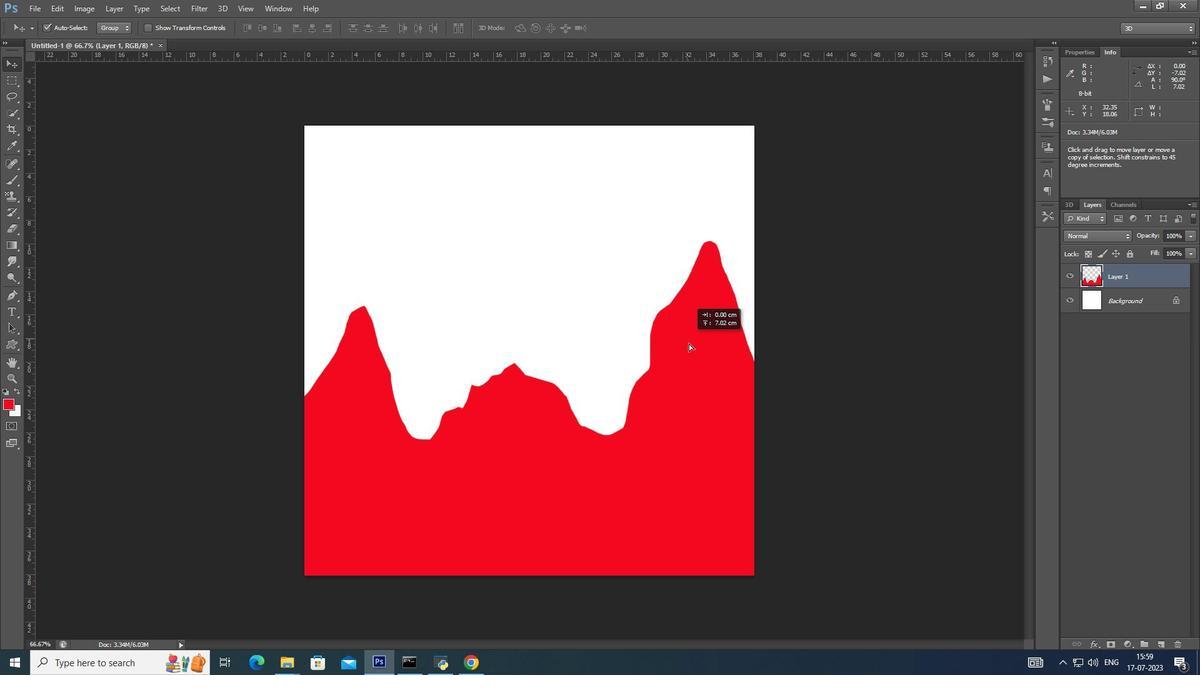 
Action: Mouse moved to (689, 344)
Screenshot: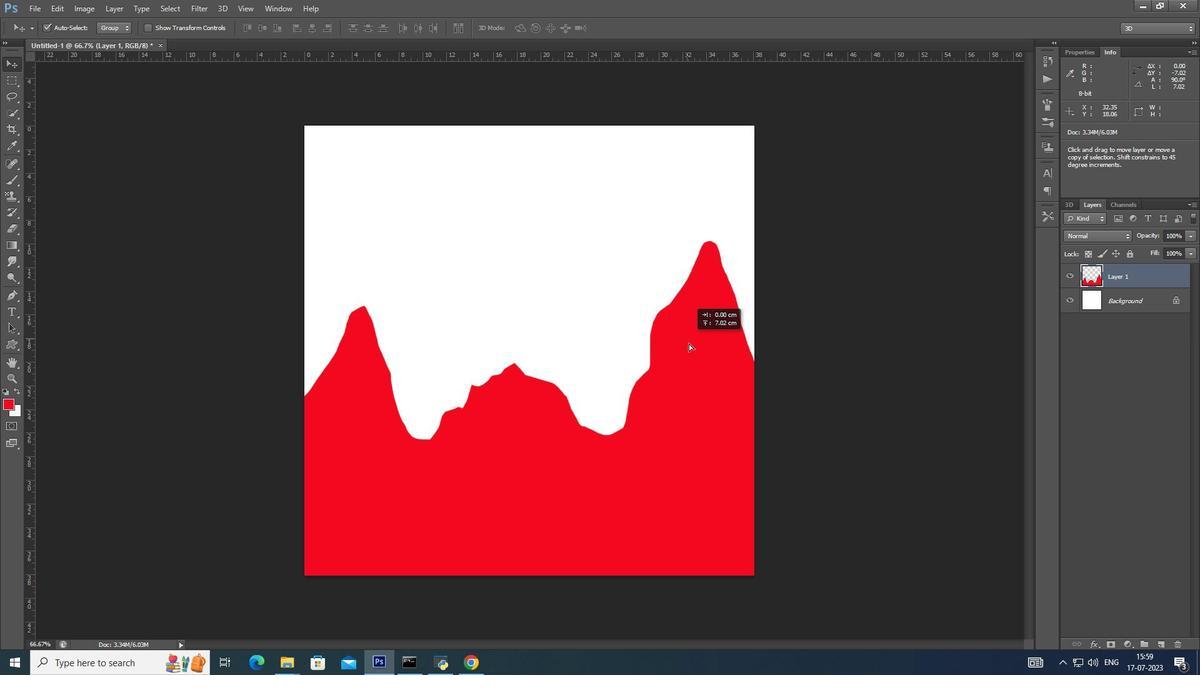 
Action: Key pressed <Key.alt_l>
Screenshot: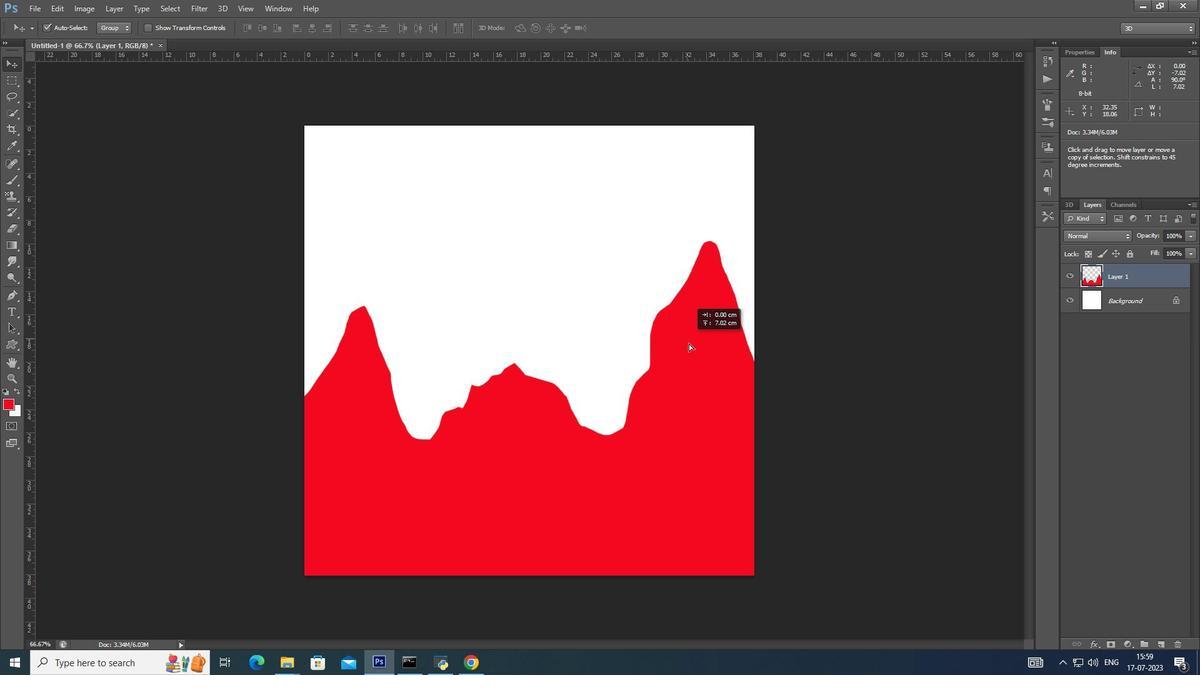 
Action: Mouse moved to (689, 348)
Screenshot: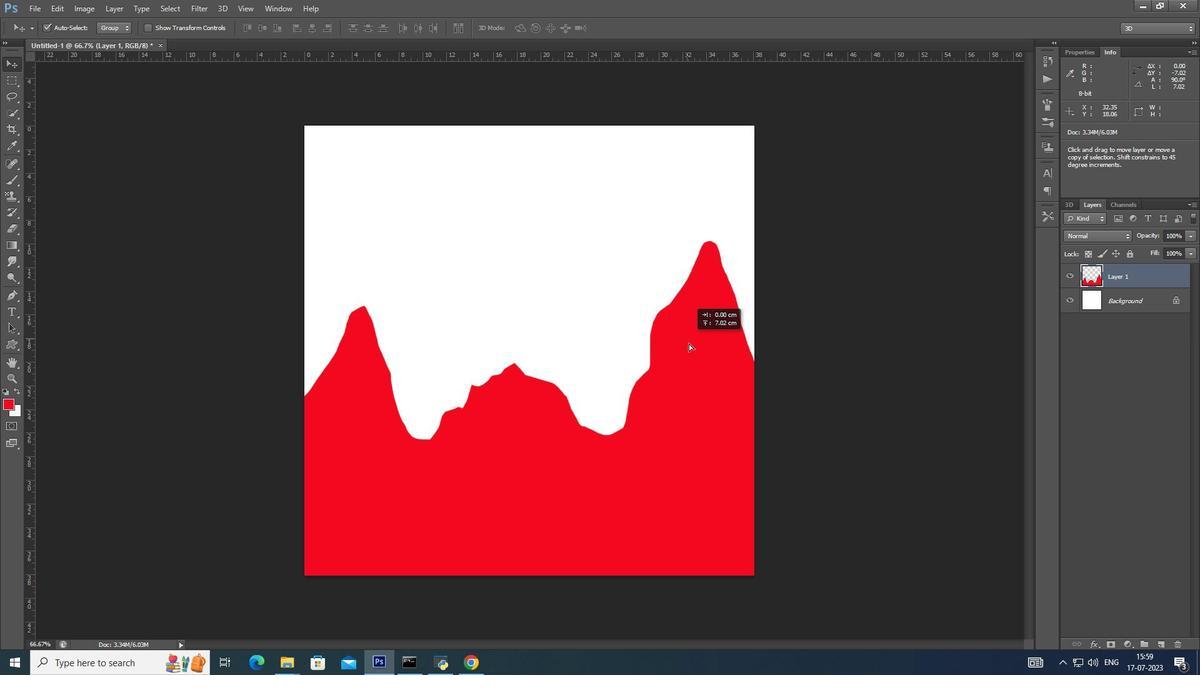 
Action: Key pressed <Key.alt_l><Key.alt_l><Key.alt_l><Key.alt_l><Key.alt_l><Key.alt_l><Key.alt_l><Key.alt_l><Key.alt_l><Key.alt_l><Key.alt_l><Key.alt_l><Key.alt_l><Key.alt_l><Key.alt_l><Key.alt_l><Key.alt_l><Key.alt_l><Key.alt_l><Key.alt_l><Key.alt_l><Key.alt_l><Key.alt_l><Key.alt_l><Key.alt_l><Key.alt_l><Key.alt_l><Key.alt_l><Key.alt_l><Key.alt_l><Key.alt_l><Key.alt_l><Key.alt_l><Key.alt_l><Key.alt_l><Key.alt_l><Key.alt_l>
Screenshot: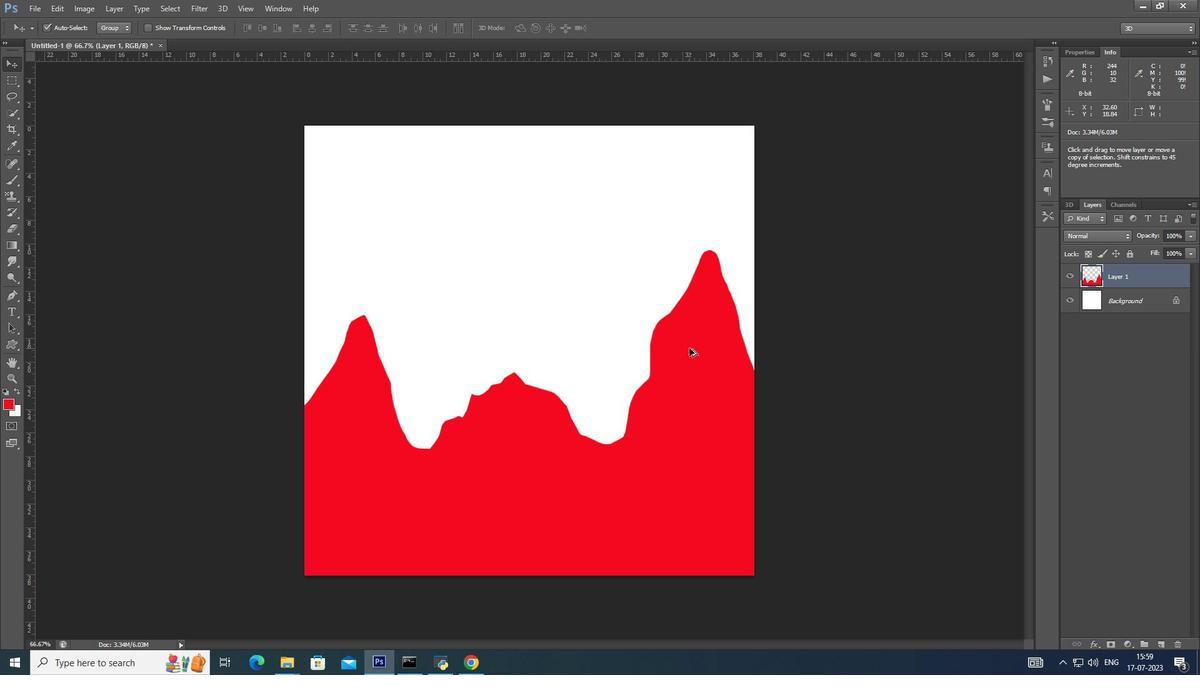 
Action: Mouse moved to (1151, 278)
Screenshot: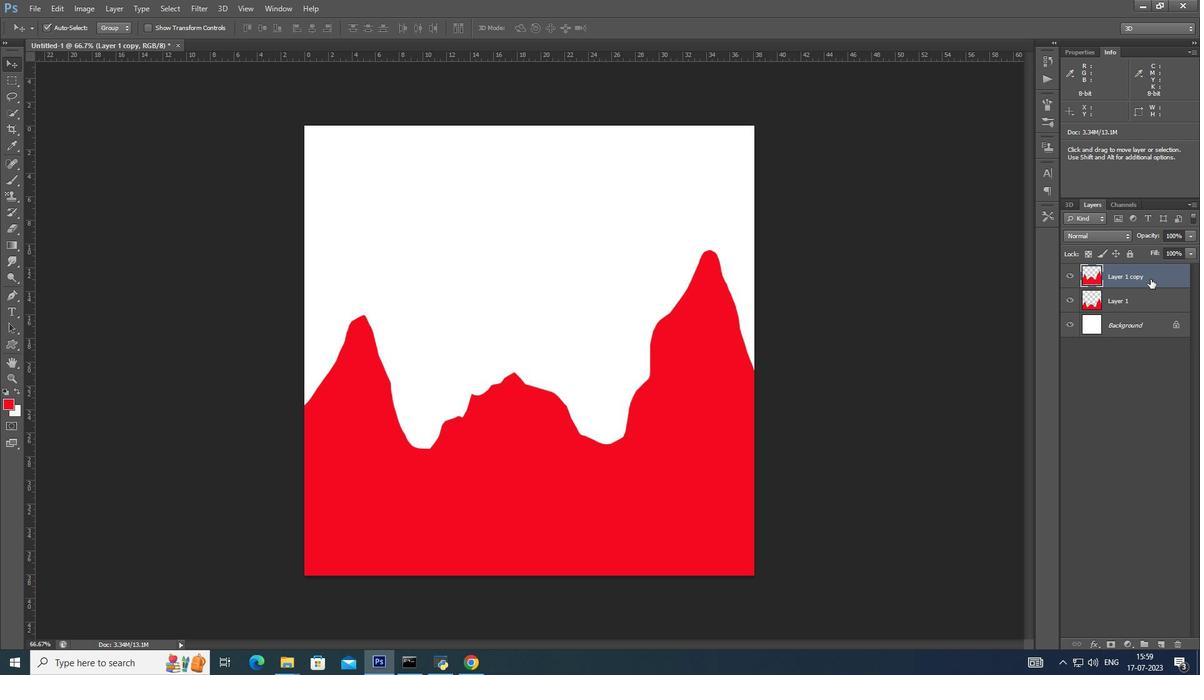 
Action: Mouse pressed left at (1151, 278)
Screenshot: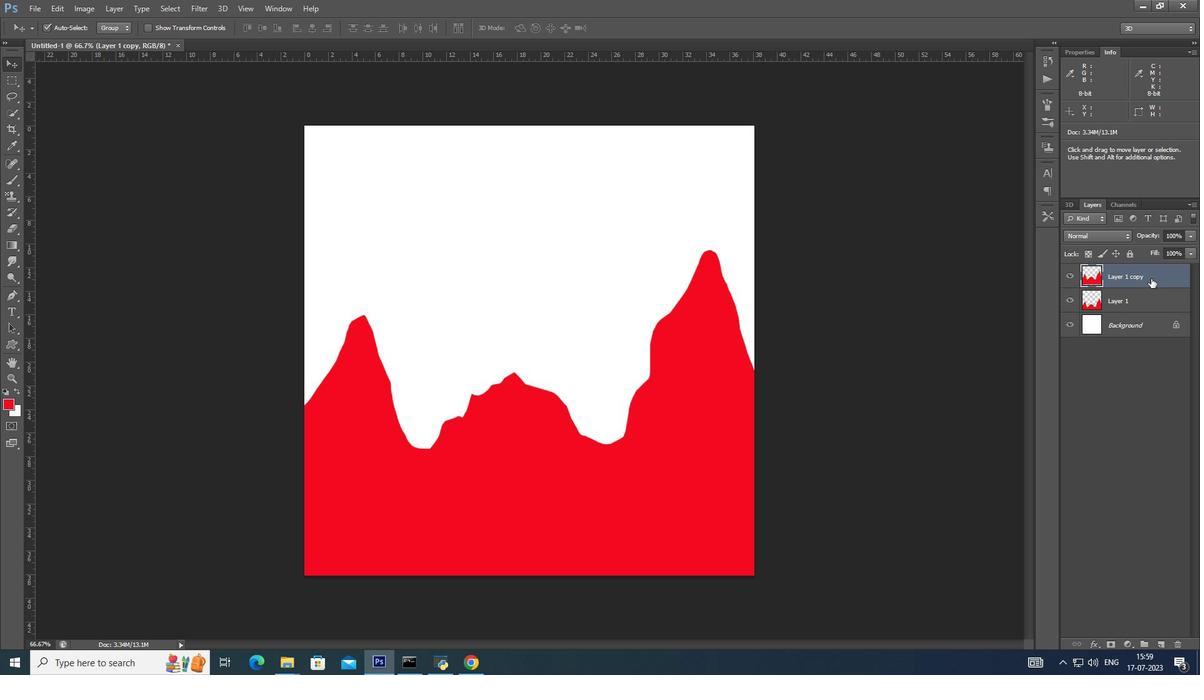 
Action: Mouse pressed left at (1151, 278)
Screenshot: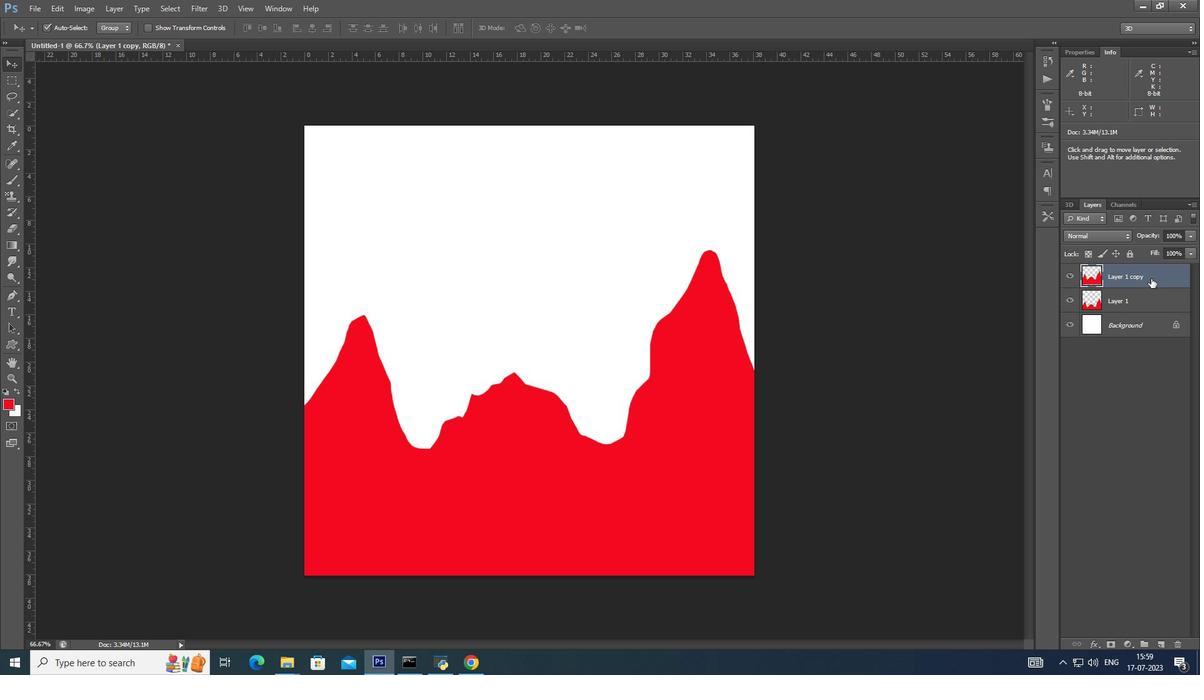 
Action: Mouse moved to (760, 372)
Screenshot: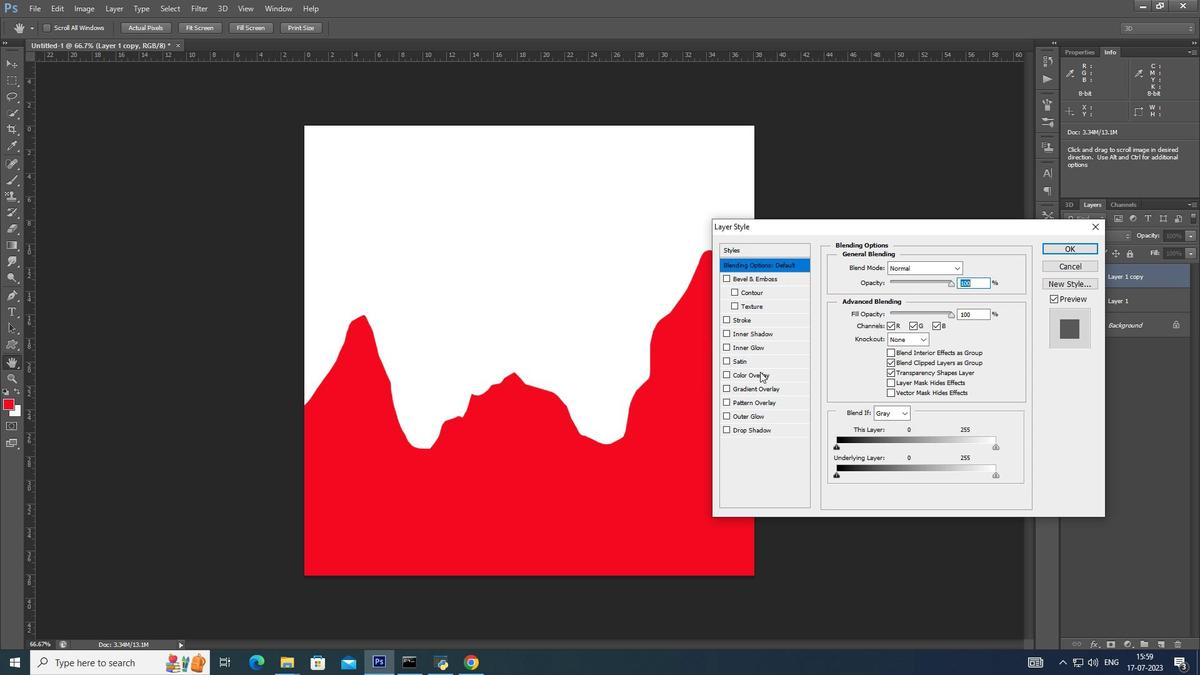 
Action: Mouse pressed left at (760, 372)
Screenshot: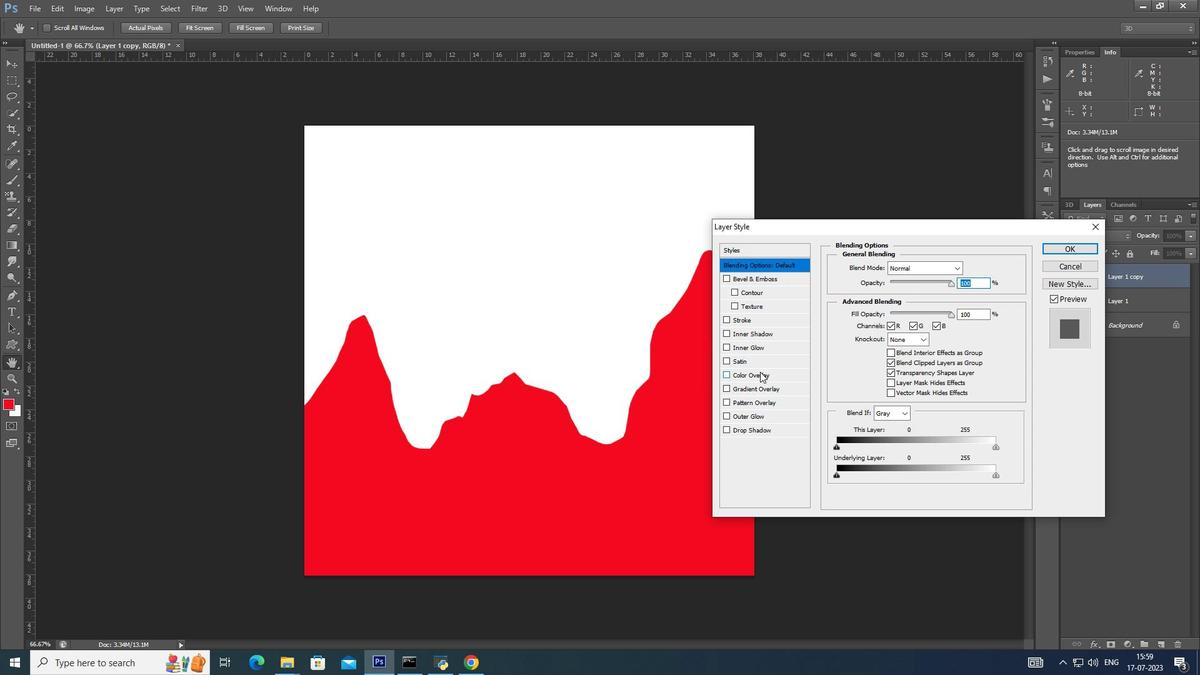 
Action: Mouse moved to (976, 270)
Screenshot: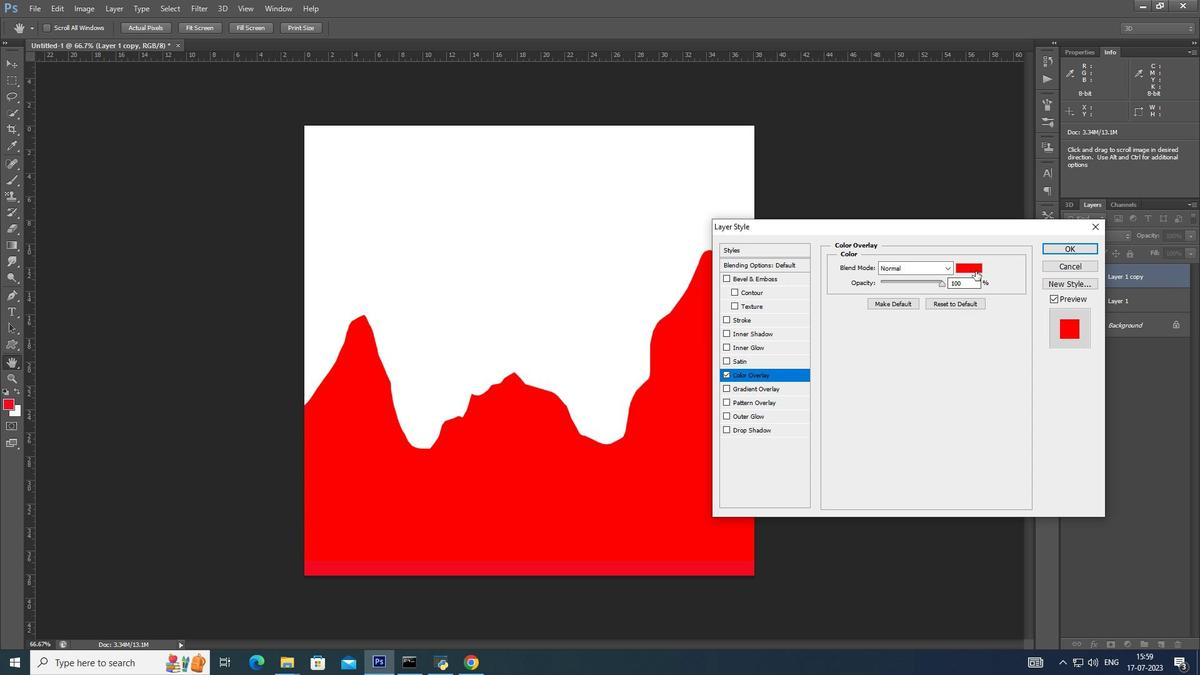 
Action: Mouse pressed left at (976, 270)
Screenshot: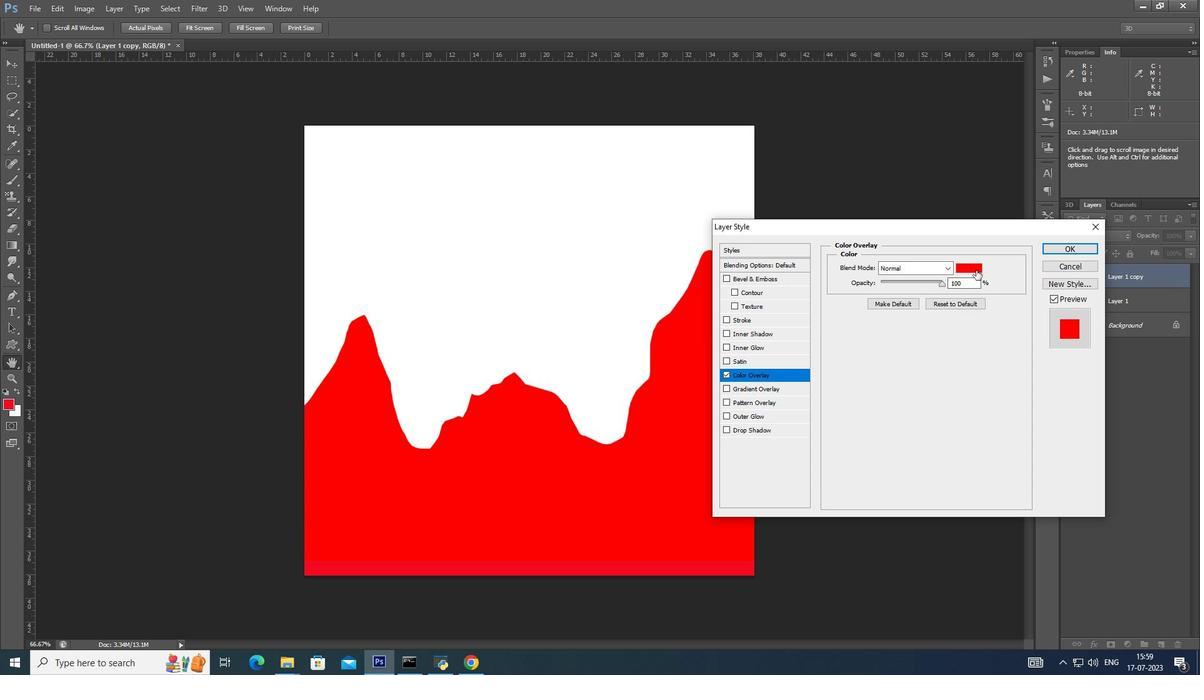 
Action: Mouse moved to (793, 339)
Screenshot: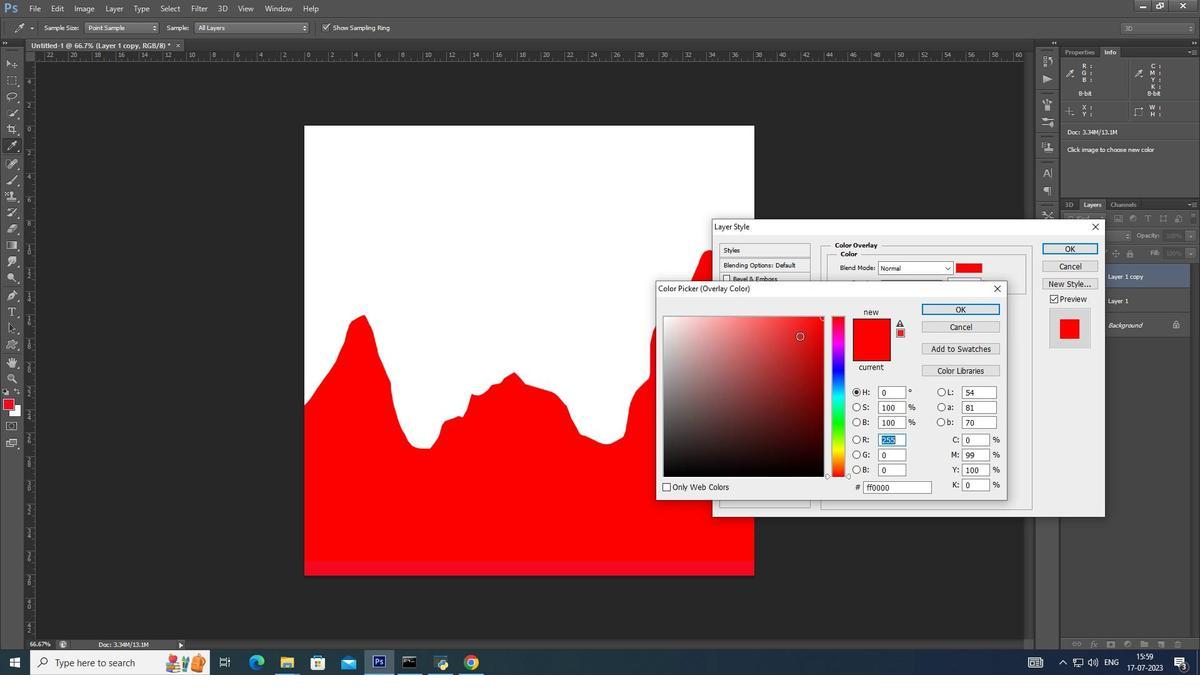
Action: Mouse pressed left at (793, 339)
Screenshot: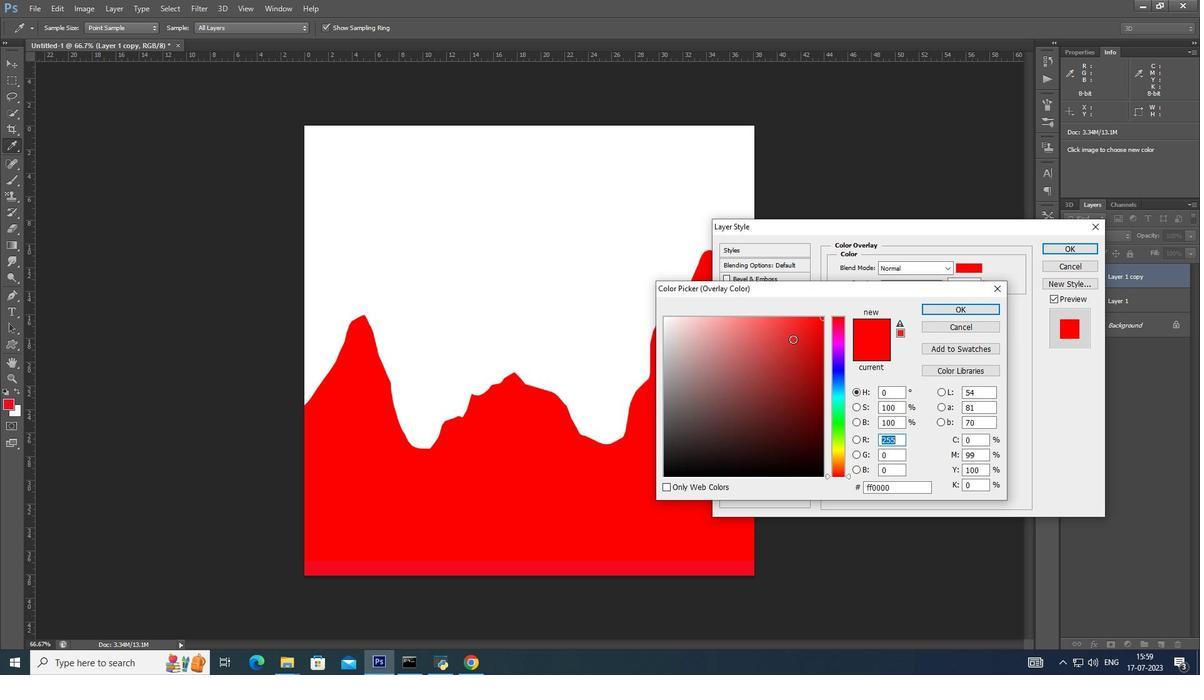 
Action: Mouse moved to (764, 322)
Screenshot: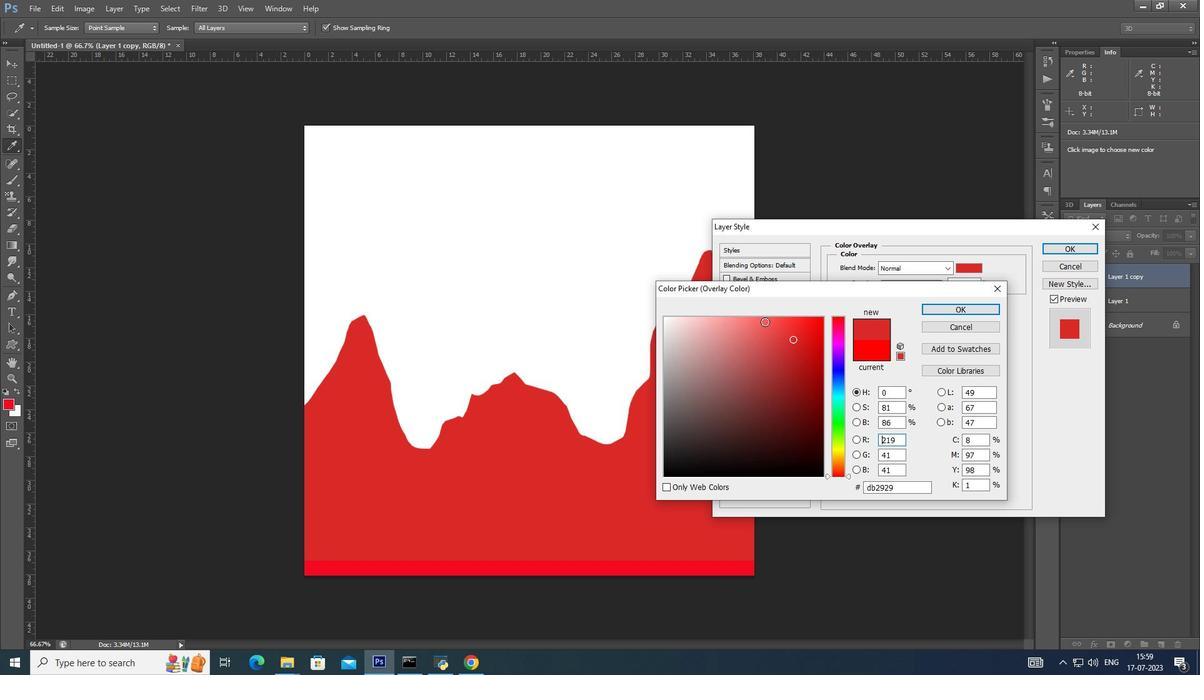 
Action: Mouse pressed left at (764, 322)
Screenshot: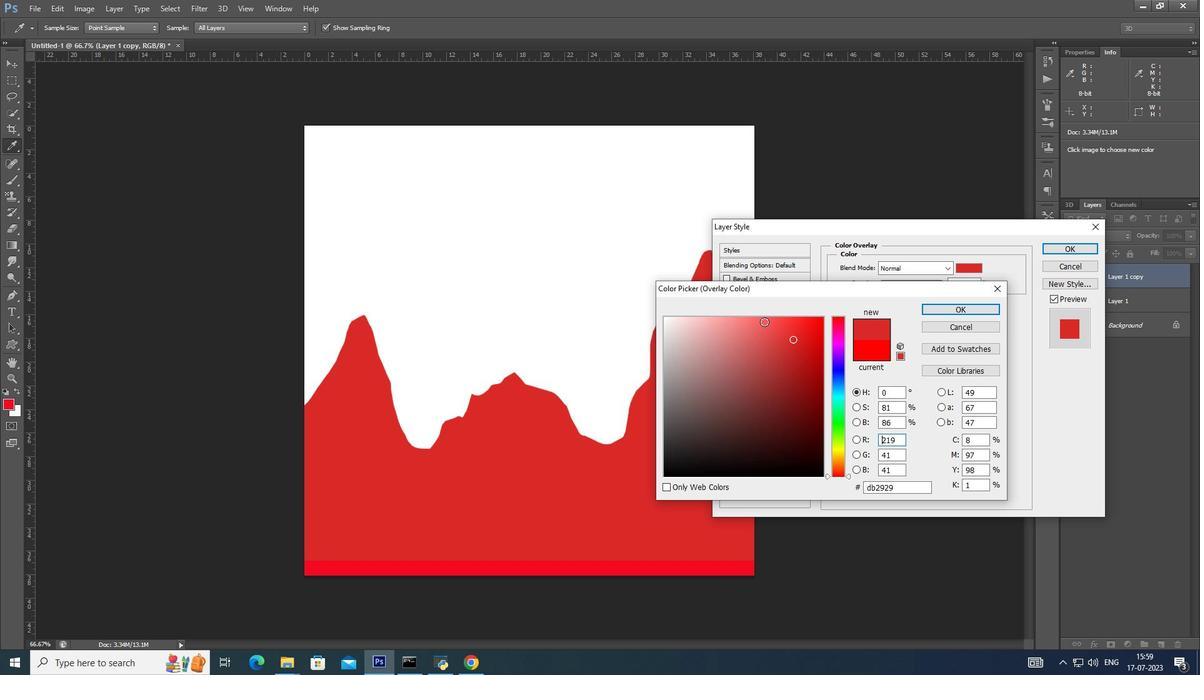 
Action: Mouse moved to (799, 335)
Screenshot: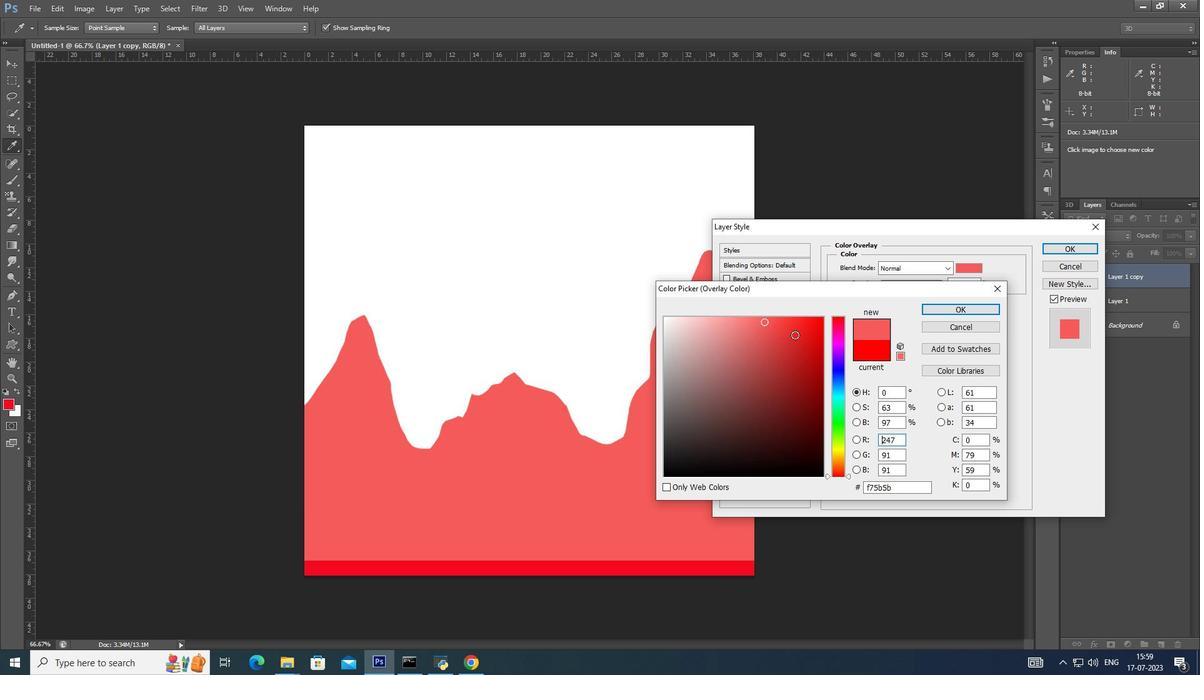 
Action: Mouse pressed left at (799, 335)
Screenshot: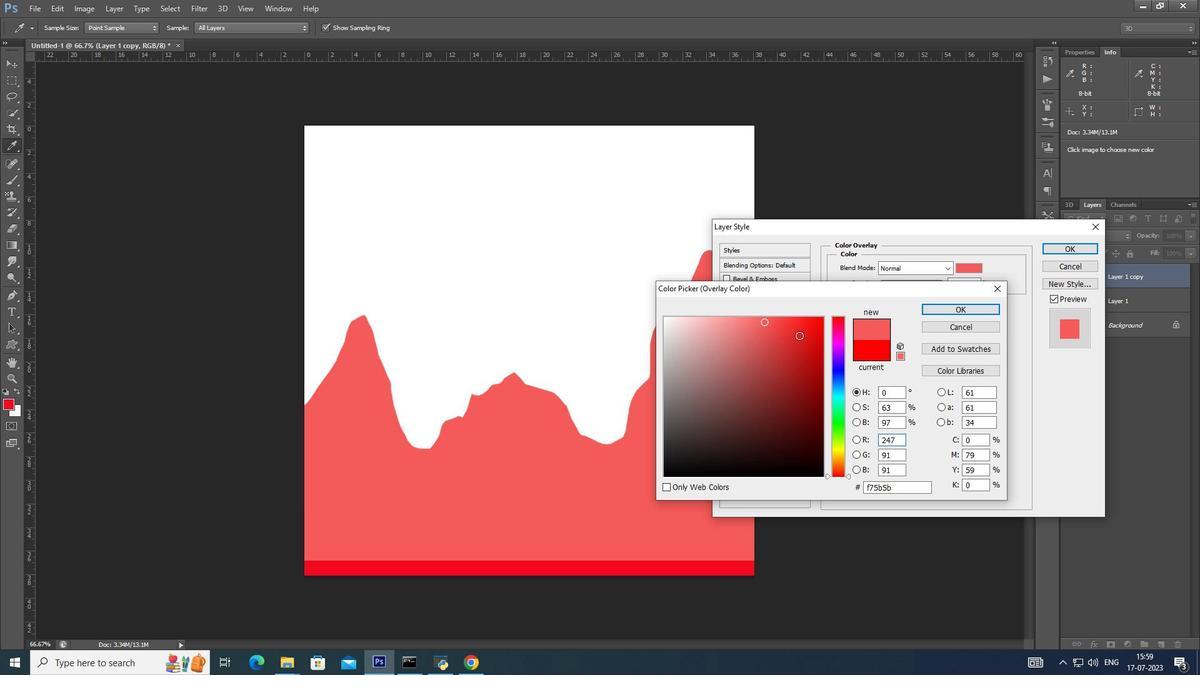 
Action: Mouse moved to (787, 340)
Screenshot: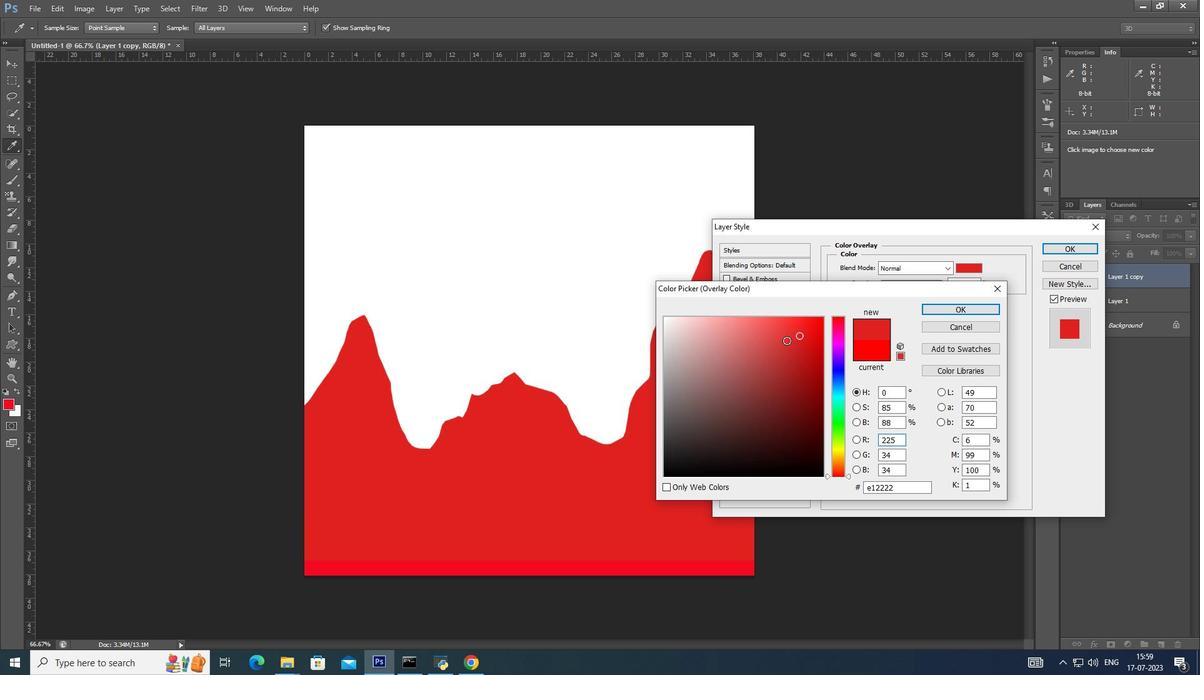 
Action: Mouse pressed left at (787, 340)
Screenshot: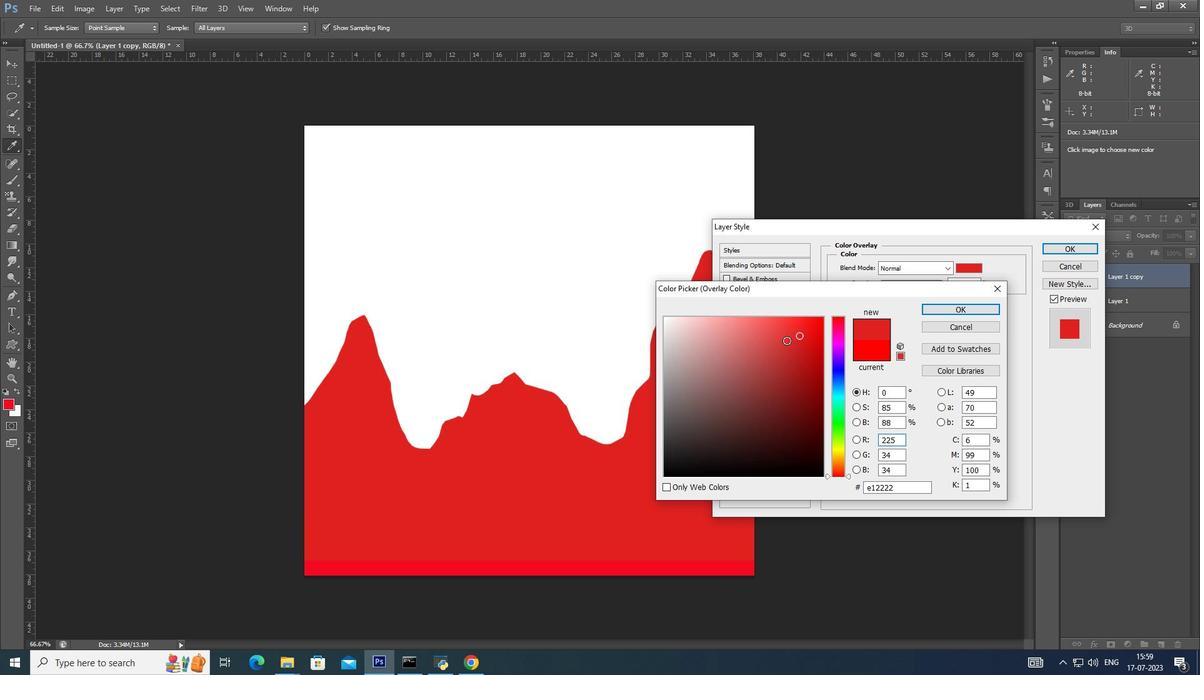 
Action: Mouse moved to (798, 332)
Screenshot: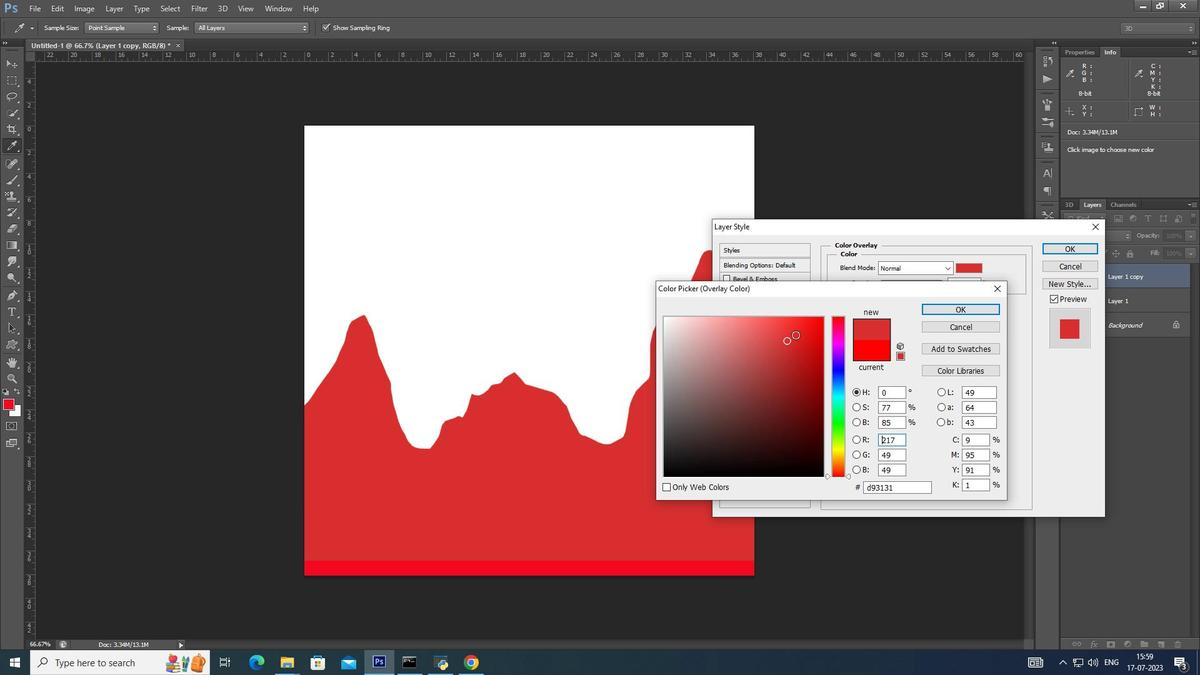 
Action: Mouse pressed left at (798, 332)
Screenshot: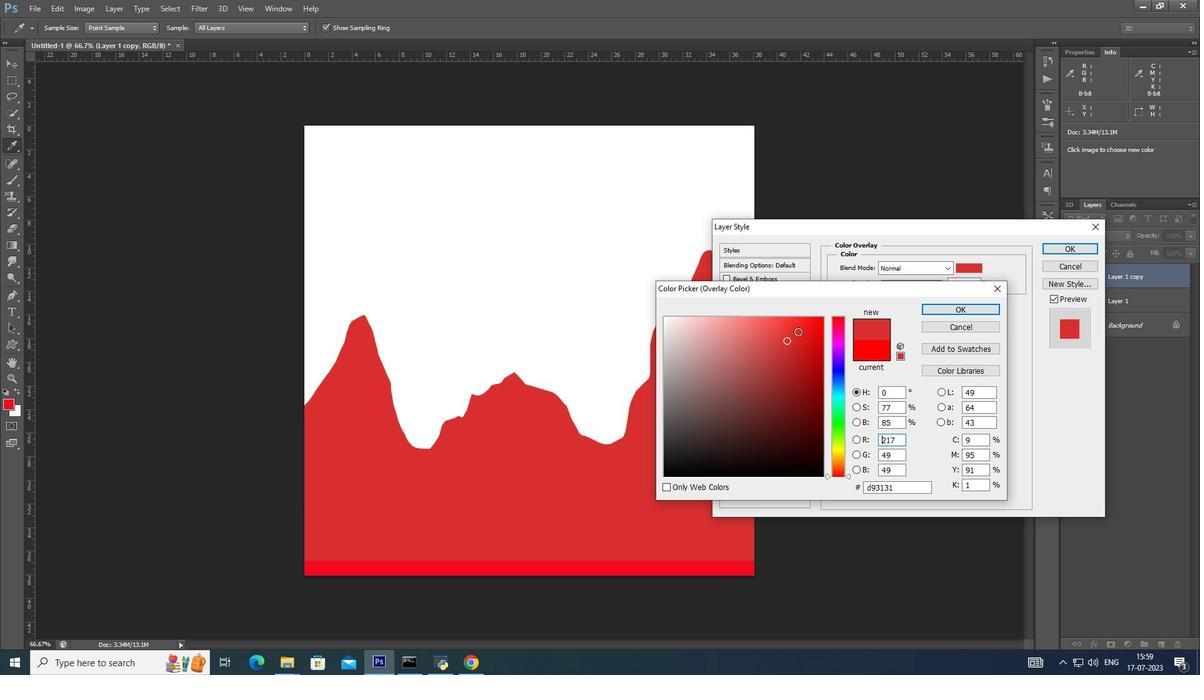 
Action: Mouse moved to (795, 335)
Screenshot: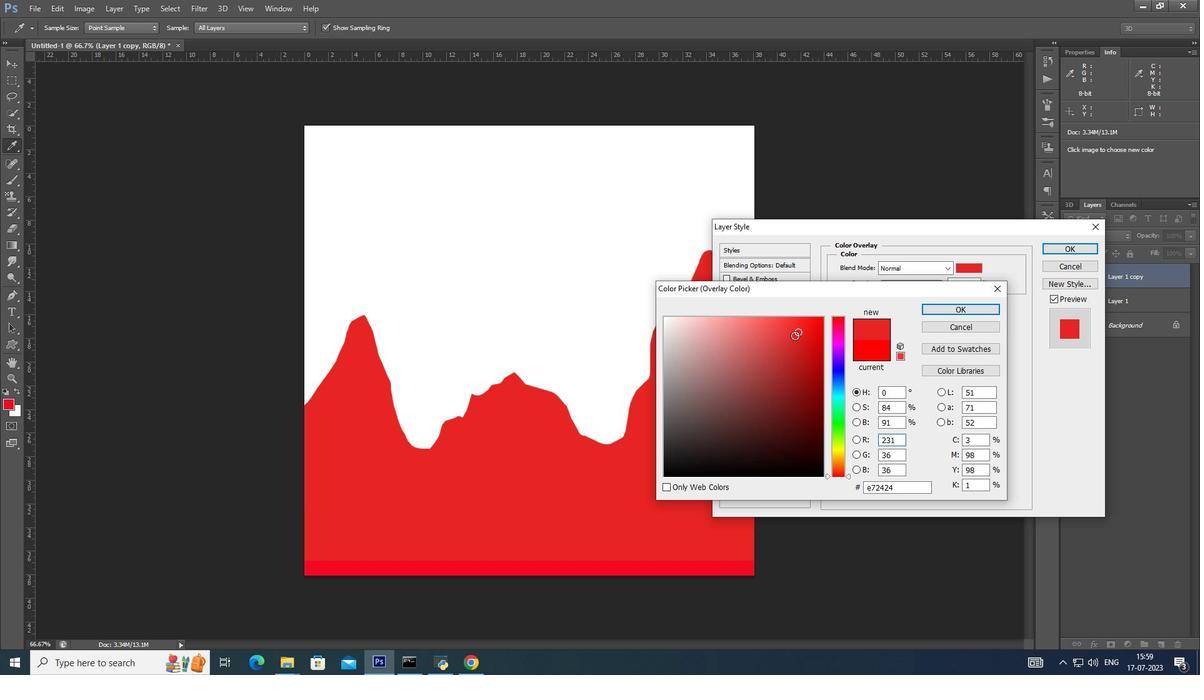 
Action: Mouse pressed left at (795, 335)
Screenshot: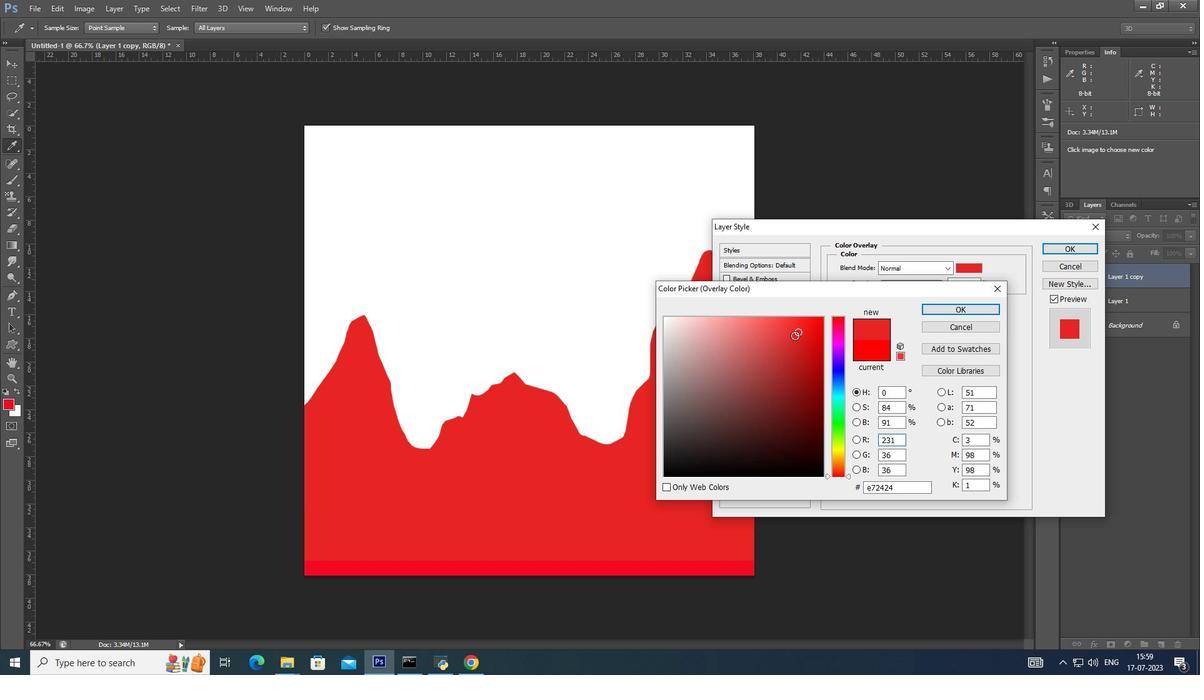 
Action: Mouse moved to (990, 309)
Screenshot: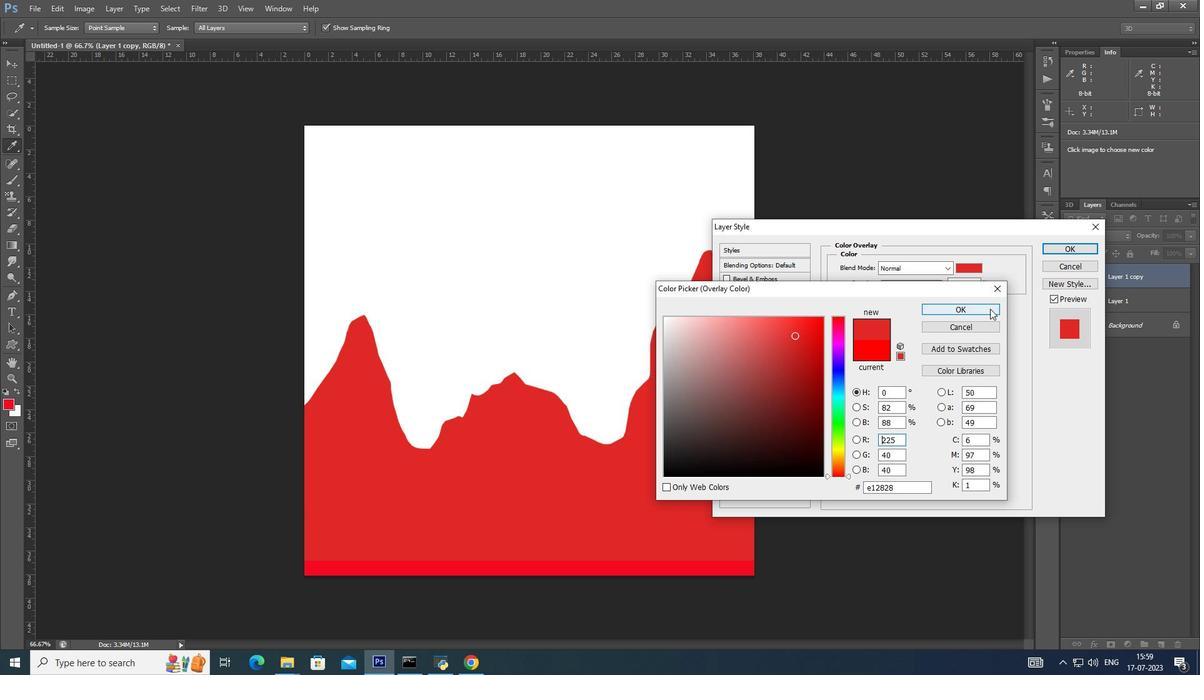 
Action: Mouse pressed left at (990, 309)
Screenshot: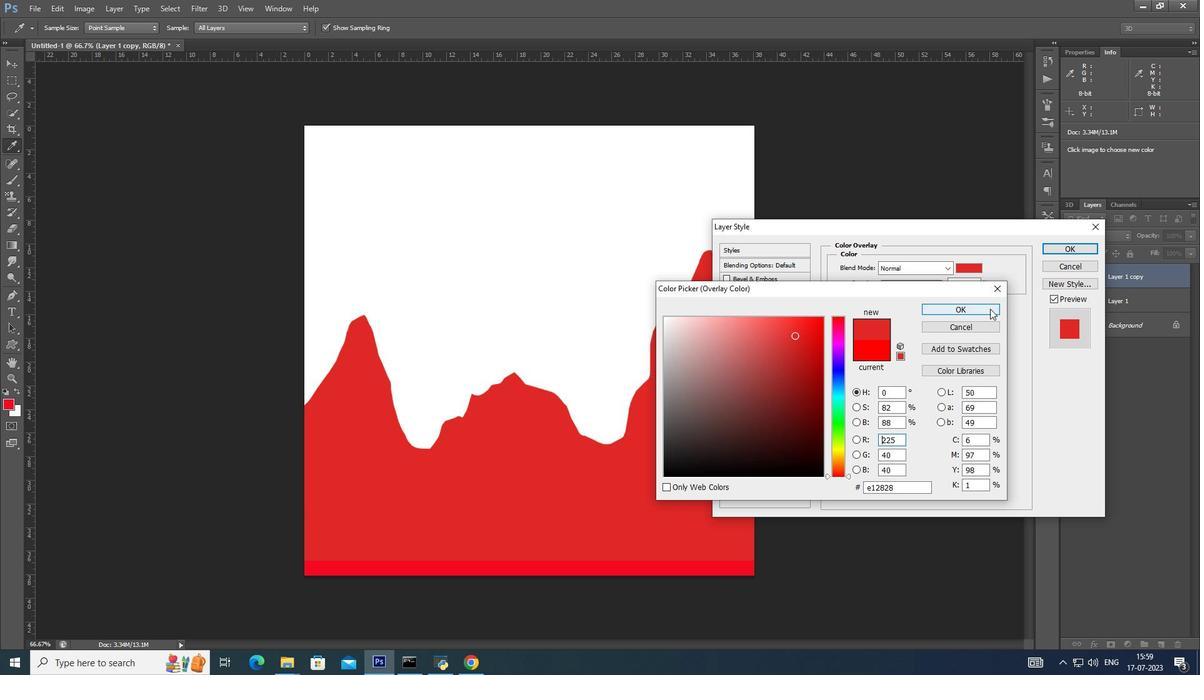 
Action: Mouse moved to (1080, 246)
Screenshot: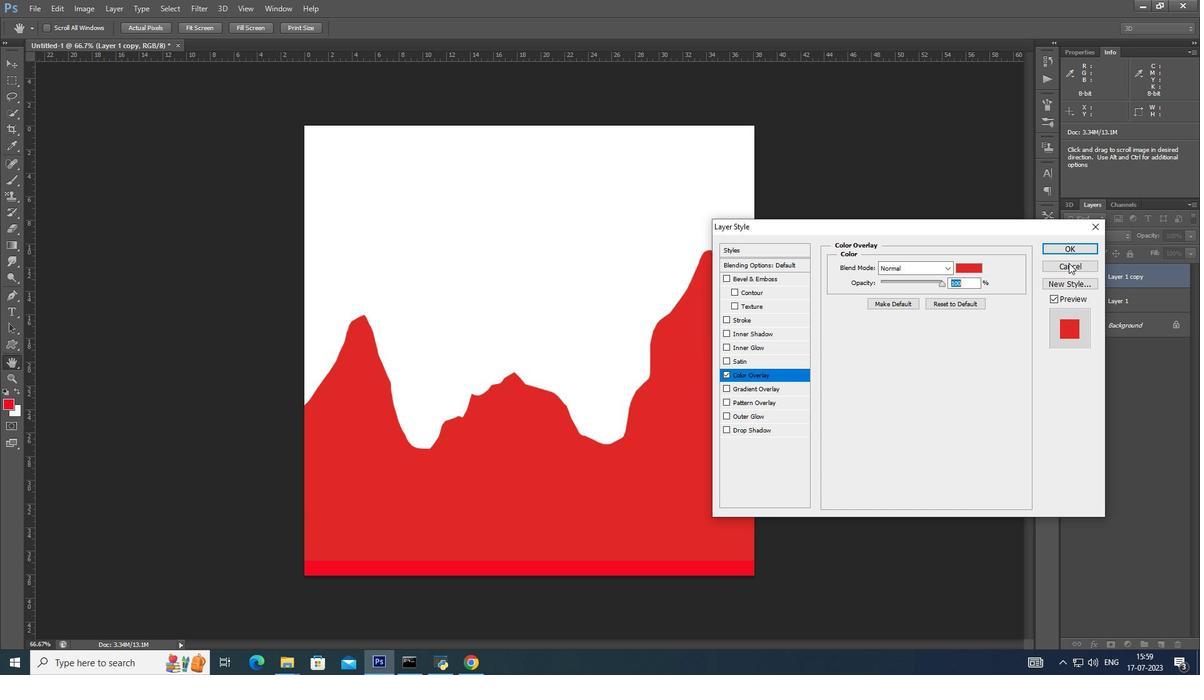 
Action: Mouse pressed left at (1080, 246)
Screenshot: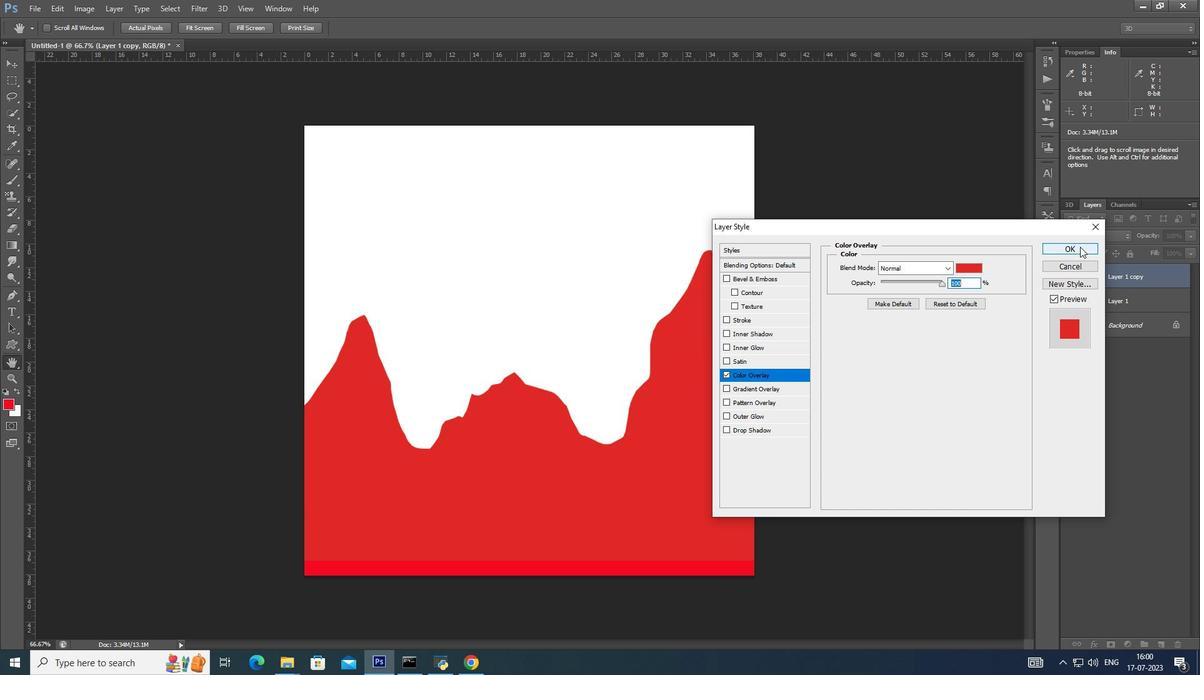 
Action: Mouse moved to (1131, 273)
Screenshot: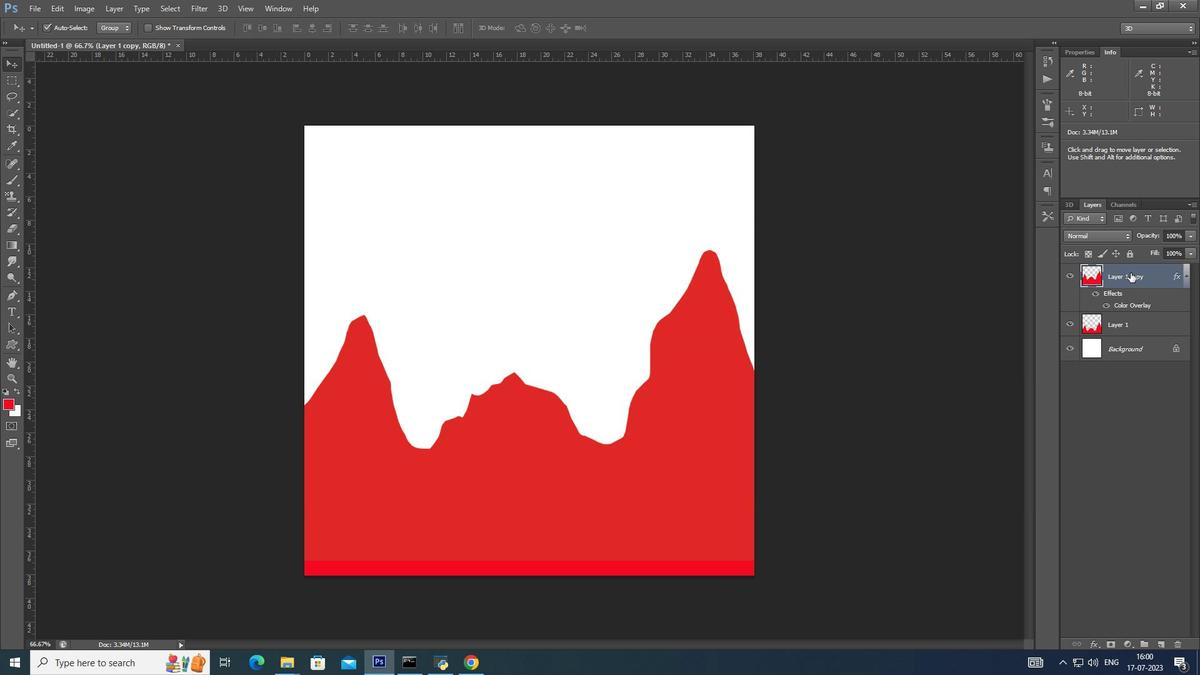 
Action: Mouse pressed left at (1131, 273)
Screenshot: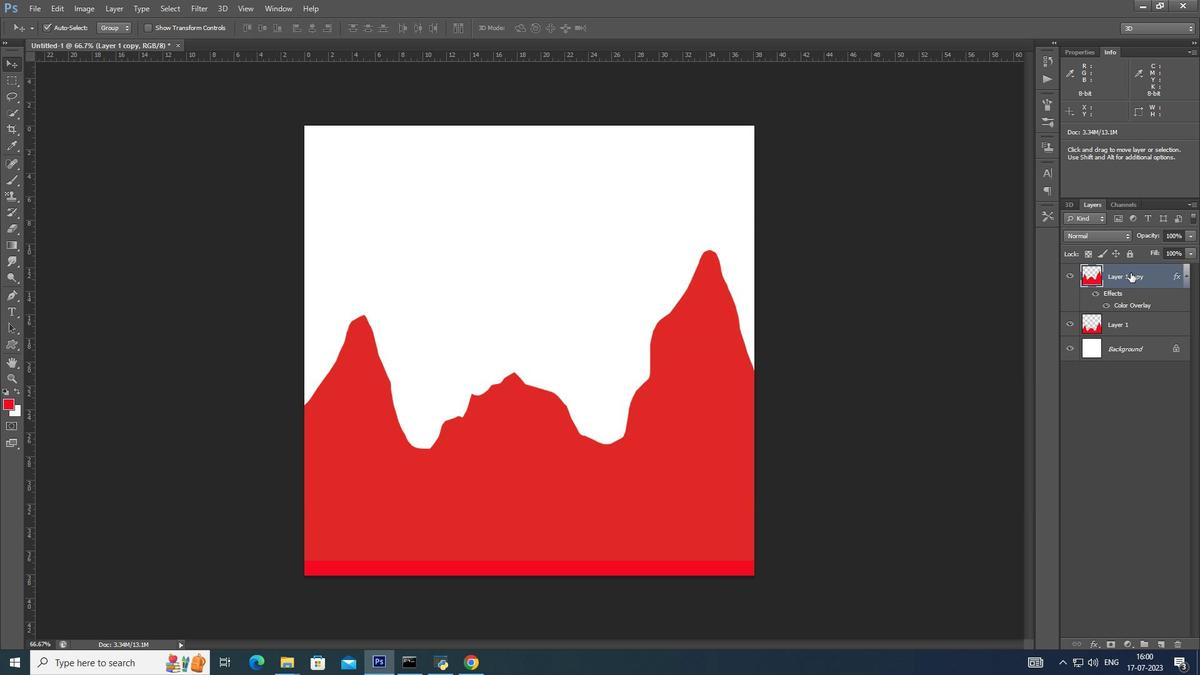
Action: Mouse moved to (524, 427)
Screenshot: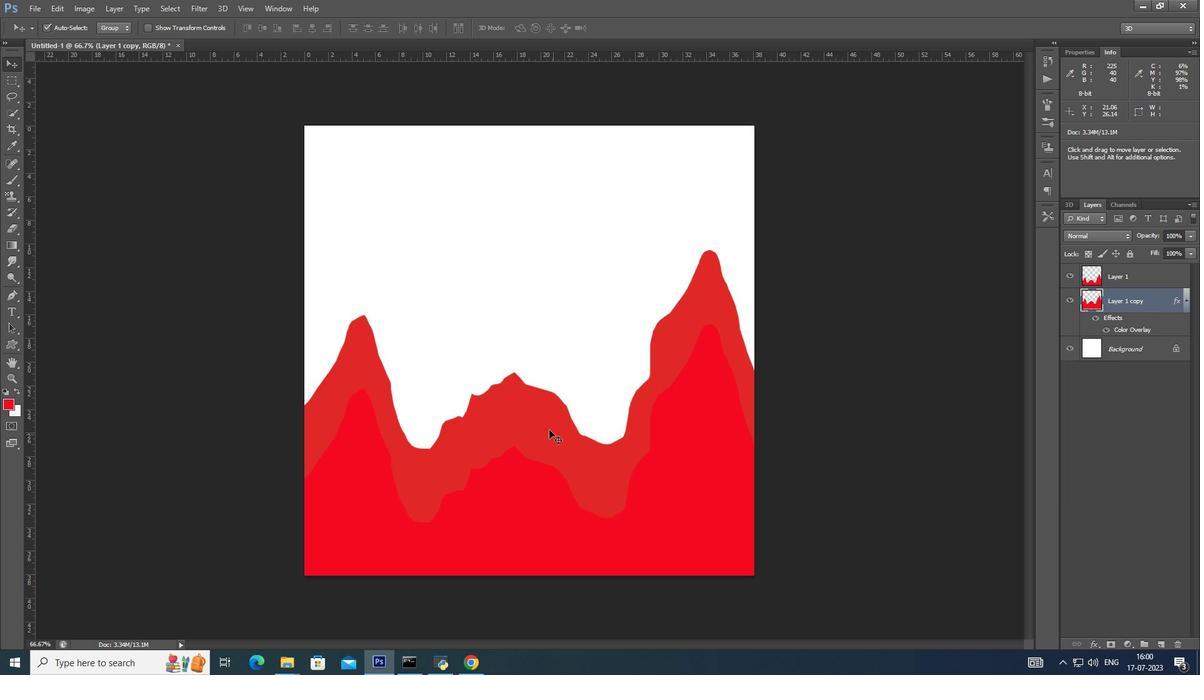 
Action: Mouse pressed left at (524, 427)
Screenshot: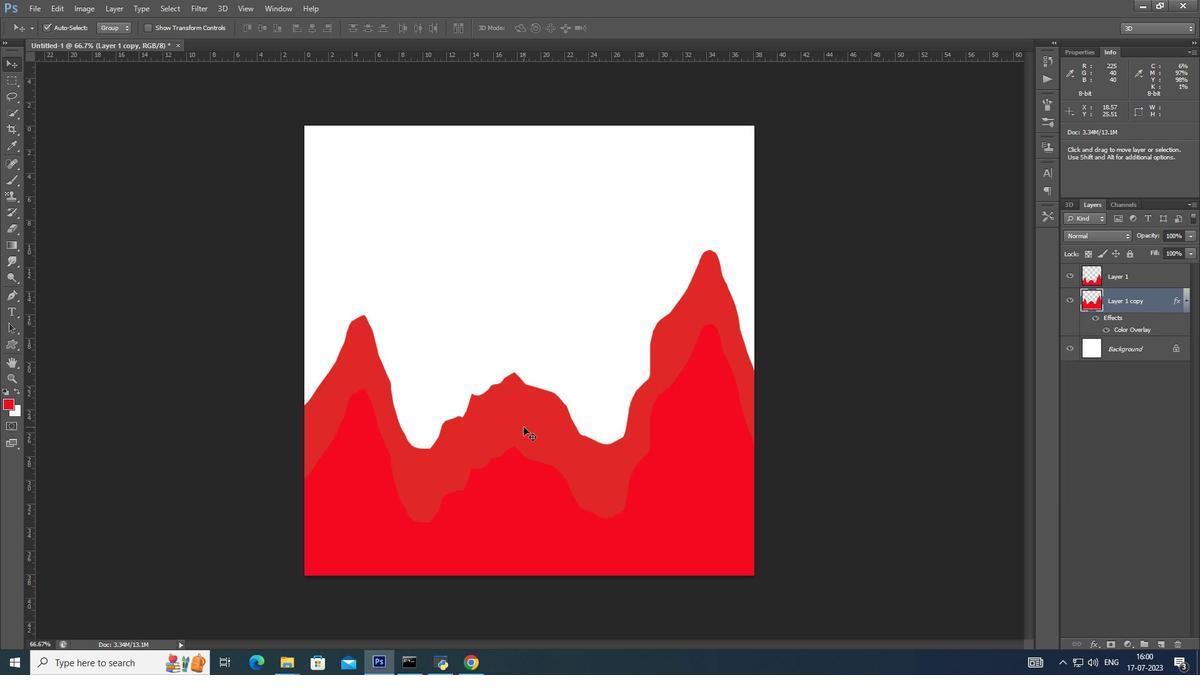 
Action: Mouse moved to (1134, 277)
Screenshot: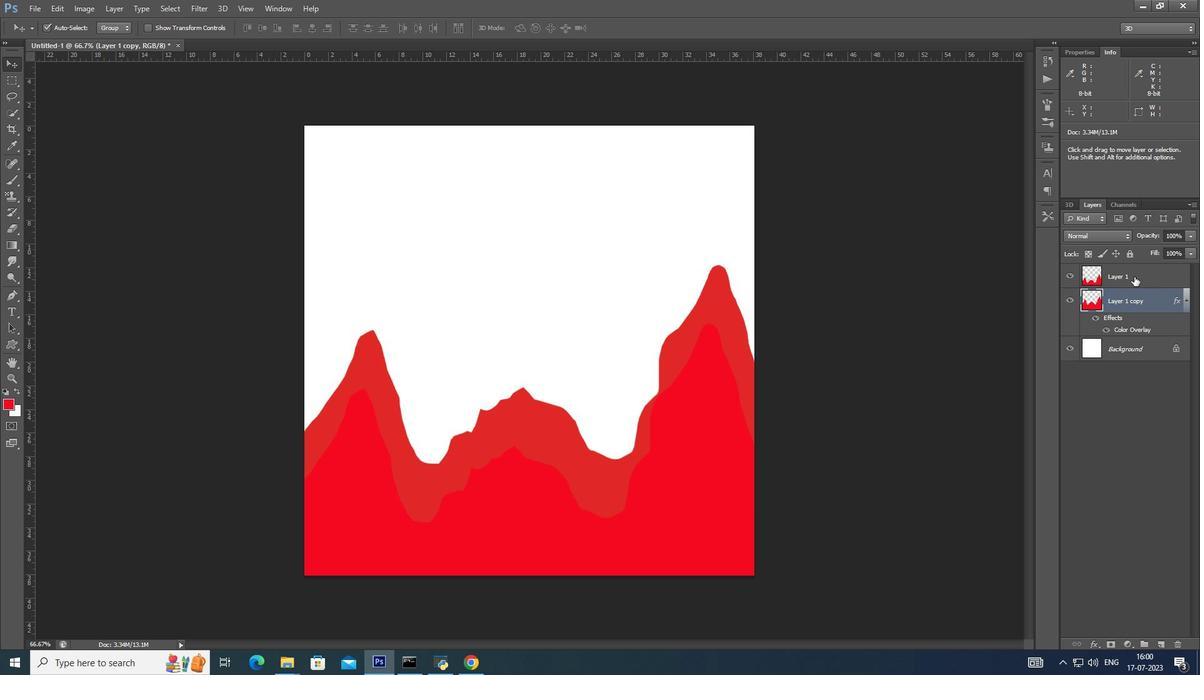 
Action: Mouse pressed left at (1134, 277)
Screenshot: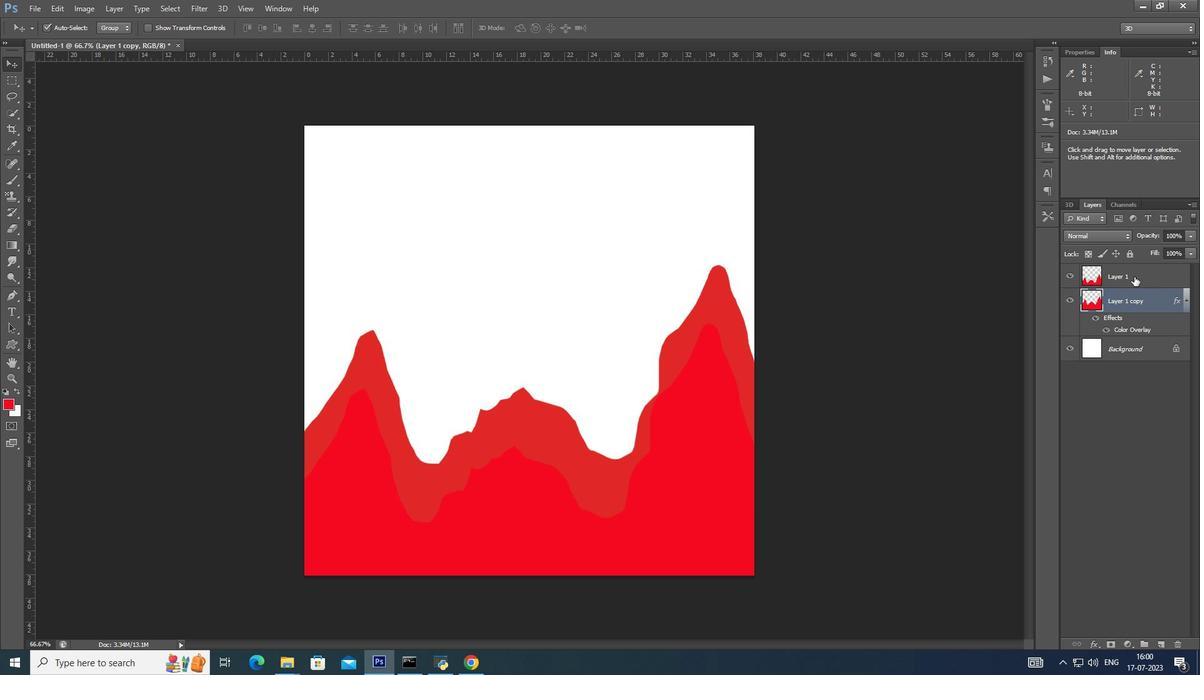 
Action: Mouse moved to (1134, 302)
Screenshot: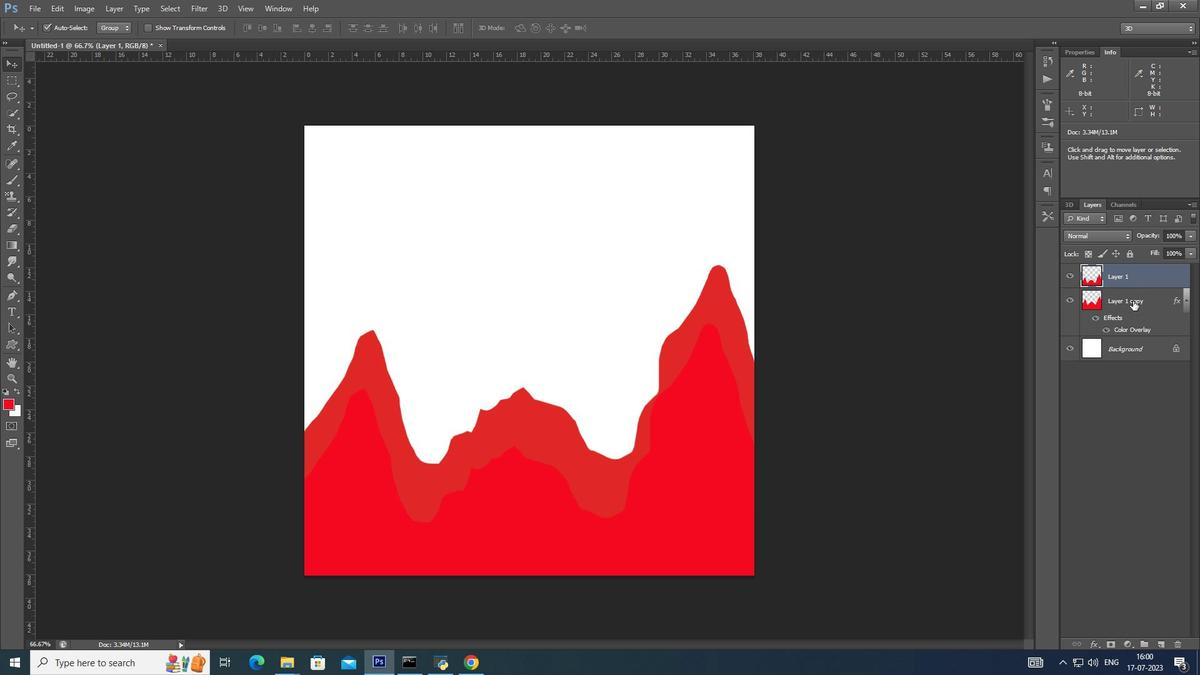 
Action: Mouse pressed left at (1134, 302)
Screenshot: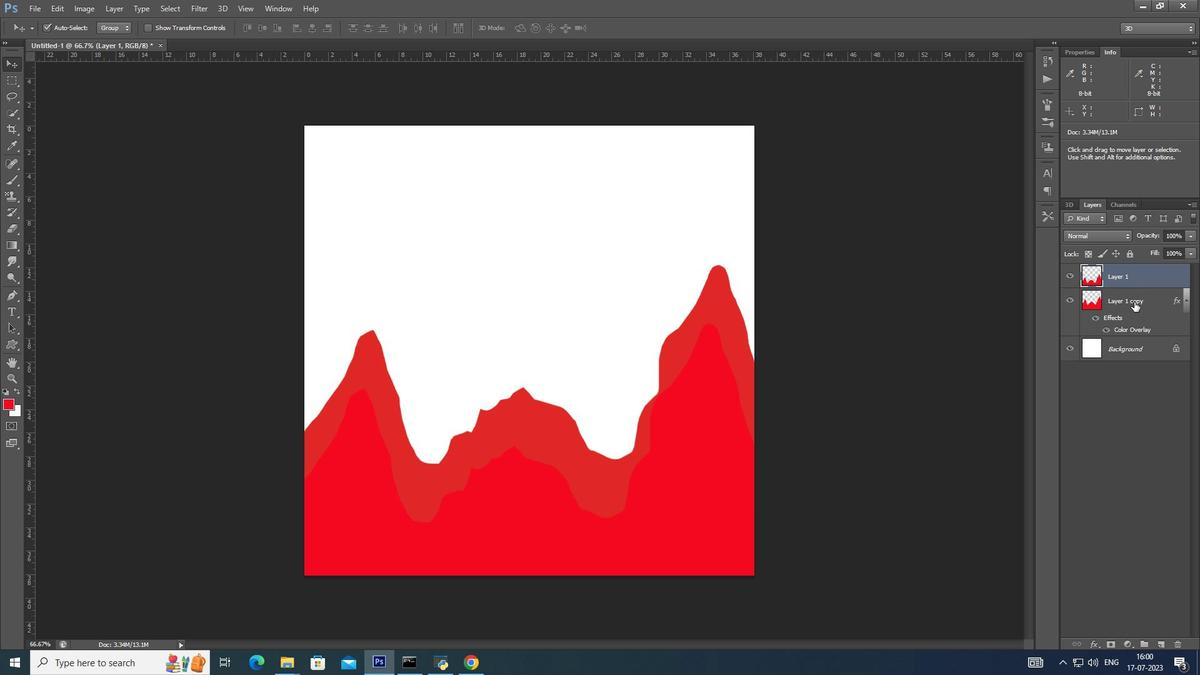 
Action: Key pressed <Key.alt_l>
Screenshot: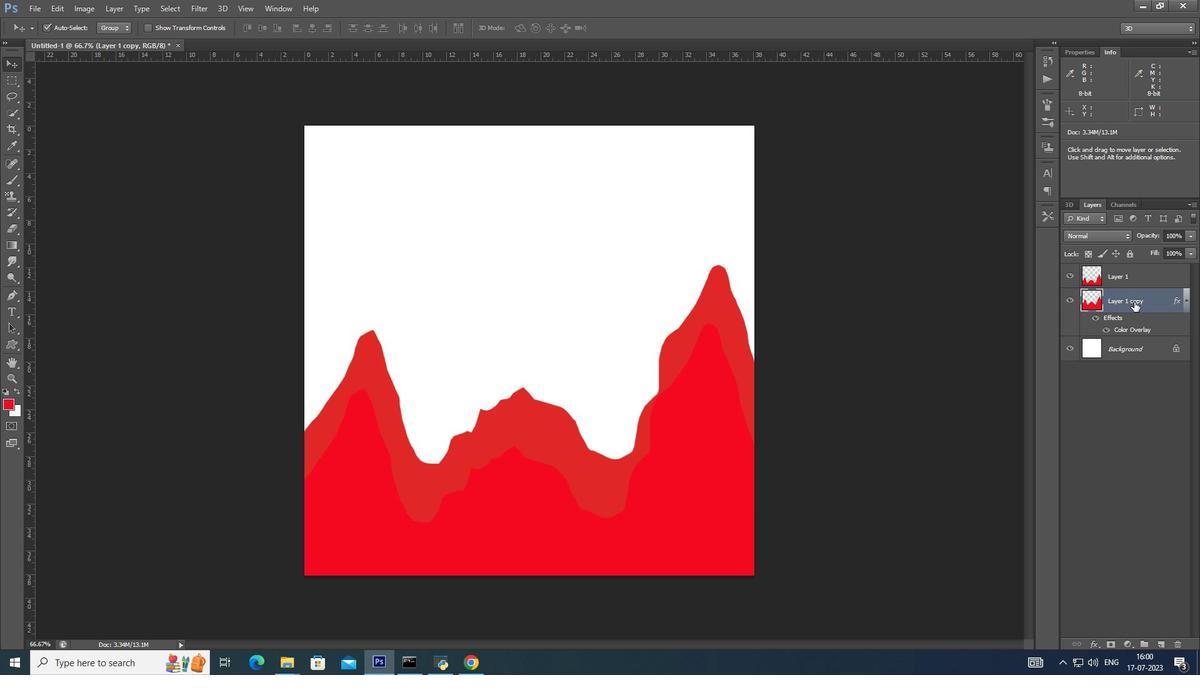 
Action: Mouse pressed left at (1134, 302)
Screenshot: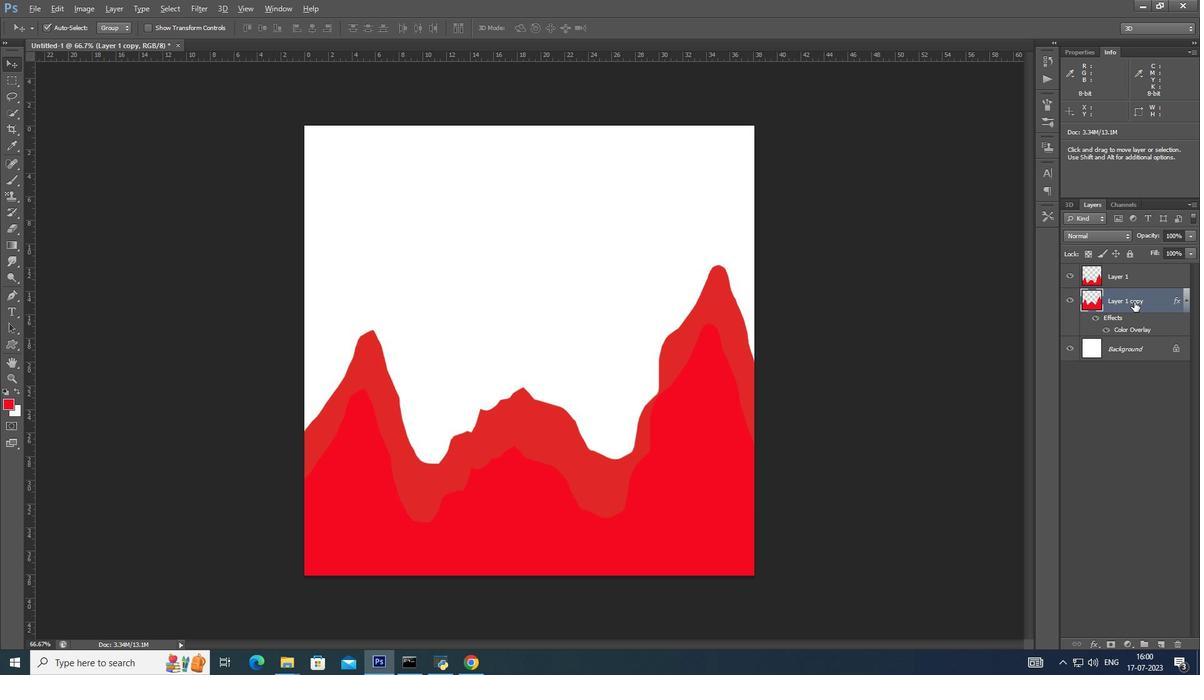
Action: Mouse moved to (1134, 336)
Screenshot: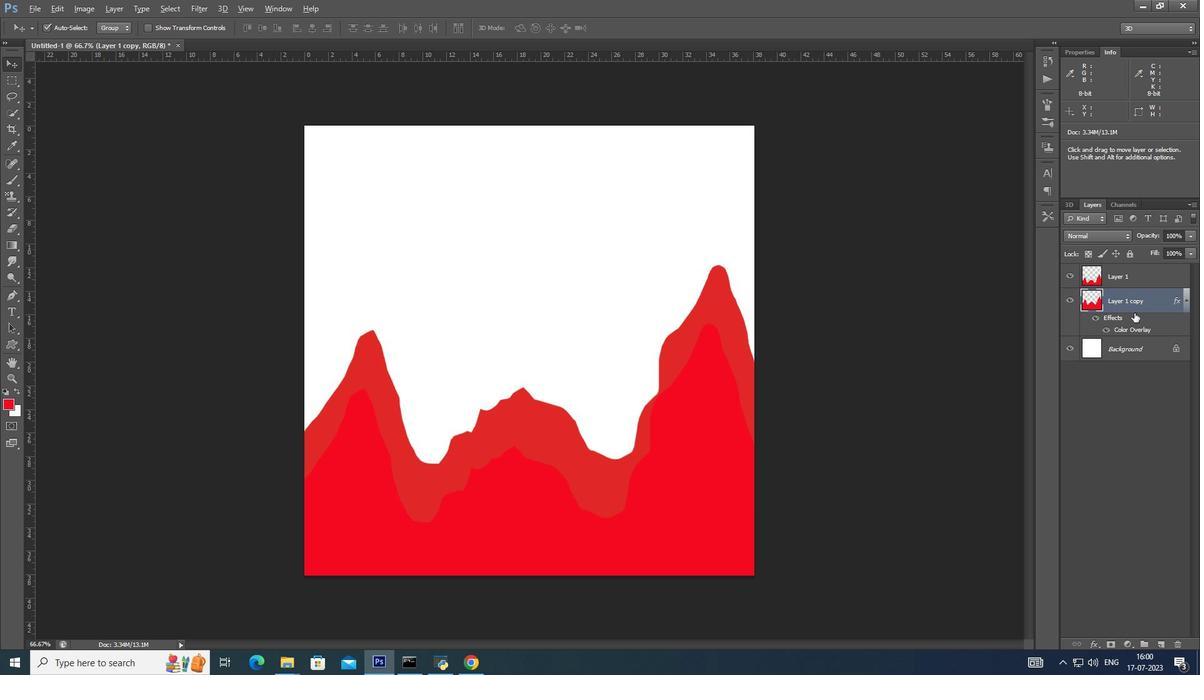 
Action: Key pressed <Key.alt_l>
Screenshot: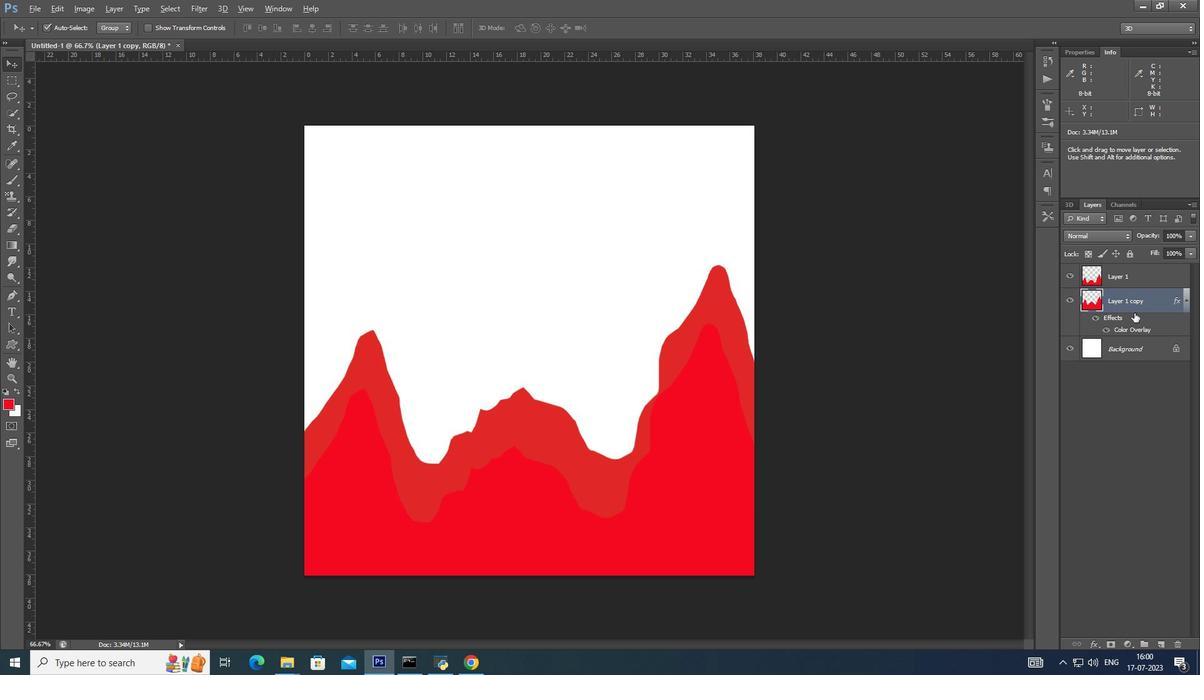 
Action: Mouse moved to (1134, 345)
Screenshot: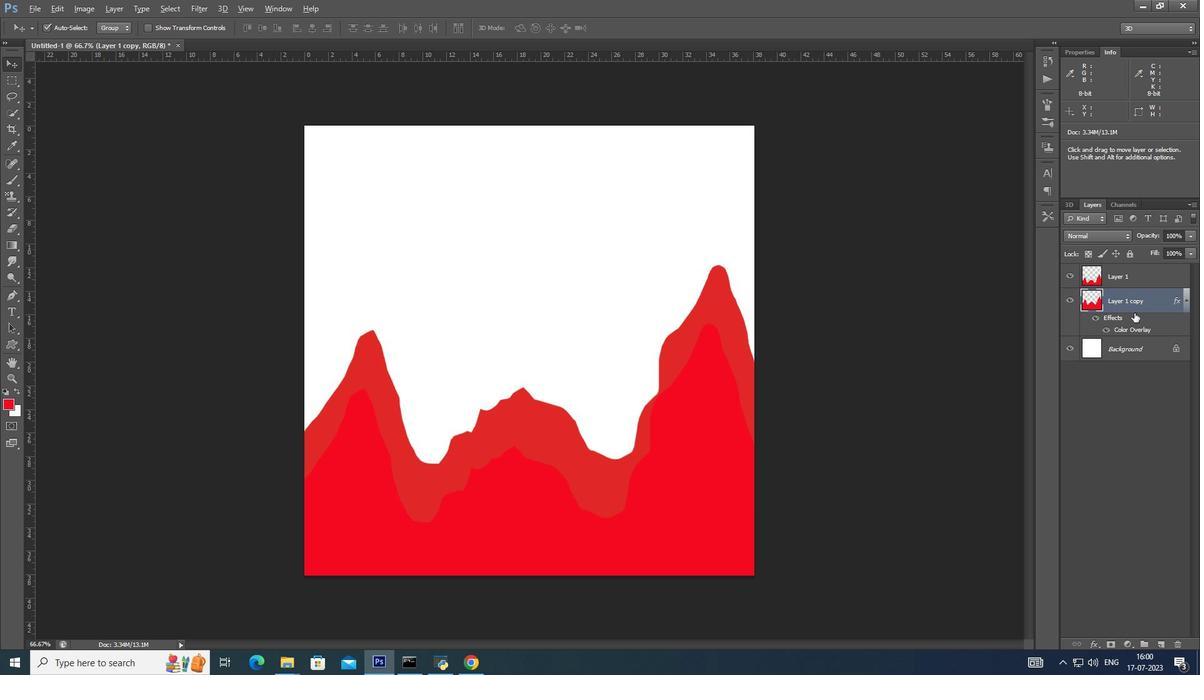 
Action: Key pressed <Key.alt_l>
Screenshot: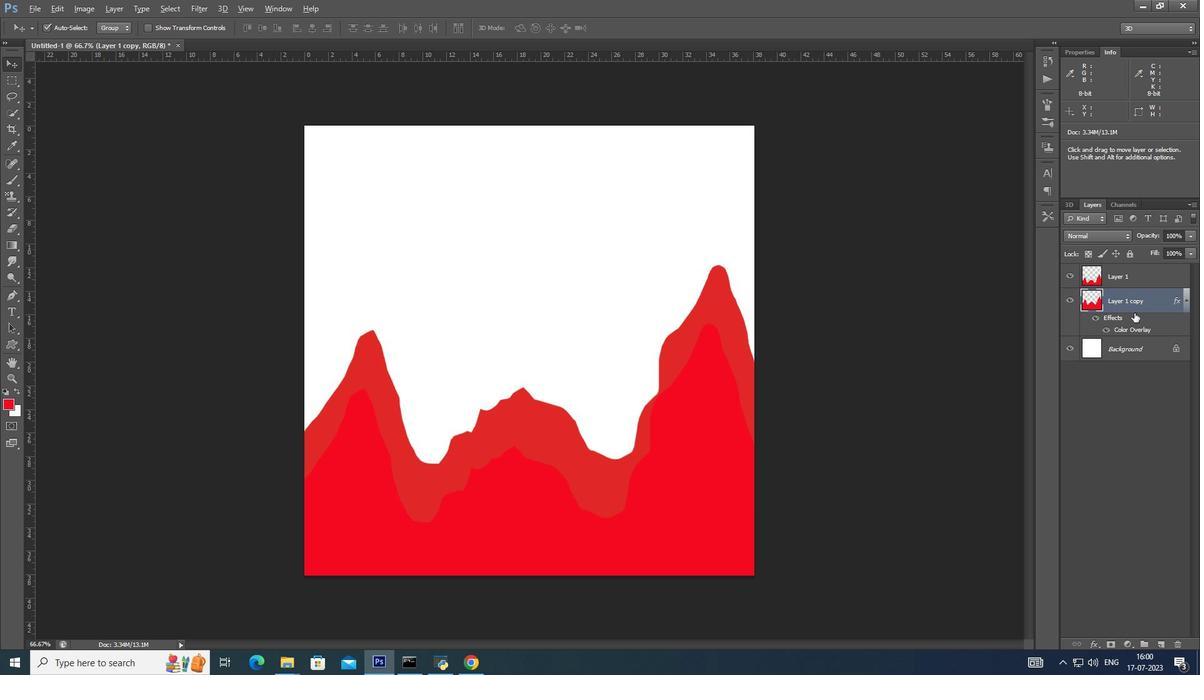 
Action: Mouse moved to (1134, 346)
Screenshot: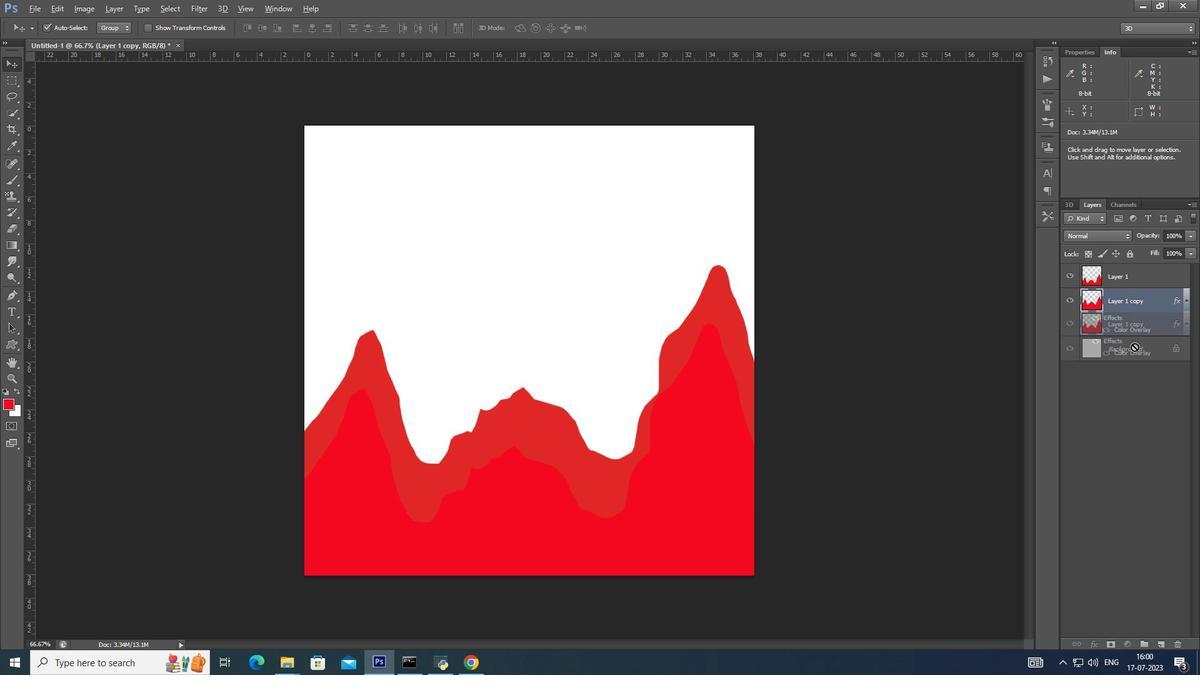 
Action: Key pressed <Key.alt_l>
Screenshot: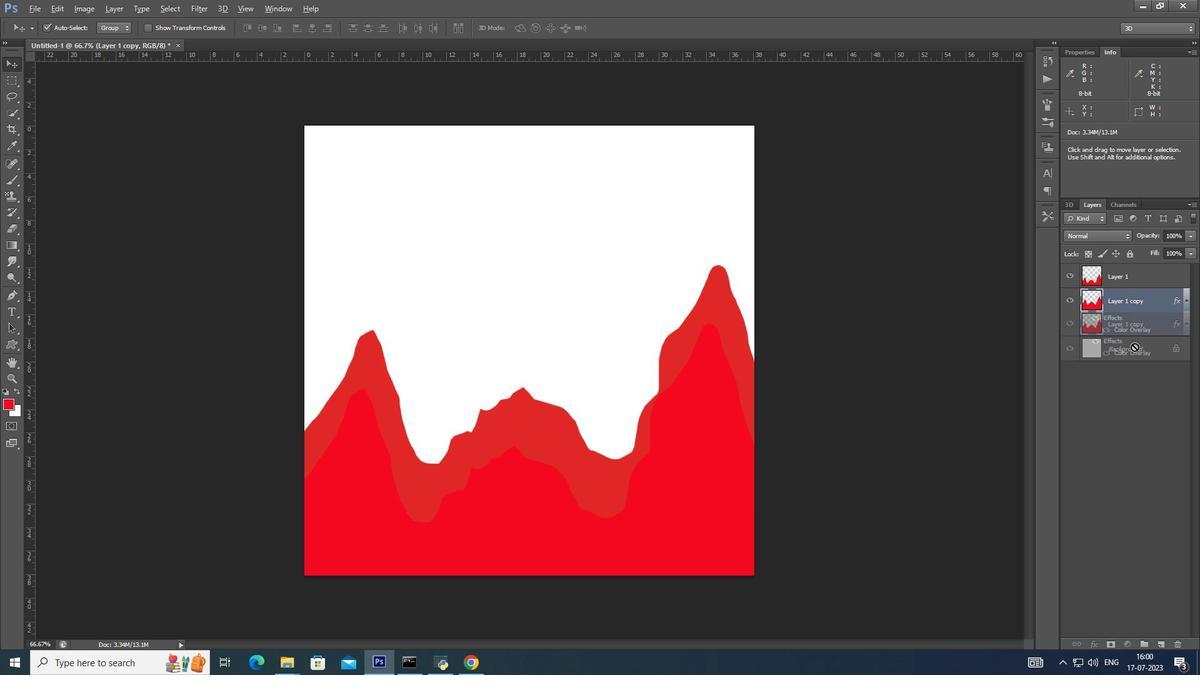 
Action: Mouse moved to (1134, 347)
Screenshot: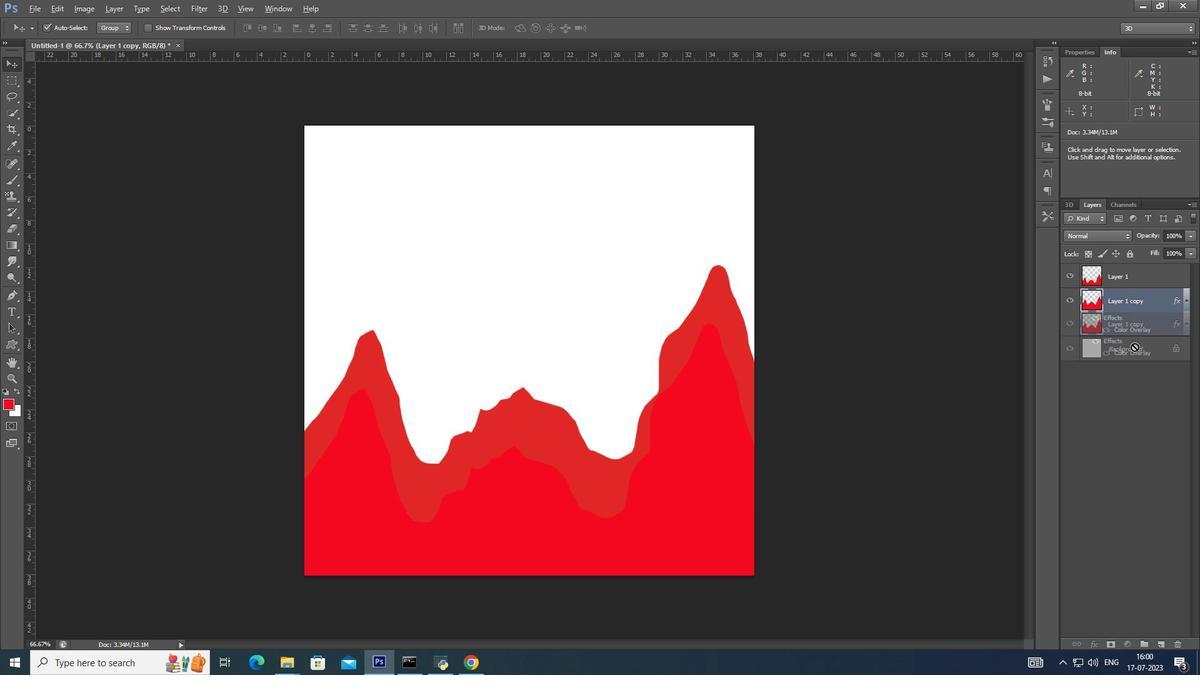 
Action: Key pressed <Key.alt_l>
Screenshot: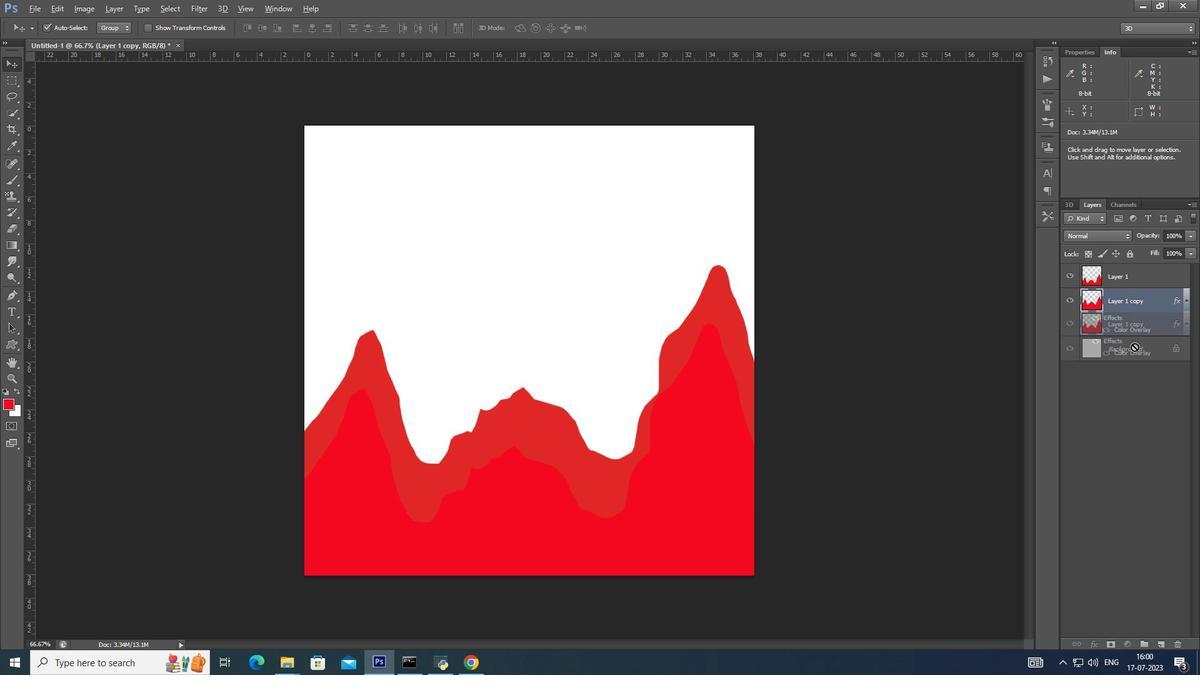 
Action: Mouse moved to (1135, 348)
Screenshot: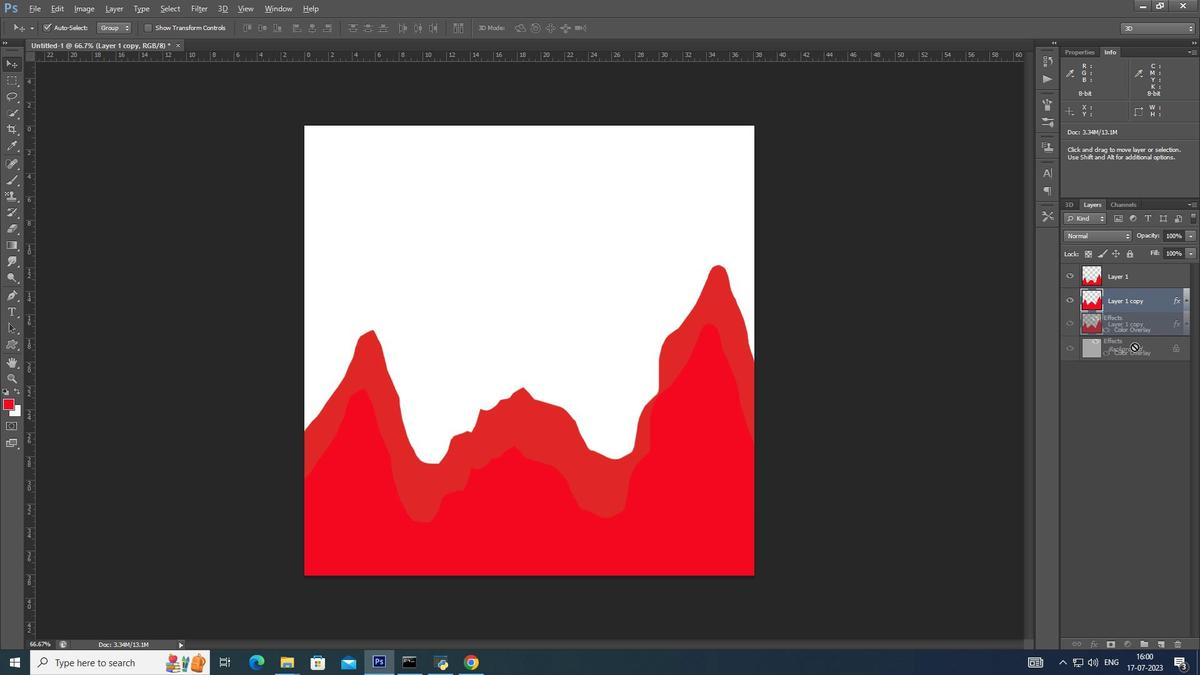 
Action: Key pressed <Key.alt_l><Key.alt_l><Key.alt_l><Key.alt_l><Key.alt_l><Key.alt_l><Key.alt_l><Key.alt_l><Key.alt_l><Key.alt_l><Key.alt_l><Key.alt_l><Key.alt_l>
Screenshot: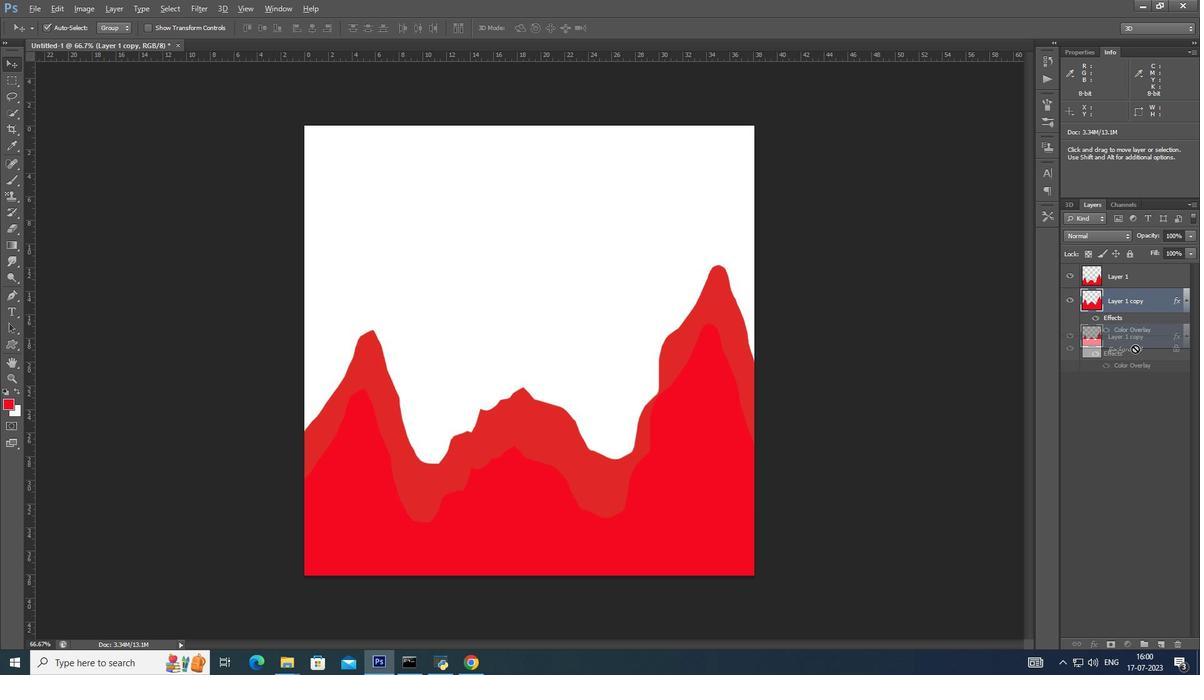 
Action: Mouse moved to (1135, 345)
Screenshot: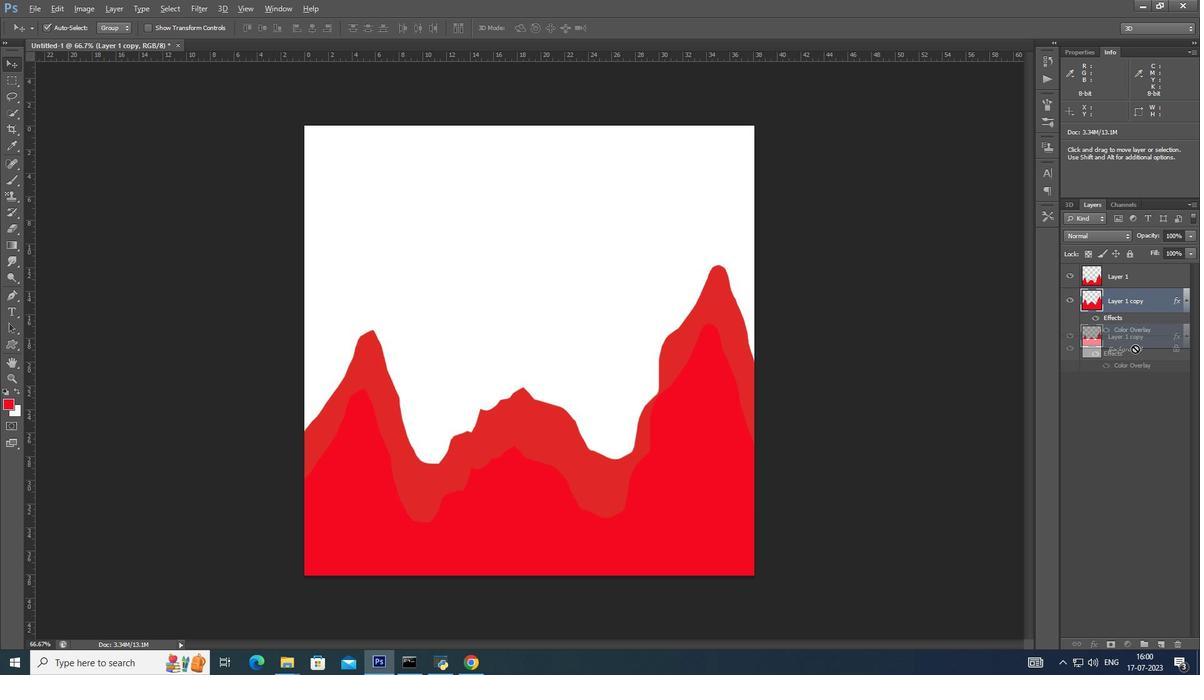 
Action: Key pressed <Key.alt_l><Key.alt_l><Key.alt_l><Key.alt_l><Key.alt_l><Key.alt_l><Key.alt_l><Key.alt_l><Key.alt_l><Key.alt_l><Key.alt_l><Key.alt_l><Key.alt_l><Key.alt_l><Key.alt_l><Key.alt_l><Key.alt_l><Key.alt_l><Key.alt_l><Key.alt_l><Key.alt_l><Key.alt_l>
Screenshot: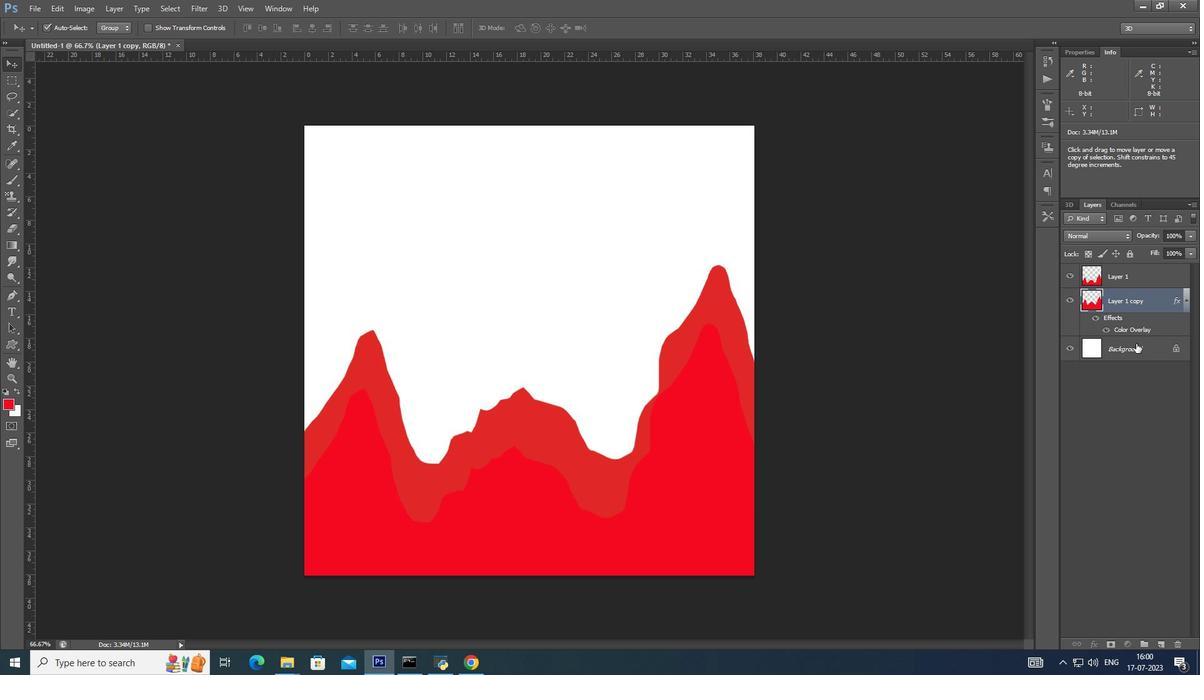 
Action: Mouse moved to (1143, 297)
Screenshot: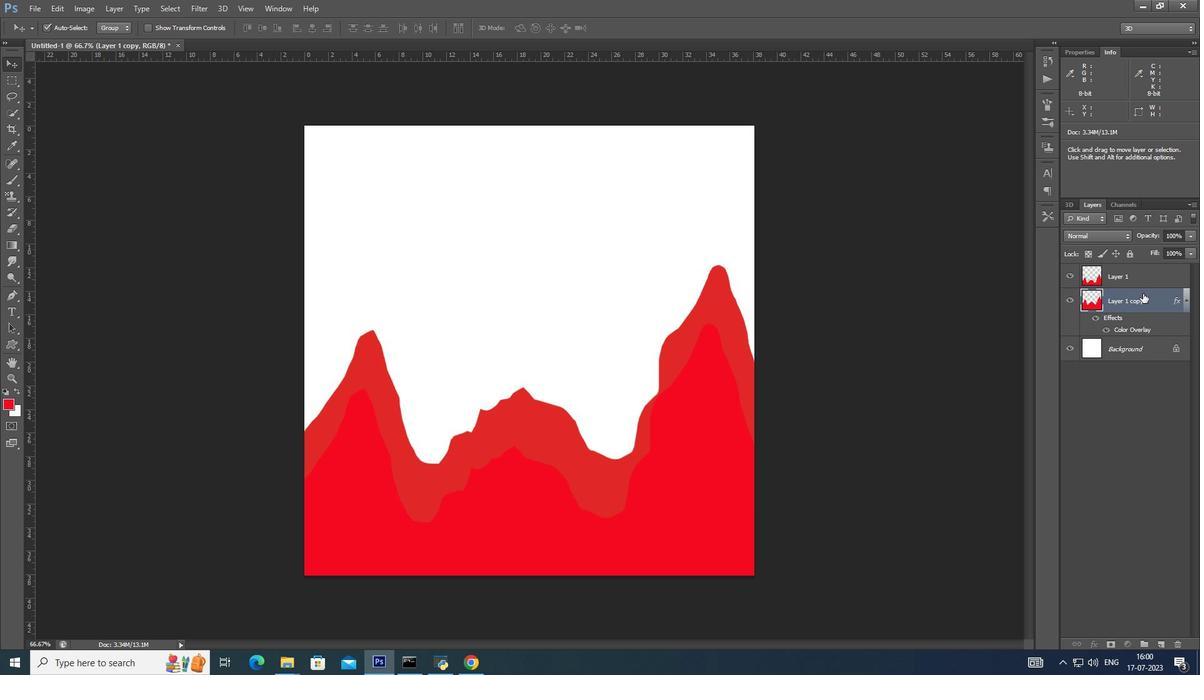 
Action: Mouse pressed left at (1143, 297)
Screenshot: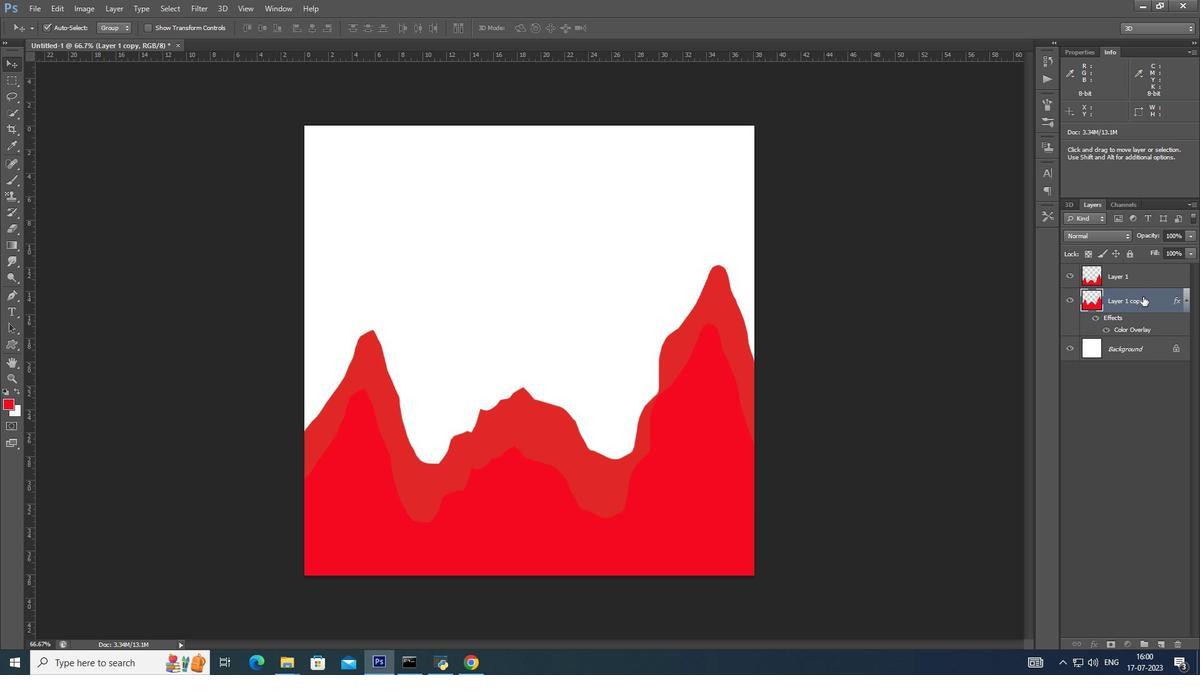 
Action: Mouse moved to (1147, 327)
Screenshot: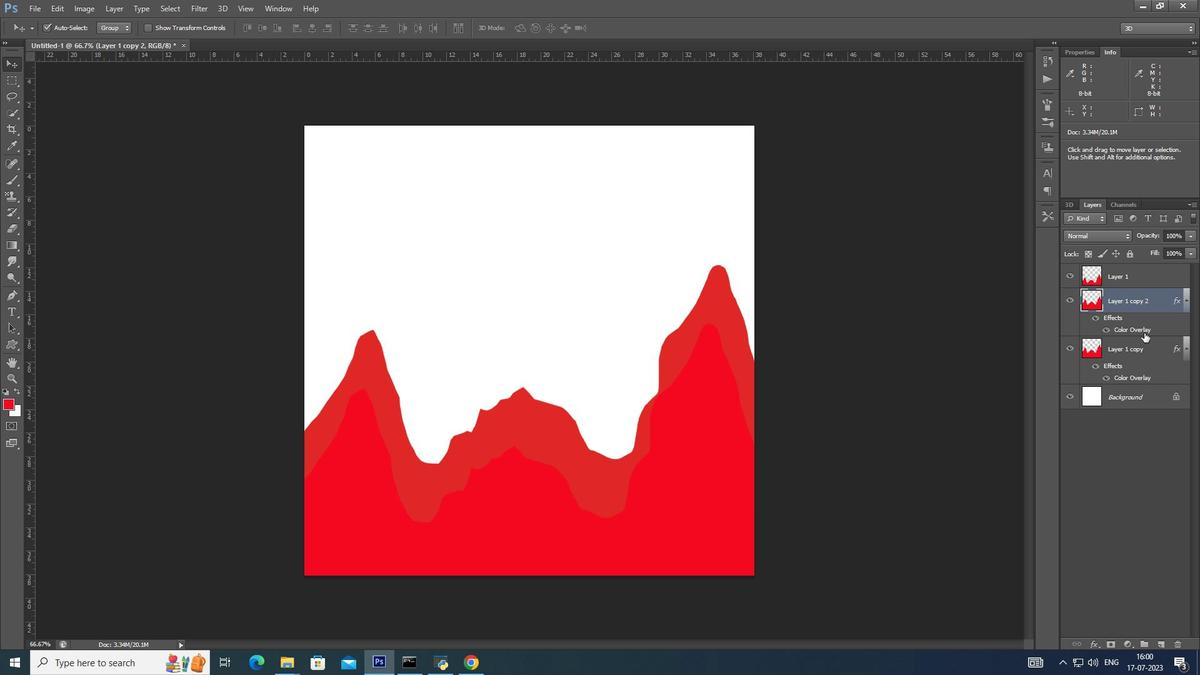 
Action: Mouse pressed left at (1147, 327)
Screenshot: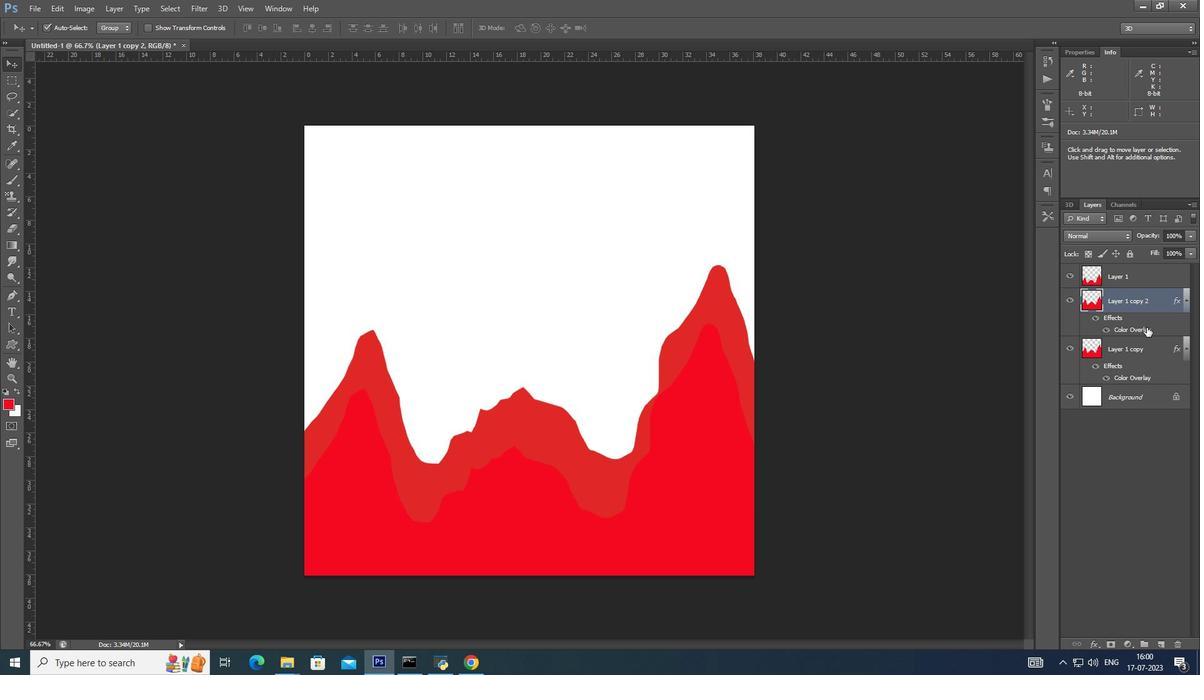 
Action: Mouse pressed left at (1147, 327)
Screenshot: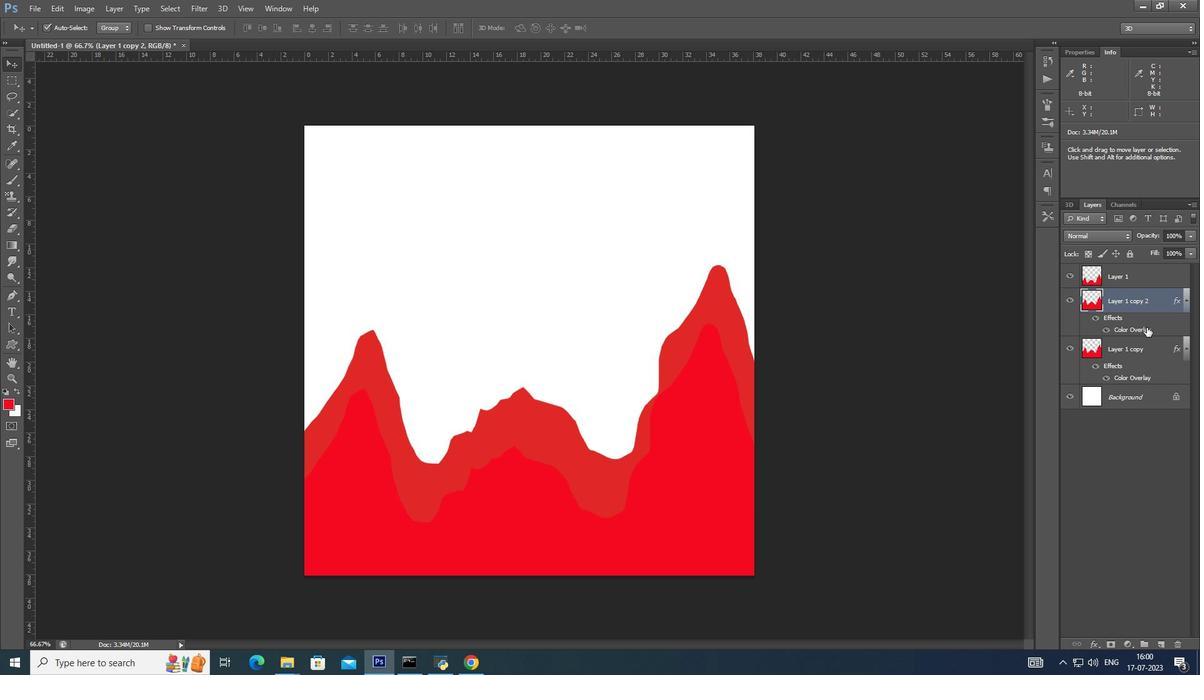 
Action: Mouse moved to (961, 268)
Screenshot: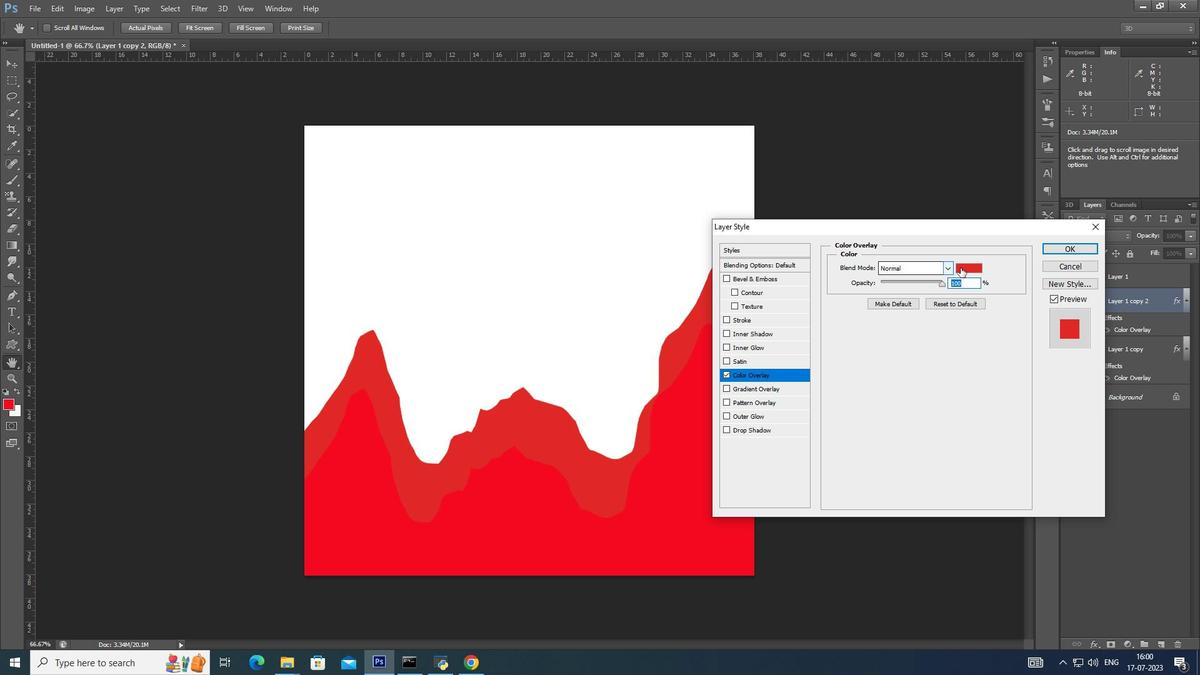 
Action: Mouse pressed left at (961, 268)
Screenshot: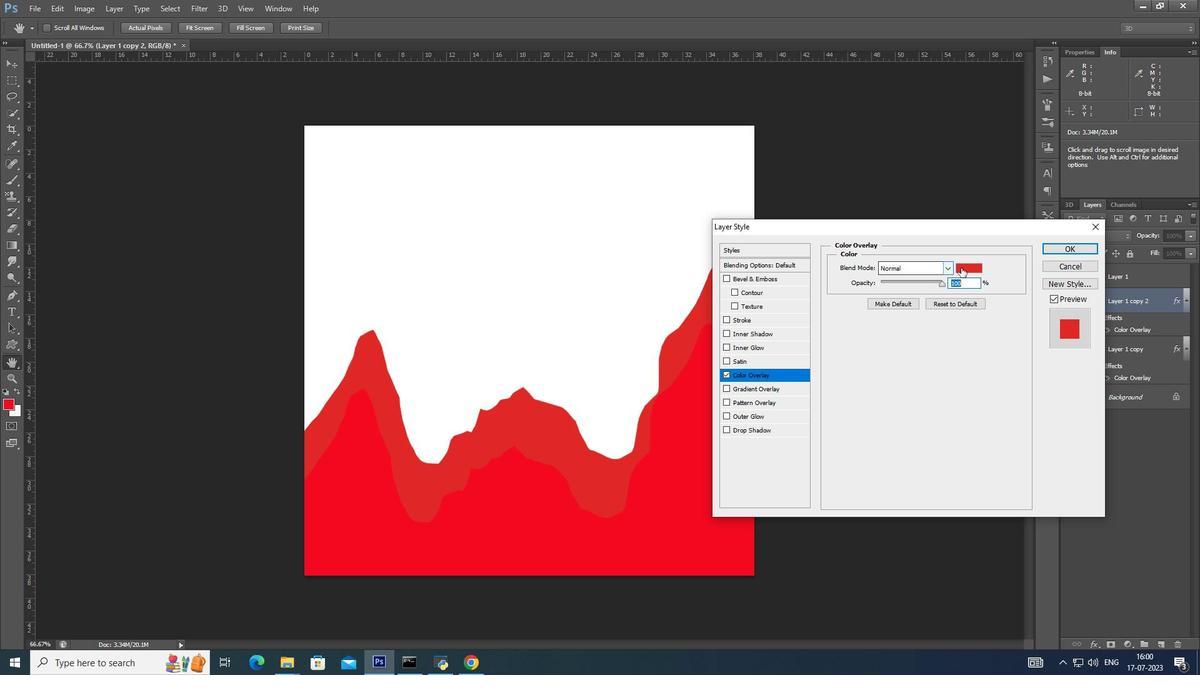 
Action: Mouse moved to (749, 343)
Screenshot: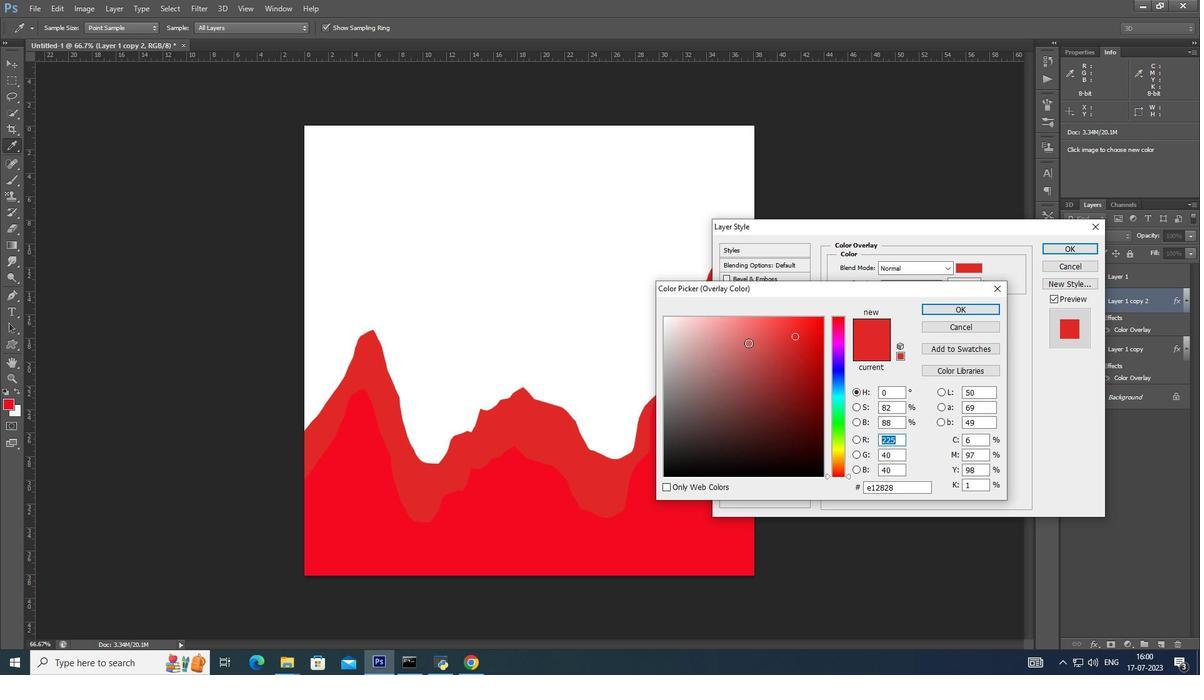 
Action: Mouse pressed left at (749, 343)
Screenshot: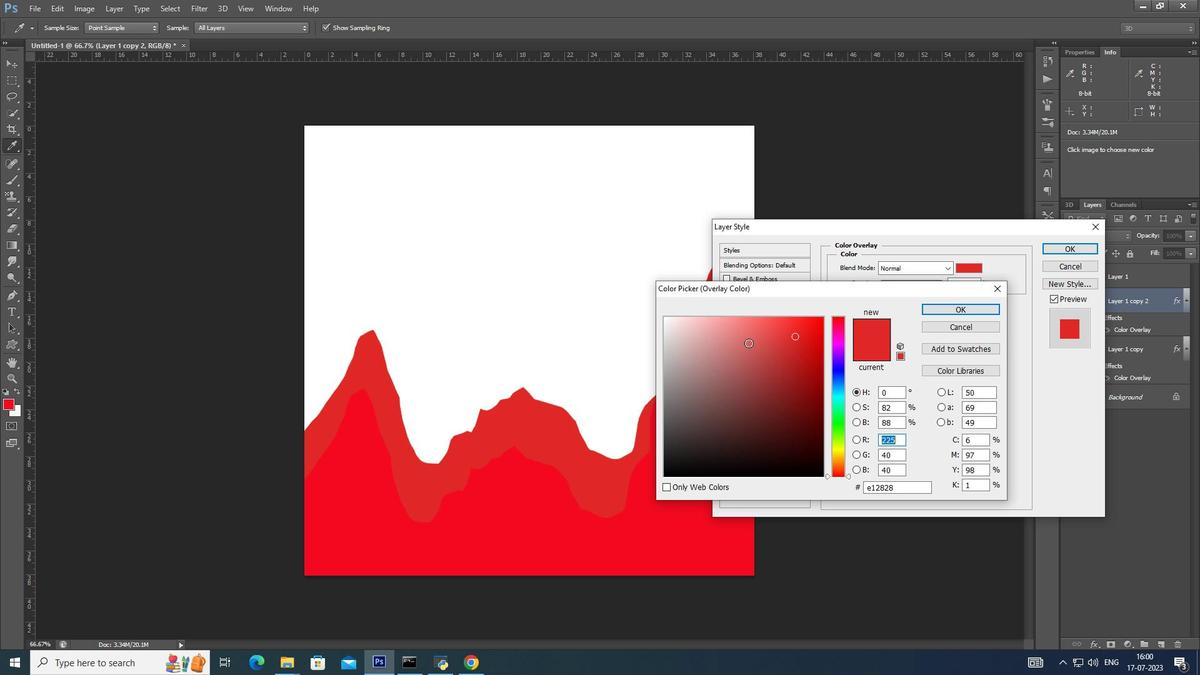
Action: Mouse moved to (989, 314)
Screenshot: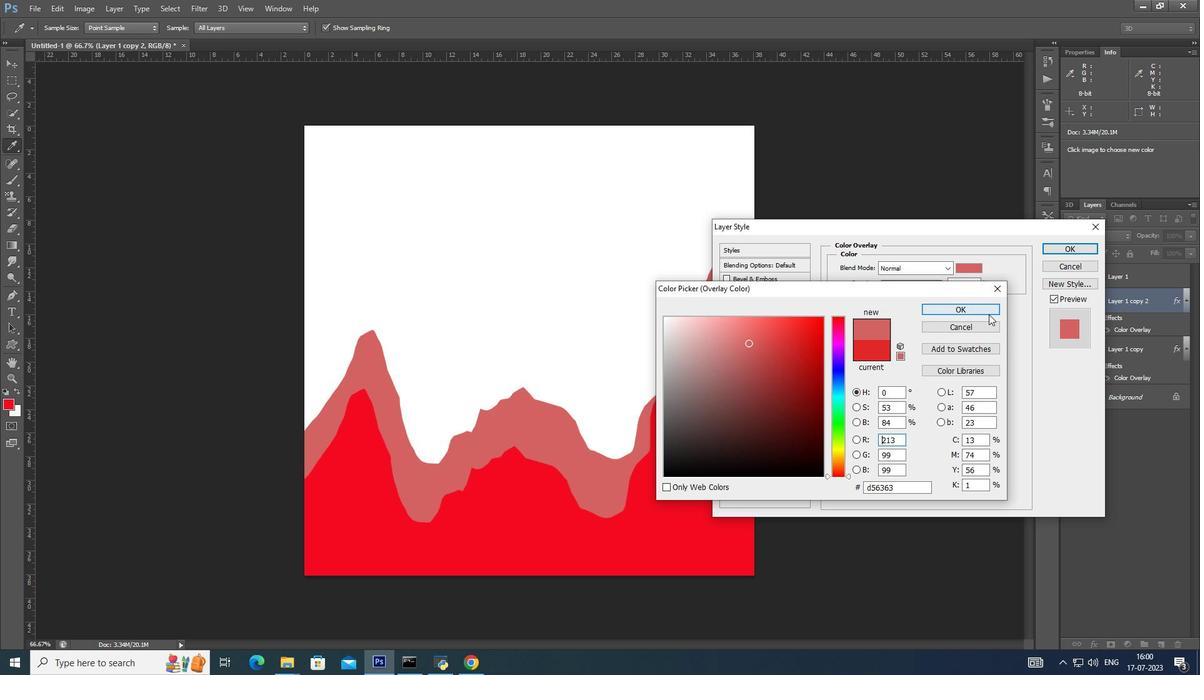 
Action: Mouse pressed left at (989, 314)
Screenshot: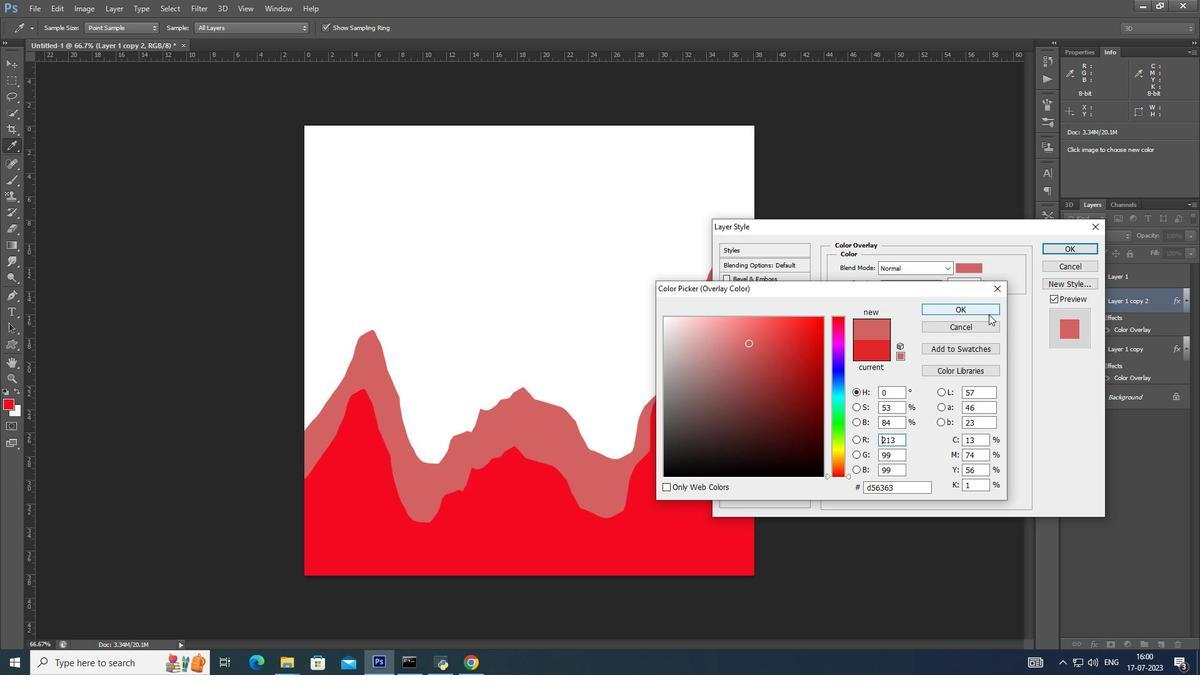 
Action: Mouse moved to (1070, 250)
Screenshot: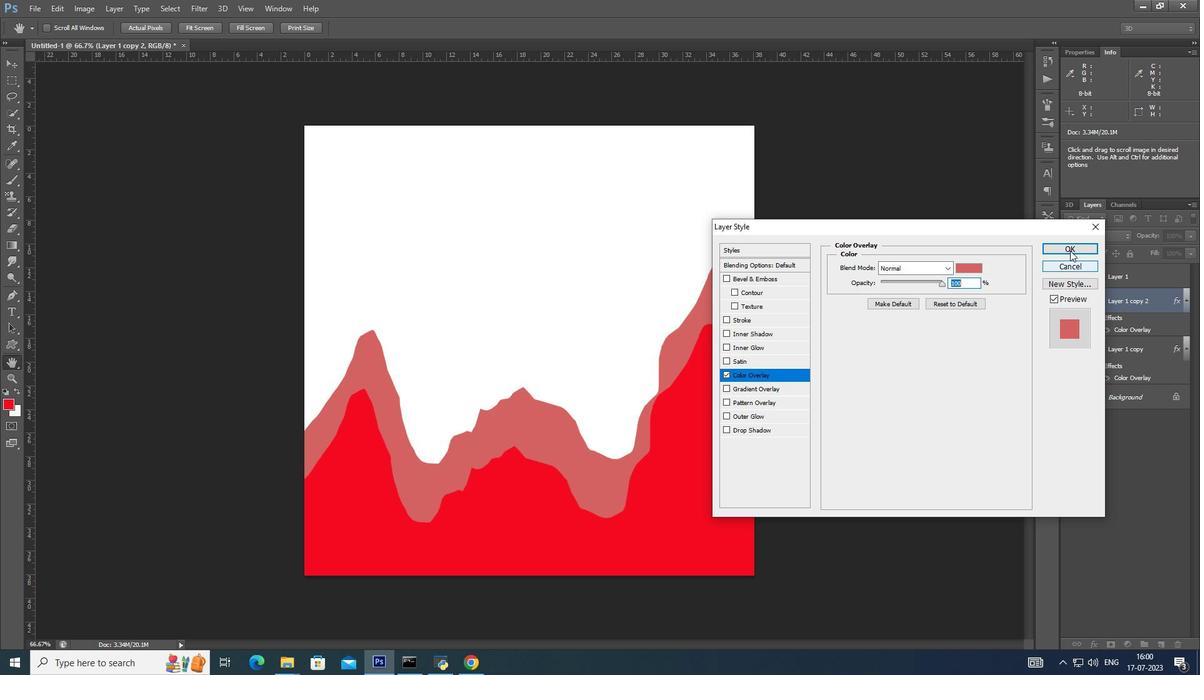 
Action: Mouse pressed left at (1070, 250)
Screenshot: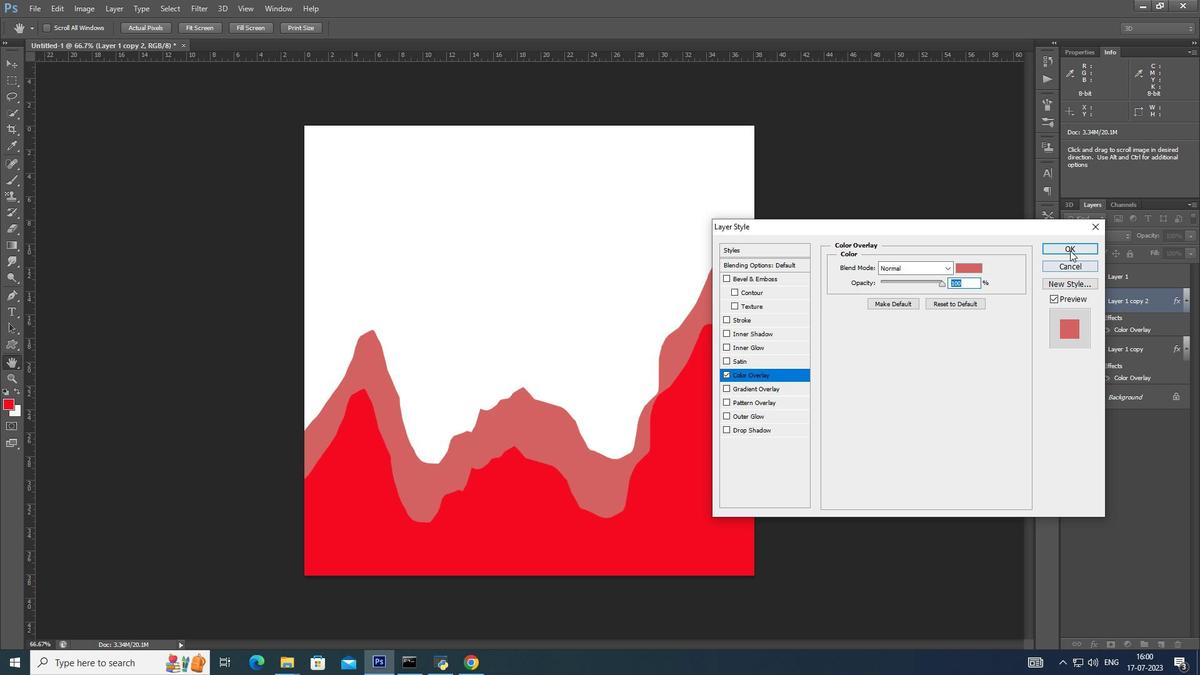 
Action: Mouse moved to (544, 433)
Screenshot: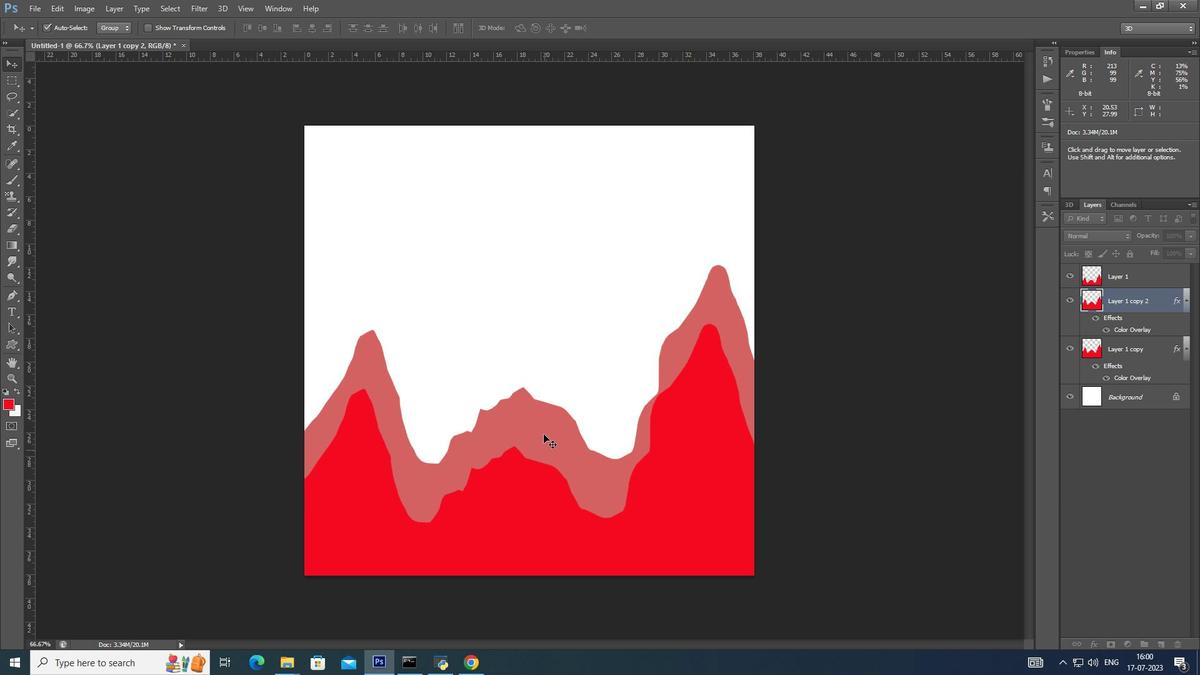 
Action: Mouse pressed left at (544, 433)
Screenshot: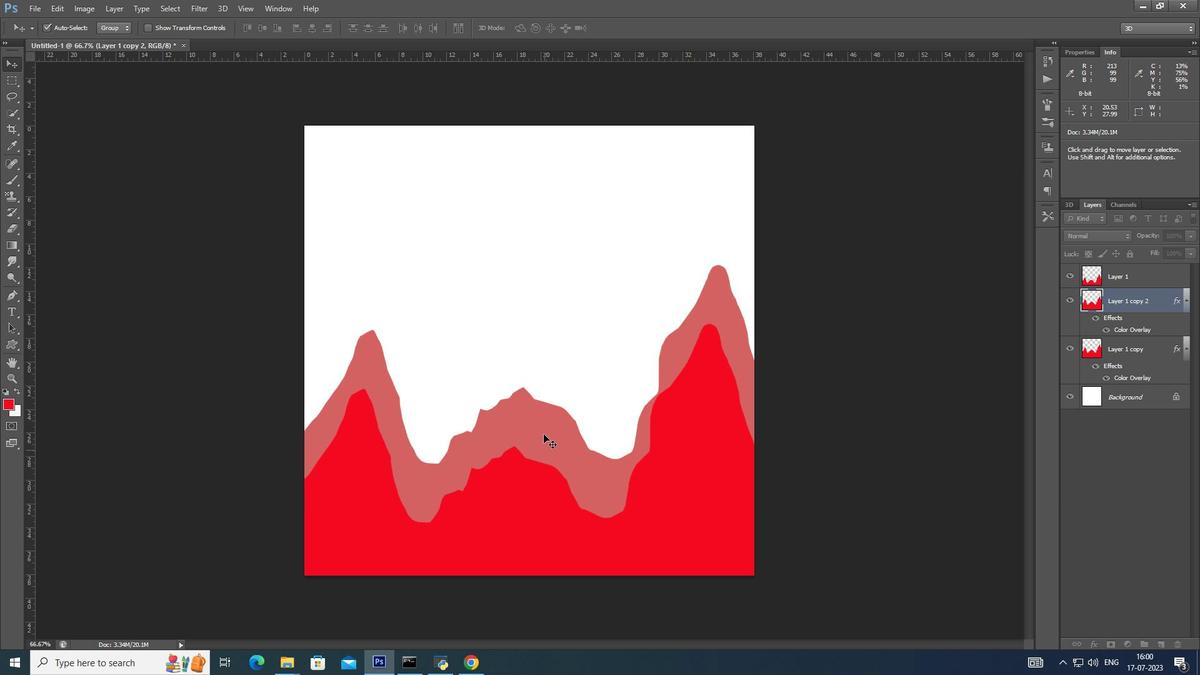 
Action: Mouse moved to (538, 397)
Screenshot: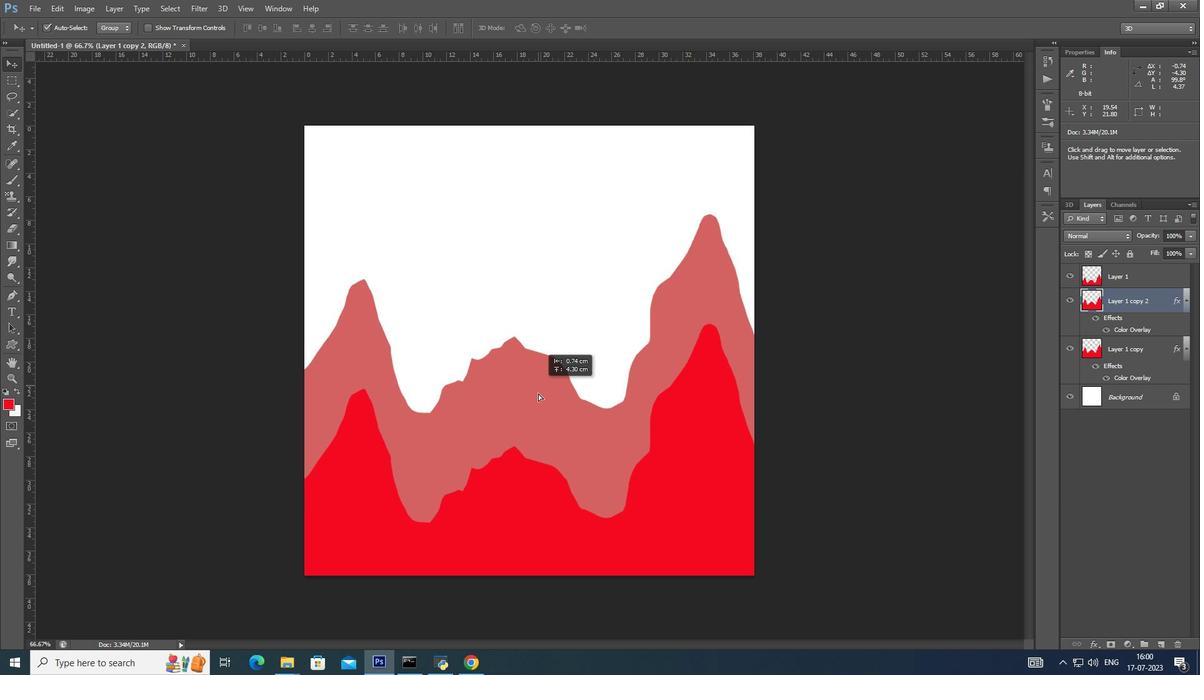 
Action: Mouse pressed left at (538, 397)
Screenshot: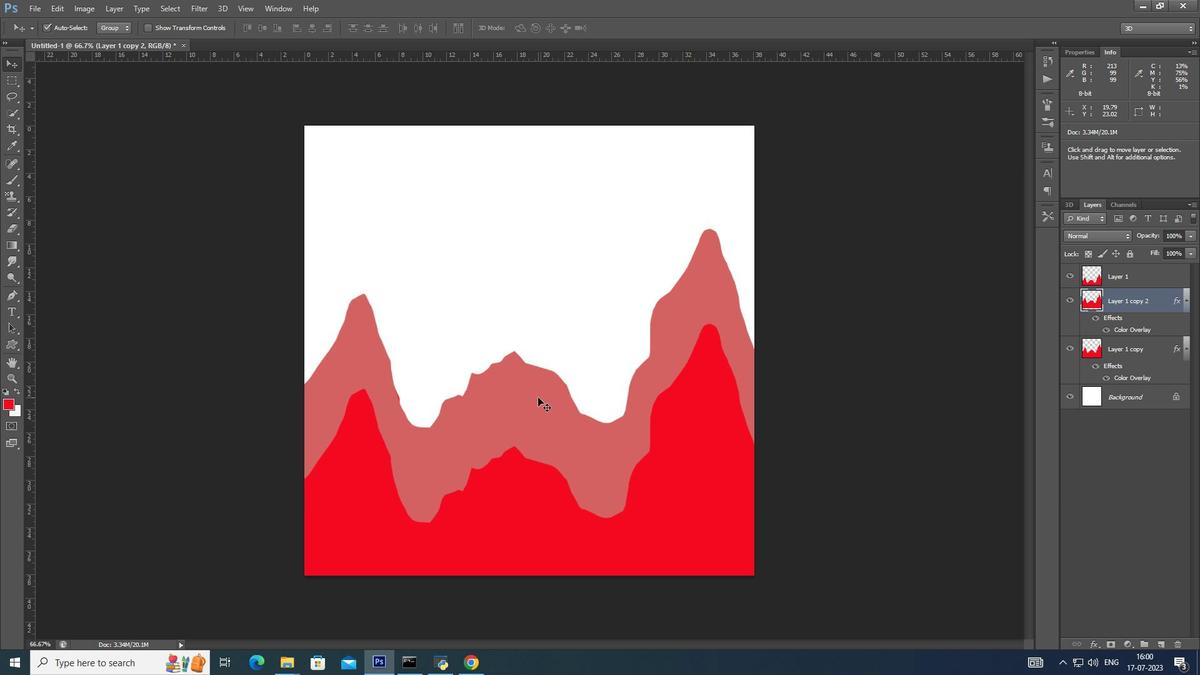 
Action: Mouse moved to (537, 412)
Screenshot: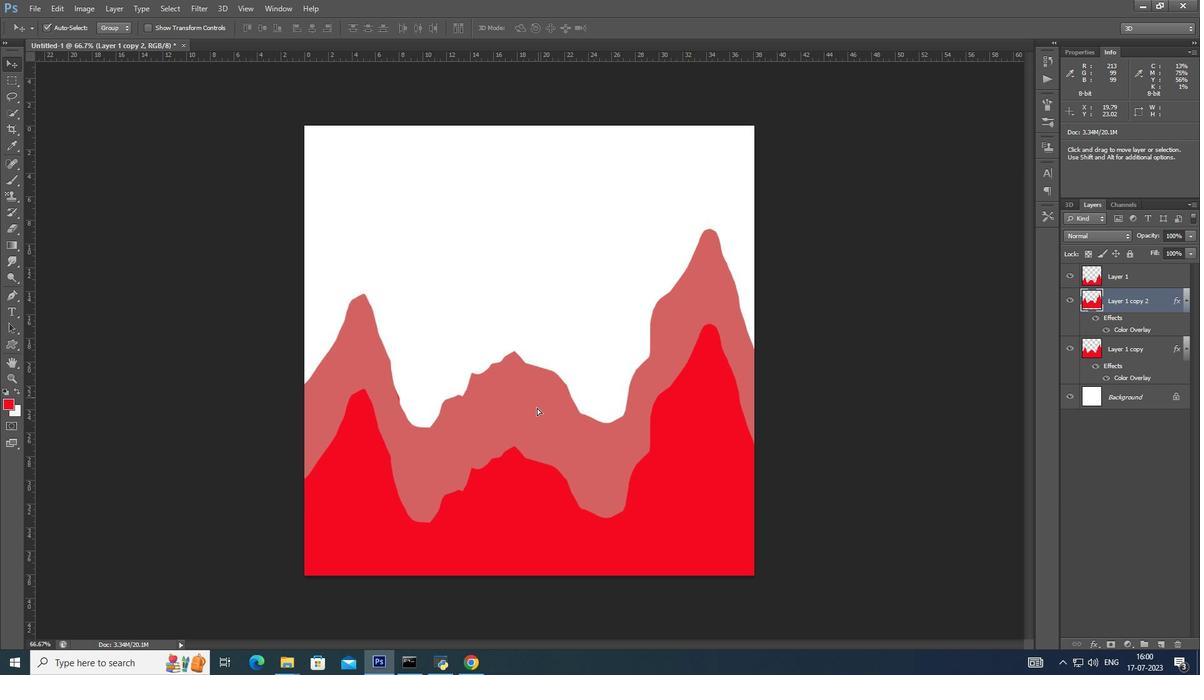 
Action: Mouse pressed left at (537, 412)
Screenshot: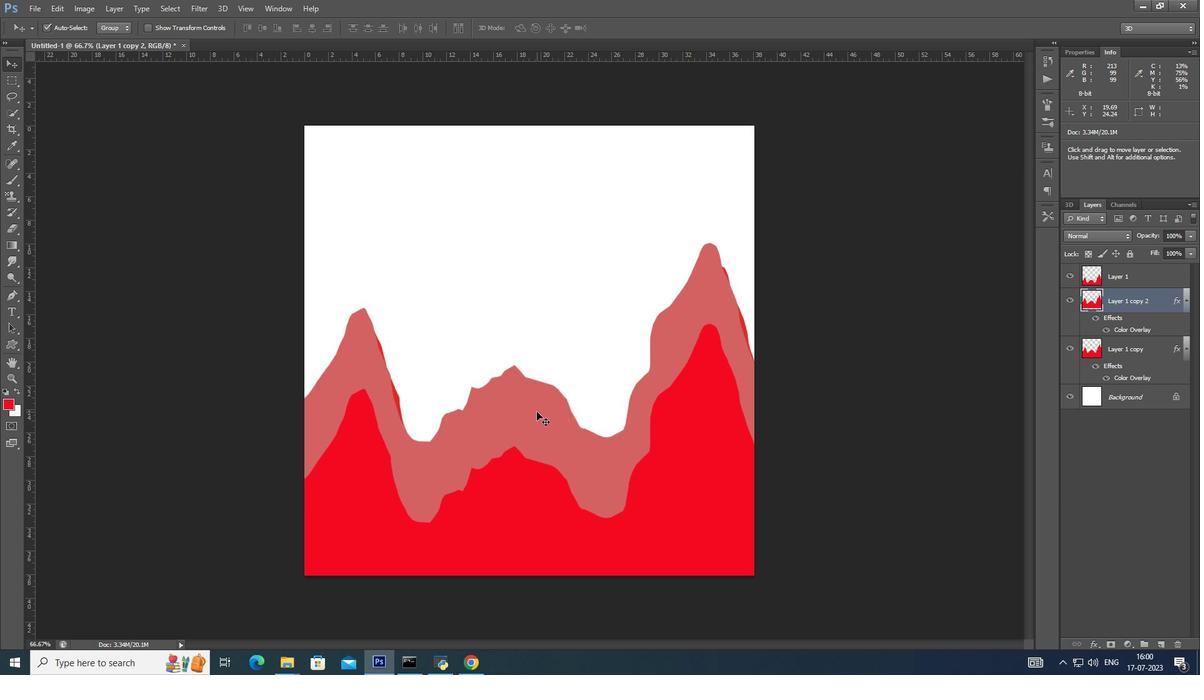 
Action: Mouse moved to (1139, 300)
Screenshot: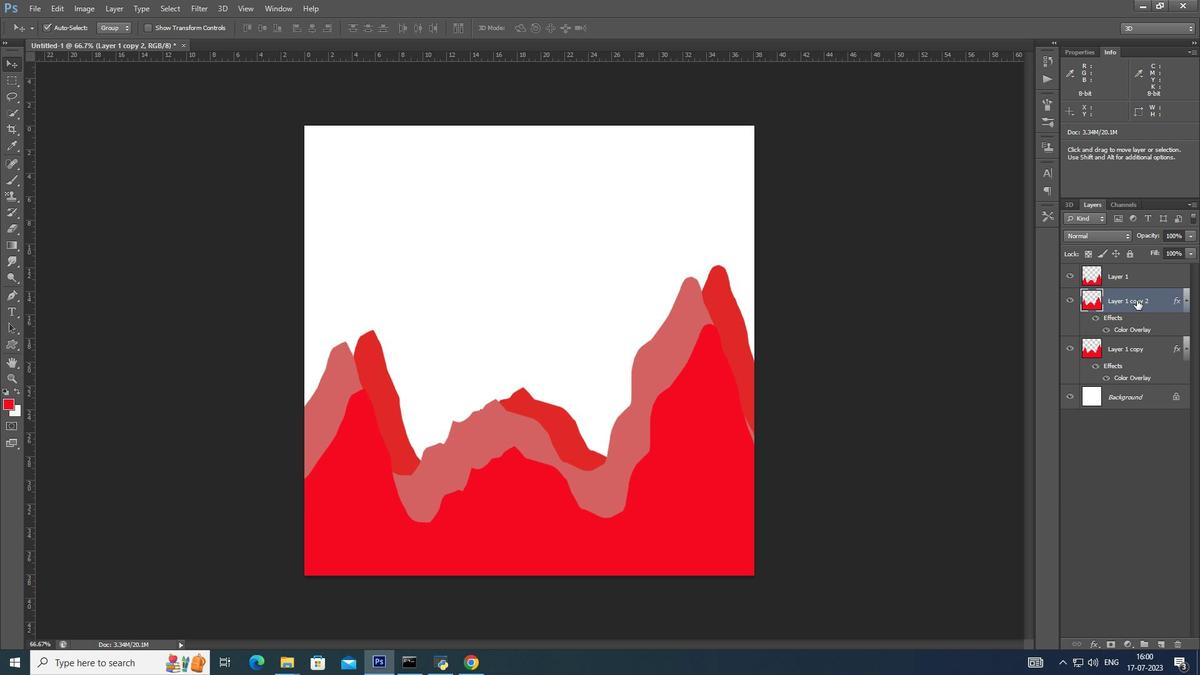 
Action: Mouse pressed left at (1139, 300)
Screenshot: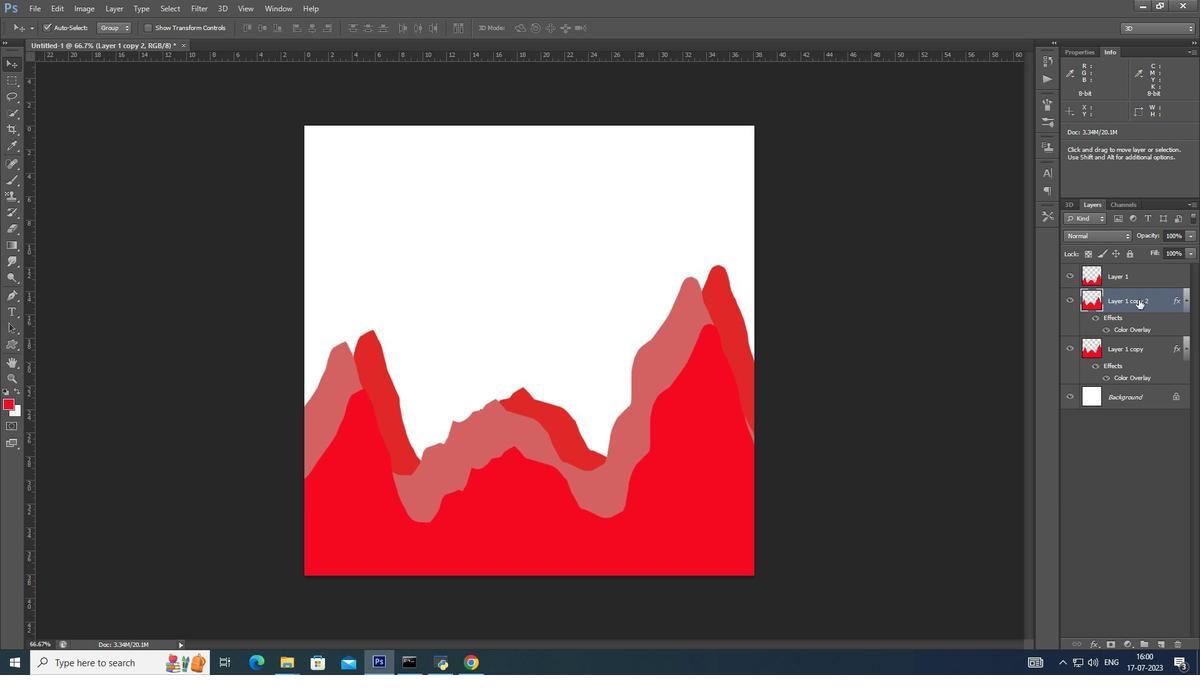 
Action: Mouse moved to (1141, 300)
Screenshot: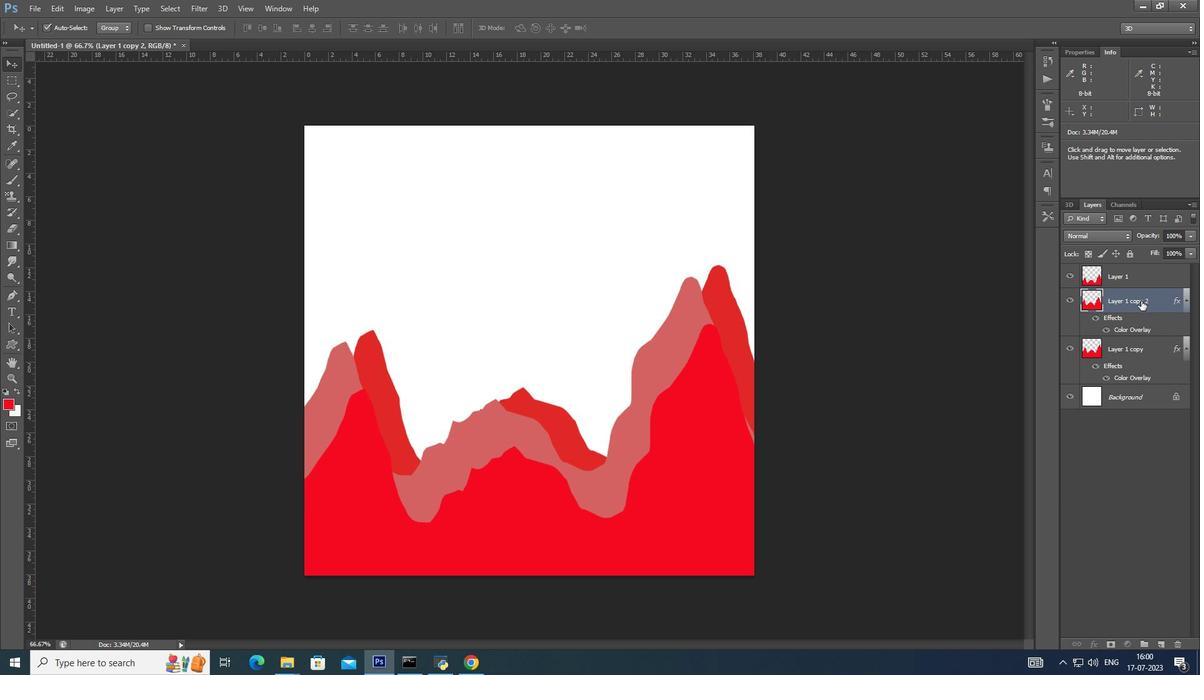 
Action: Mouse pressed left at (1141, 300)
Screenshot: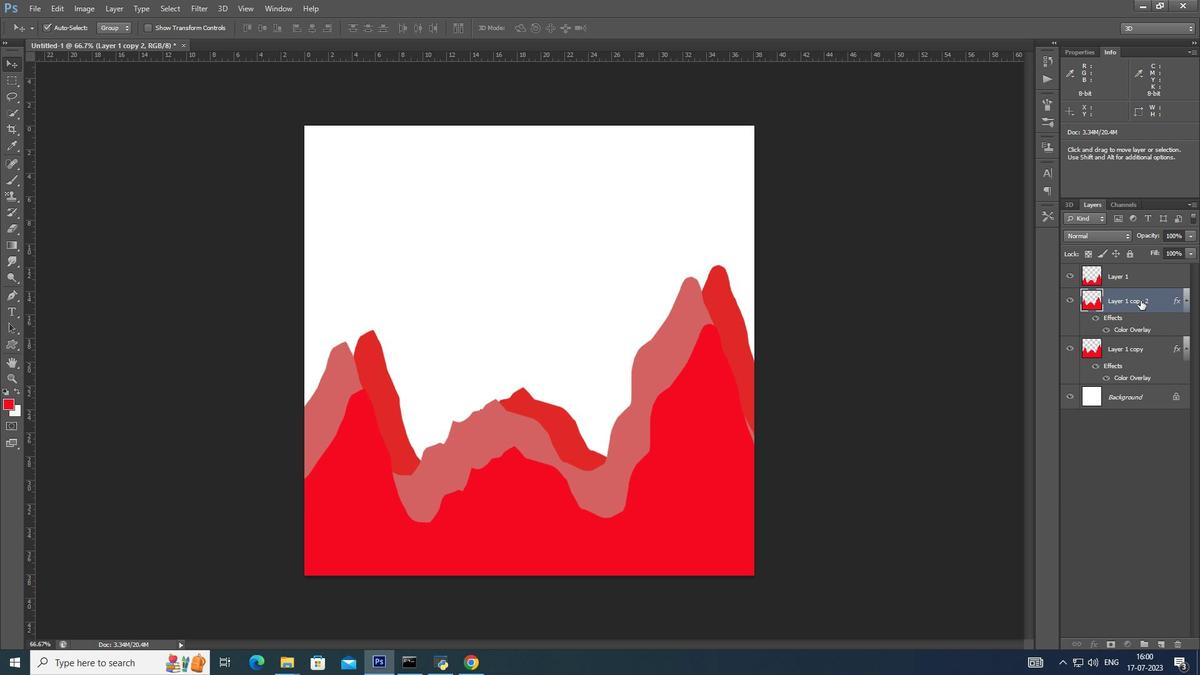 
Action: Mouse moved to (527, 443)
Screenshot: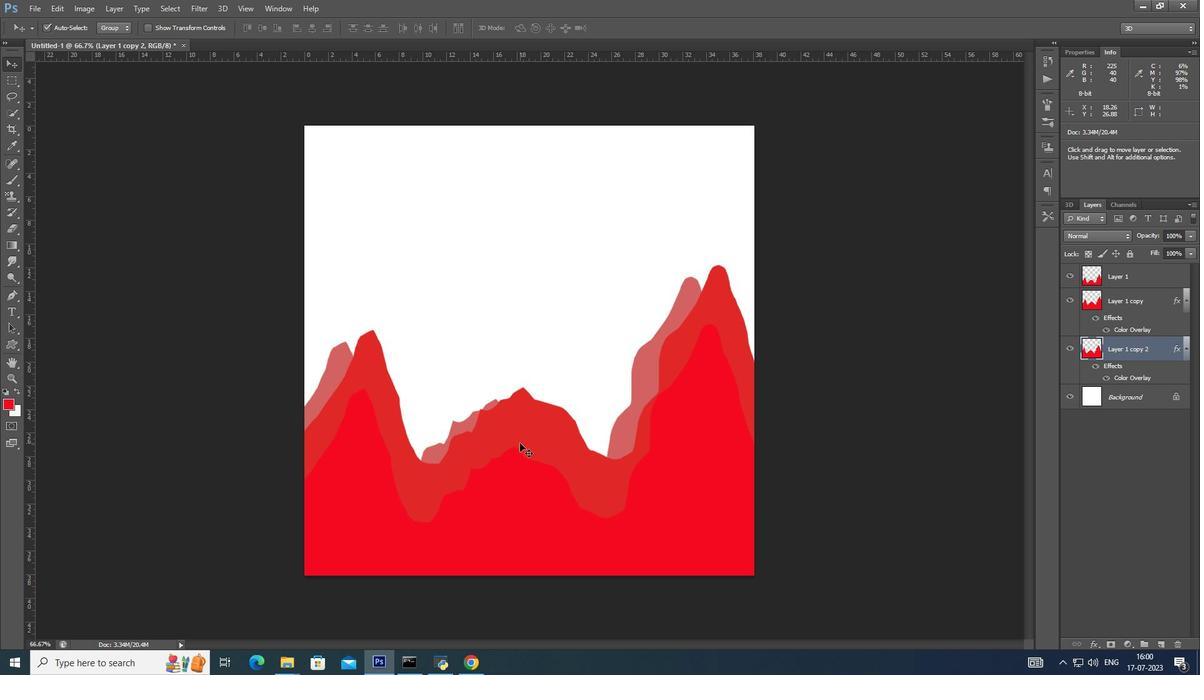 
Action: Mouse pressed left at (527, 443)
Screenshot: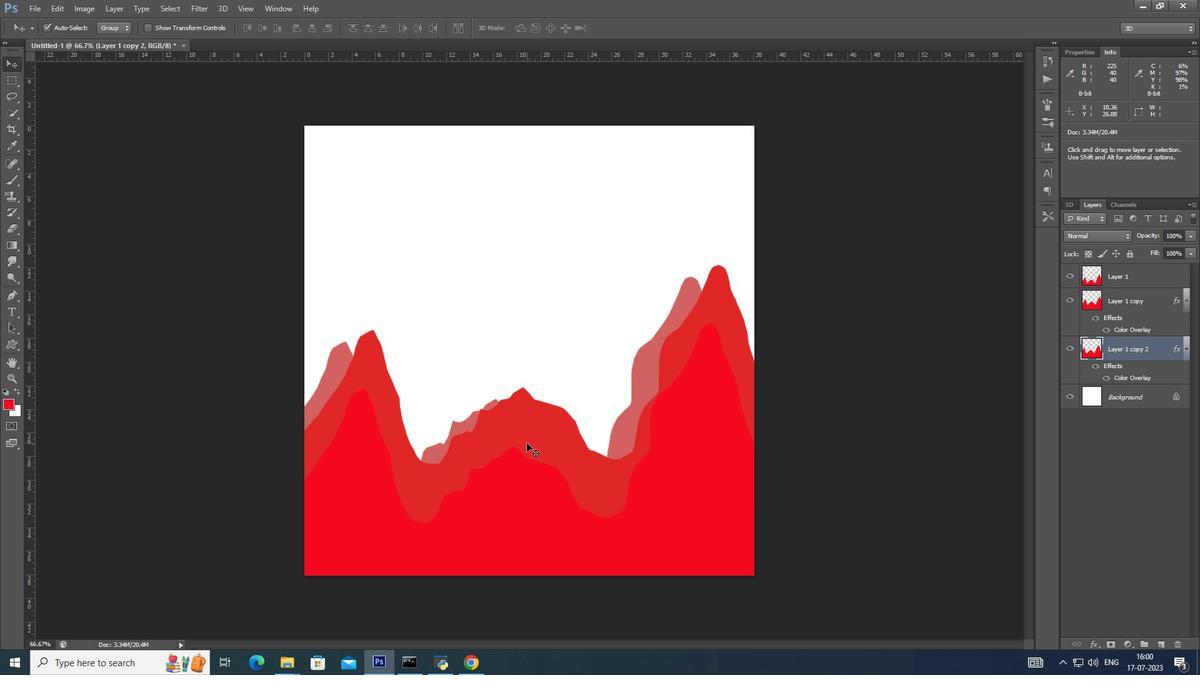 
Action: Mouse moved to (1138, 272)
Screenshot: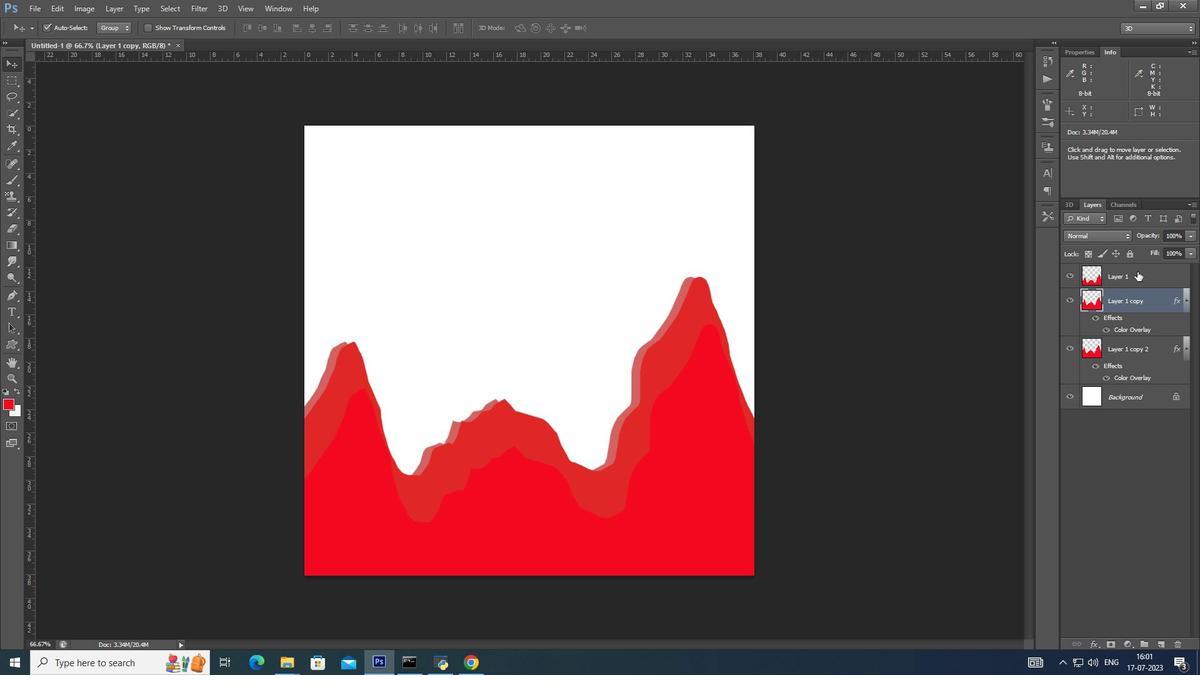 
Action: Mouse pressed left at (1138, 272)
Screenshot: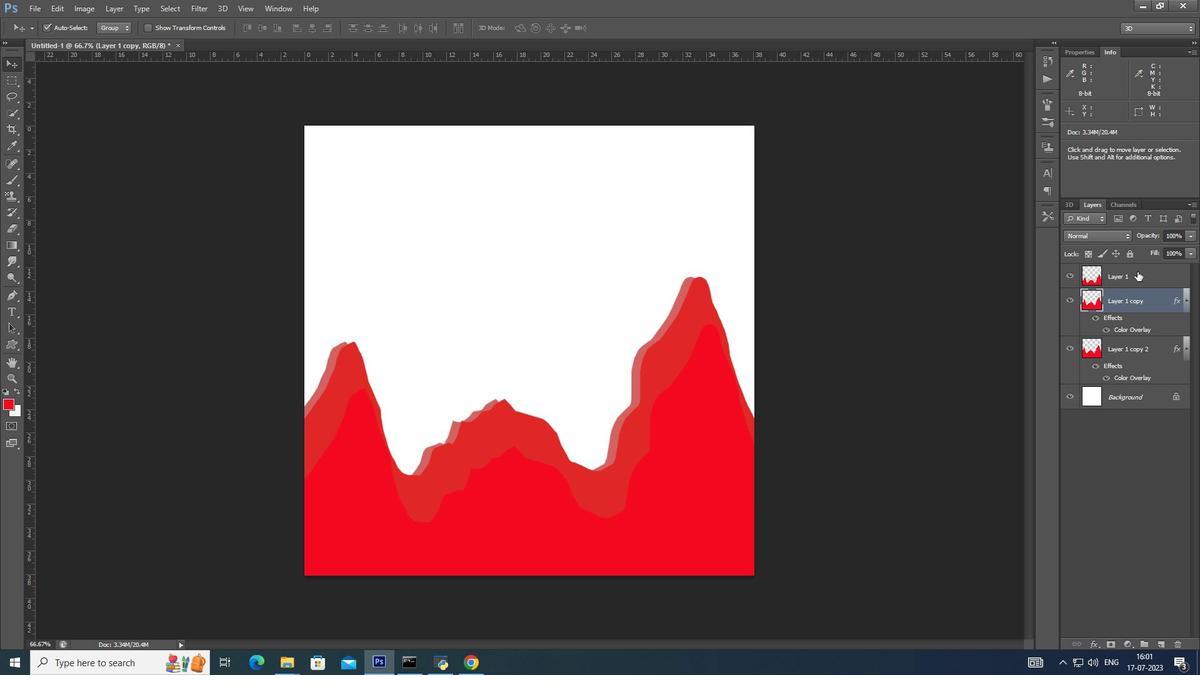
Action: Mouse moved to (1158, 645)
Screenshot: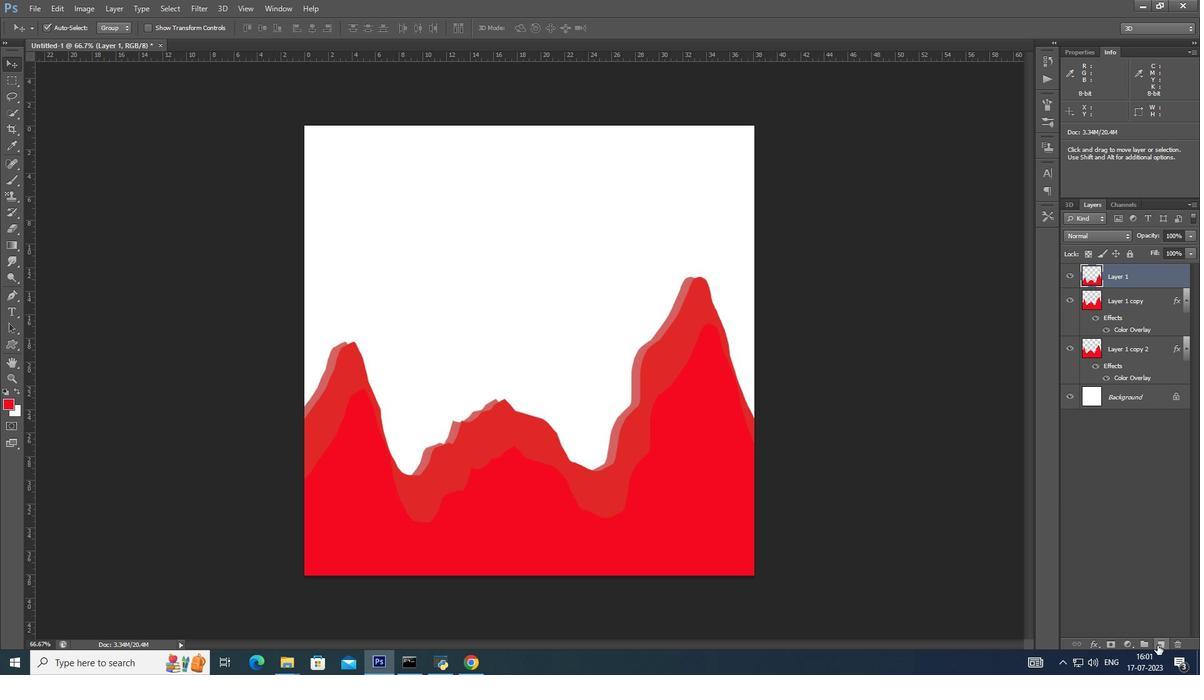 
Action: Mouse pressed left at (1158, 645)
Screenshot: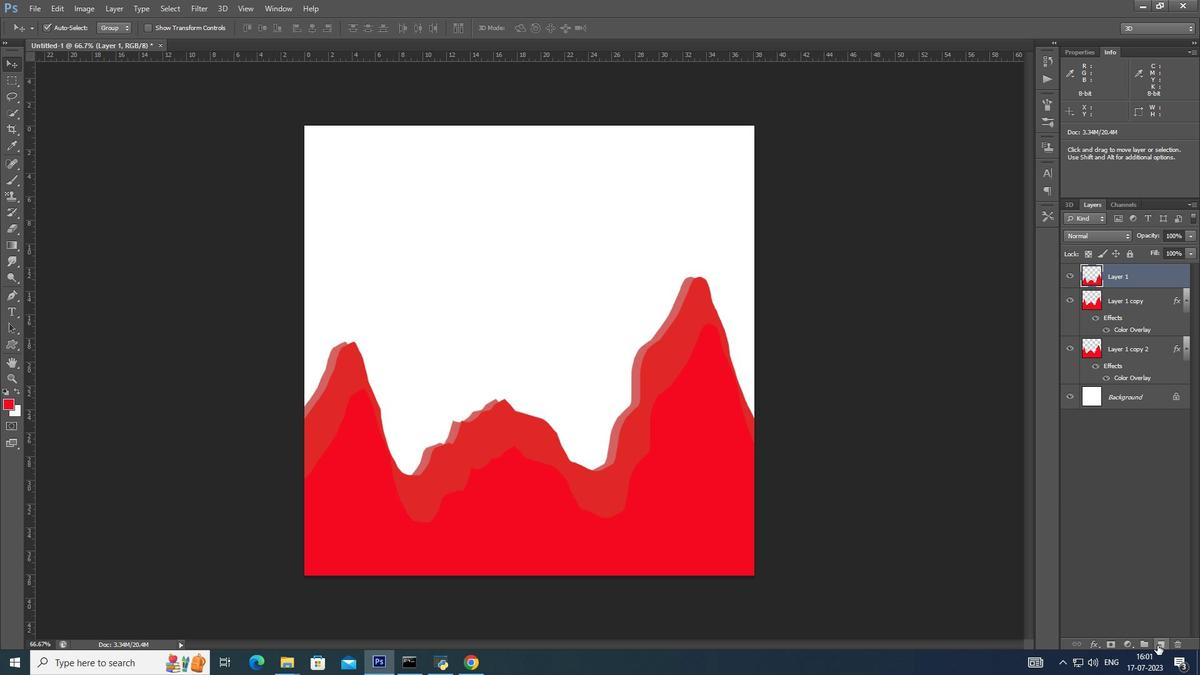 
Action: Mouse moved to (11, 262)
Screenshot: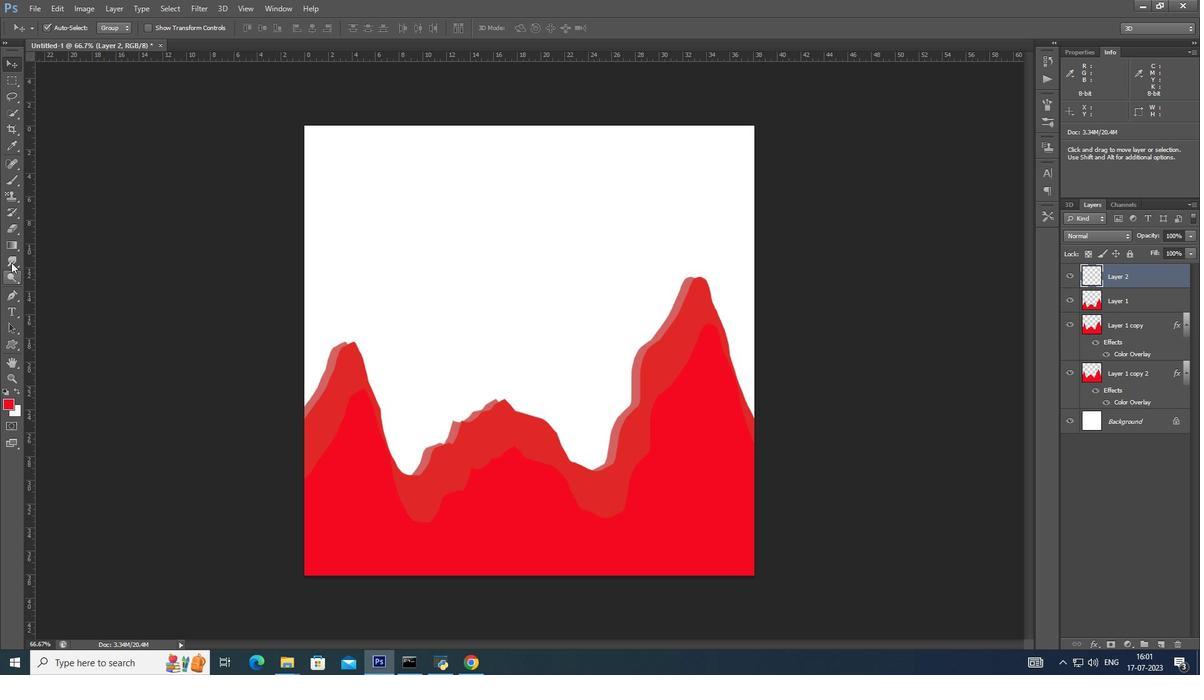 
Action: Mouse pressed left at (11, 262)
Screenshot: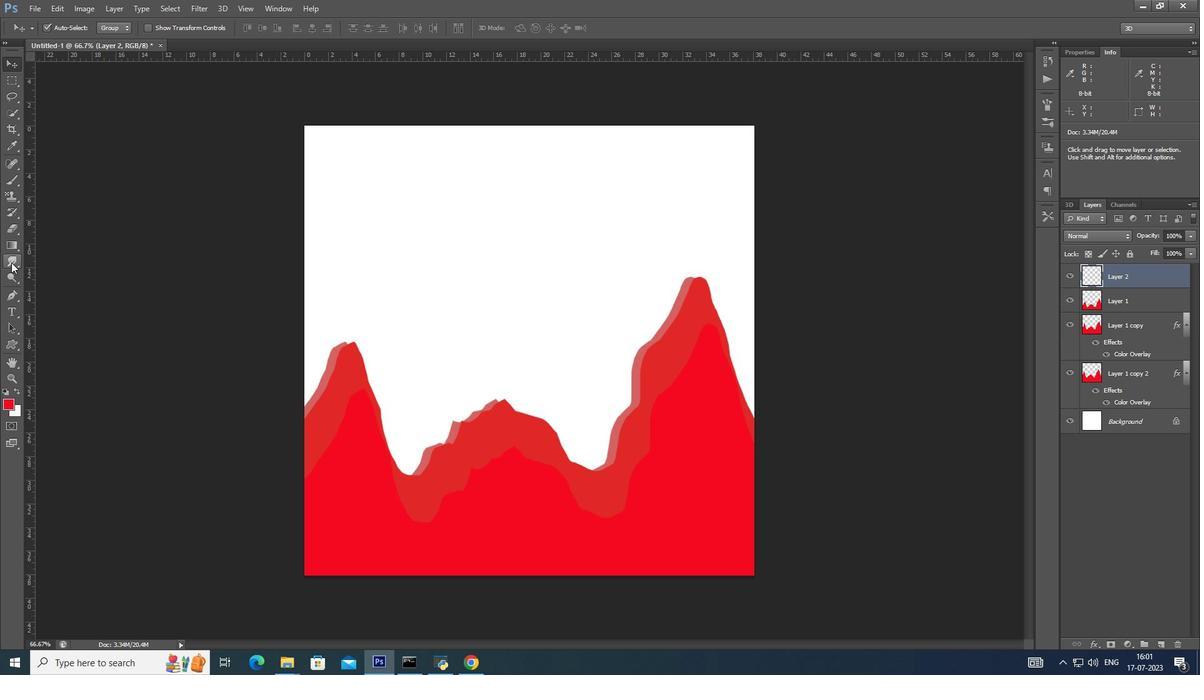 
Action: Mouse moved to (15, 349)
Screenshot: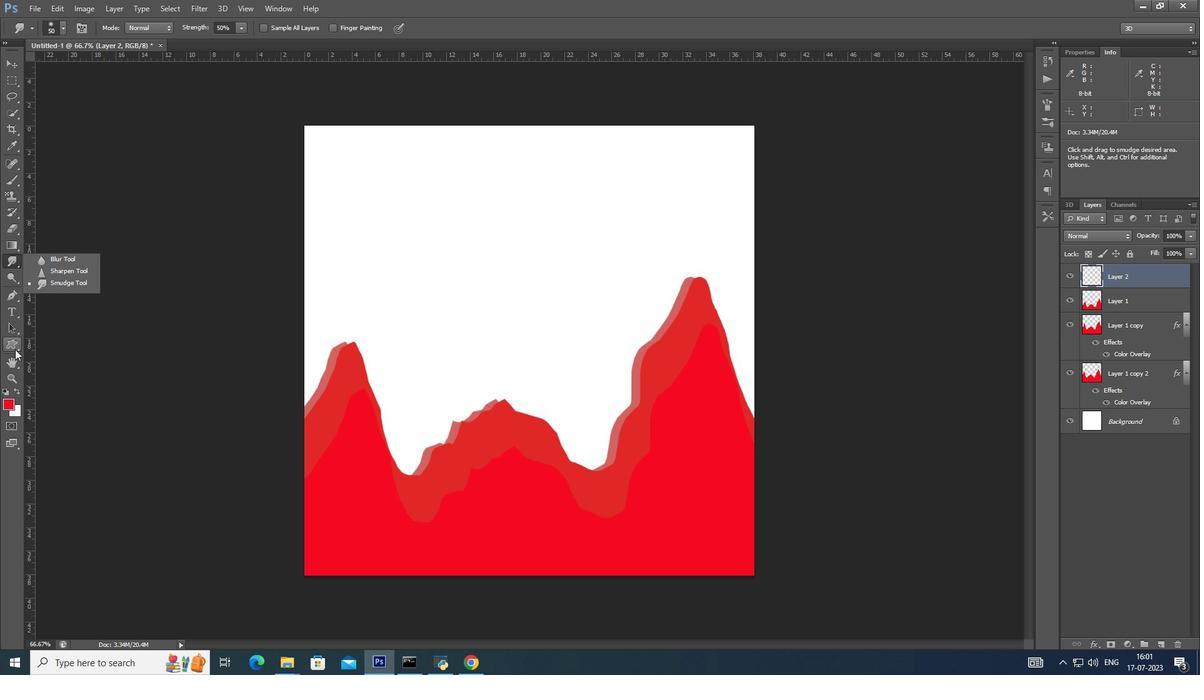 
Action: Mouse pressed left at (15, 349)
Screenshot: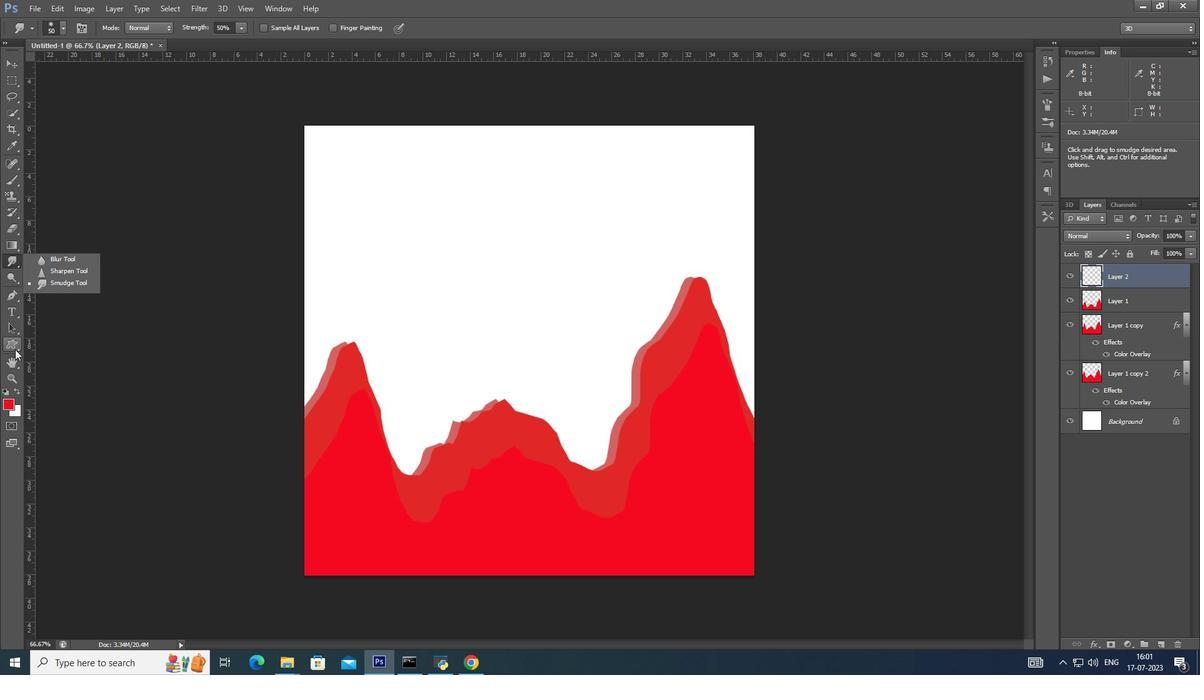
Action: Mouse moved to (361, 28)
Screenshot: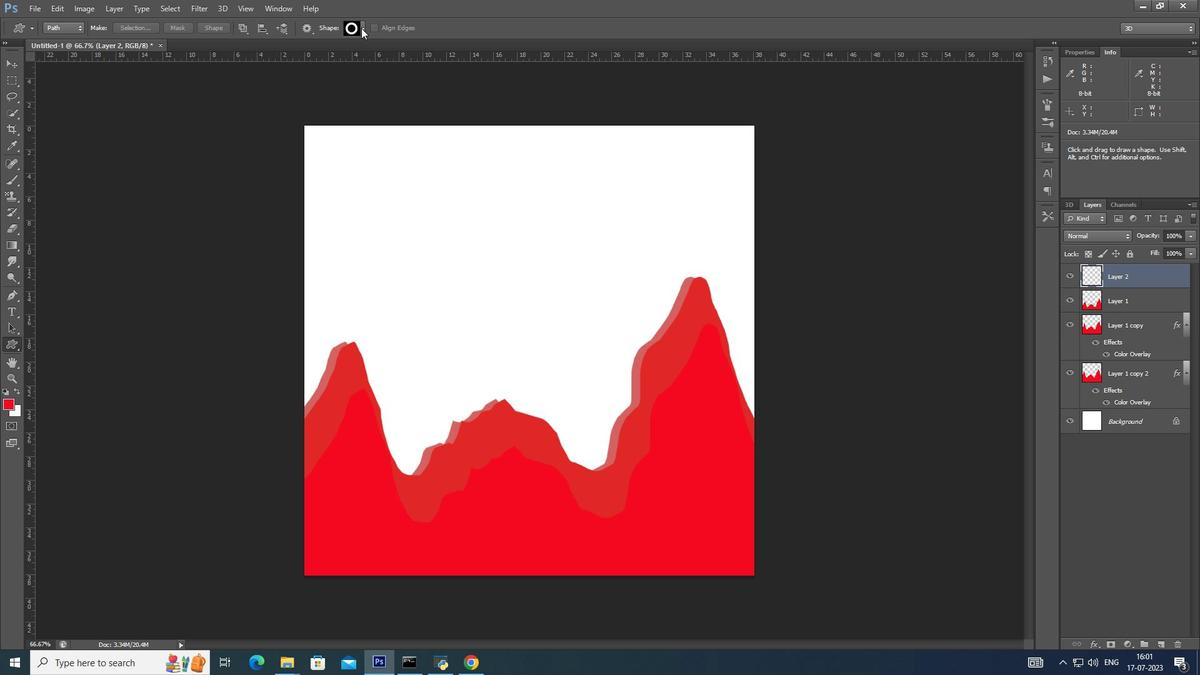 
Action: Mouse pressed left at (361, 28)
Screenshot: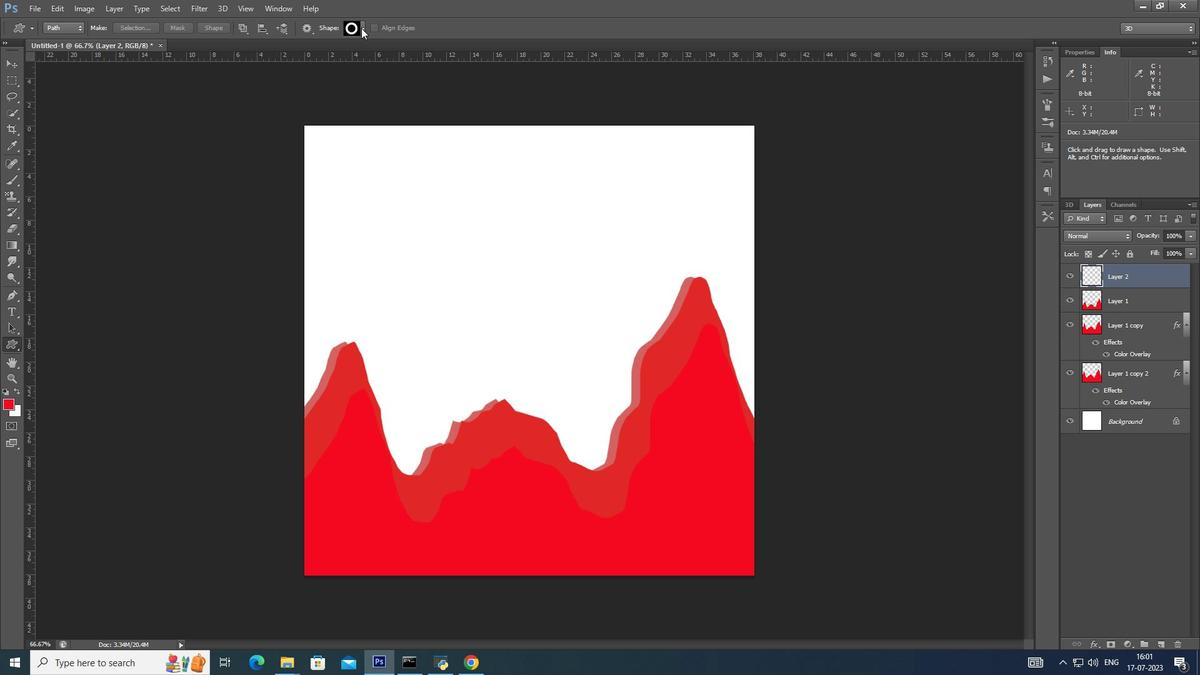 
Action: Mouse pressed left at (361, 28)
Screenshot: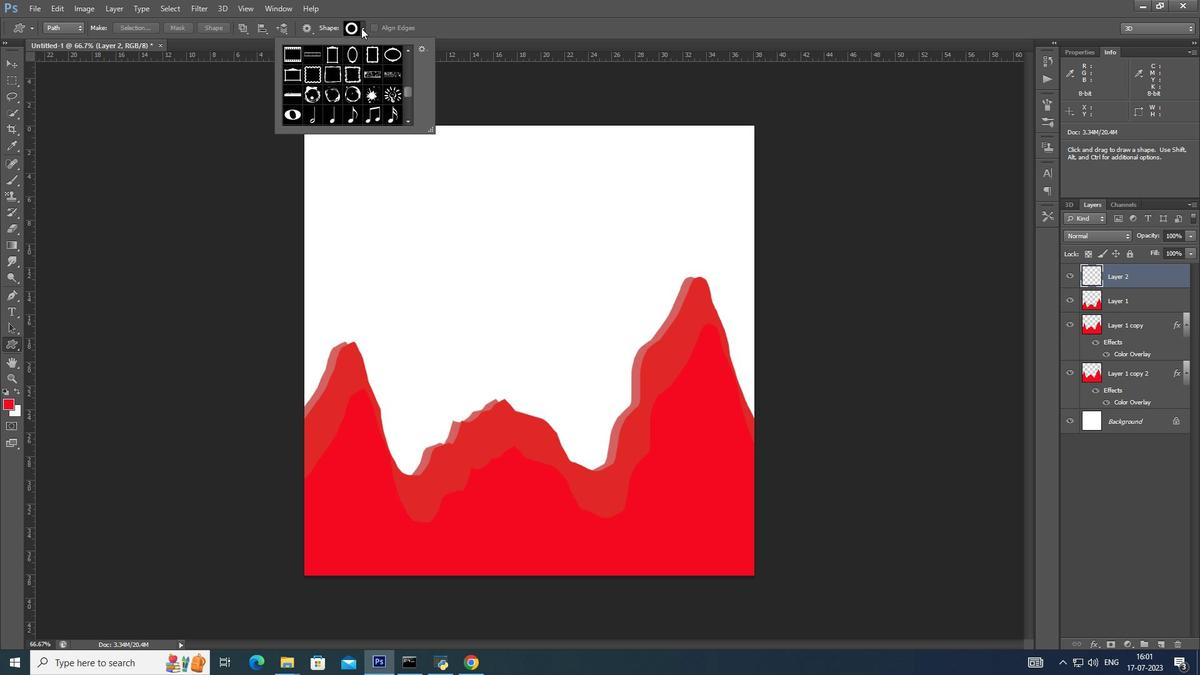
Action: Mouse moved to (1131, 423)
